 Task: Select traffic view around selected location Guadalupe Mountains National Park, Texas, United States and identify the nearest hotel to the peak traffic point
Action: Key pressed guadalupe<Key.space>mountains<Key.space>national<Key.space>park,texas<Key.space>,unitd<Key.backspace>ed<Key.space>states
Screenshot: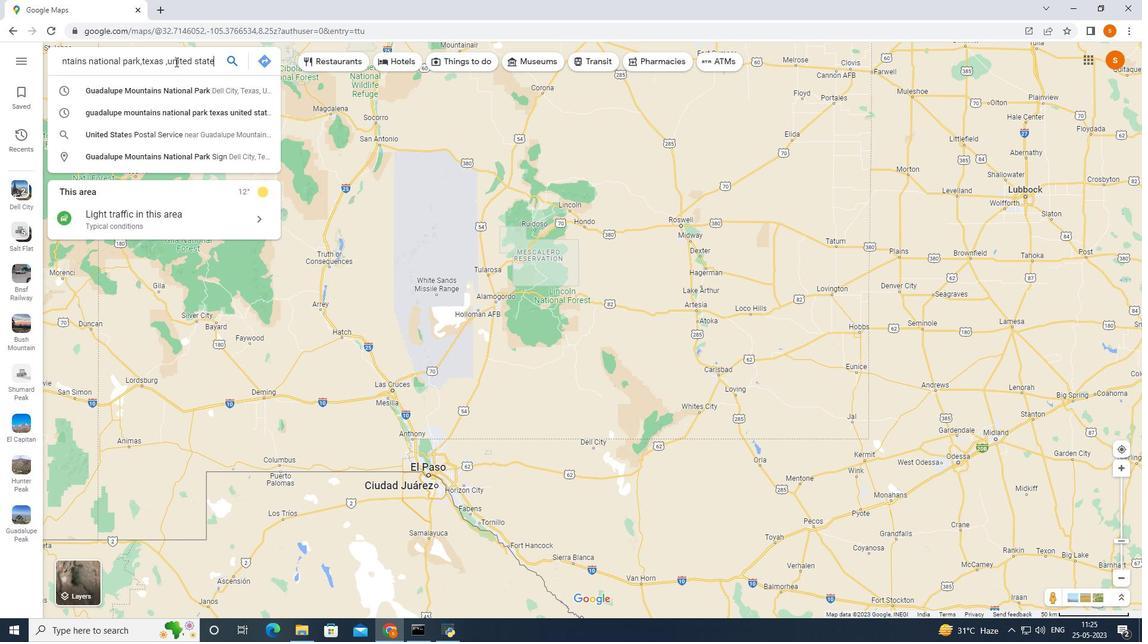 
Action: Mouse moved to (163, 63)
Screenshot: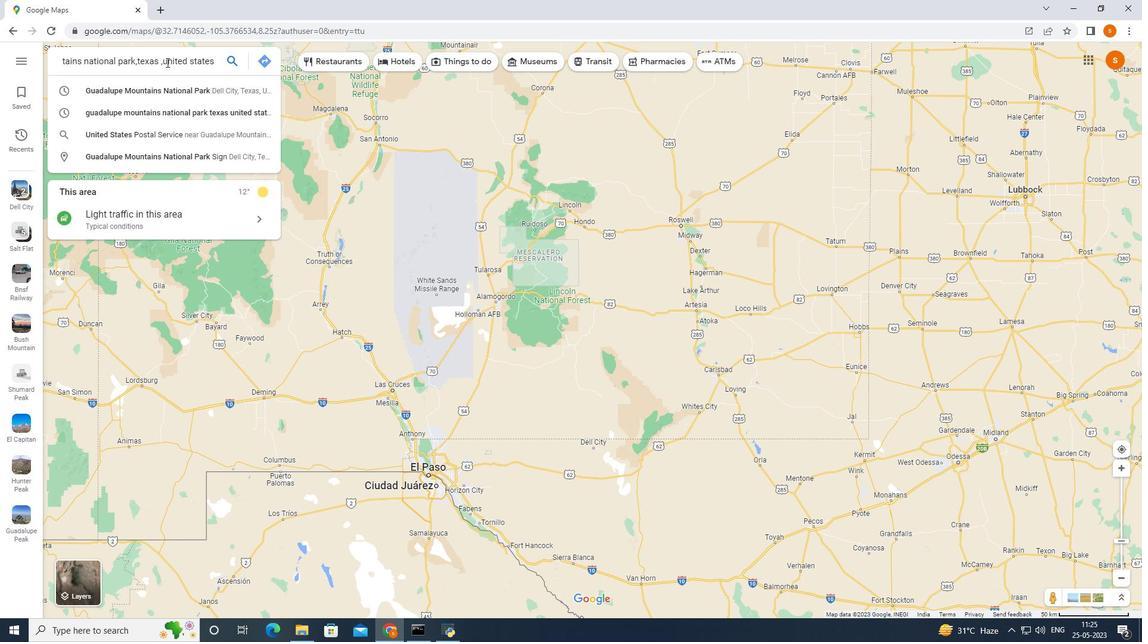 
Action: Key pressed <Key.enter>
Screenshot: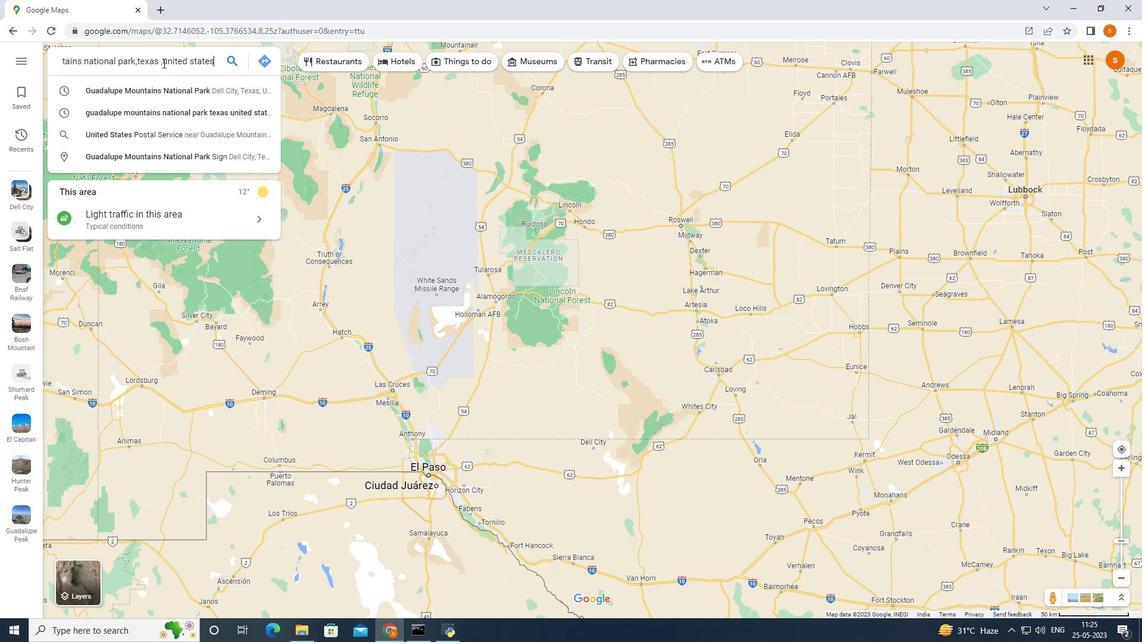 
Action: Mouse moved to (812, 311)
Screenshot: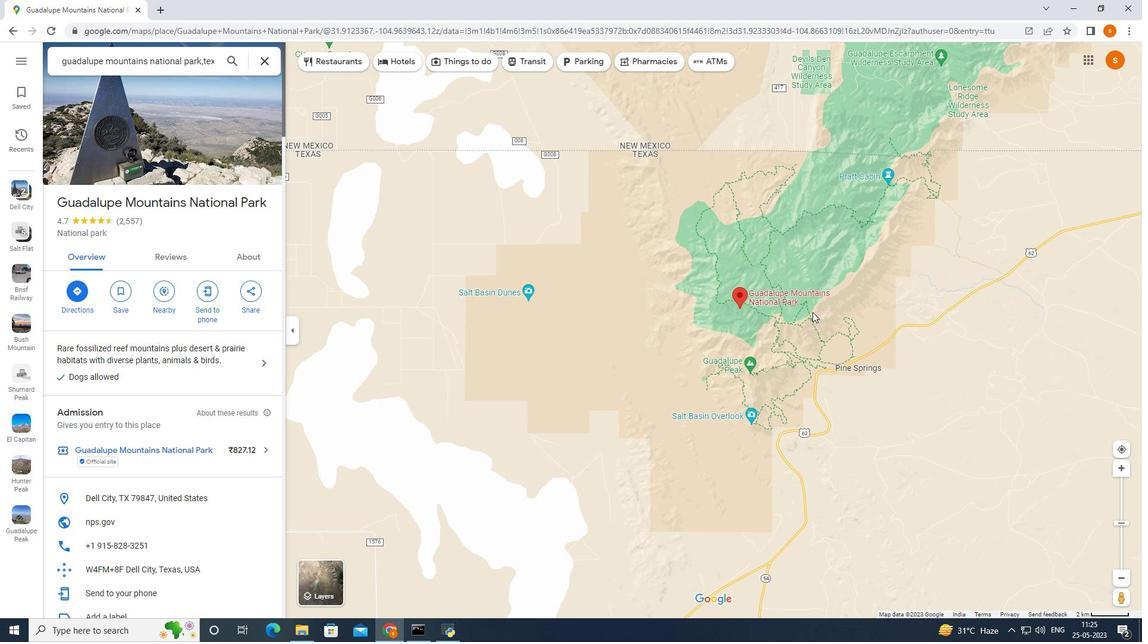 
Action: Mouse pressed left at (812, 311)
Screenshot: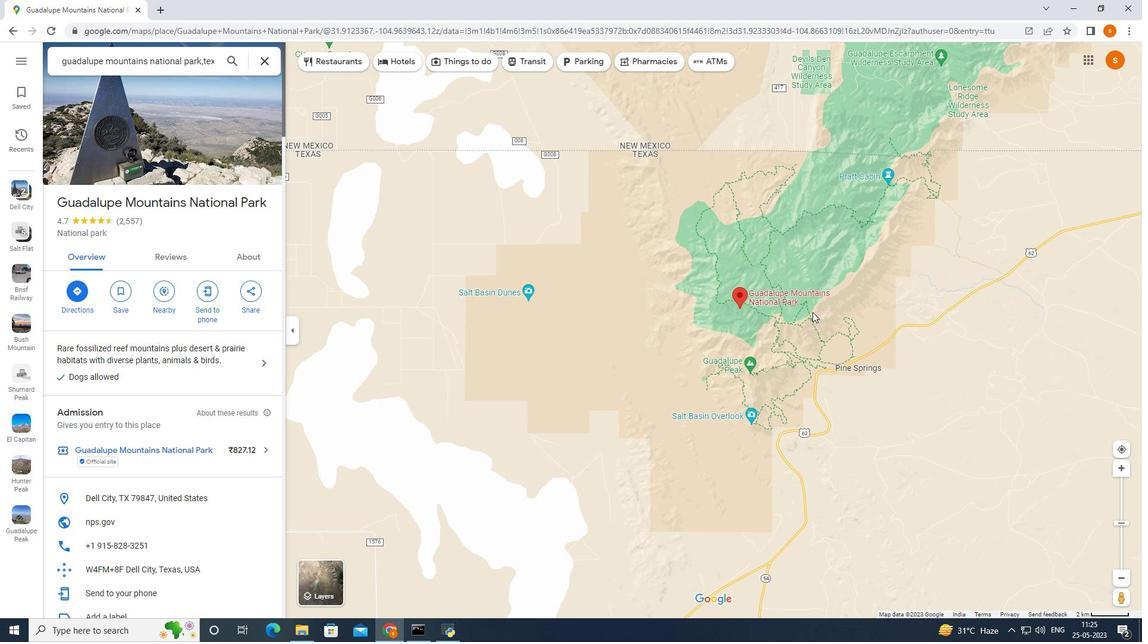 
Action: Mouse moved to (412, 57)
Screenshot: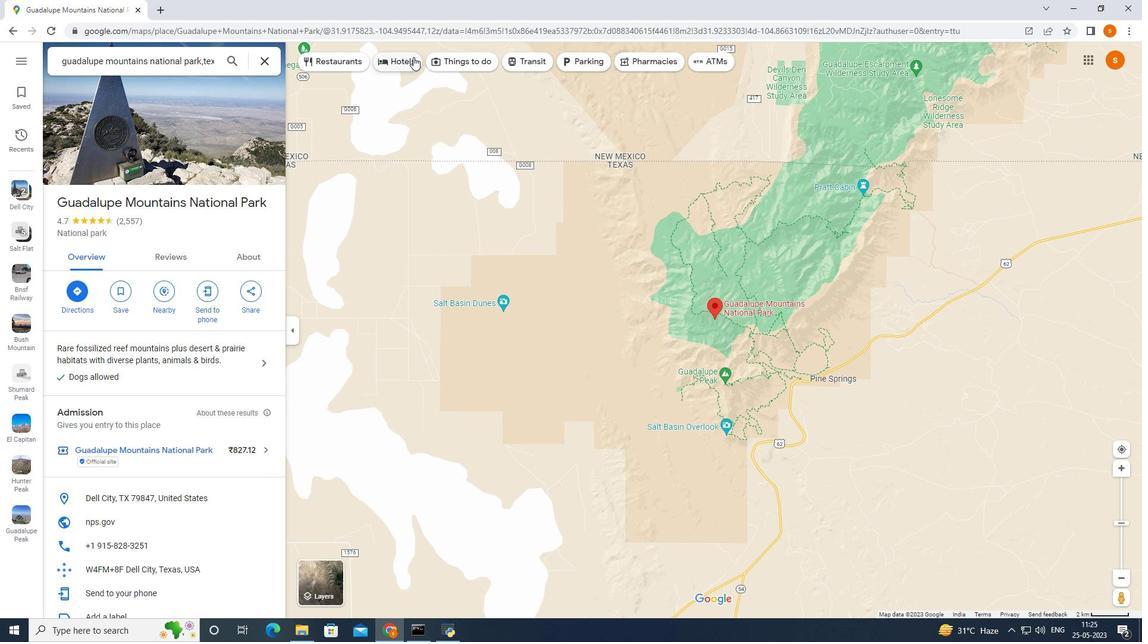 
Action: Mouse pressed left at (412, 57)
Screenshot: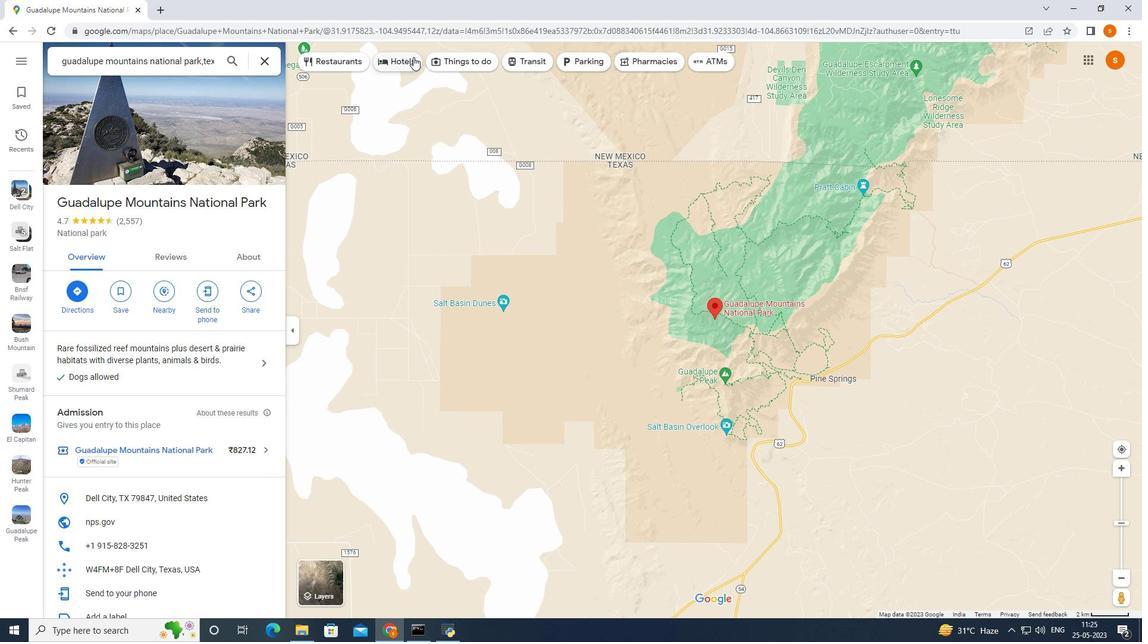
Action: Mouse moved to (627, 434)
Screenshot: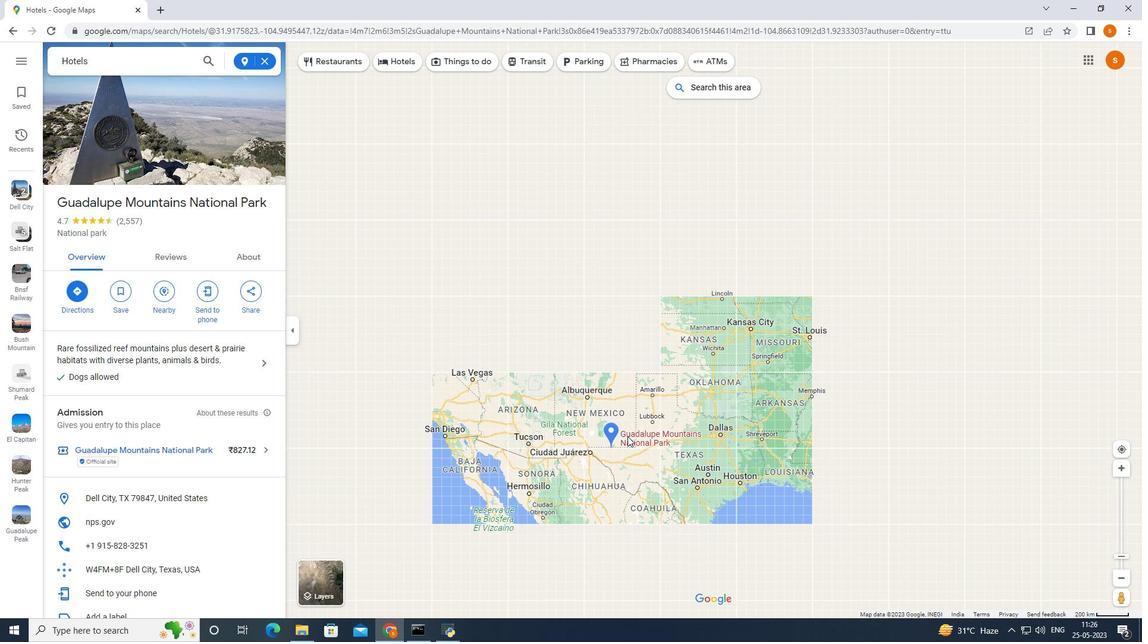 
Action: Mouse scrolled (627, 435) with delta (0, 0)
Screenshot: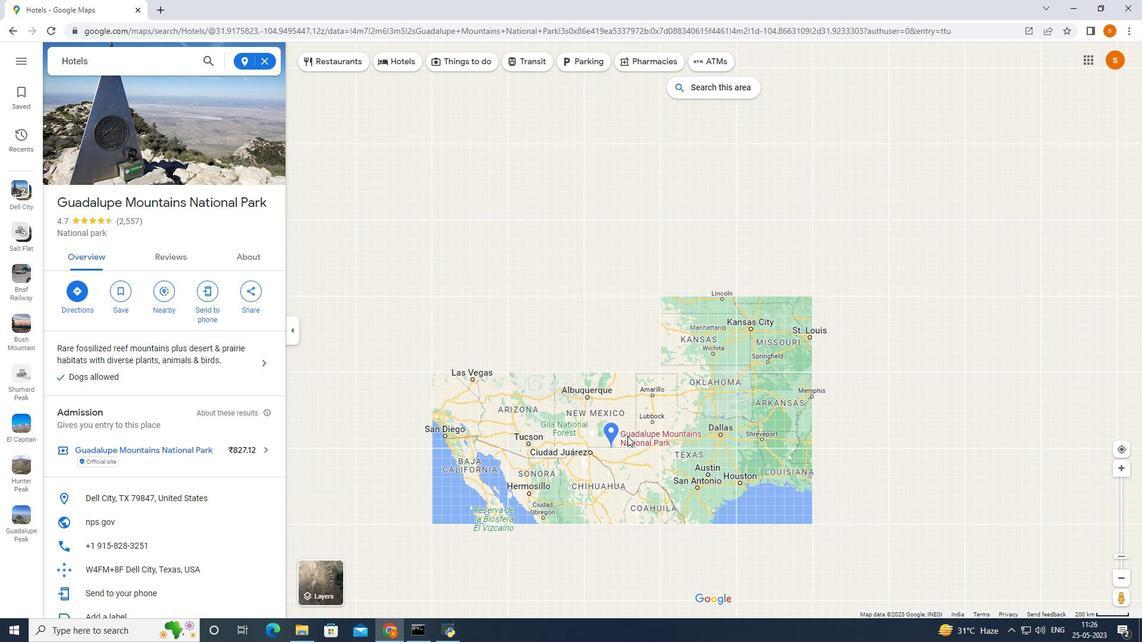 
Action: Mouse moved to (627, 434)
Screenshot: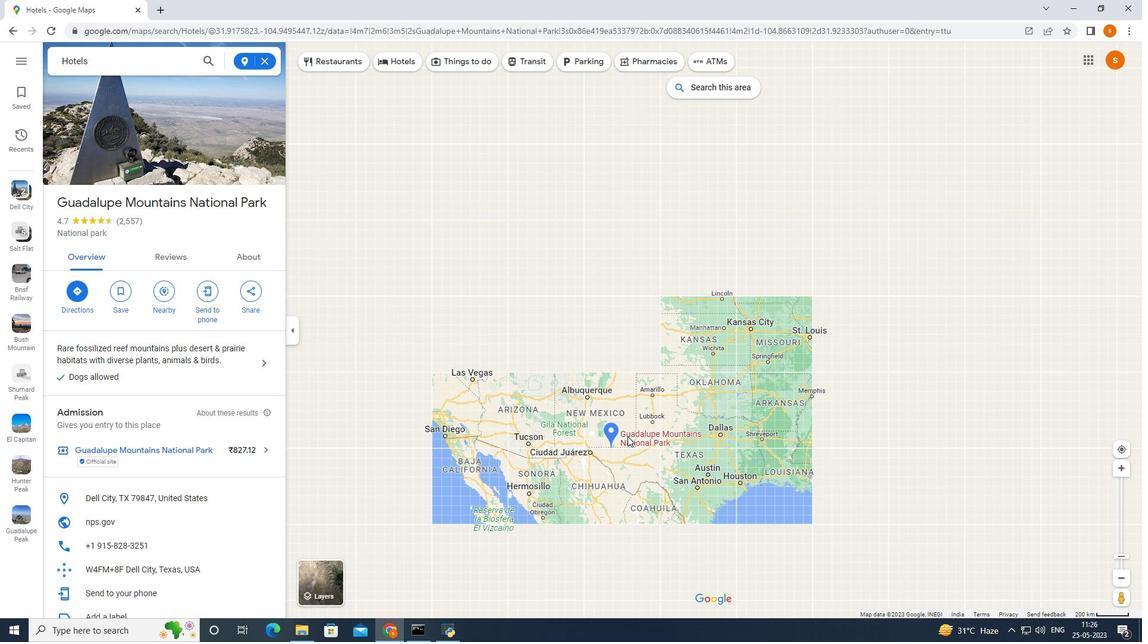 
Action: Mouse scrolled (627, 435) with delta (0, 0)
Screenshot: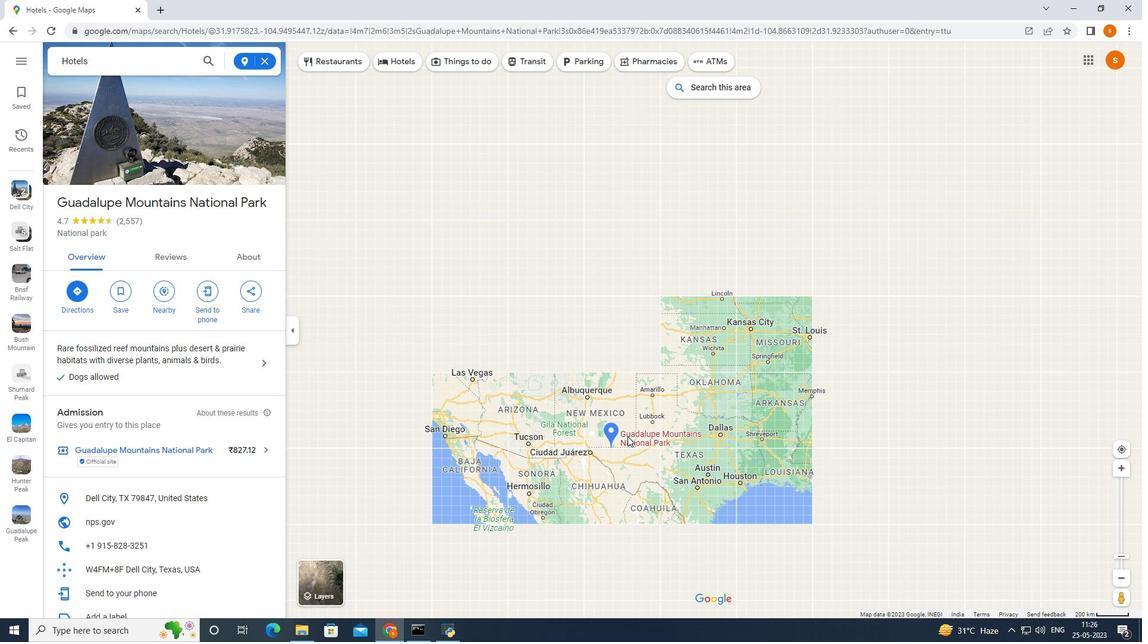 
Action: Mouse moved to (627, 433)
Screenshot: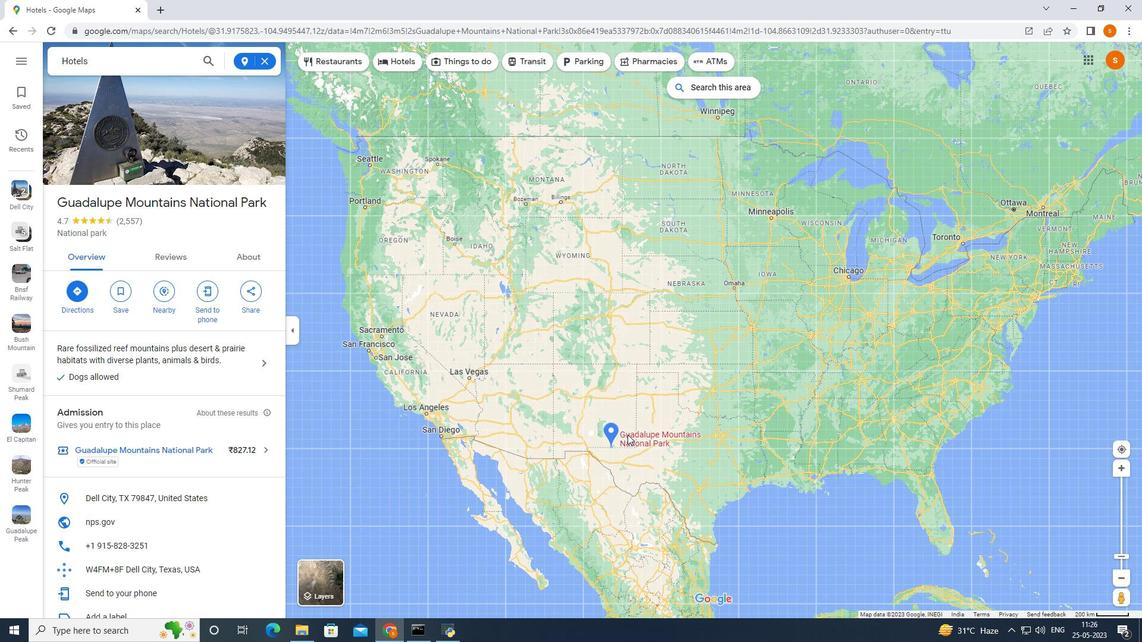 
Action: Mouse scrolled (627, 435) with delta (0, 0)
Screenshot: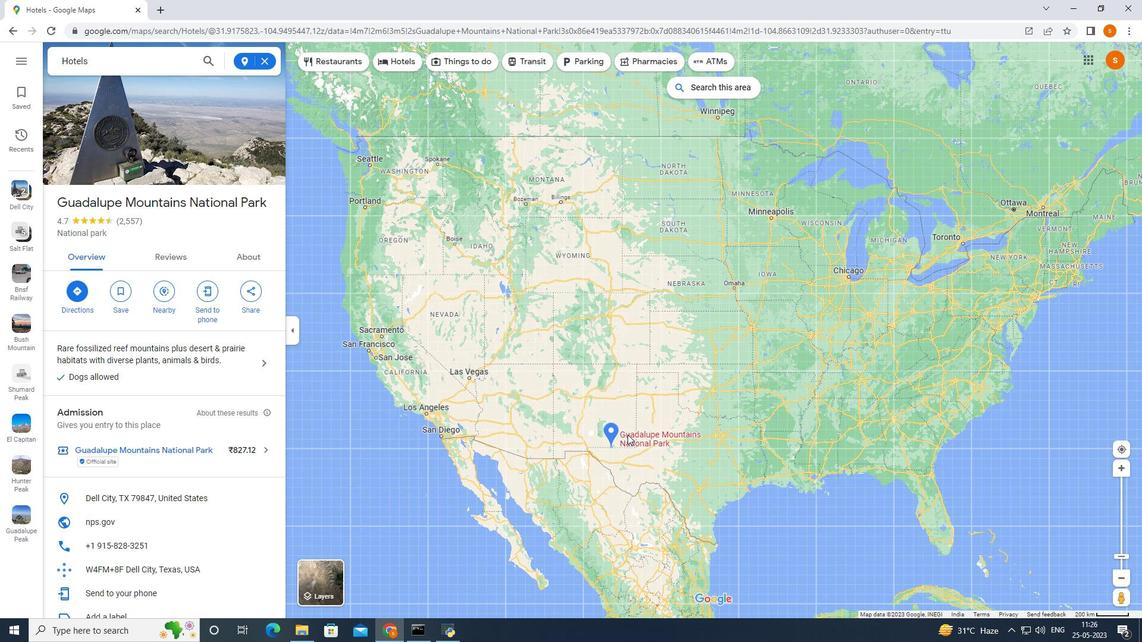 
Action: Mouse scrolled (627, 435) with delta (0, 0)
Screenshot: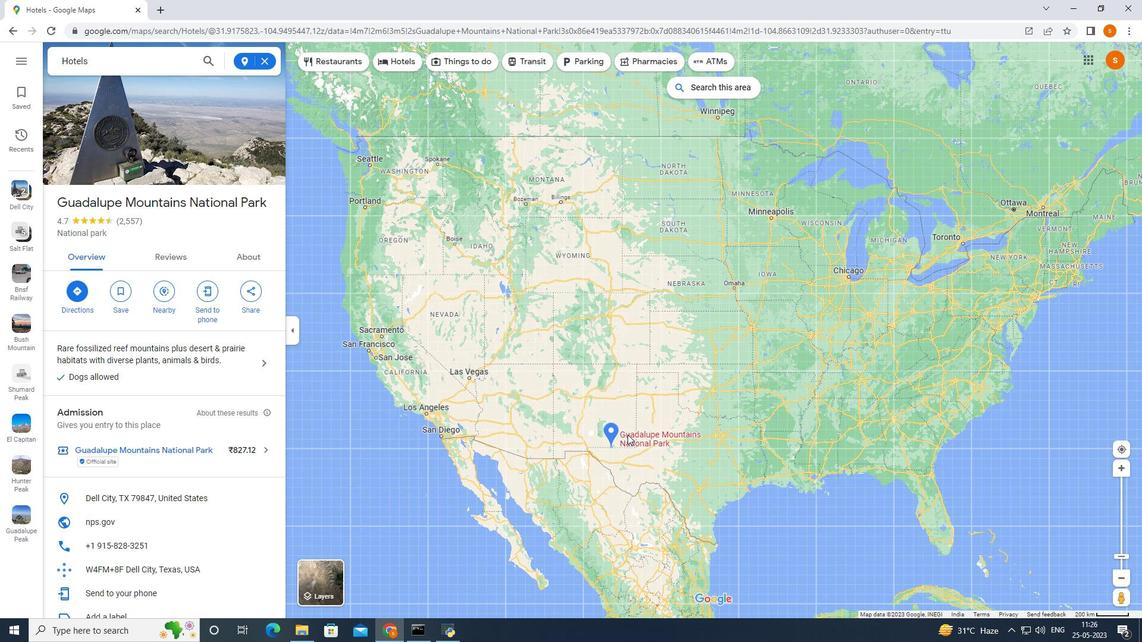 
Action: Mouse moved to (627, 433)
Screenshot: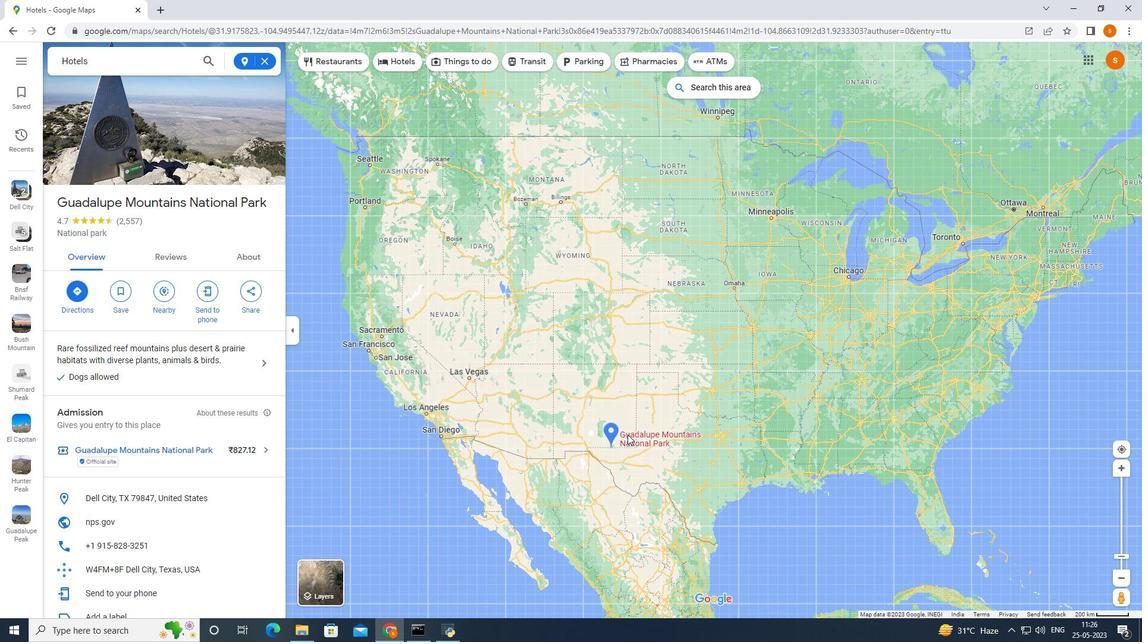 
Action: Mouse scrolled (627, 433) with delta (0, 0)
Screenshot: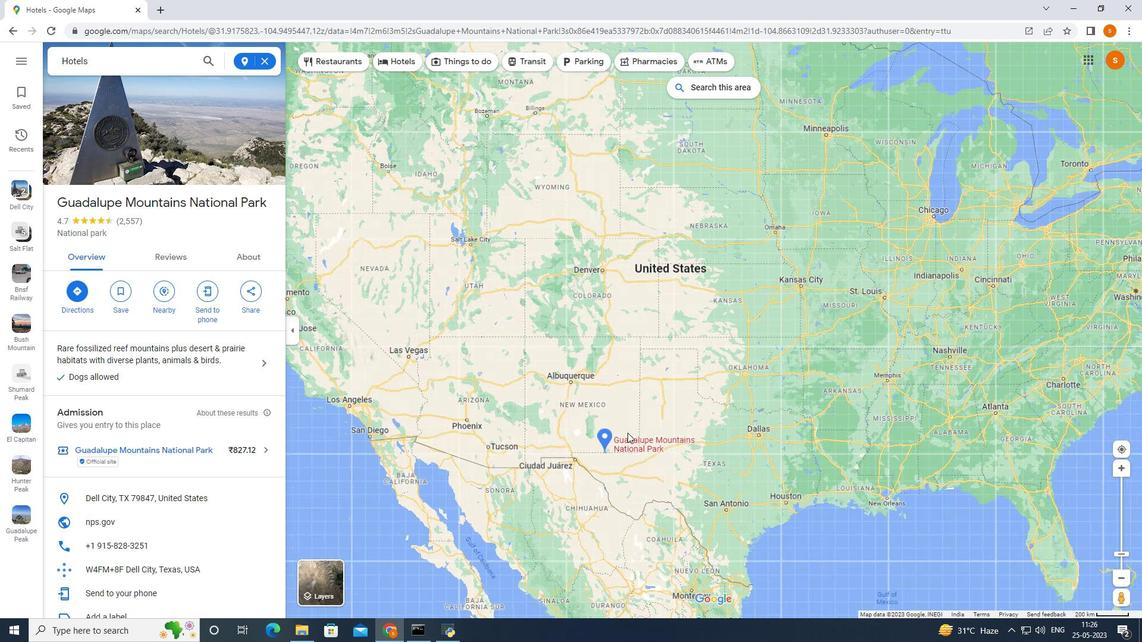 
Action: Mouse scrolled (627, 433) with delta (0, 0)
Screenshot: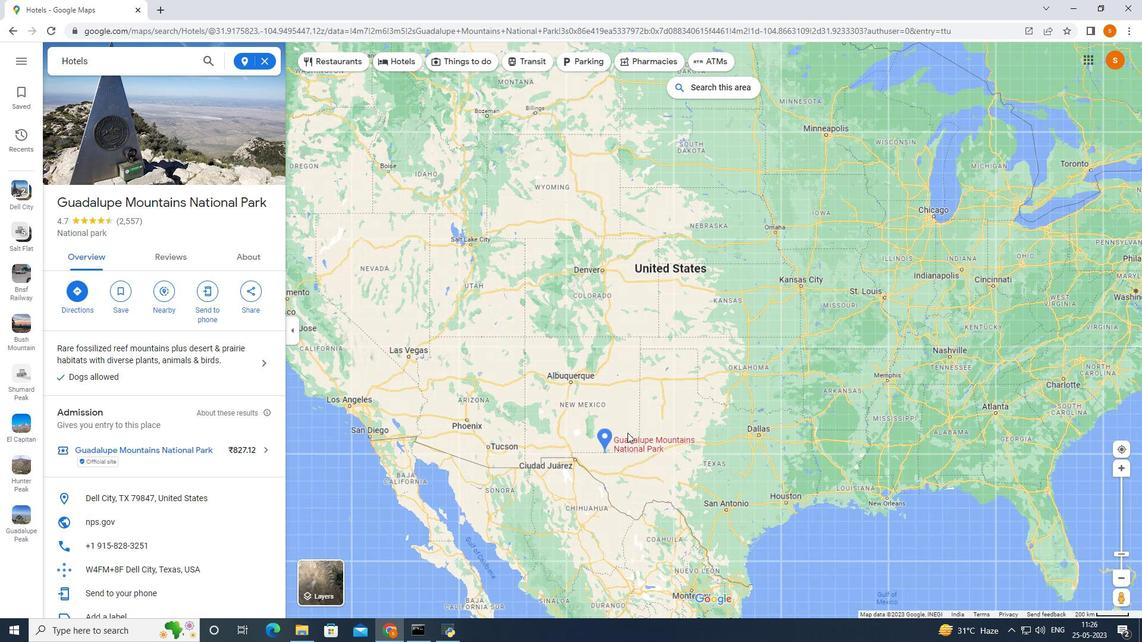 
Action: Mouse scrolled (627, 433) with delta (0, 0)
Screenshot: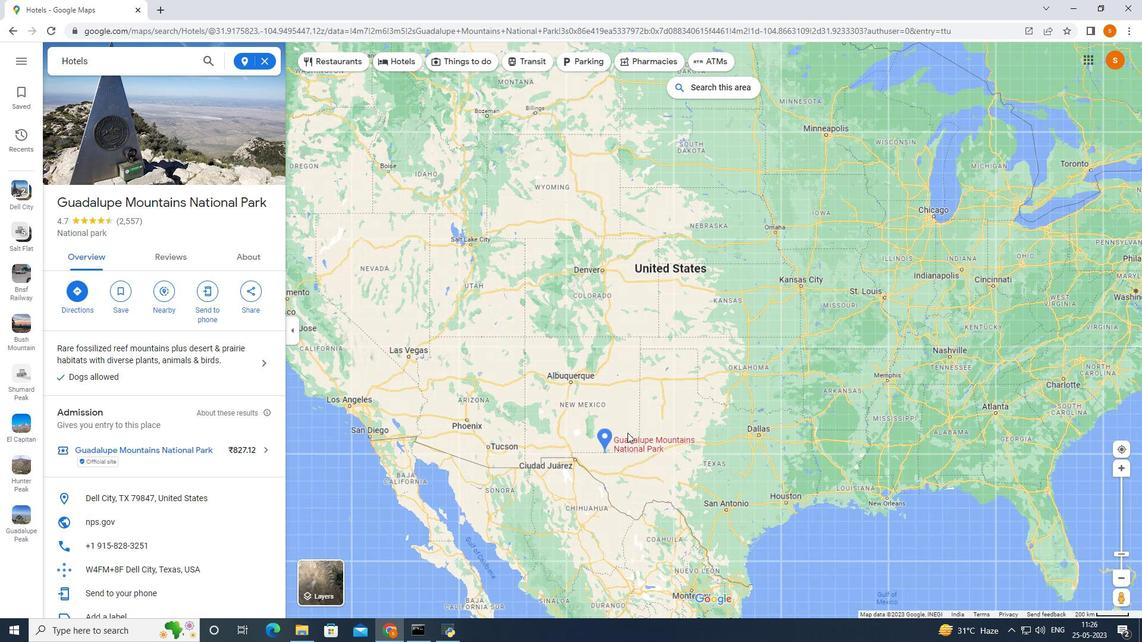 
Action: Mouse scrolled (627, 433) with delta (0, 0)
Screenshot: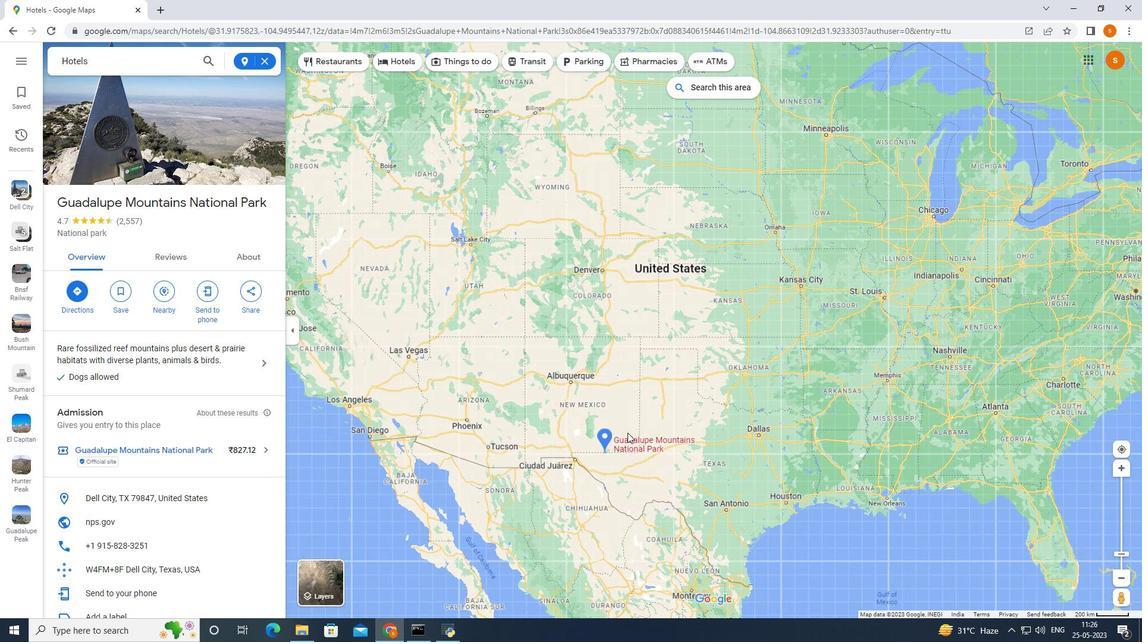 
Action: Mouse scrolled (627, 433) with delta (0, 0)
Screenshot: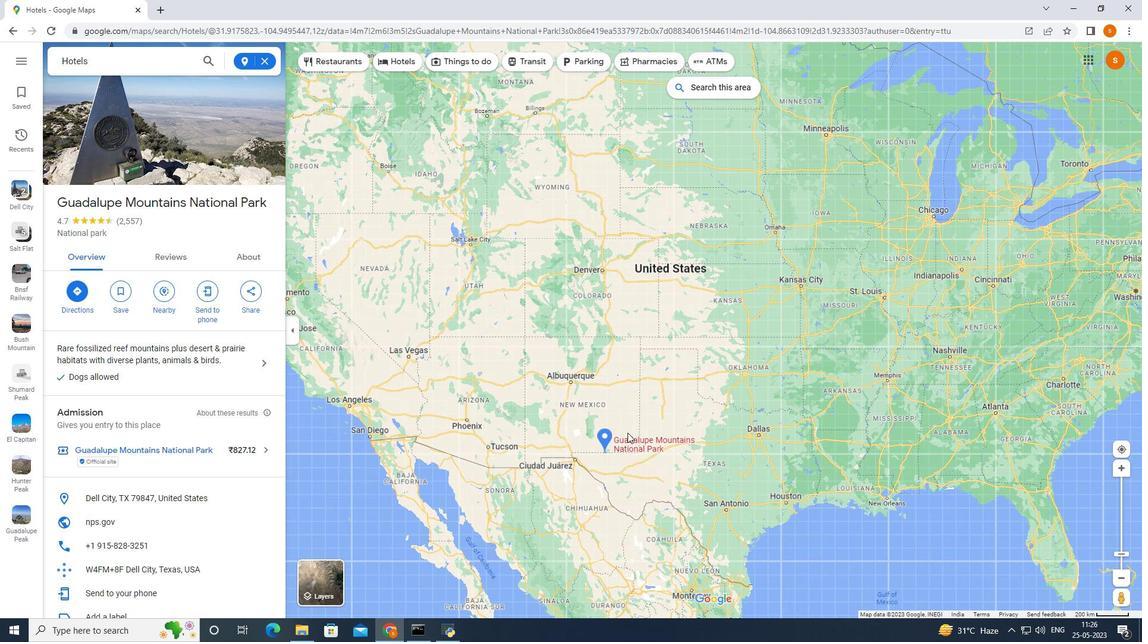 
Action: Mouse moved to (627, 431)
Screenshot: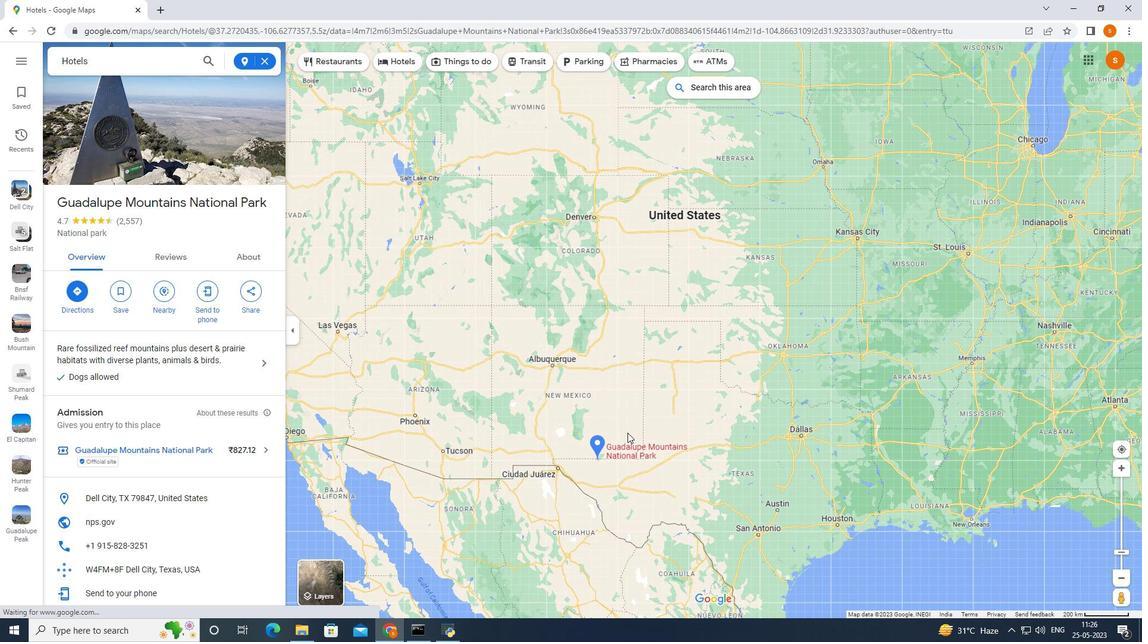 
Action: Mouse scrolled (627, 431) with delta (0, 0)
Screenshot: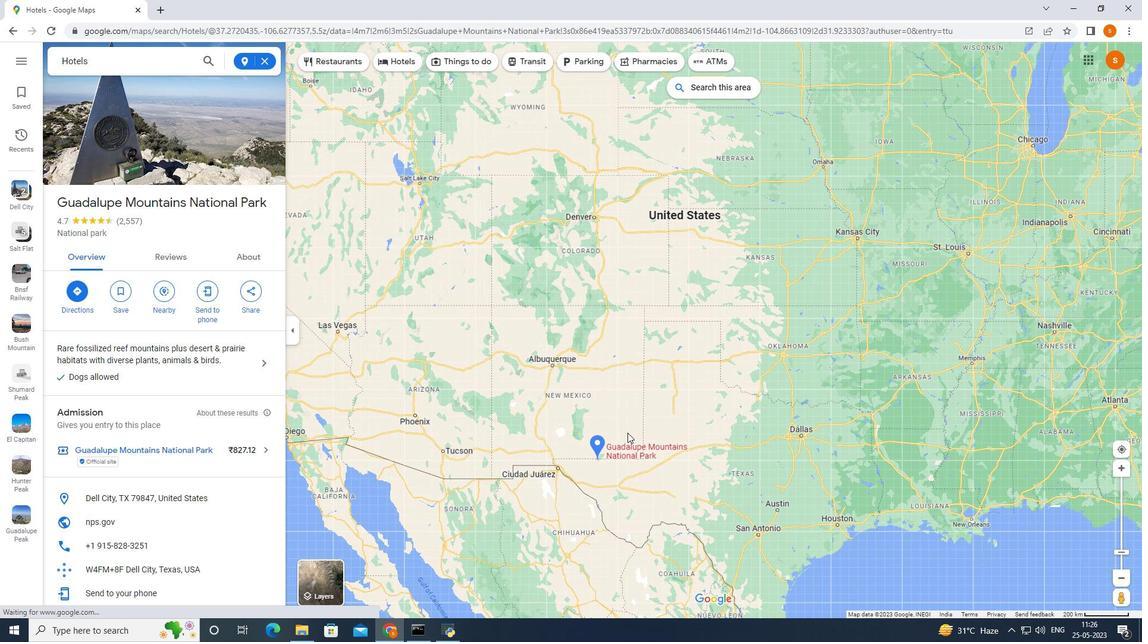 
Action: Mouse scrolled (627, 431) with delta (0, 0)
Screenshot: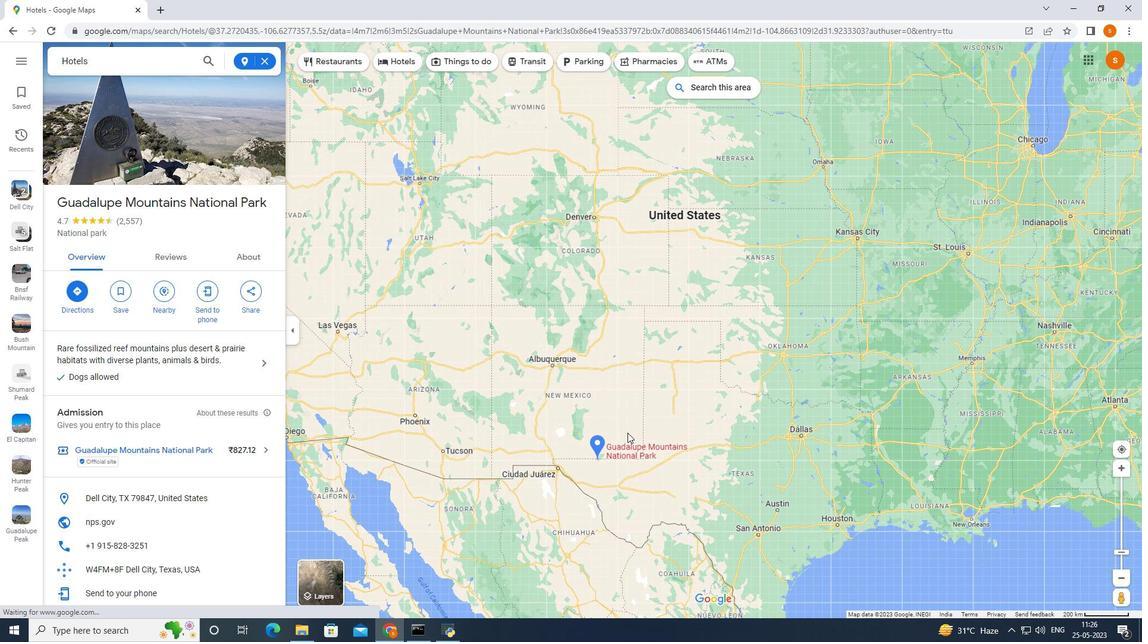 
Action: Mouse scrolled (627, 431) with delta (0, 0)
Screenshot: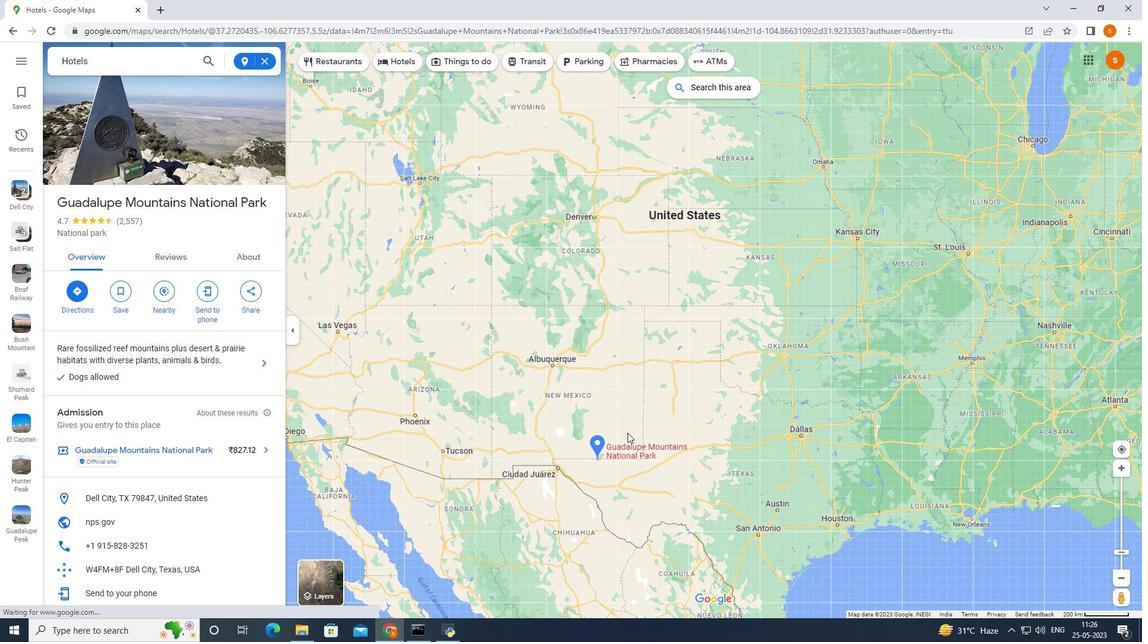 
Action: Mouse scrolled (627, 431) with delta (0, 0)
Screenshot: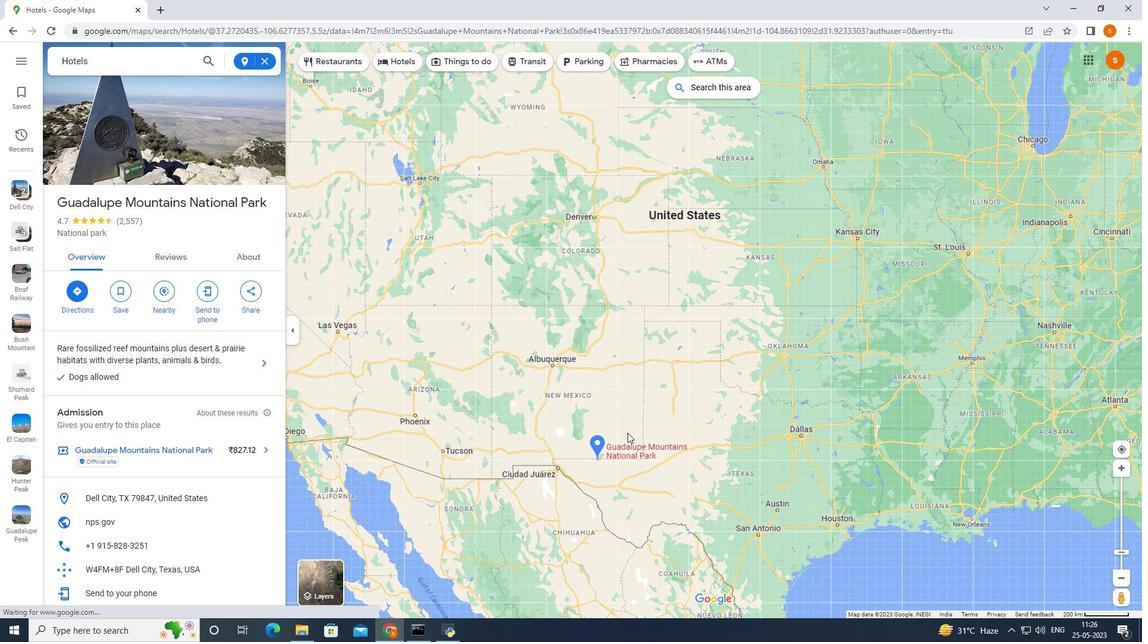 
Action: Mouse moved to (627, 430)
Screenshot: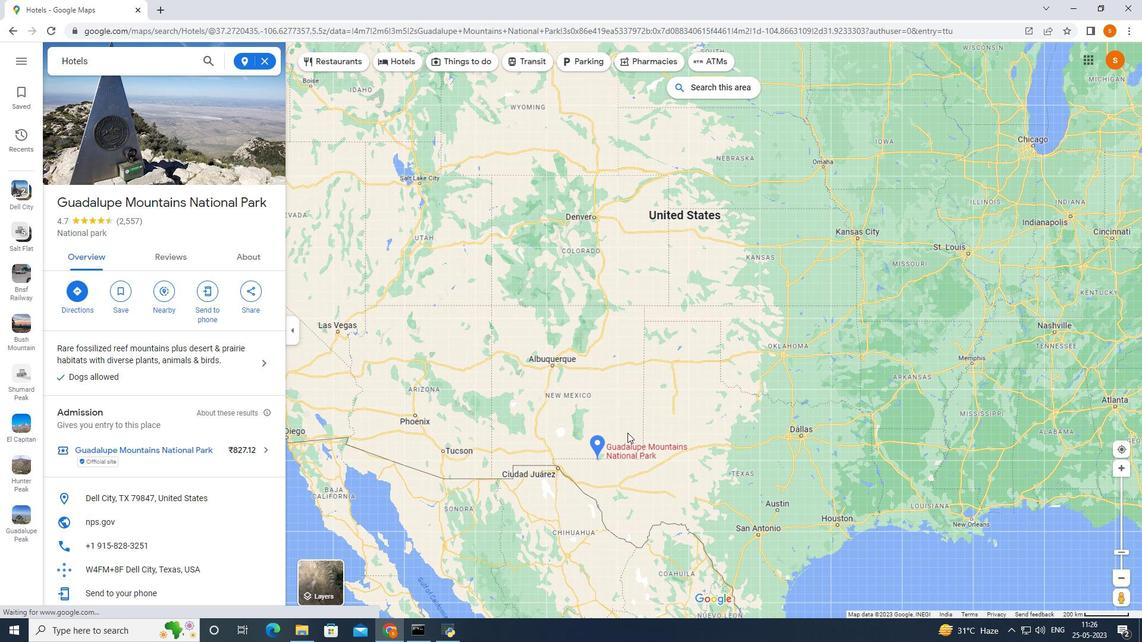 
Action: Mouse scrolled (627, 431) with delta (0, 0)
Screenshot: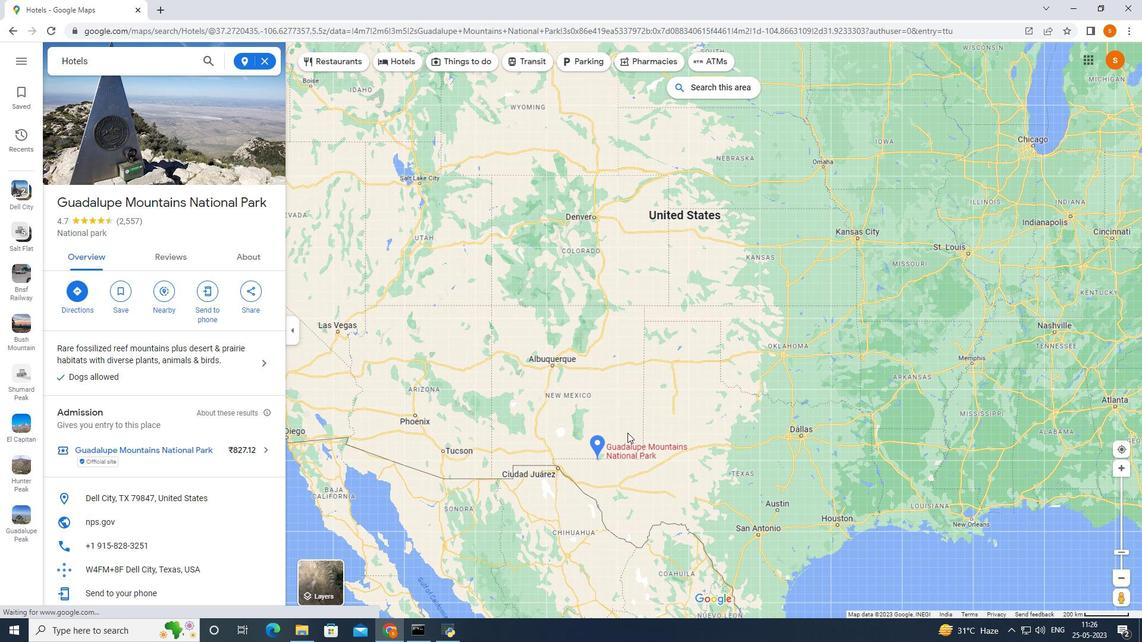 
Action: Mouse moved to (559, 478)
Screenshot: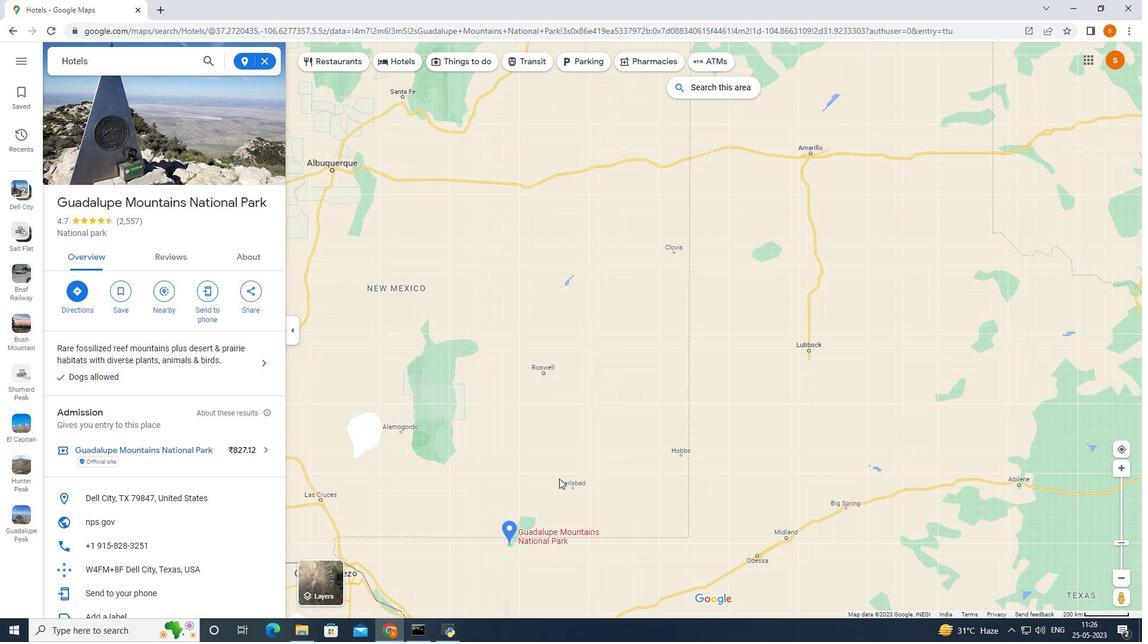 
Action: Mouse pressed left at (559, 478)
Screenshot: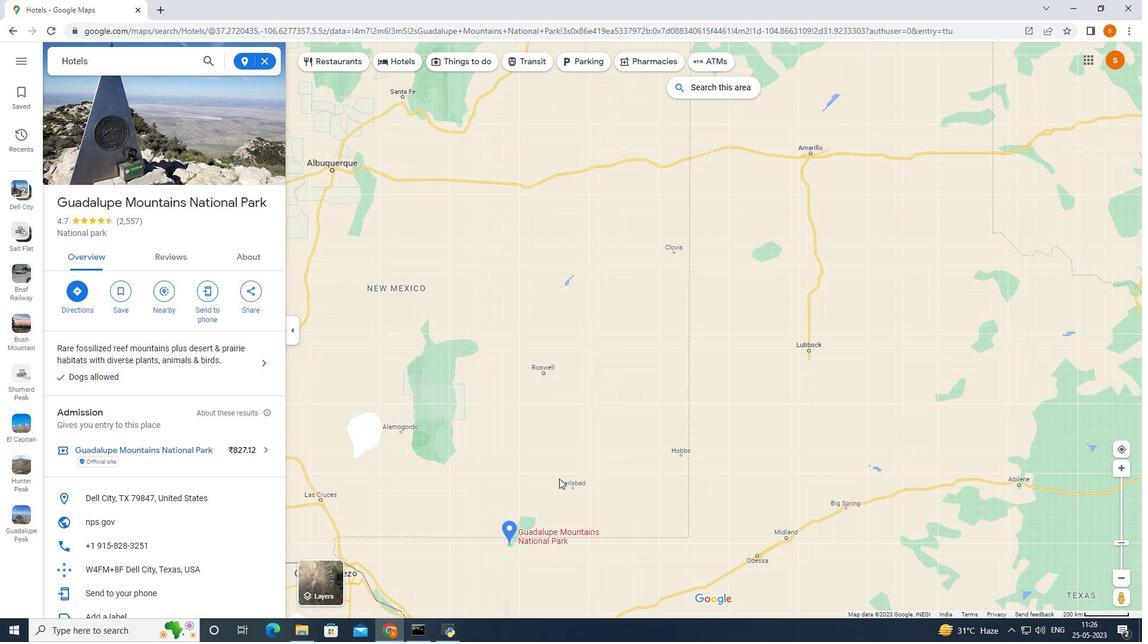 
Action: Mouse moved to (546, 371)
Screenshot: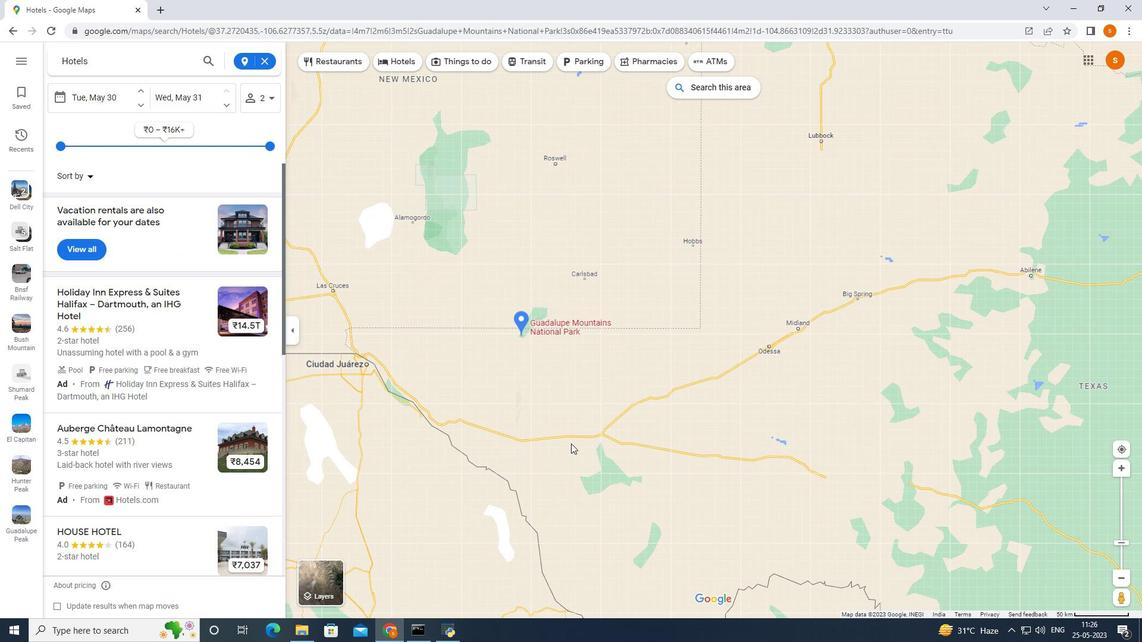 
Action: Mouse scrolled (546, 371) with delta (0, 0)
Screenshot: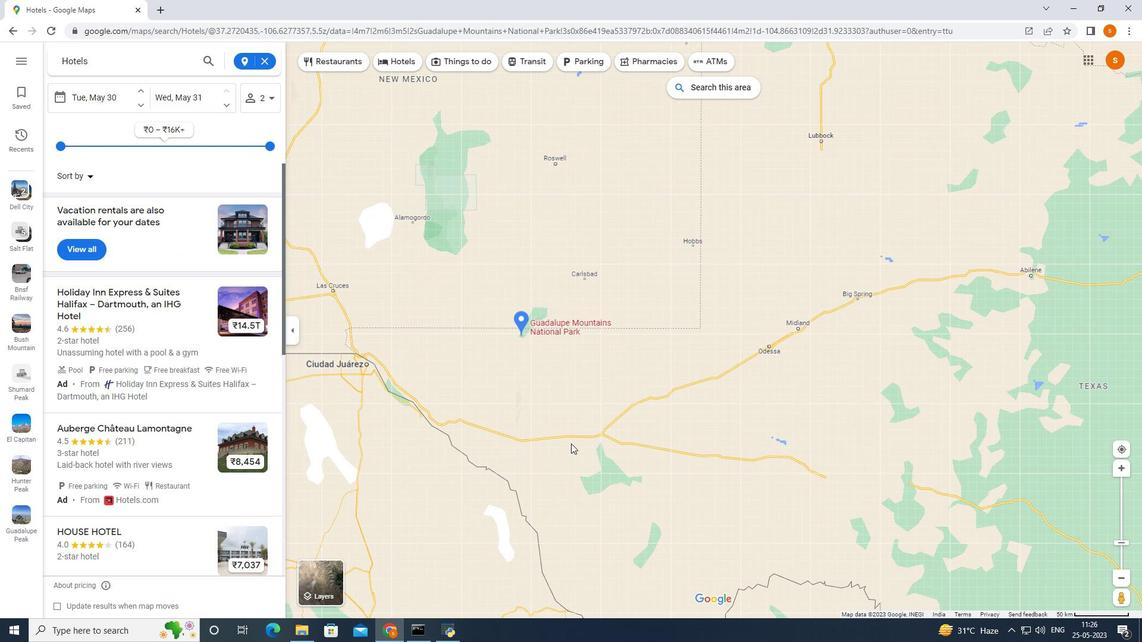 
Action: Mouse moved to (546, 370)
Screenshot: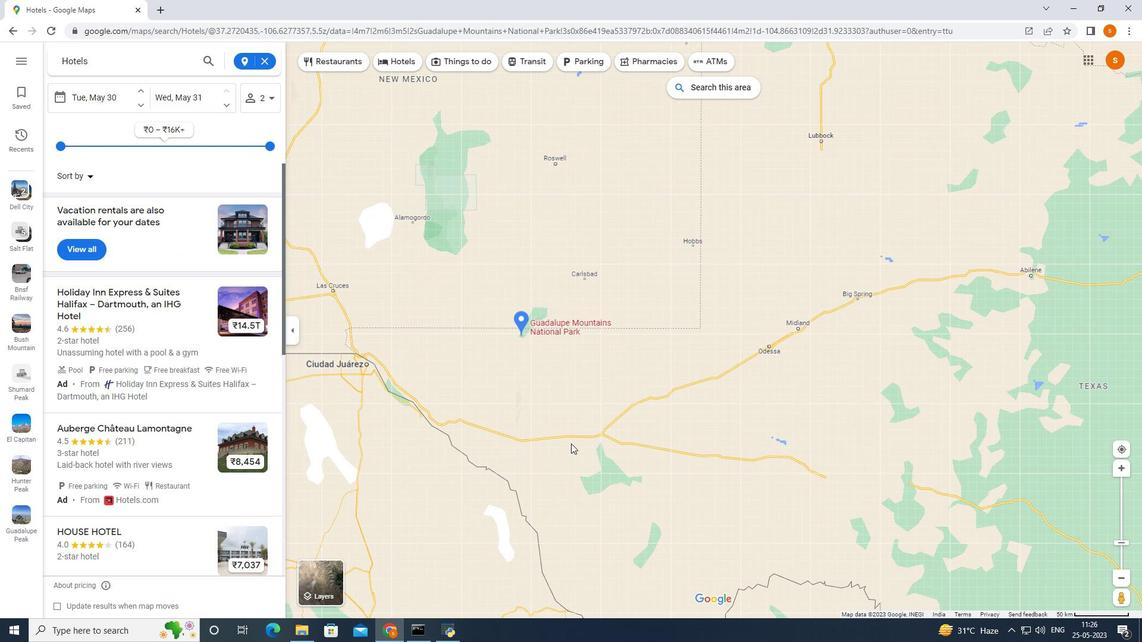 
Action: Mouse scrolled (546, 371) with delta (0, 0)
Screenshot: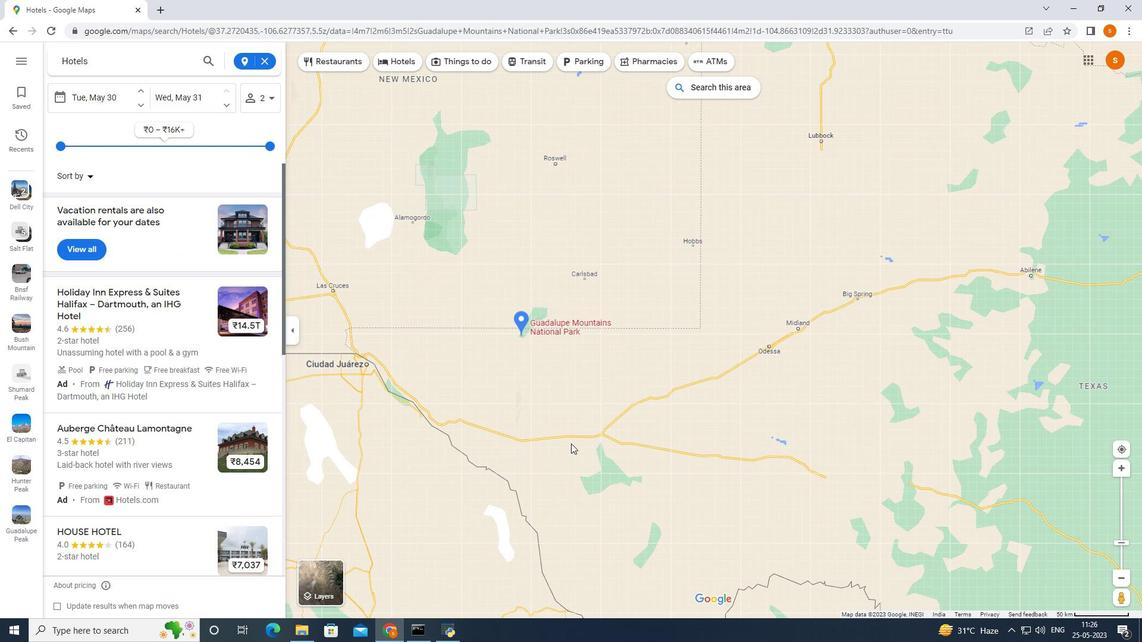 
Action: Mouse moved to (546, 370)
Screenshot: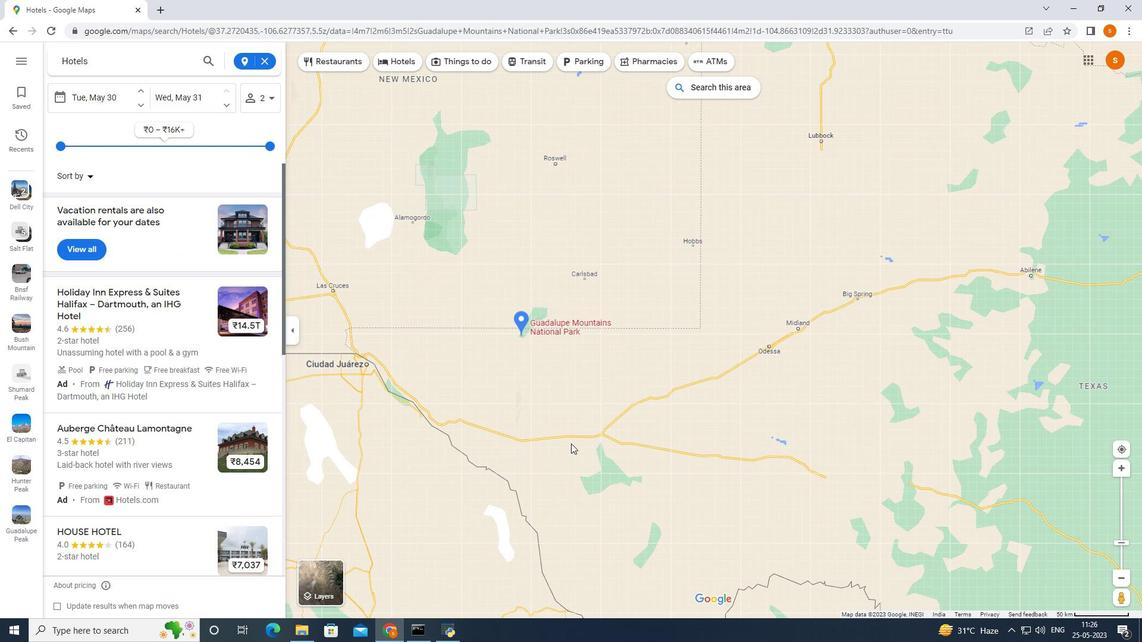 
Action: Mouse scrolled (546, 370) with delta (0, 0)
Screenshot: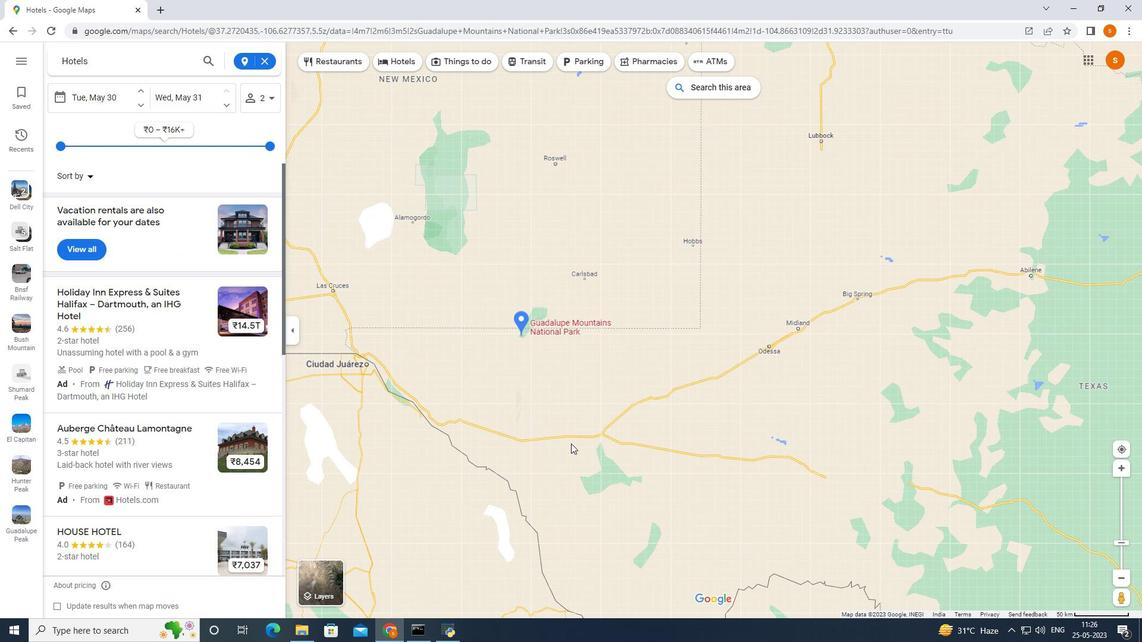 
Action: Mouse moved to (546, 370)
Screenshot: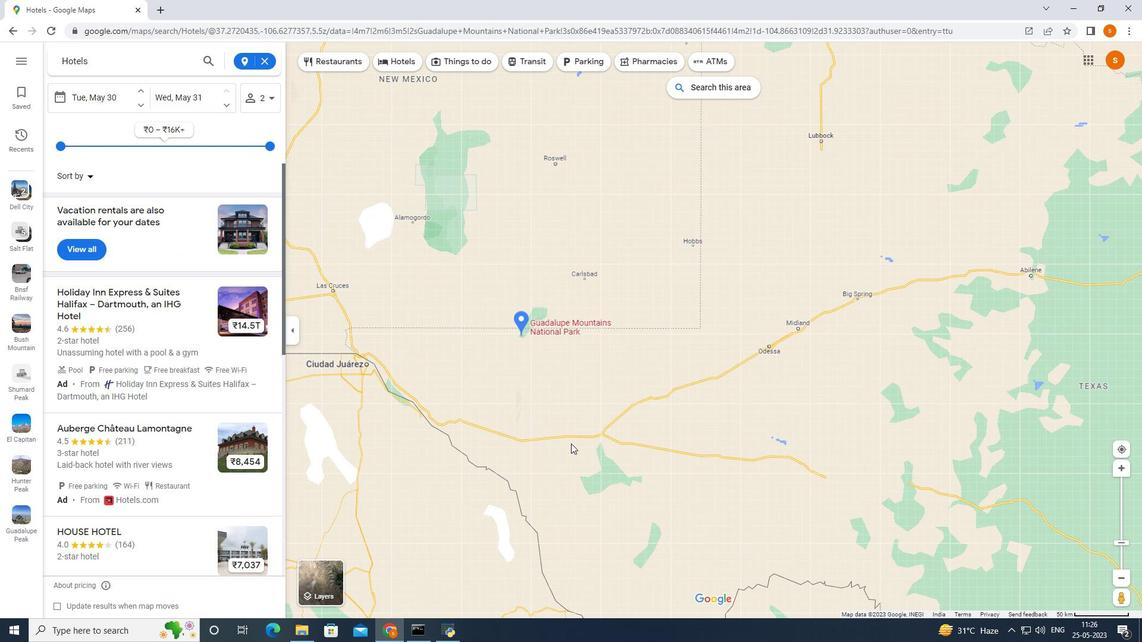 
Action: Mouse scrolled (546, 370) with delta (0, 0)
Screenshot: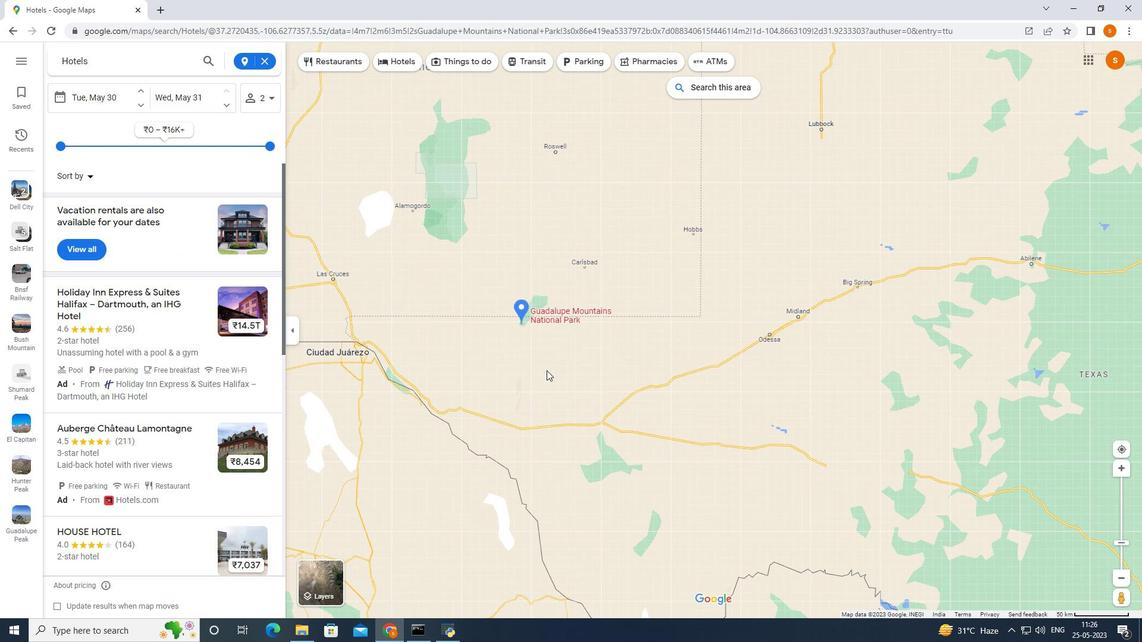 
Action: Mouse moved to (547, 358)
Screenshot: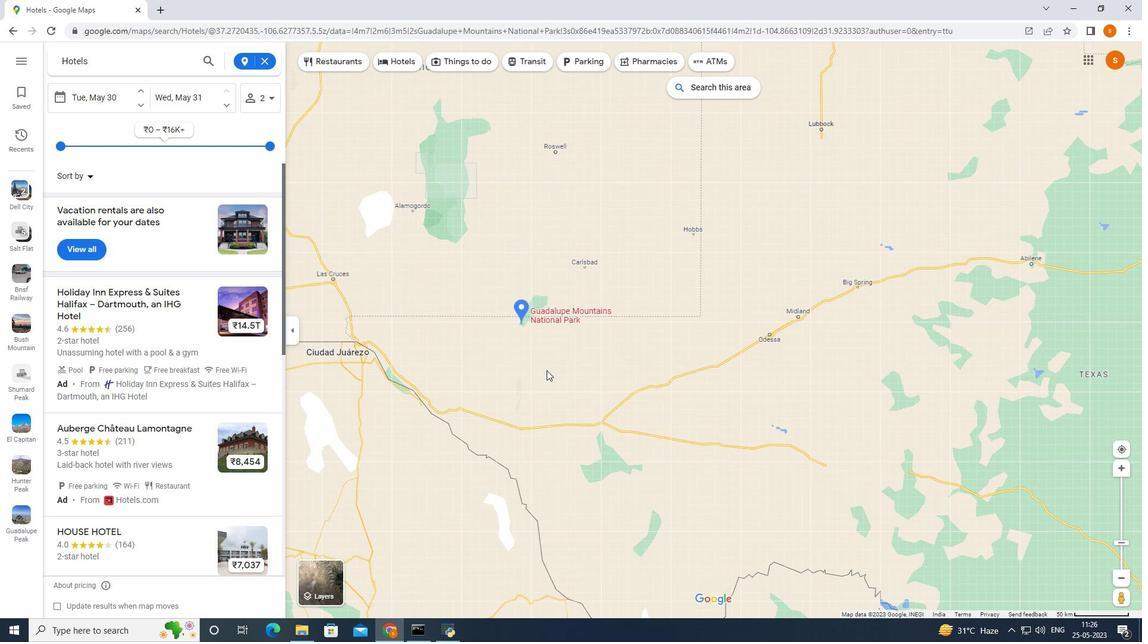 
Action: Mouse scrolled (547, 358) with delta (0, 0)
Screenshot: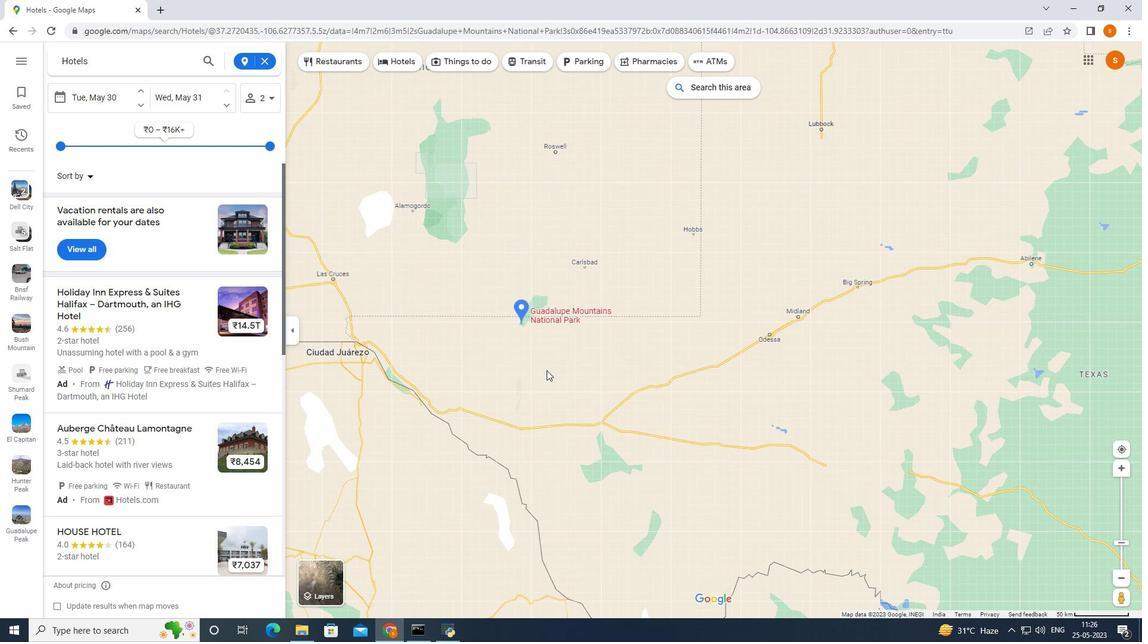 
Action: Mouse moved to (550, 341)
Screenshot: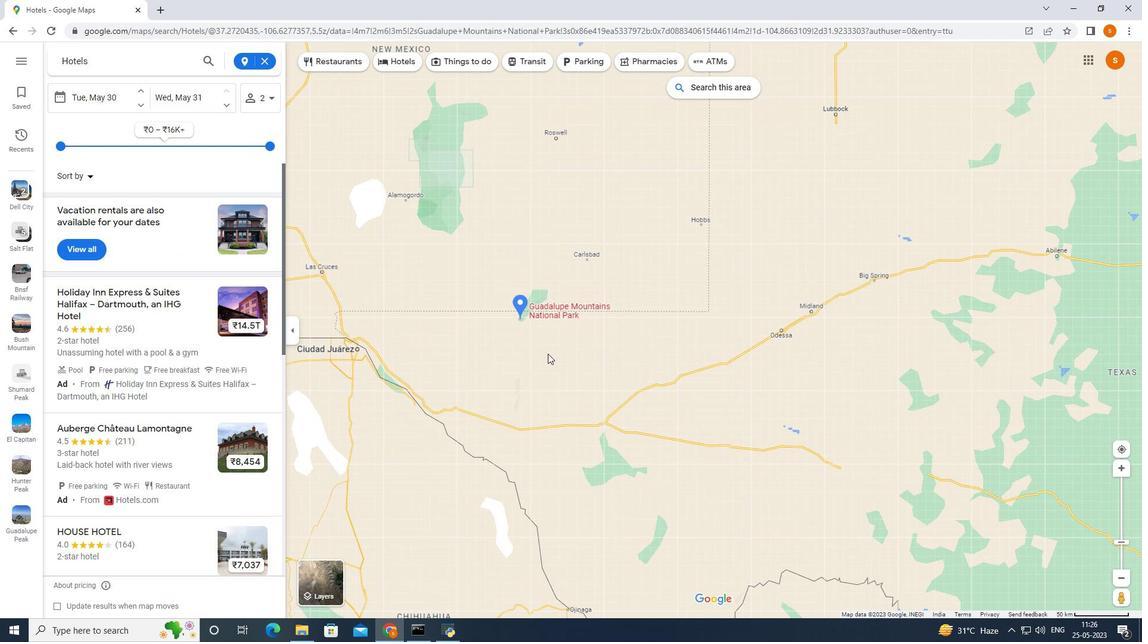 
Action: Mouse scrolled (550, 343) with delta (0, 0)
Screenshot: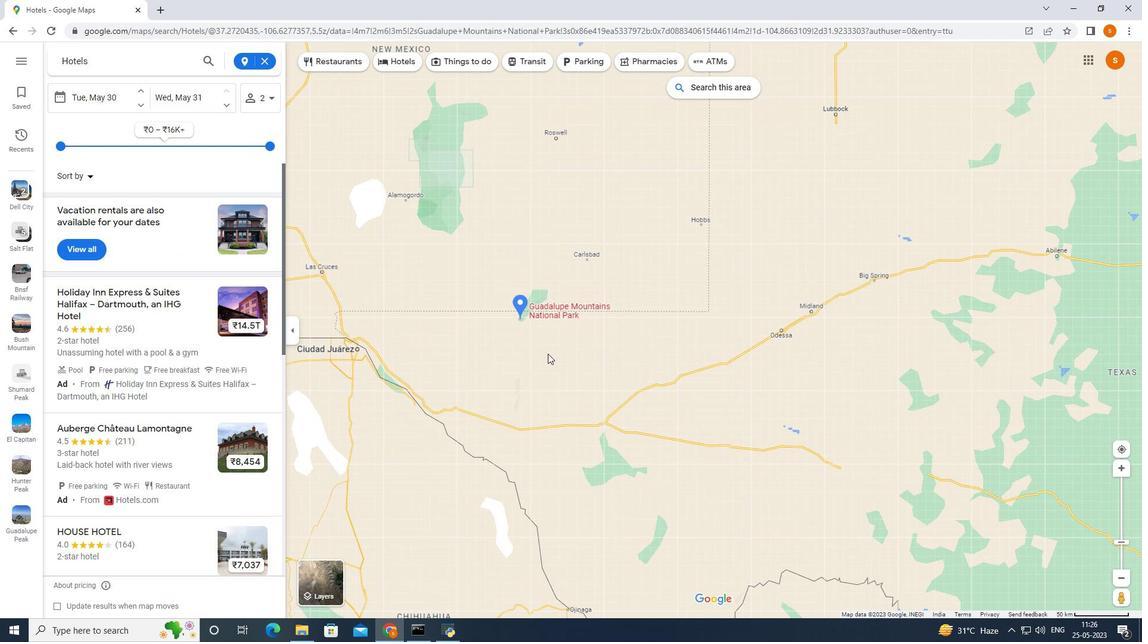 
Action: Mouse moved to (565, 309)
Screenshot: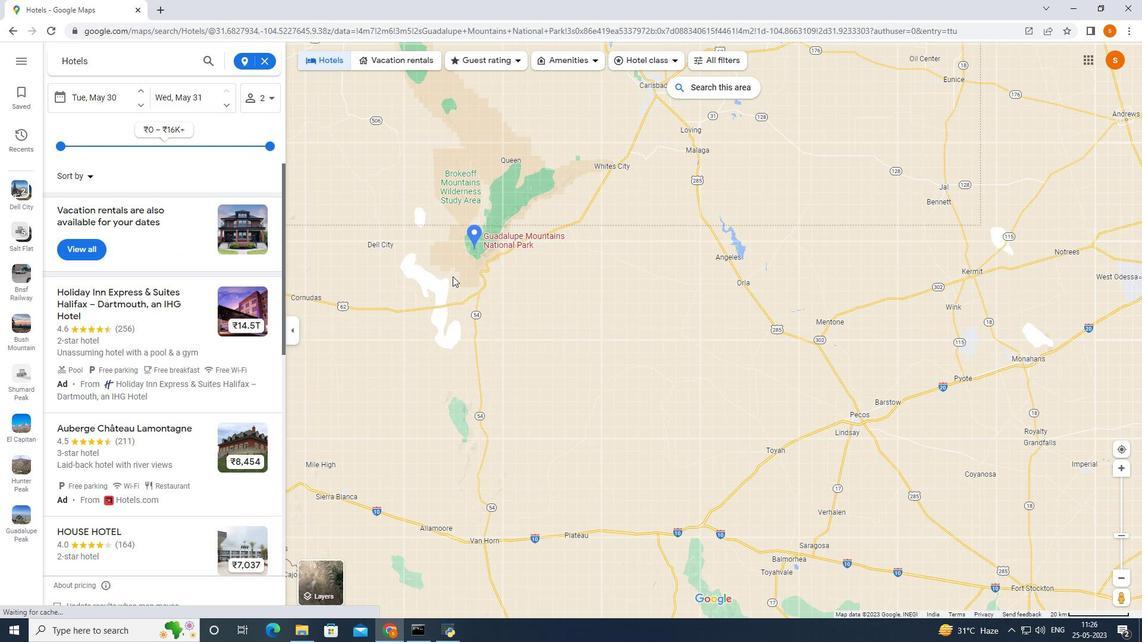 
Action: Mouse pressed left at (453, 276)
Screenshot: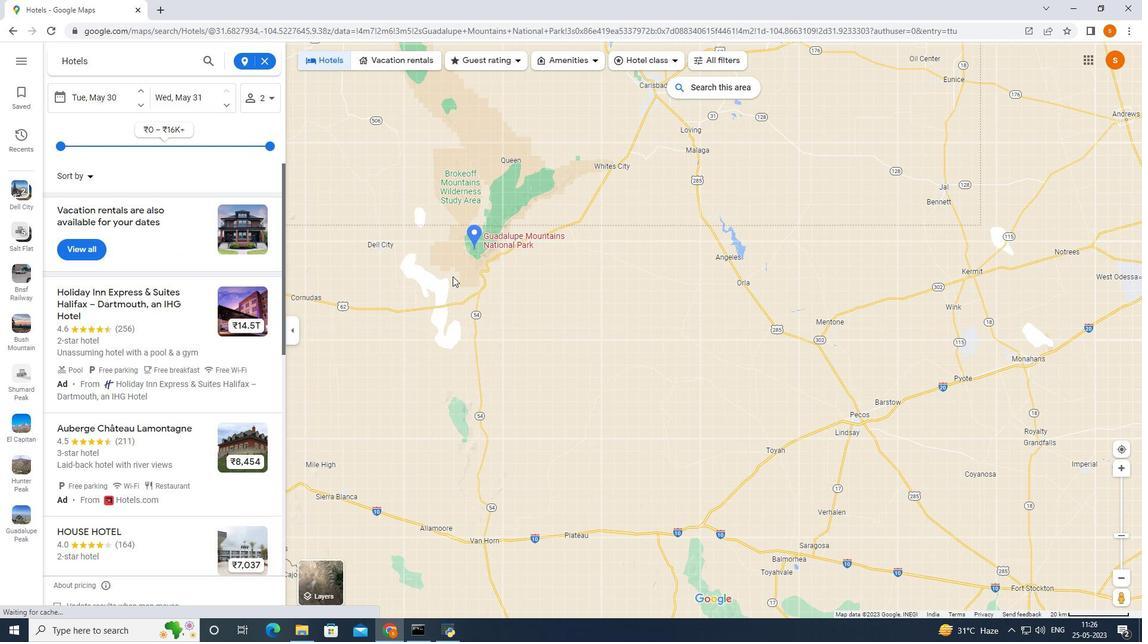 
Action: Mouse moved to (499, 280)
Screenshot: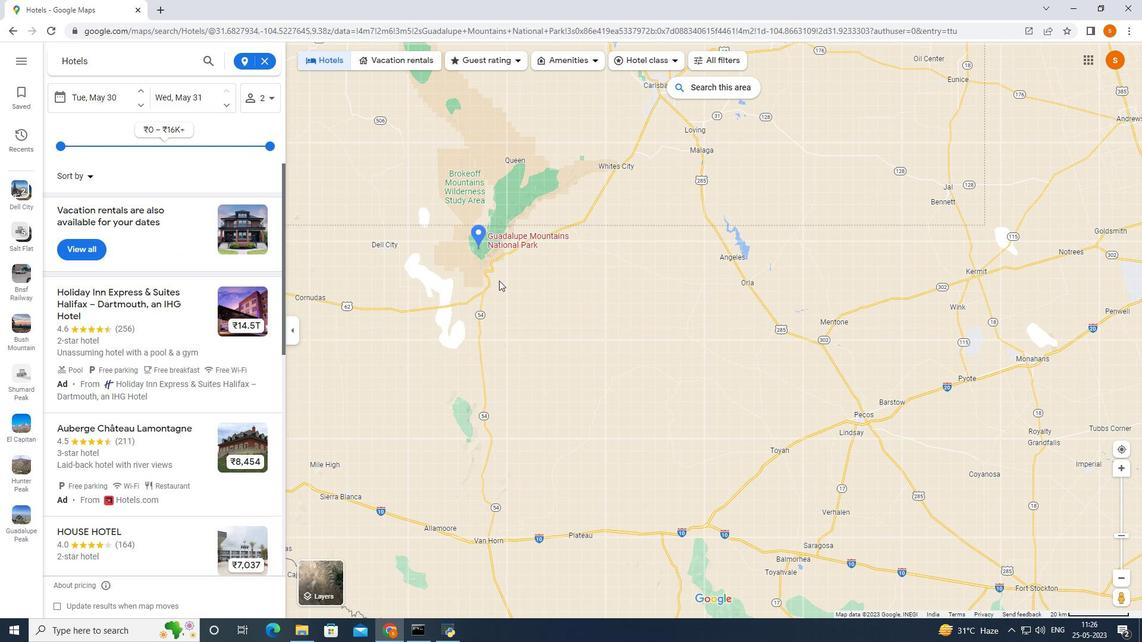 
Action: Mouse pressed left at (499, 280)
Screenshot: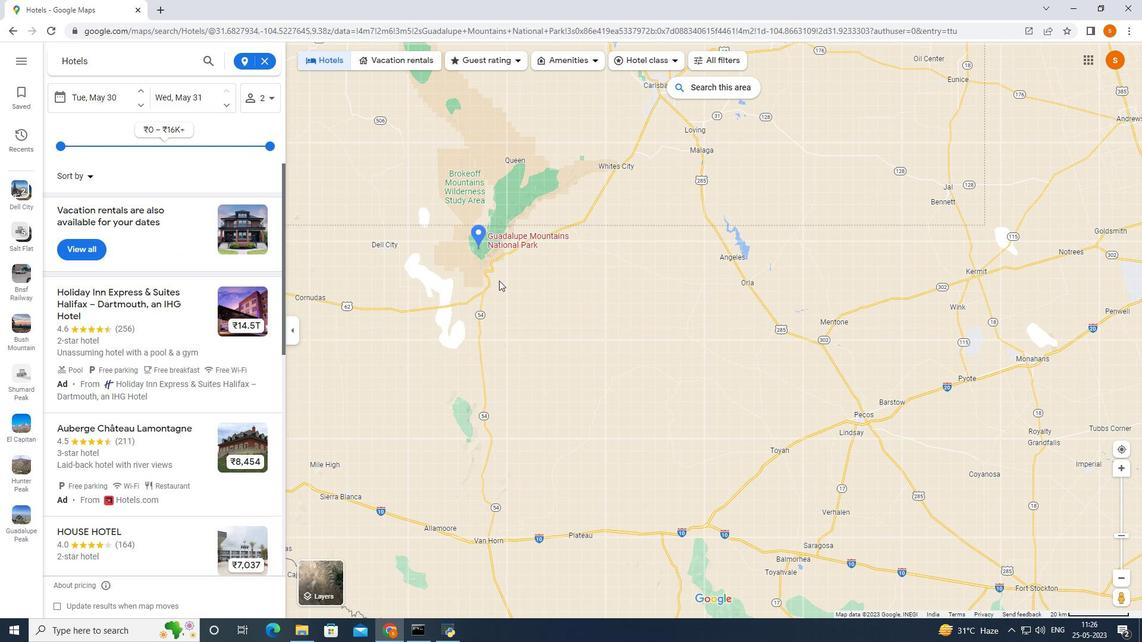 
Action: Mouse moved to (555, 280)
Screenshot: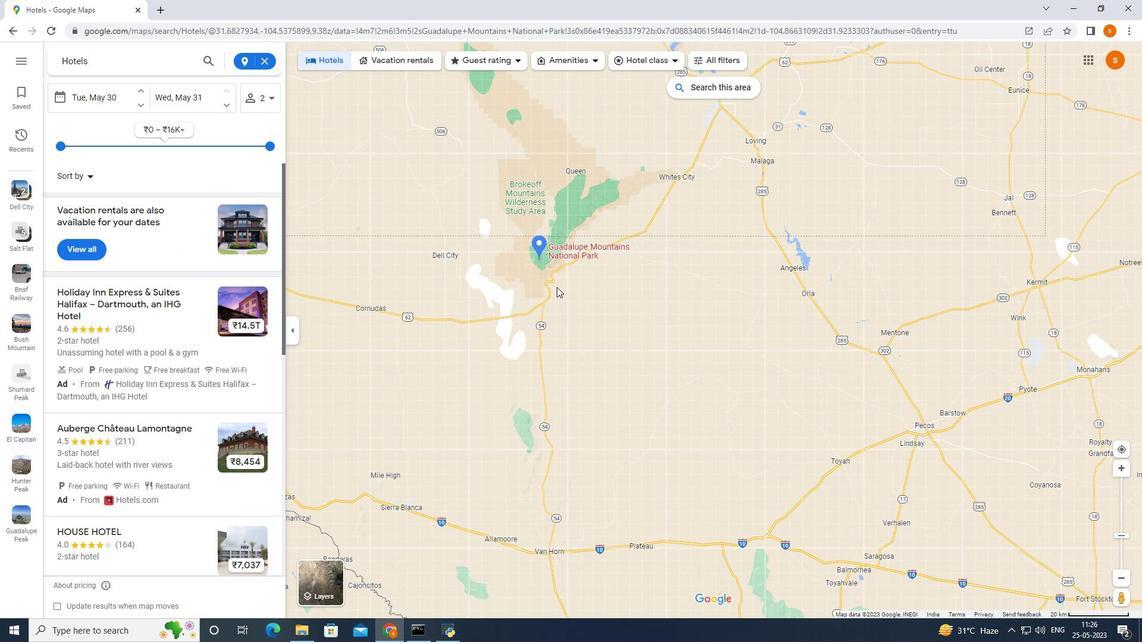 
Action: Mouse scrolled (555, 281) with delta (0, 0)
Screenshot: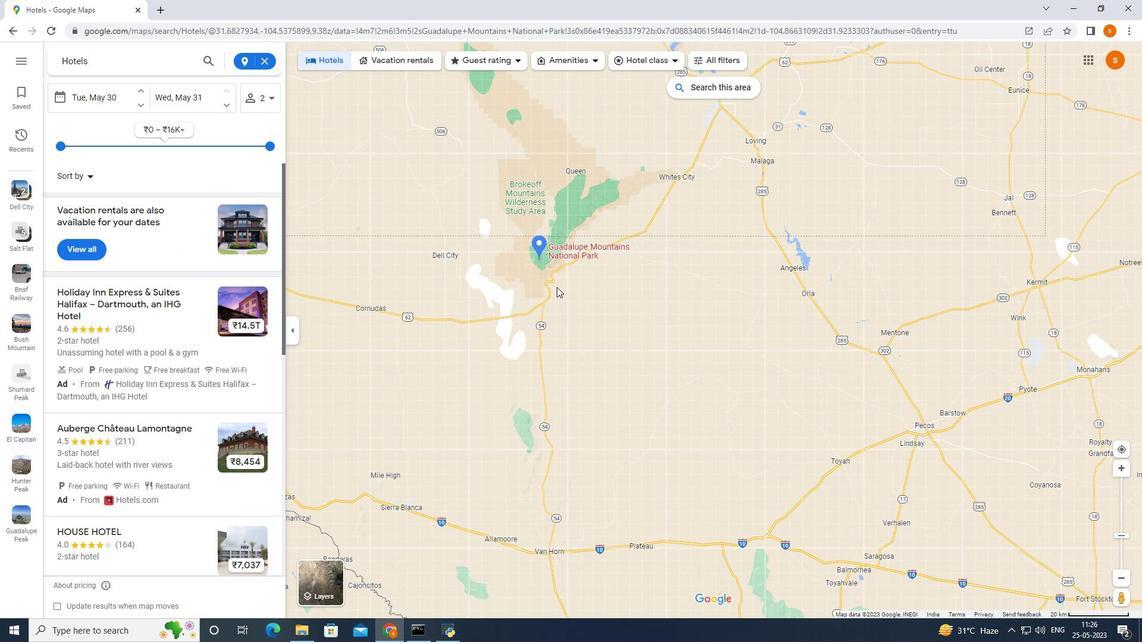 
Action: Mouse moved to (555, 280)
Screenshot: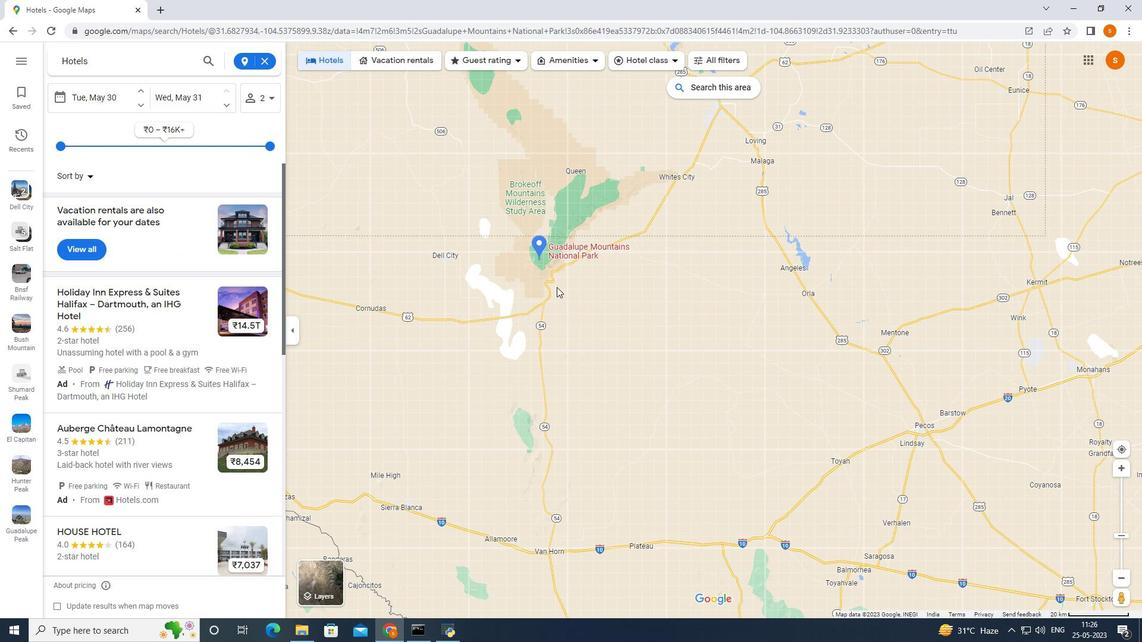 
Action: Mouse scrolled (555, 280) with delta (0, 0)
Screenshot: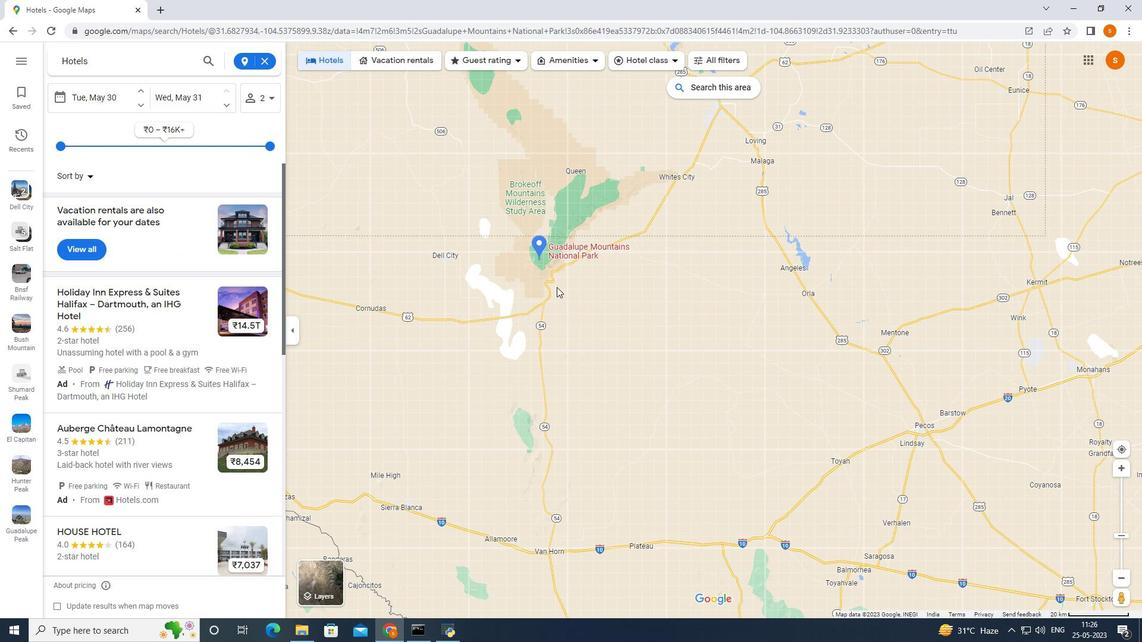 
Action: Mouse scrolled (555, 280) with delta (0, 0)
Screenshot: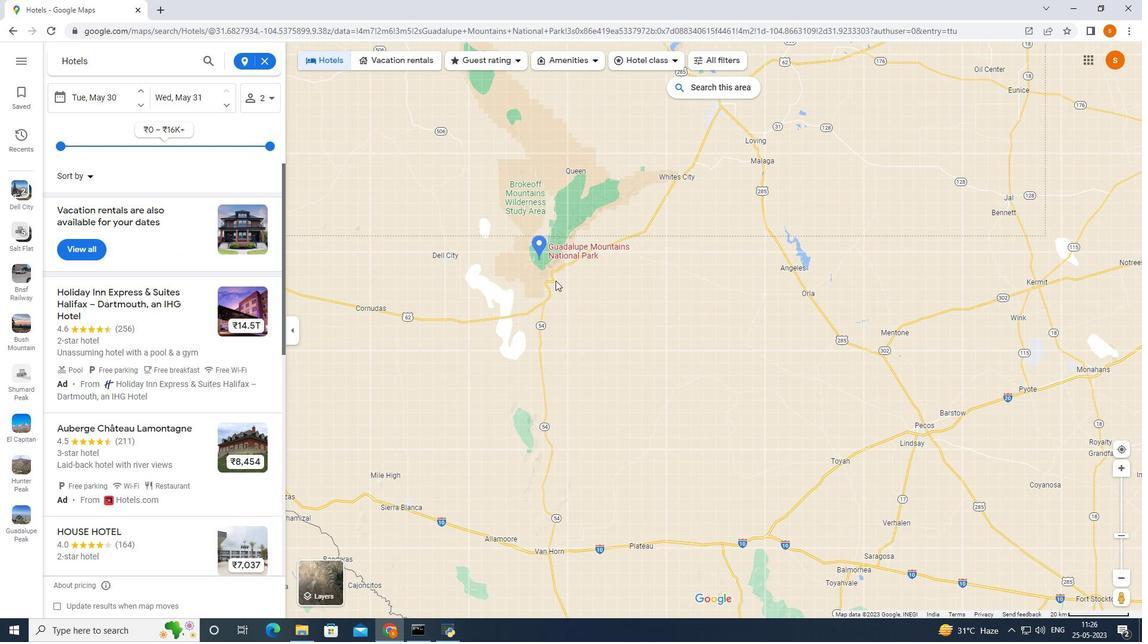 
Action: Mouse scrolled (555, 280) with delta (0, 0)
Screenshot: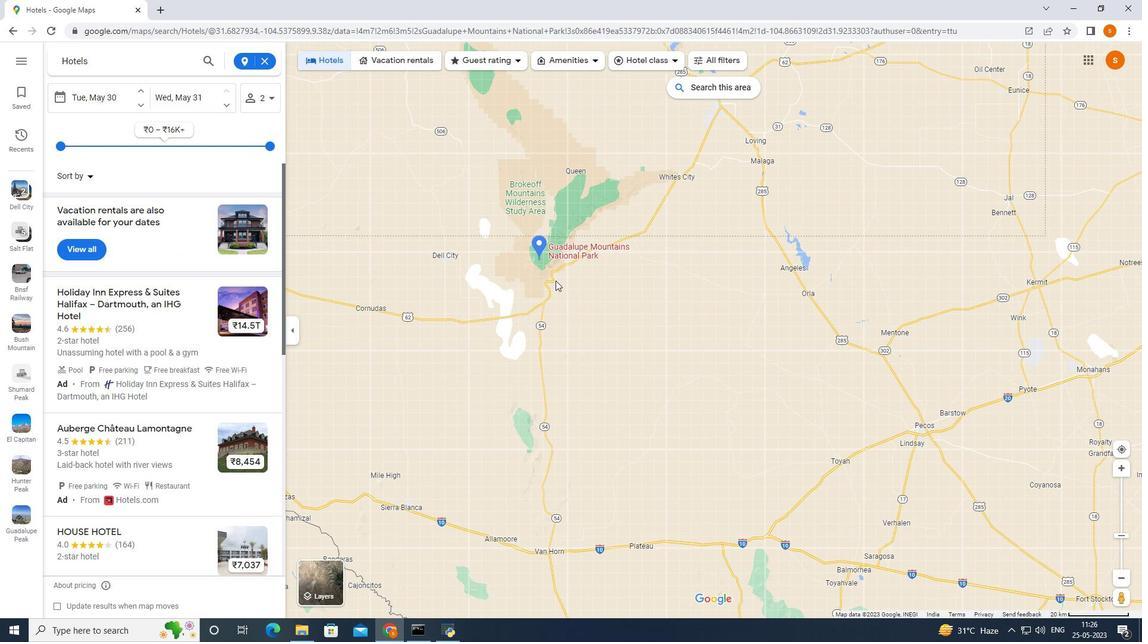 
Action: Mouse moved to (714, 91)
Screenshot: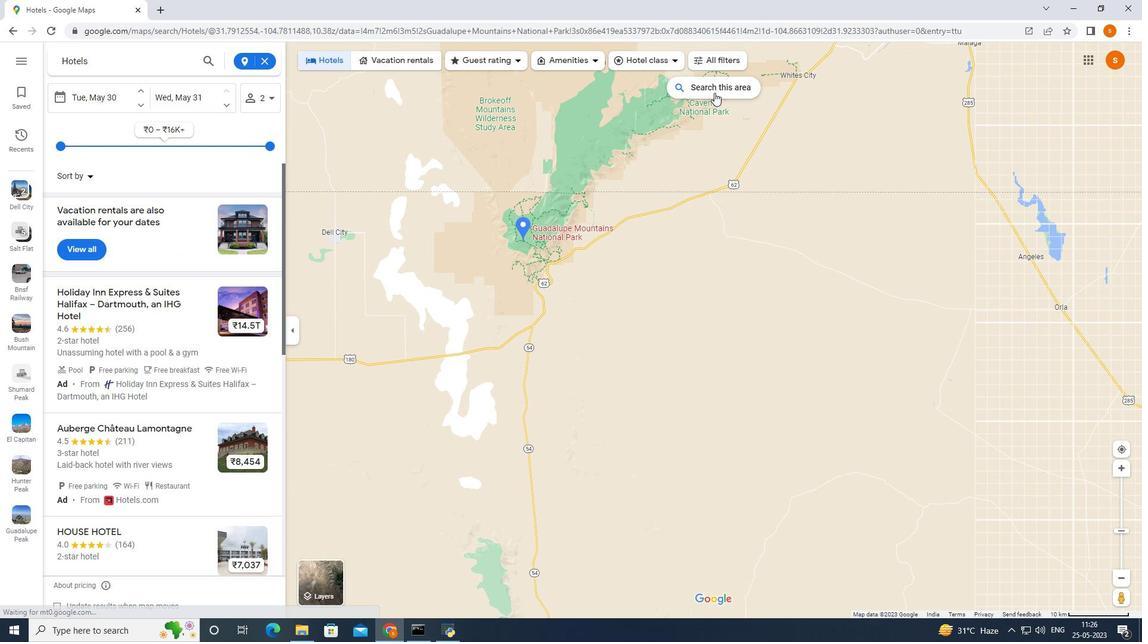 
Action: Mouse pressed left at (714, 91)
Screenshot: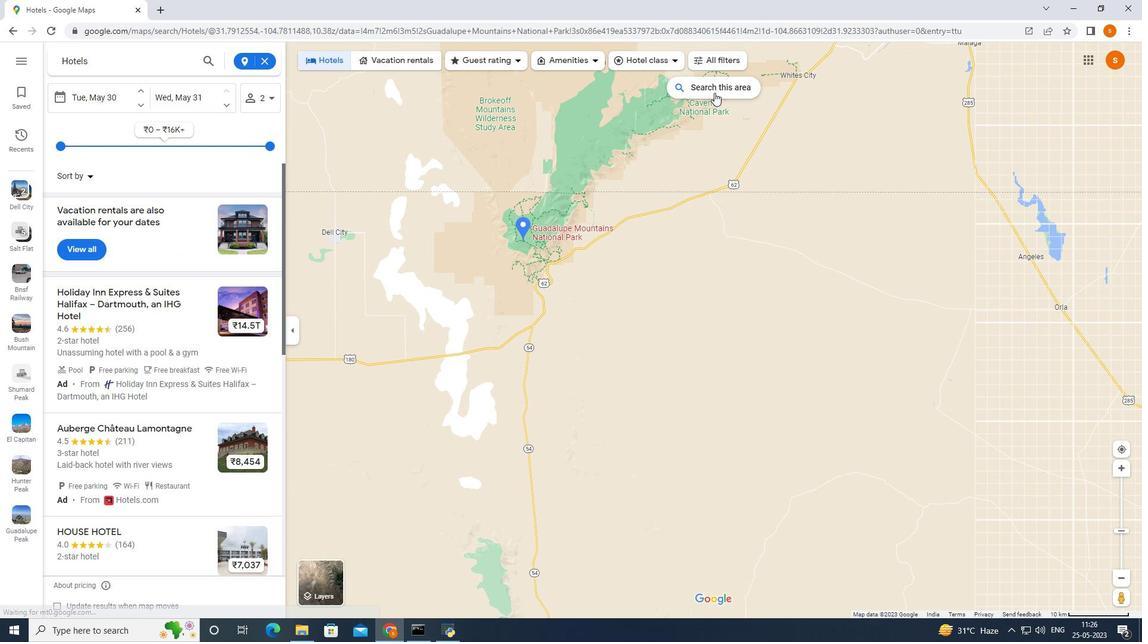 
Action: Mouse moved to (531, 249)
Screenshot: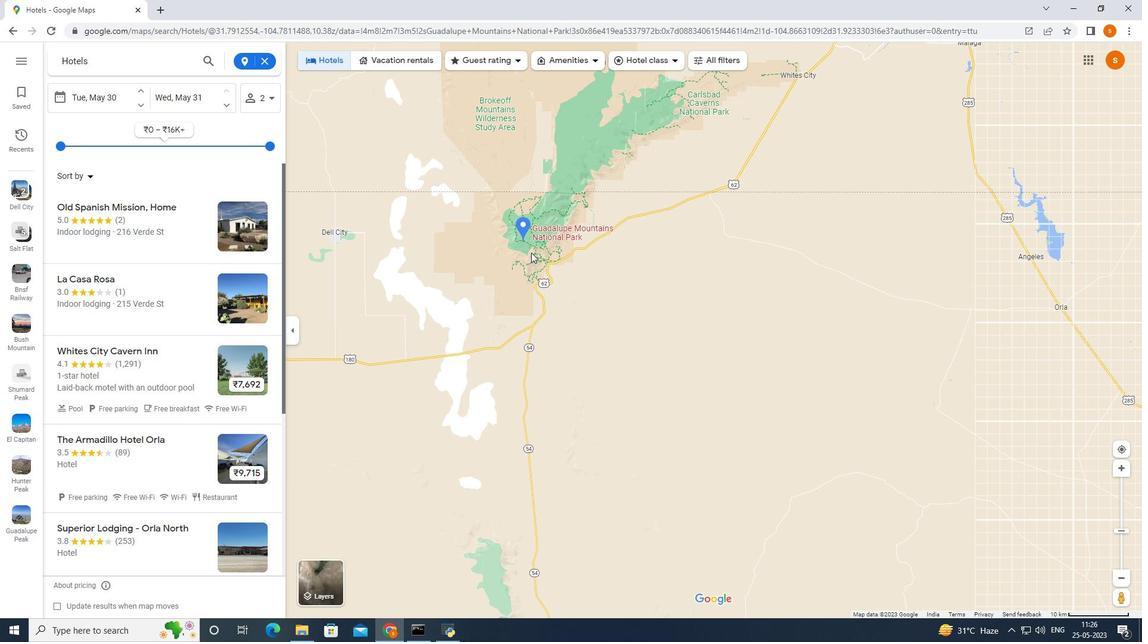 
Action: Mouse scrolled (531, 250) with delta (0, 0)
Screenshot: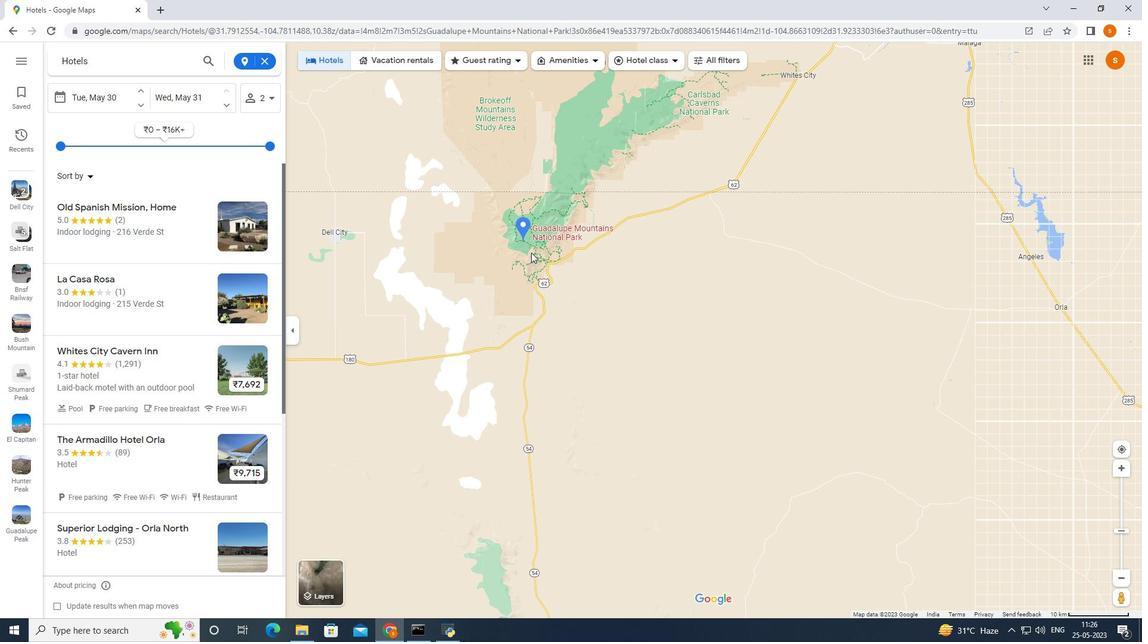 
Action: Mouse scrolled (531, 250) with delta (0, 0)
Screenshot: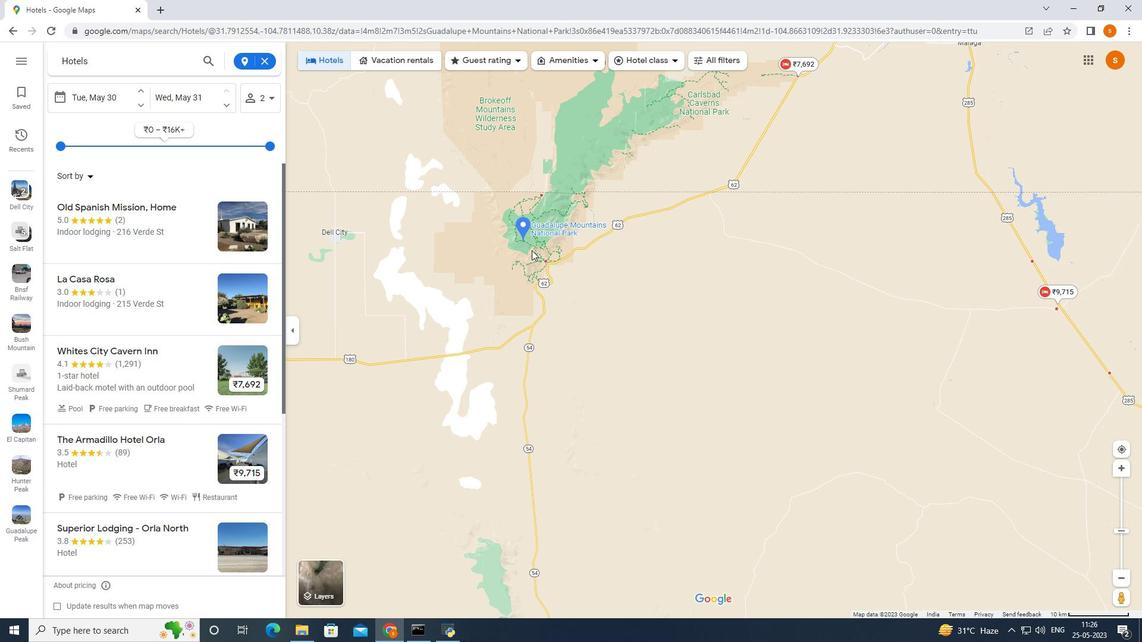 
Action: Mouse scrolled (531, 250) with delta (0, 0)
Screenshot: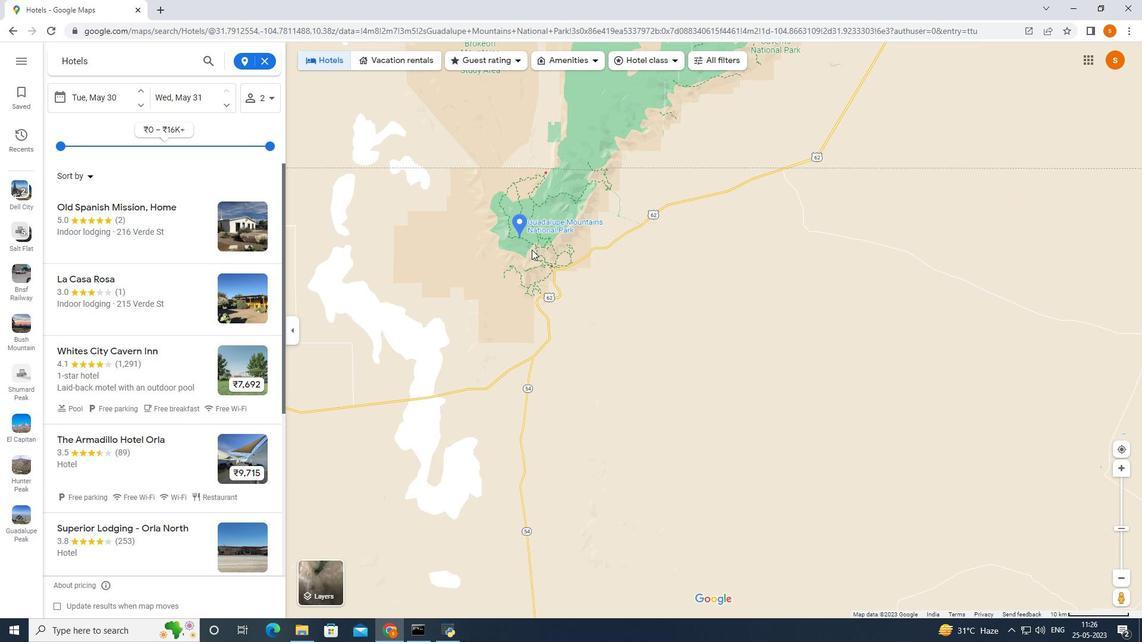 
Action: Mouse scrolled (531, 250) with delta (0, 0)
Screenshot: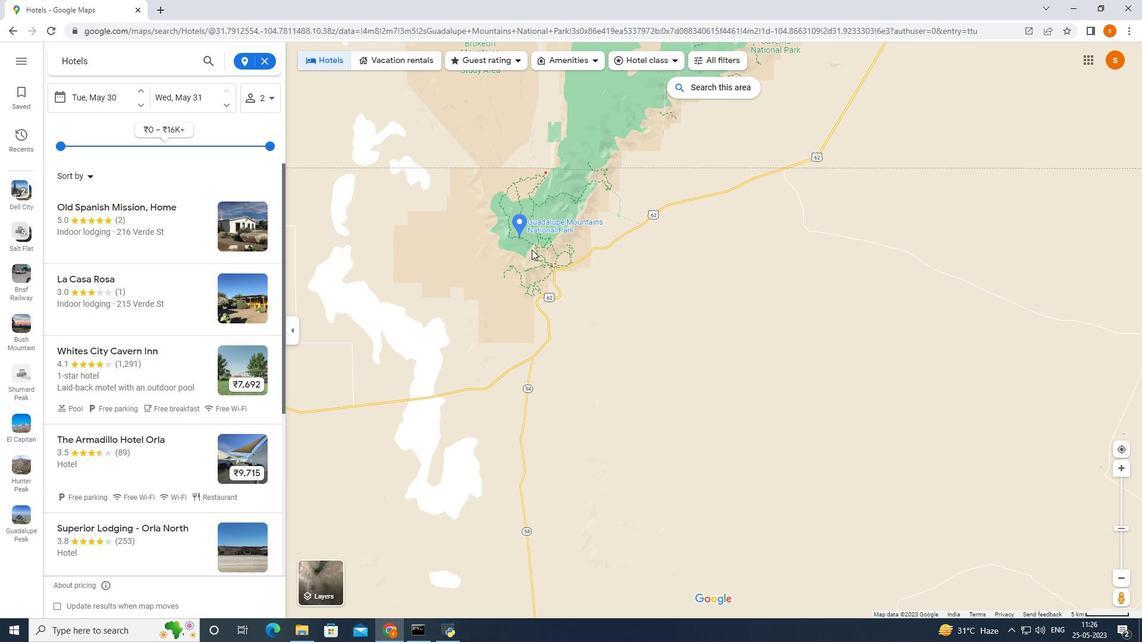 
Action: Mouse moved to (515, 243)
Screenshot: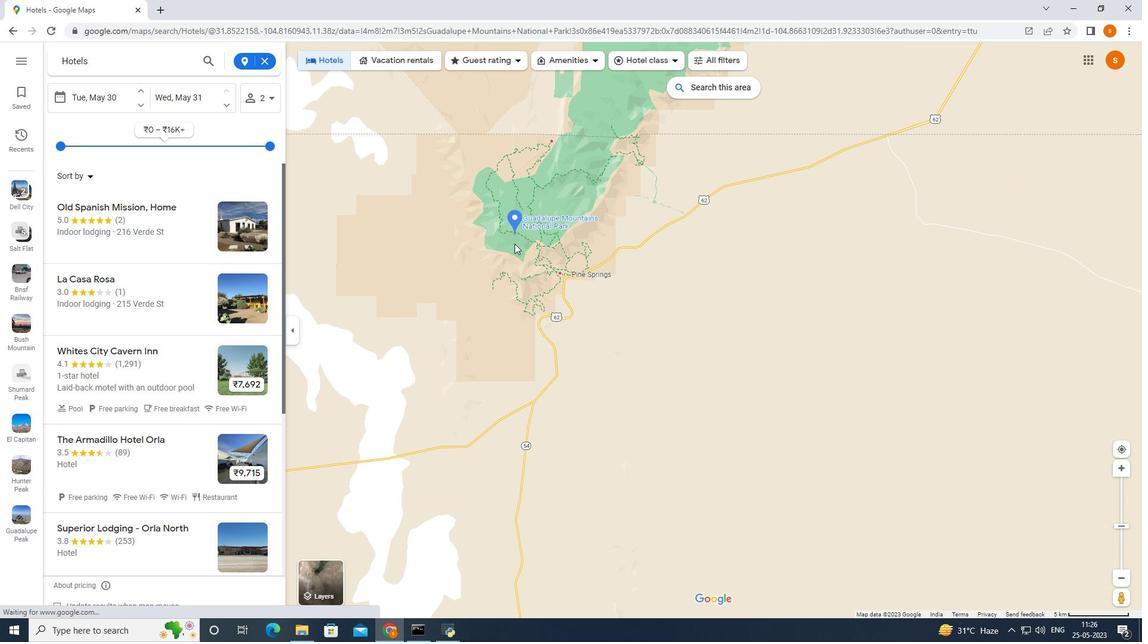 
Action: Mouse pressed left at (515, 243)
Screenshot: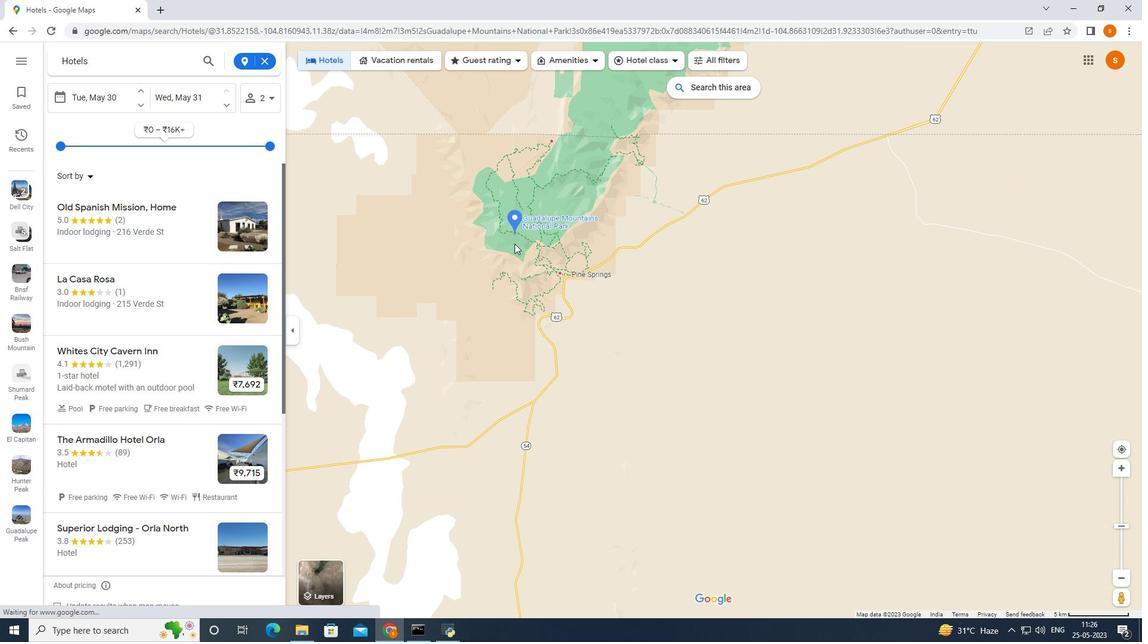 
Action: Mouse moved to (599, 284)
Screenshot: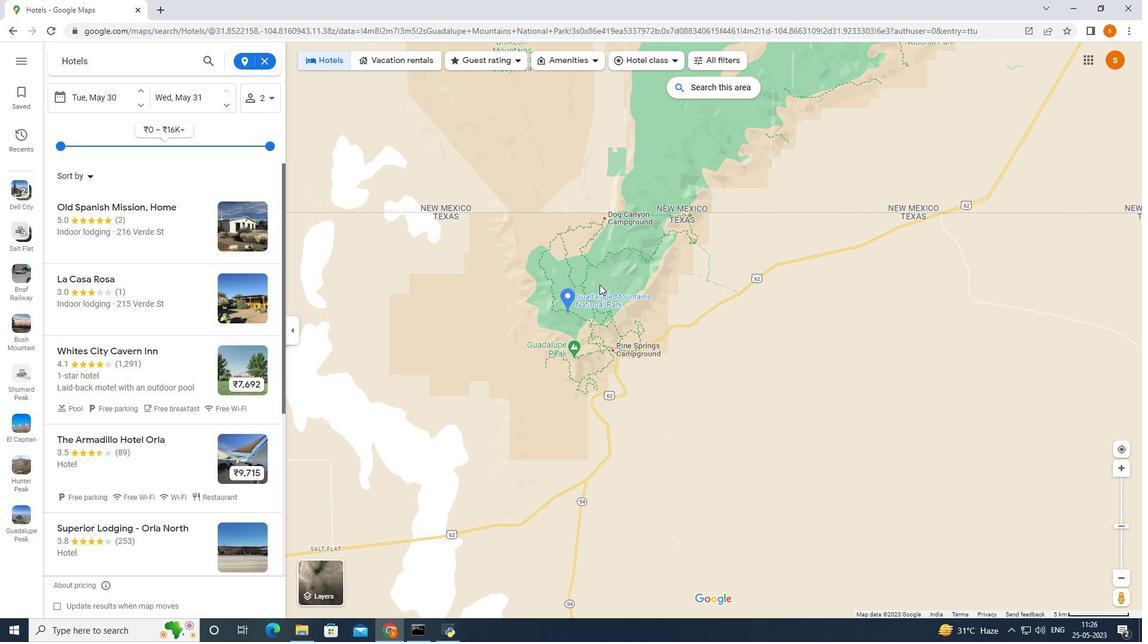 
Action: Mouse scrolled (599, 284) with delta (0, 0)
Screenshot: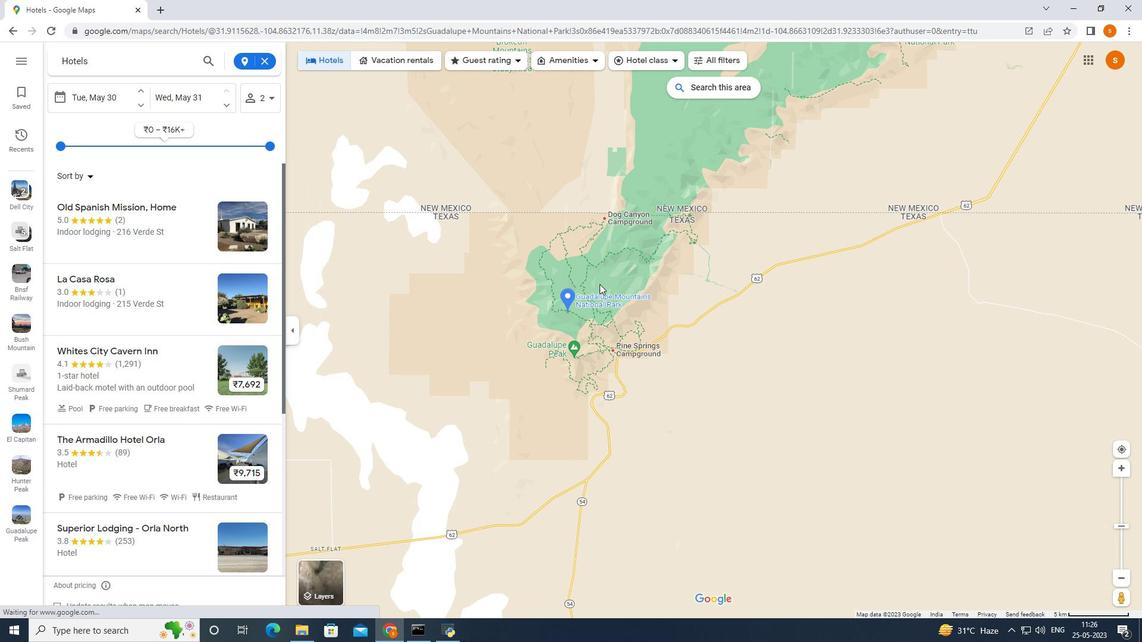 
Action: Mouse scrolled (599, 284) with delta (0, 0)
Screenshot: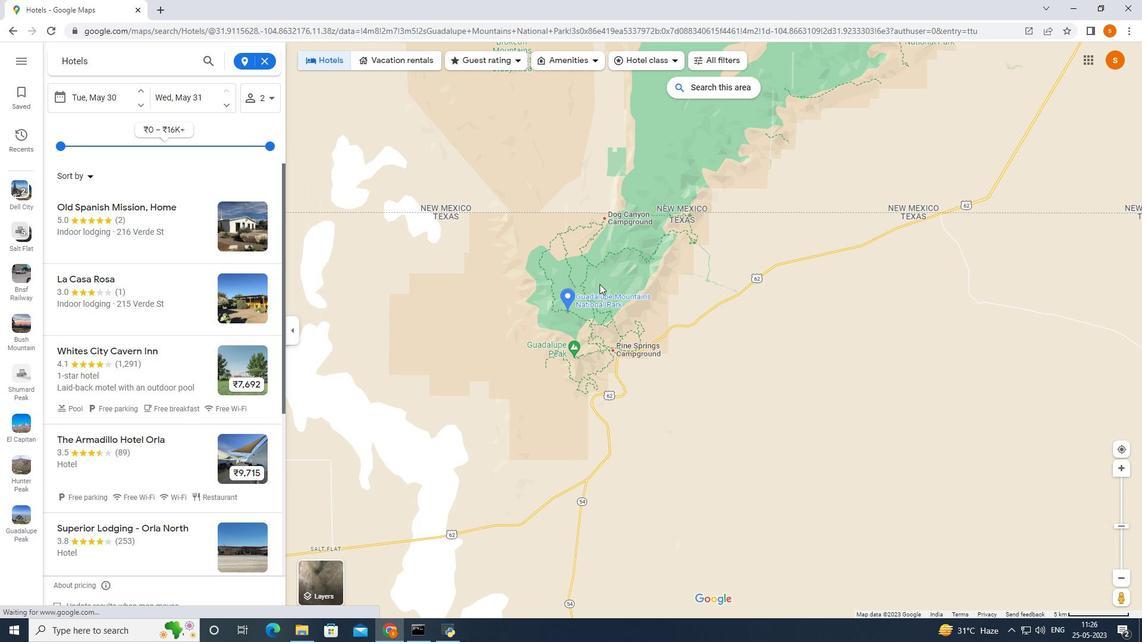 
Action: Mouse scrolled (599, 284) with delta (0, 0)
Screenshot: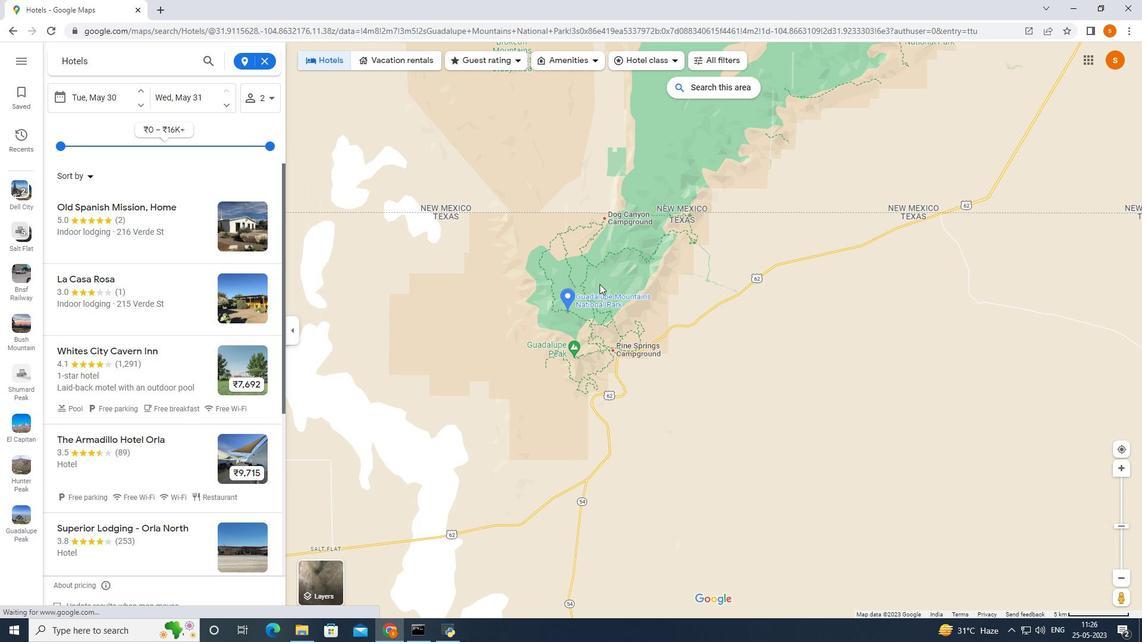 
Action: Mouse scrolled (599, 284) with delta (0, 0)
Screenshot: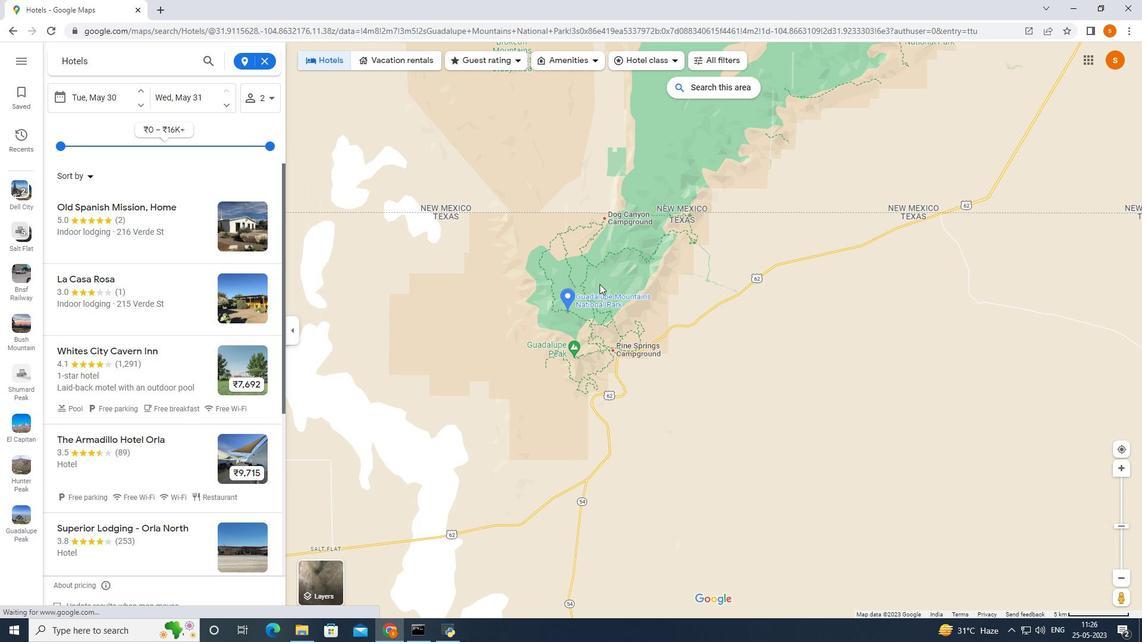 
Action: Mouse scrolled (599, 284) with delta (0, 0)
Screenshot: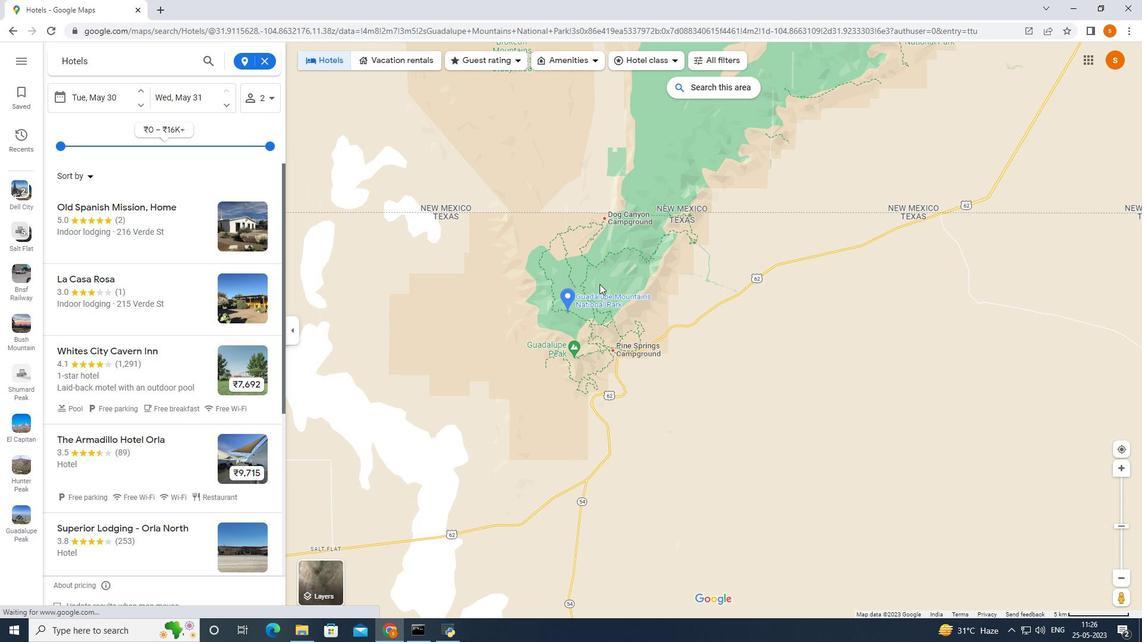 
Action: Mouse moved to (406, 594)
Screenshot: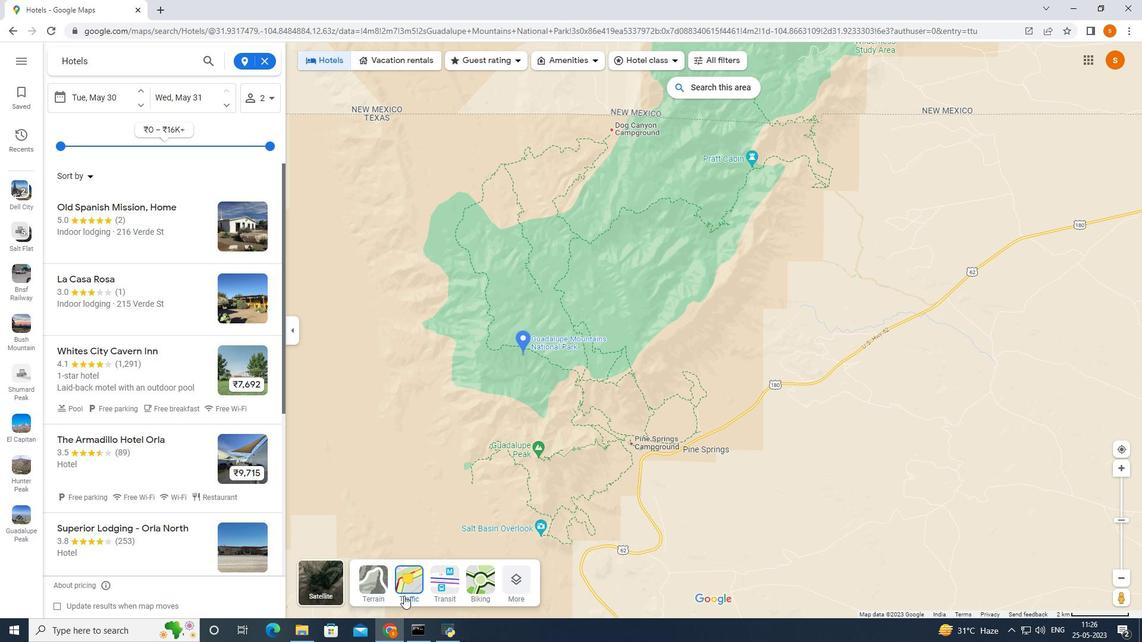 
Action: Mouse pressed left at (406, 594)
Screenshot: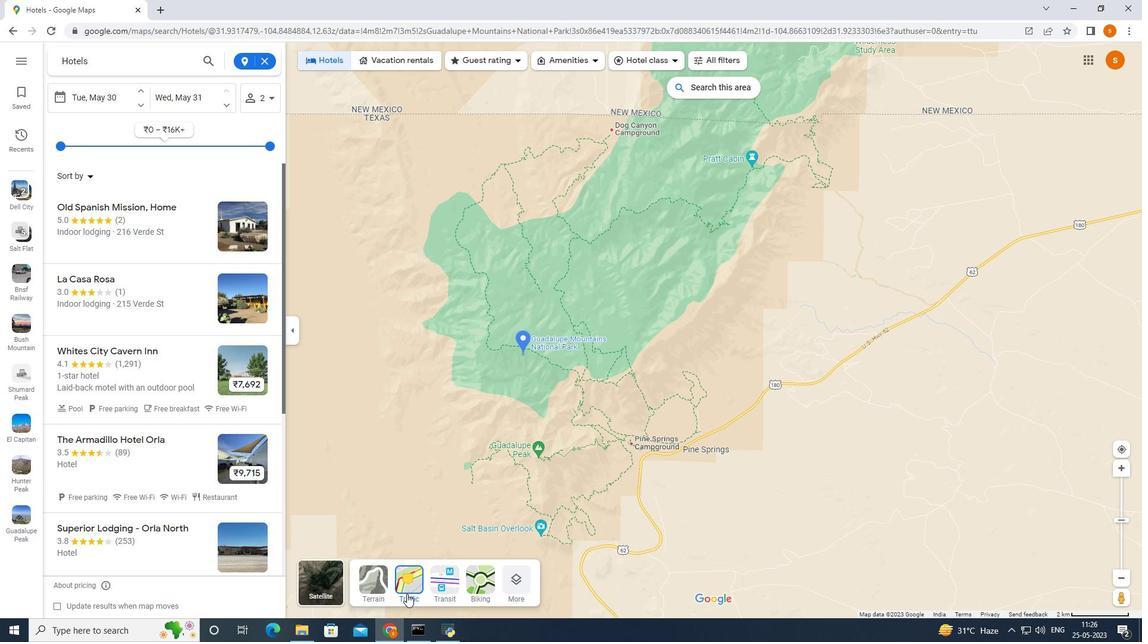 
Action: Mouse moved to (756, 471)
Screenshot: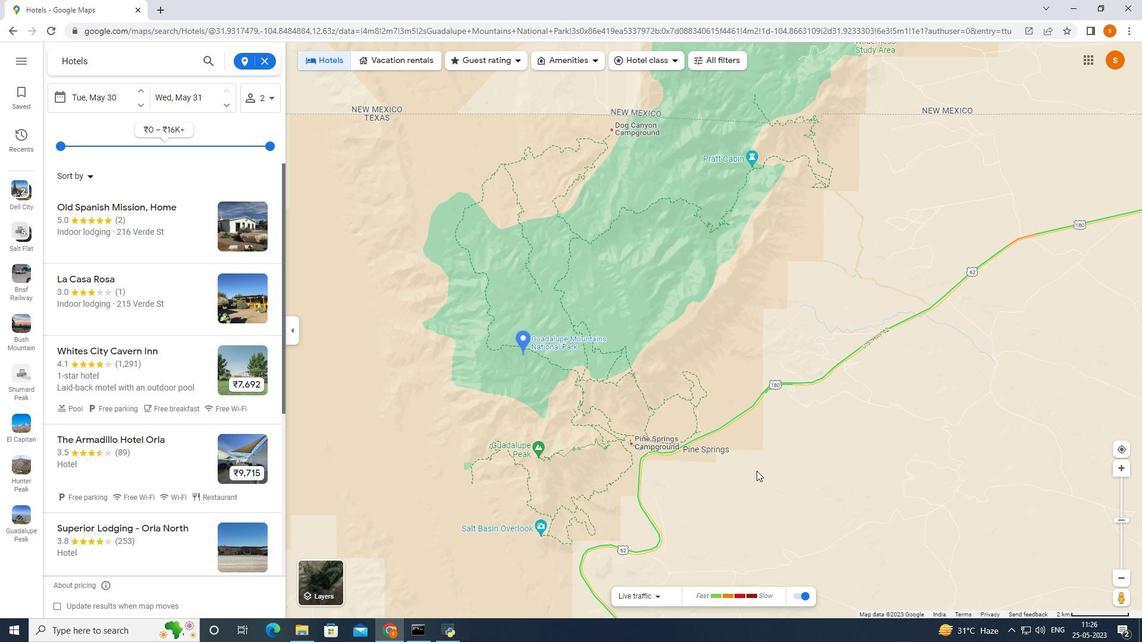 
Action: Mouse pressed left at (756, 471)
Screenshot: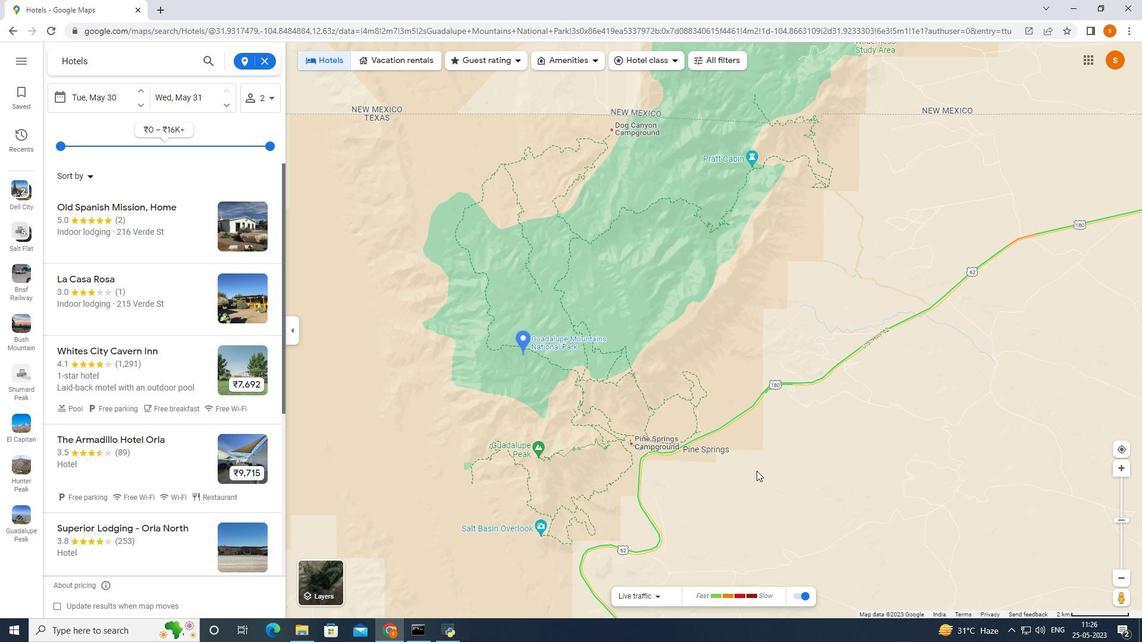
Action: Mouse moved to (601, 446)
Screenshot: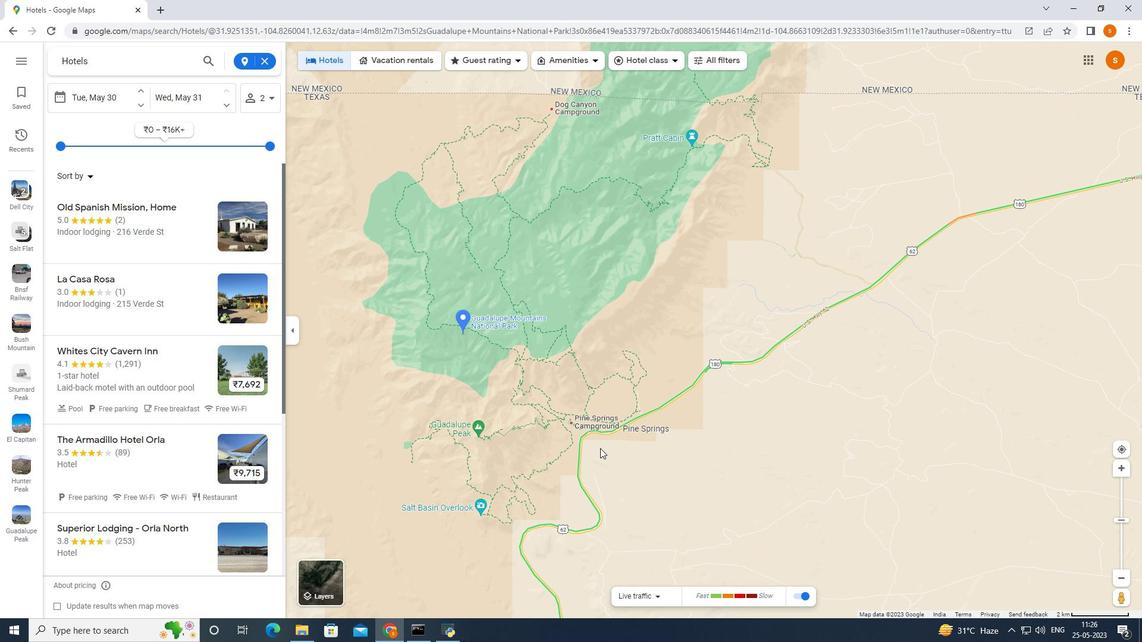
Action: Mouse scrolled (601, 446) with delta (0, 0)
Screenshot: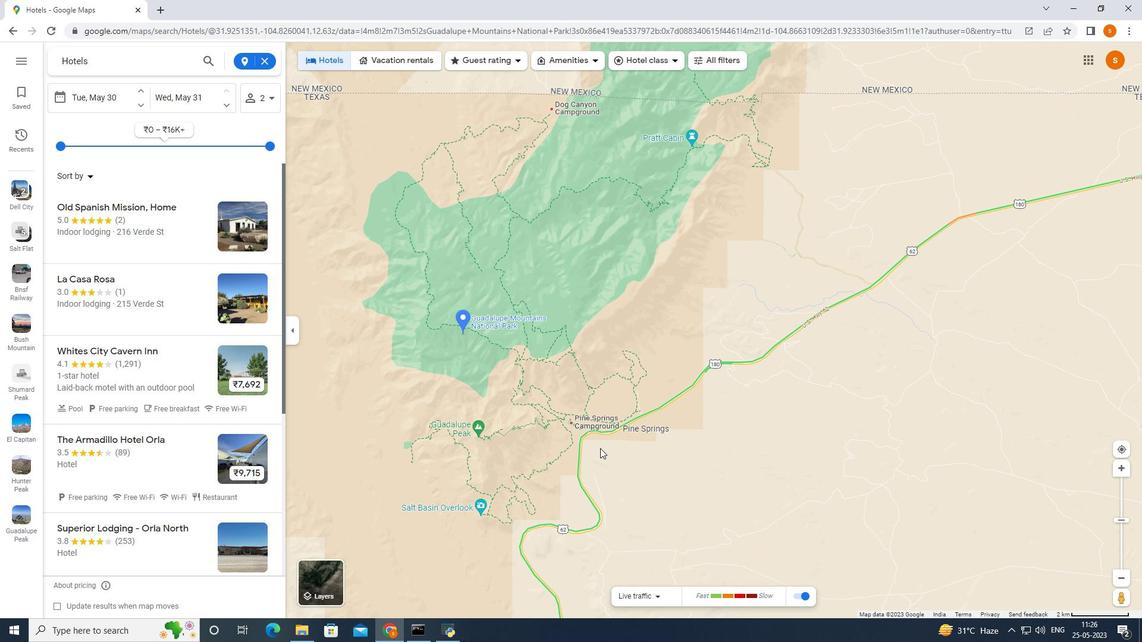 
Action: Mouse scrolled (601, 446) with delta (0, 0)
Screenshot: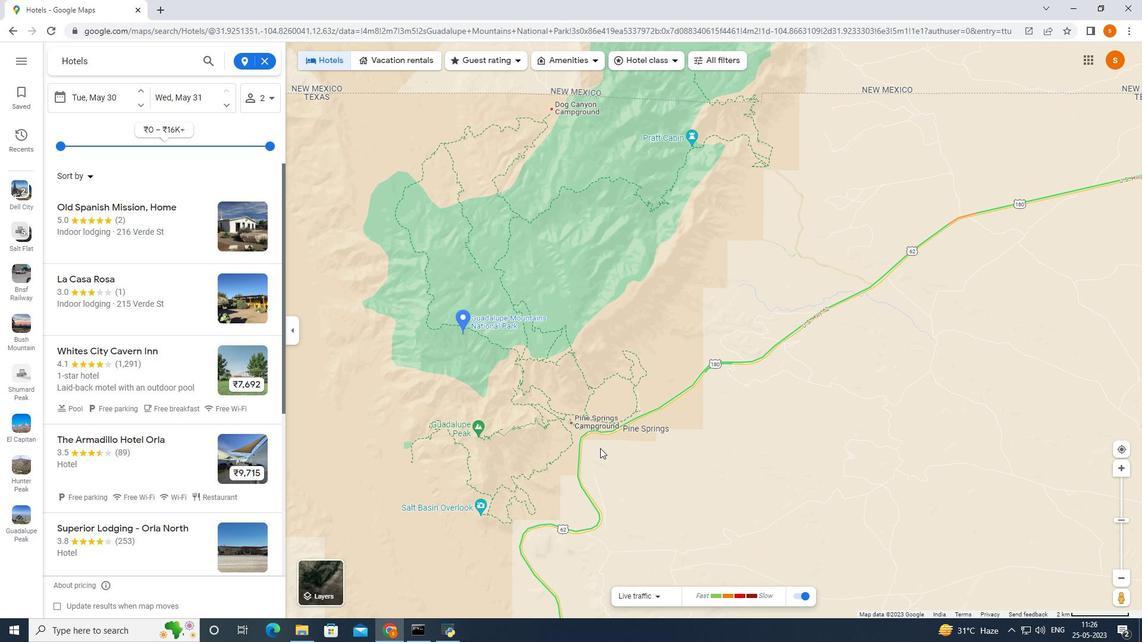 
Action: Mouse moved to (601, 445)
Screenshot: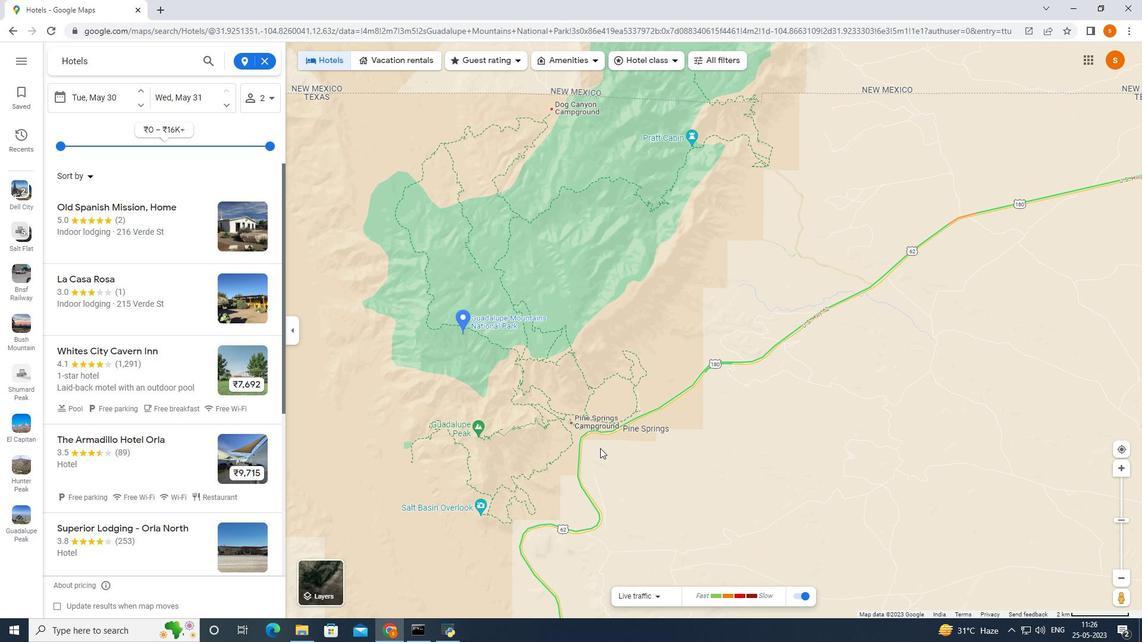 
Action: Mouse scrolled (601, 446) with delta (0, 0)
Screenshot: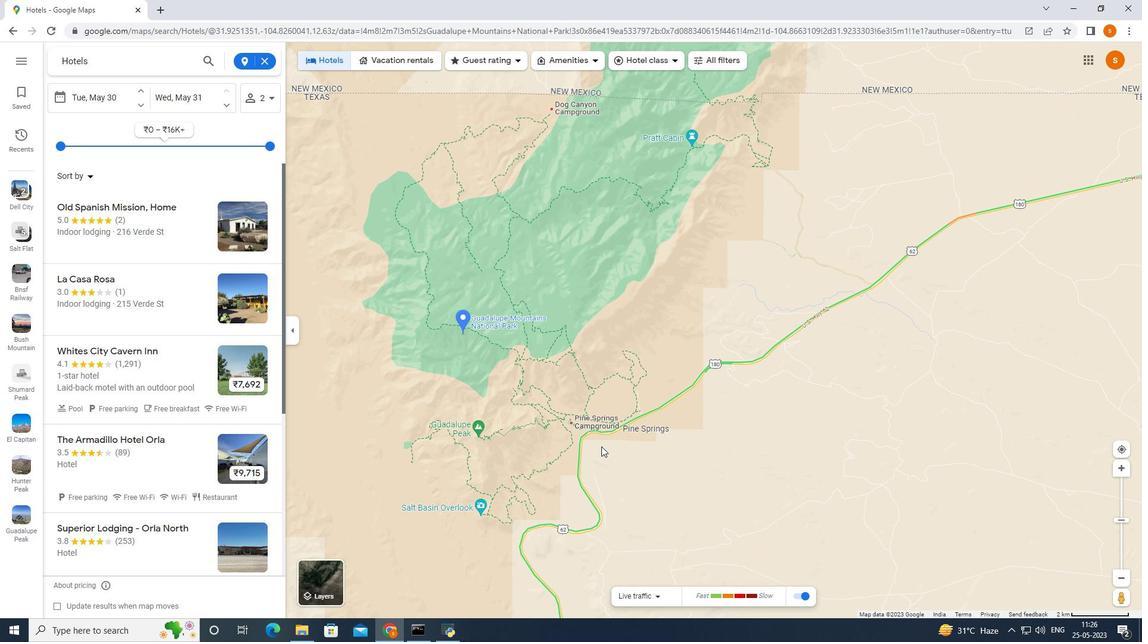
Action: Mouse scrolled (601, 446) with delta (0, 0)
Screenshot: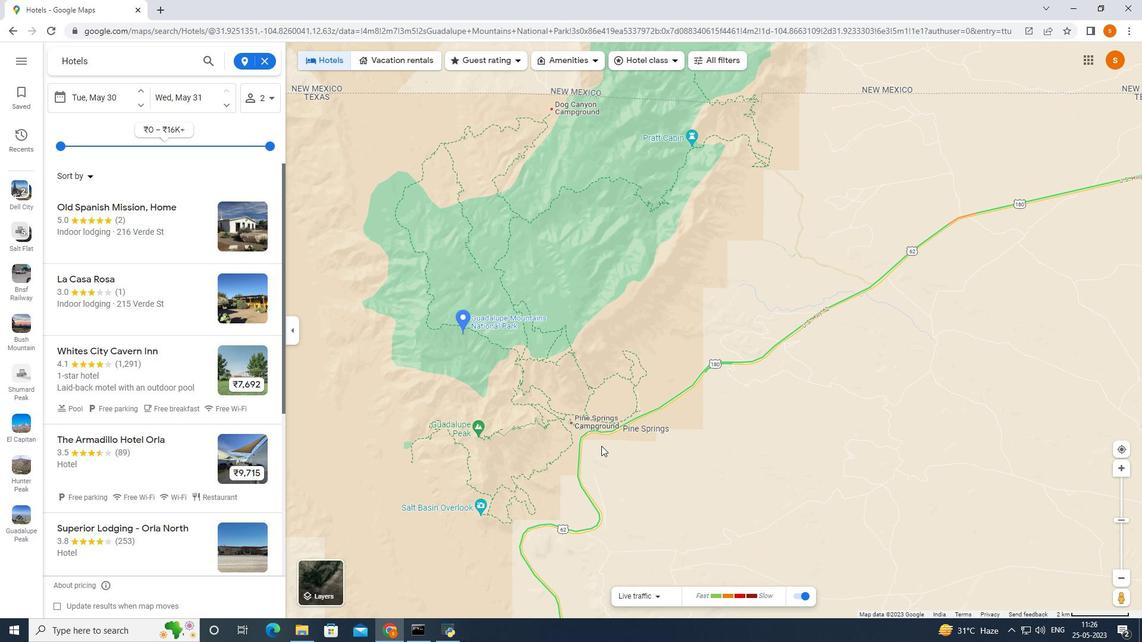 
Action: Mouse moved to (602, 444)
Screenshot: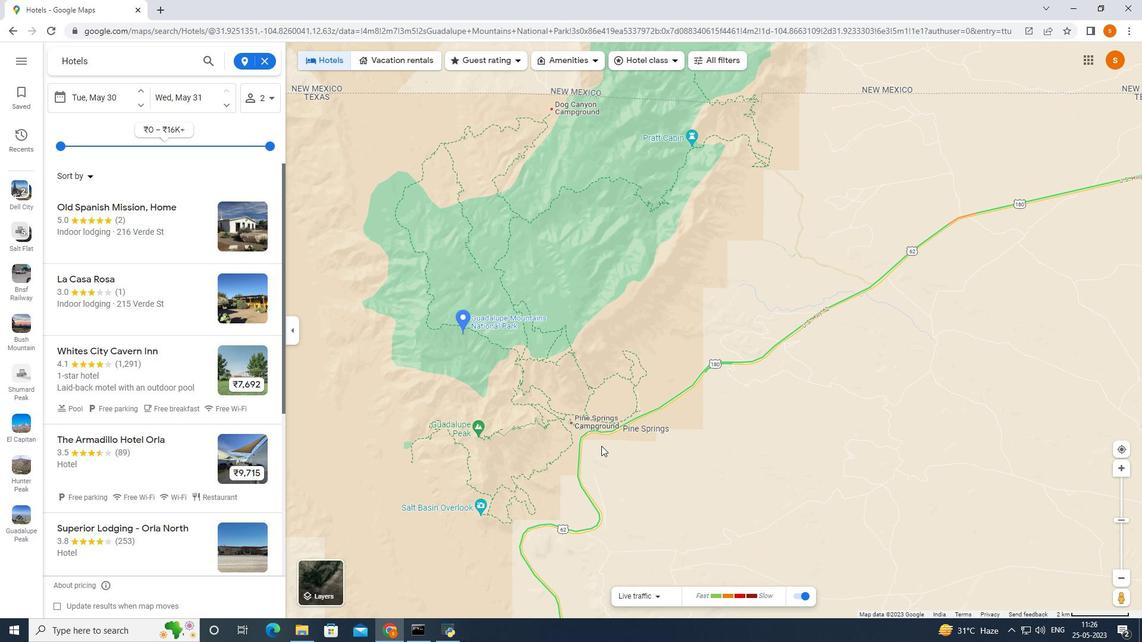 
Action: Mouse scrolled (602, 445) with delta (0, 0)
Screenshot: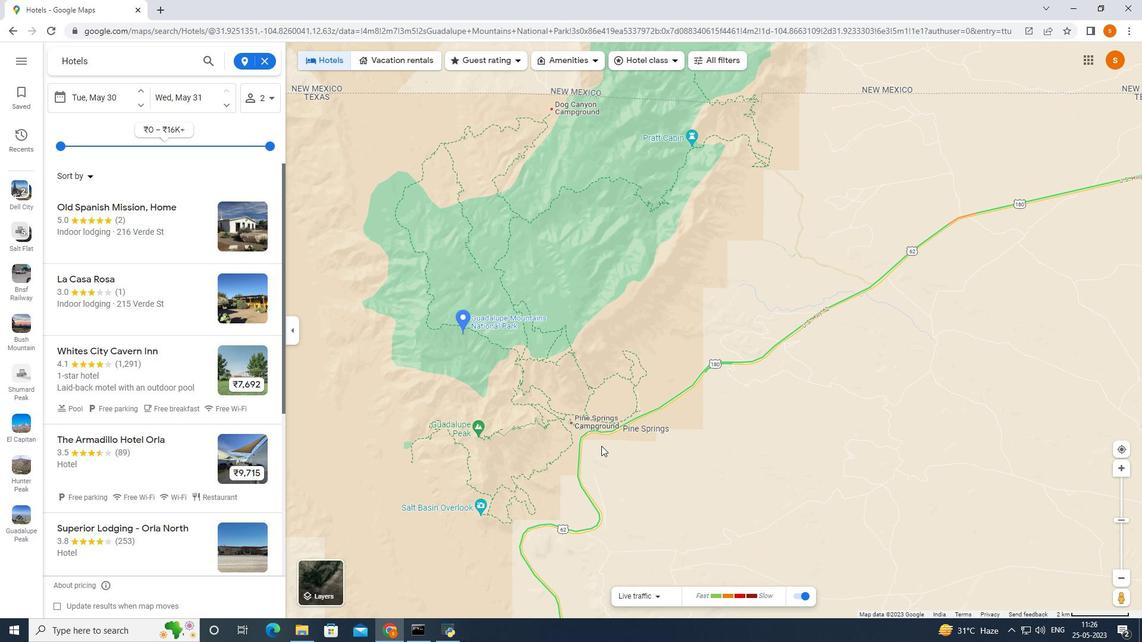 
Action: Mouse moved to (654, 417)
Screenshot: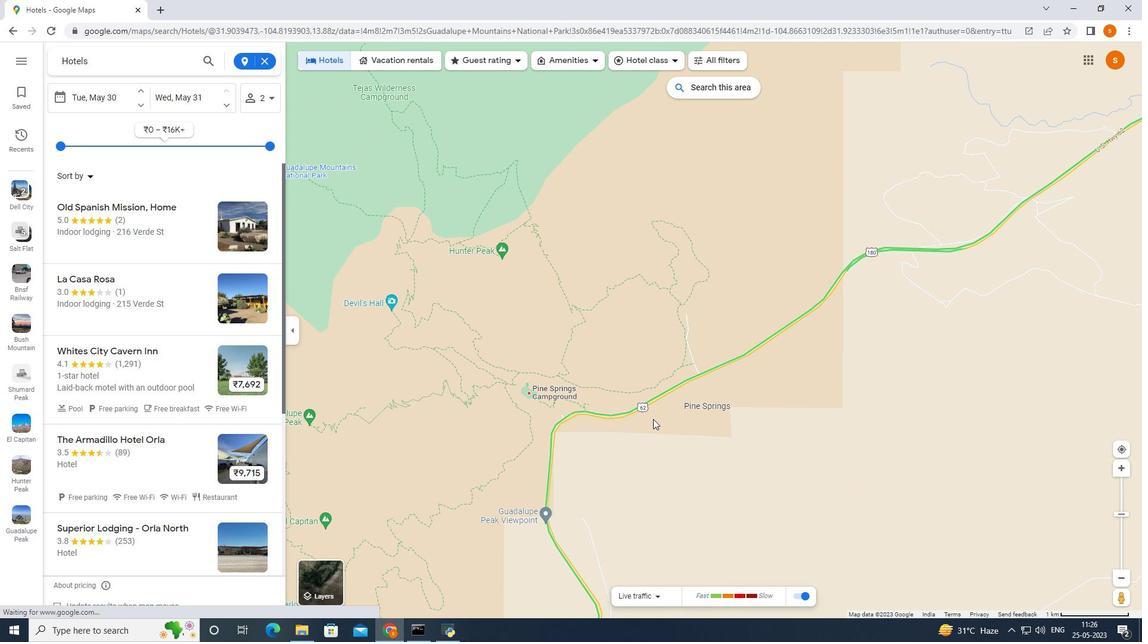 
Action: Mouse scrolled (654, 417) with delta (0, 0)
Screenshot: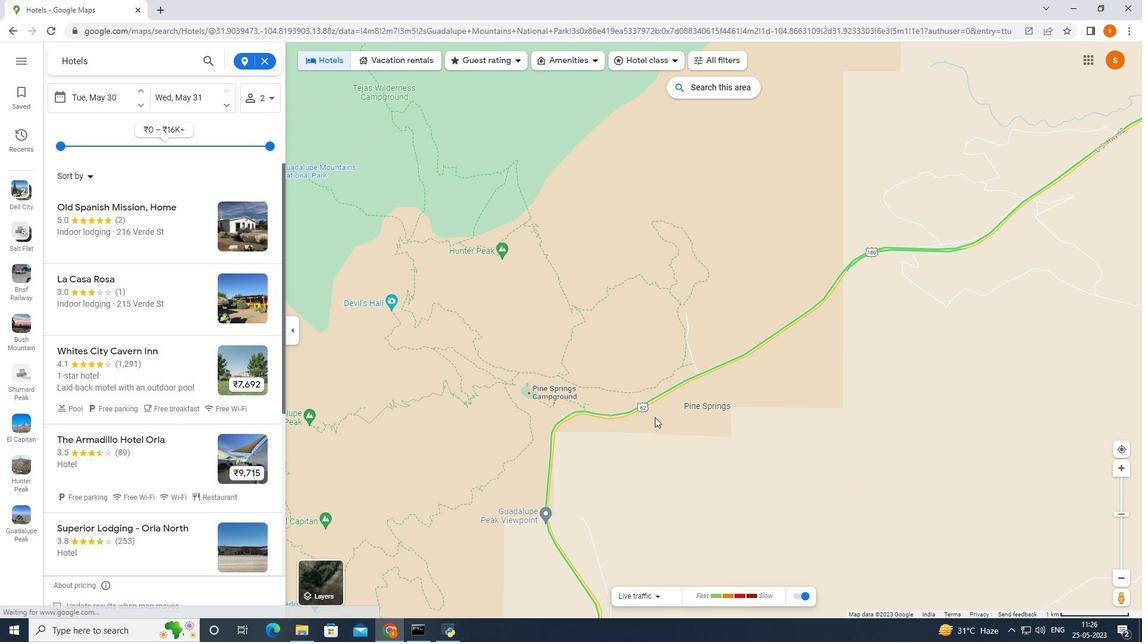 
Action: Mouse moved to (469, 365)
Screenshot: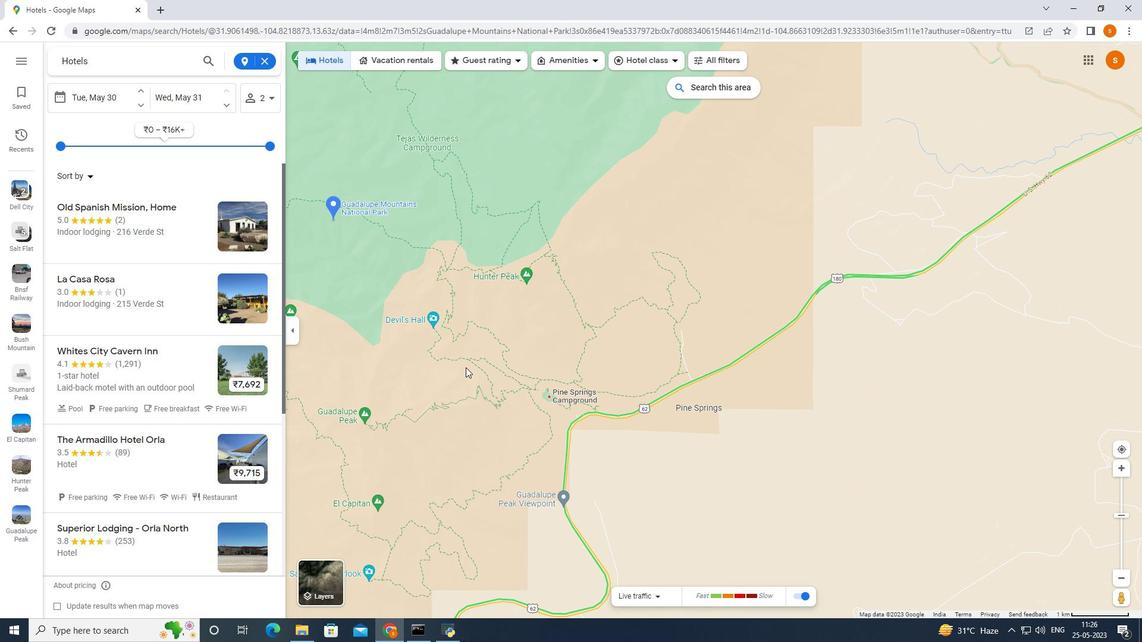
Action: Mouse pressed left at (469, 365)
Screenshot: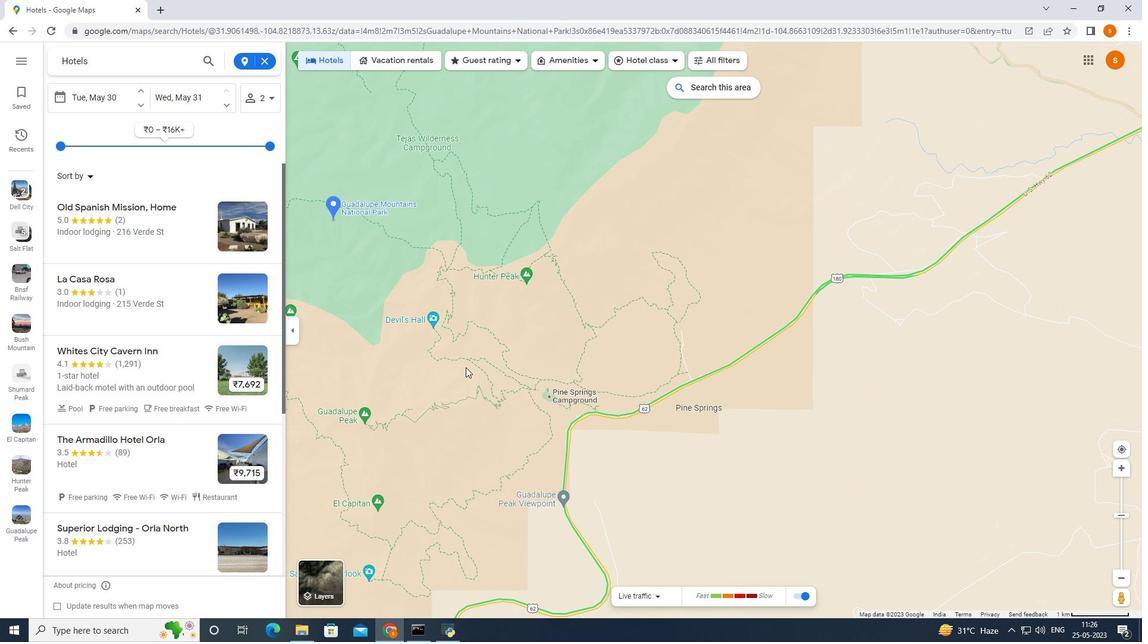 
Action: Mouse moved to (715, 597)
Screenshot: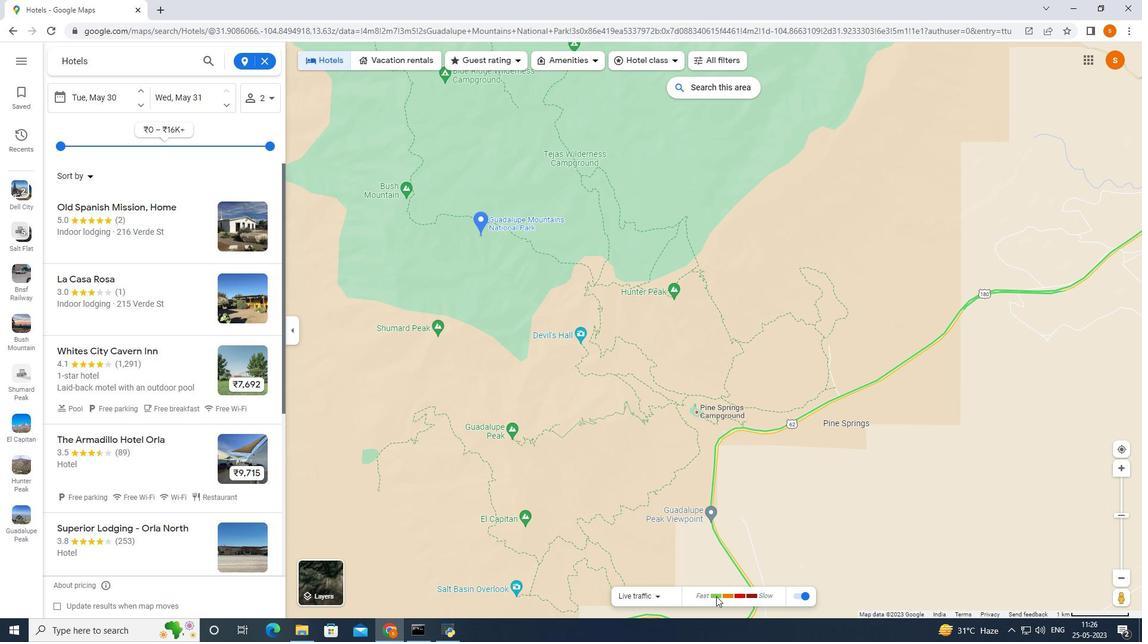 
Action: Mouse pressed left at (715, 597)
Screenshot: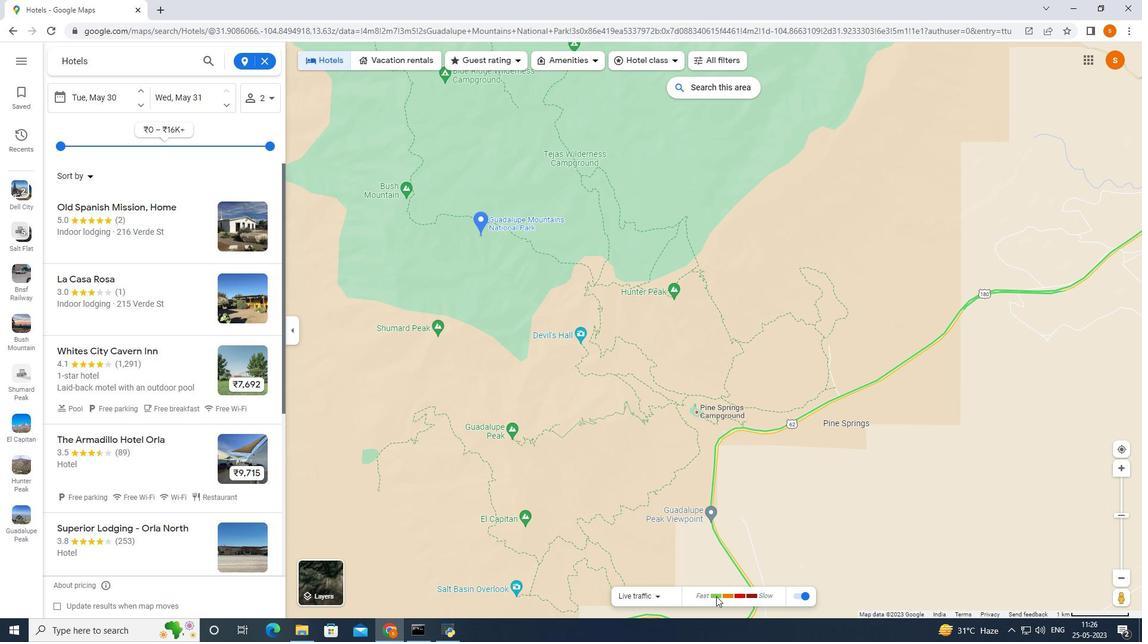 
Action: Mouse moved to (660, 597)
Screenshot: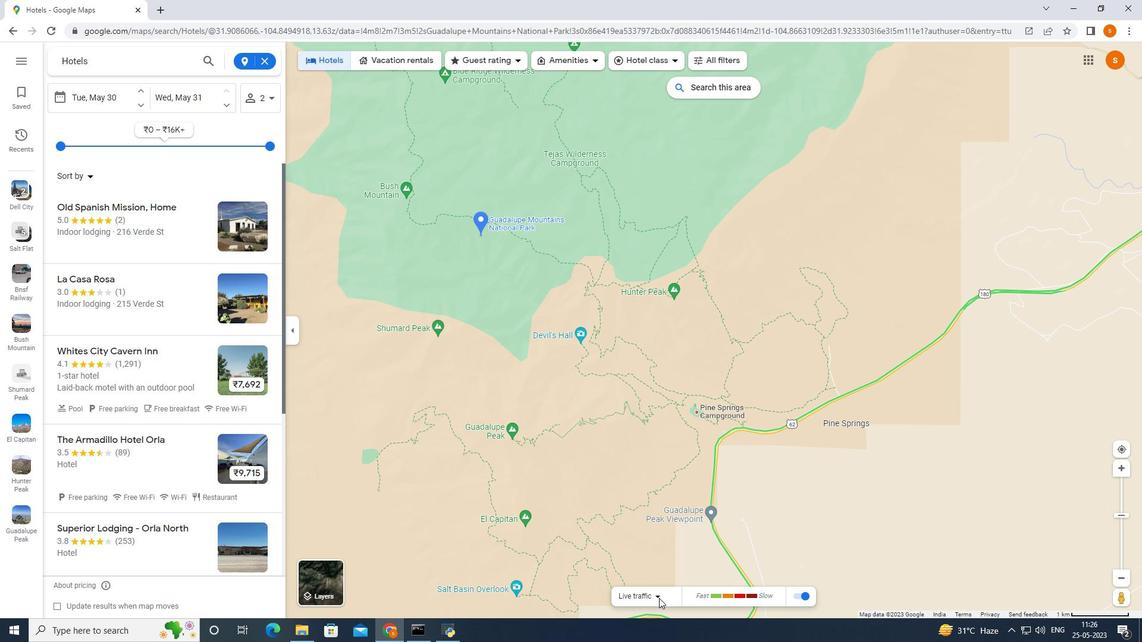 
Action: Mouse pressed left at (660, 597)
Screenshot: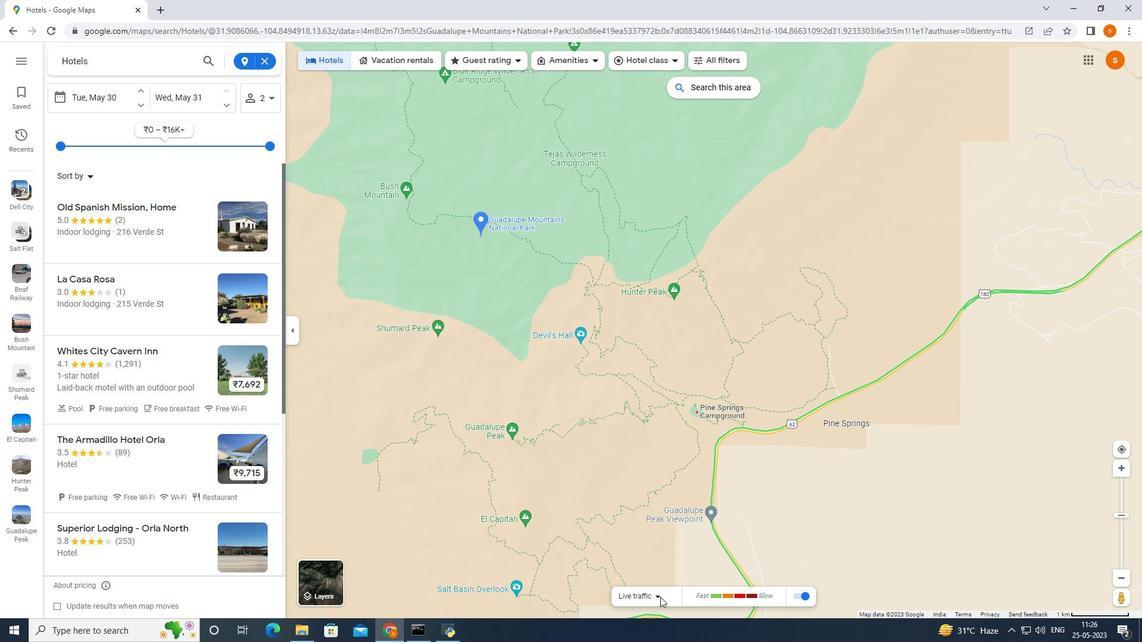 
Action: Mouse pressed left at (660, 597)
Screenshot: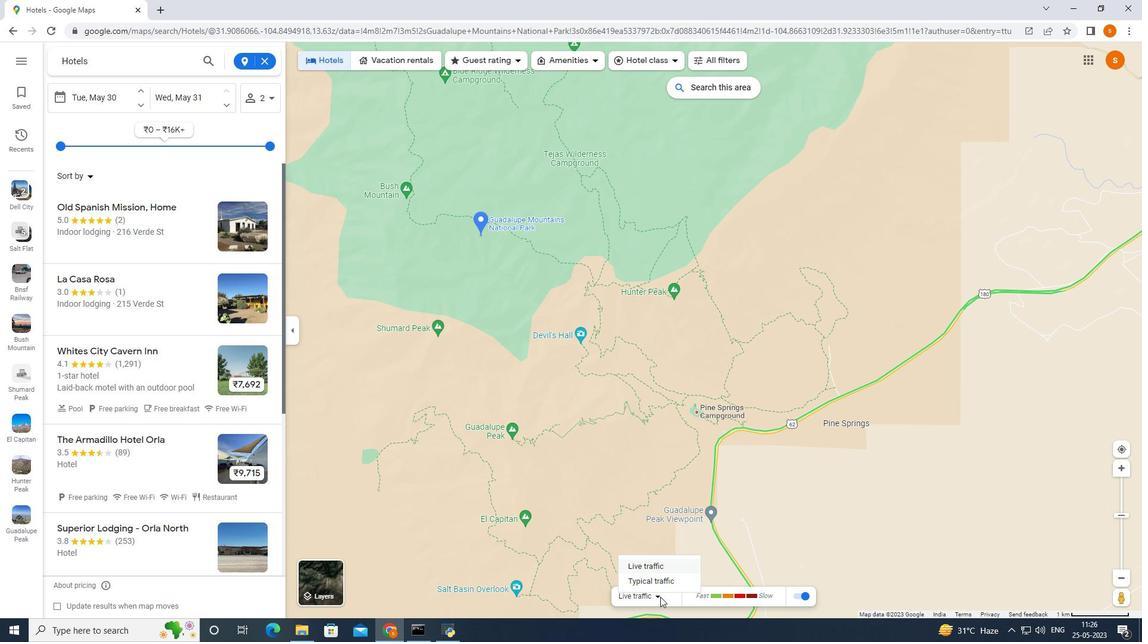 
Action: Mouse pressed left at (660, 597)
Screenshot: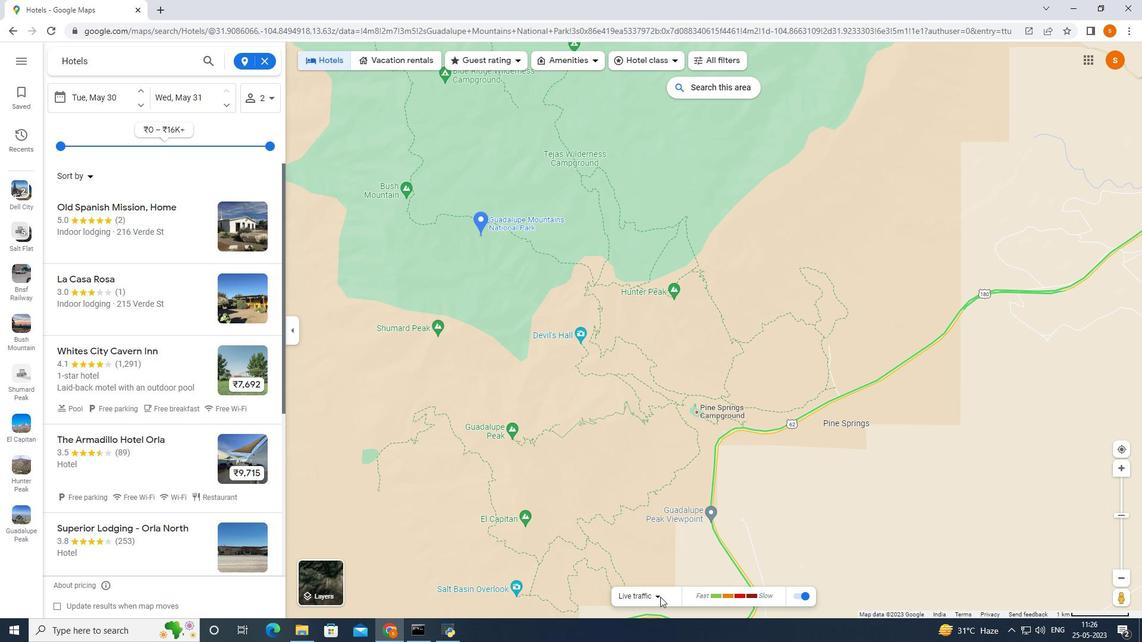 
Action: Mouse moved to (794, 436)
Screenshot: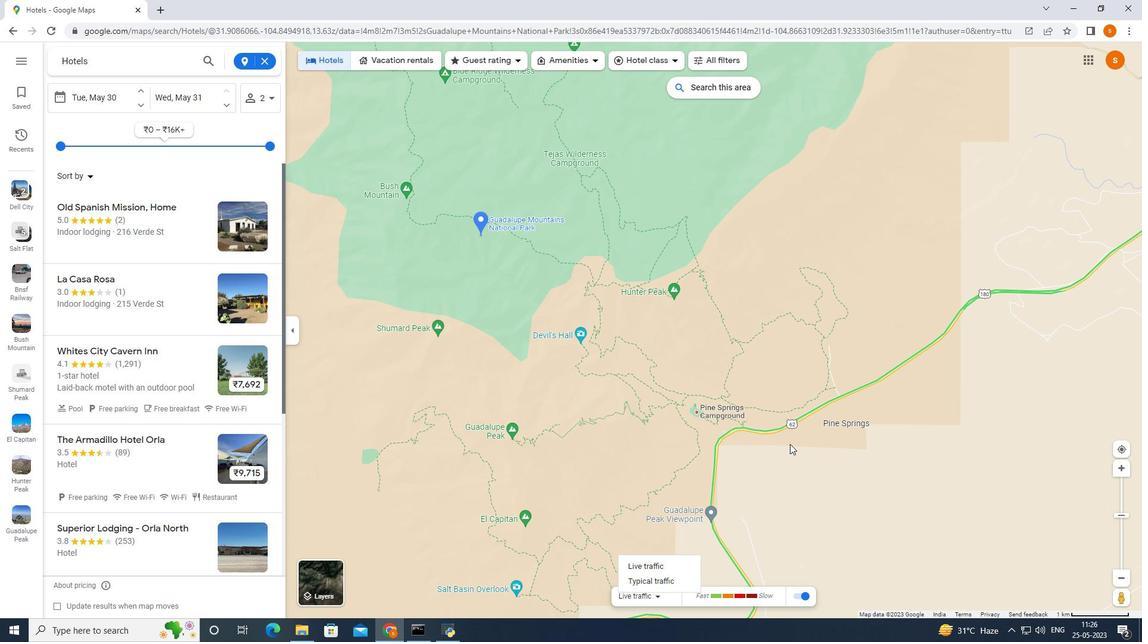 
Action: Mouse scrolled (794, 436) with delta (0, 0)
Screenshot: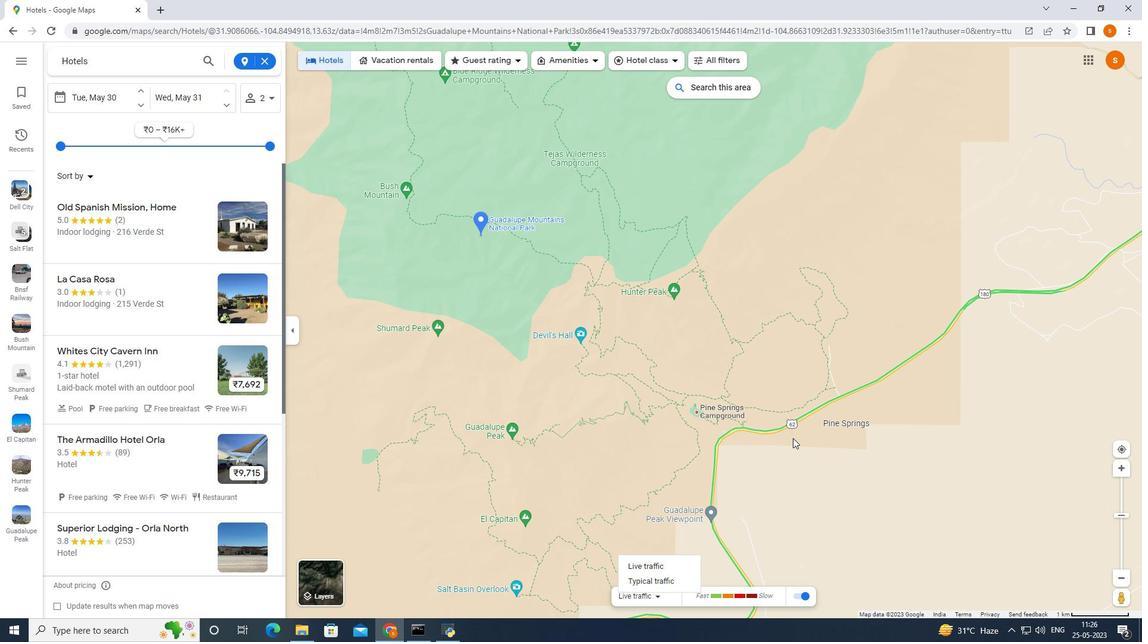 
Action: Mouse scrolled (794, 436) with delta (0, 0)
Screenshot: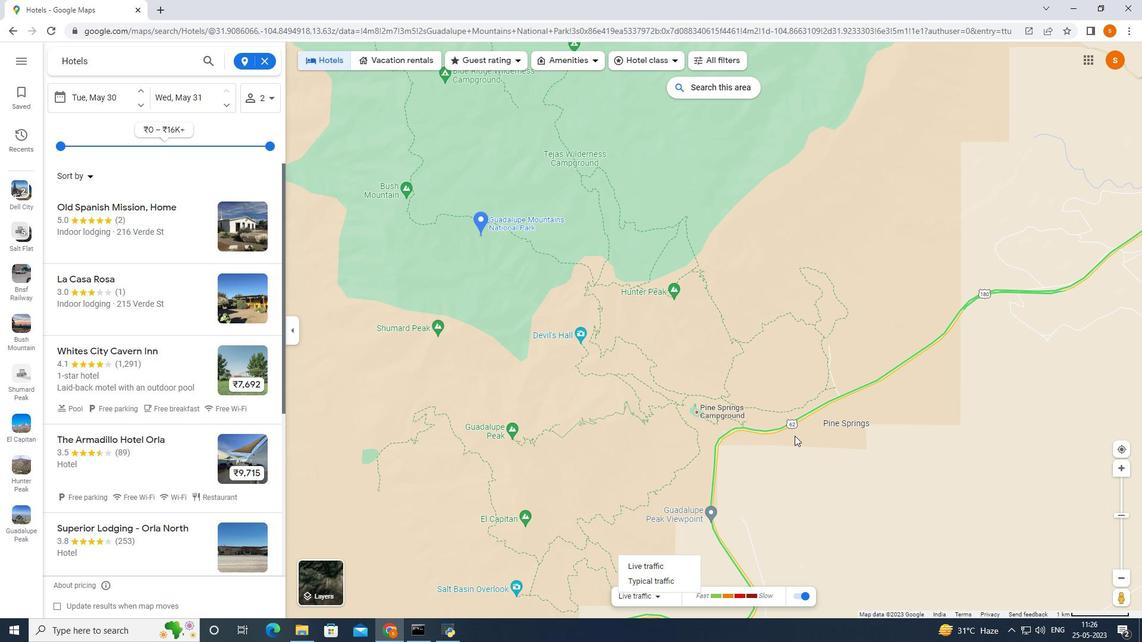 
Action: Mouse moved to (795, 434)
Screenshot: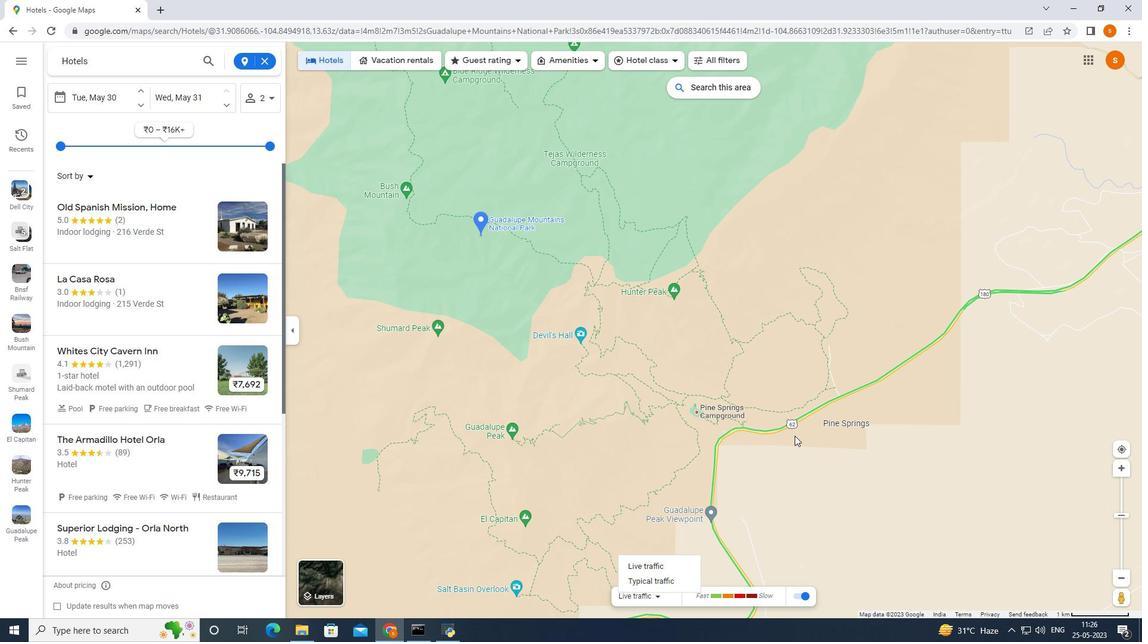 
Action: Mouse scrolled (795, 435) with delta (0, 0)
Screenshot: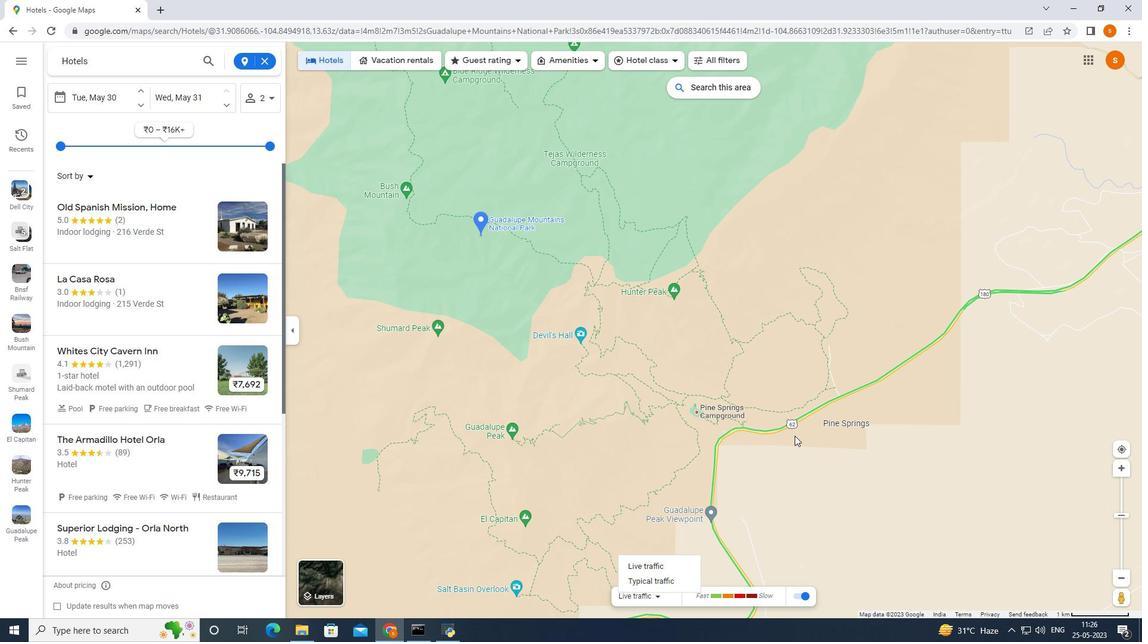 
Action: Mouse moved to (795, 430)
Screenshot: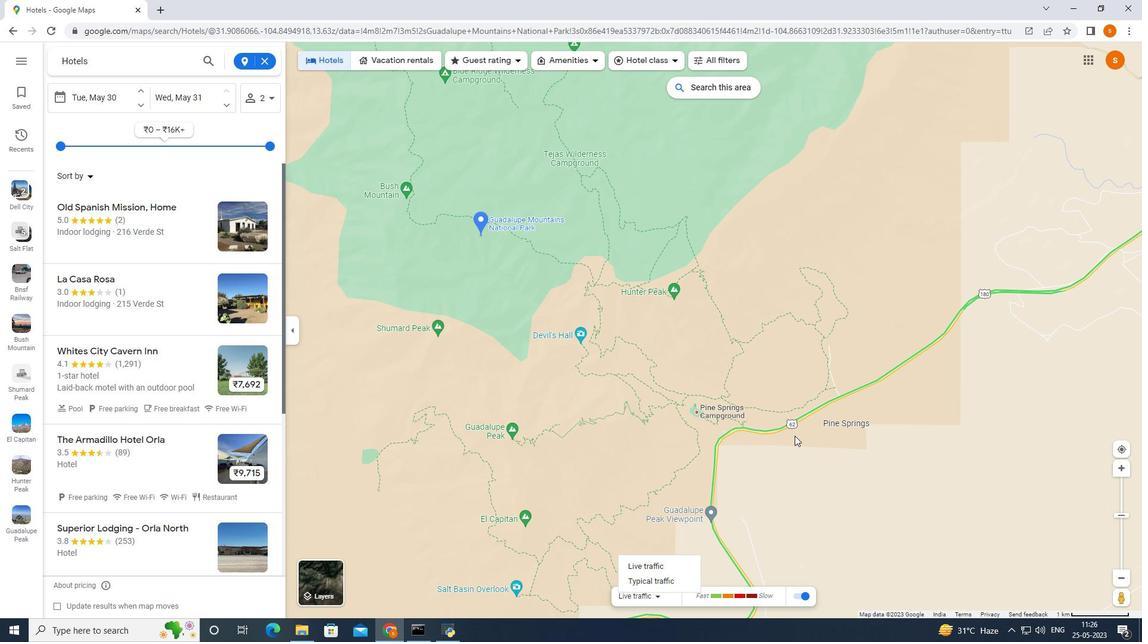 
Action: Mouse scrolled (795, 431) with delta (0, 0)
Screenshot: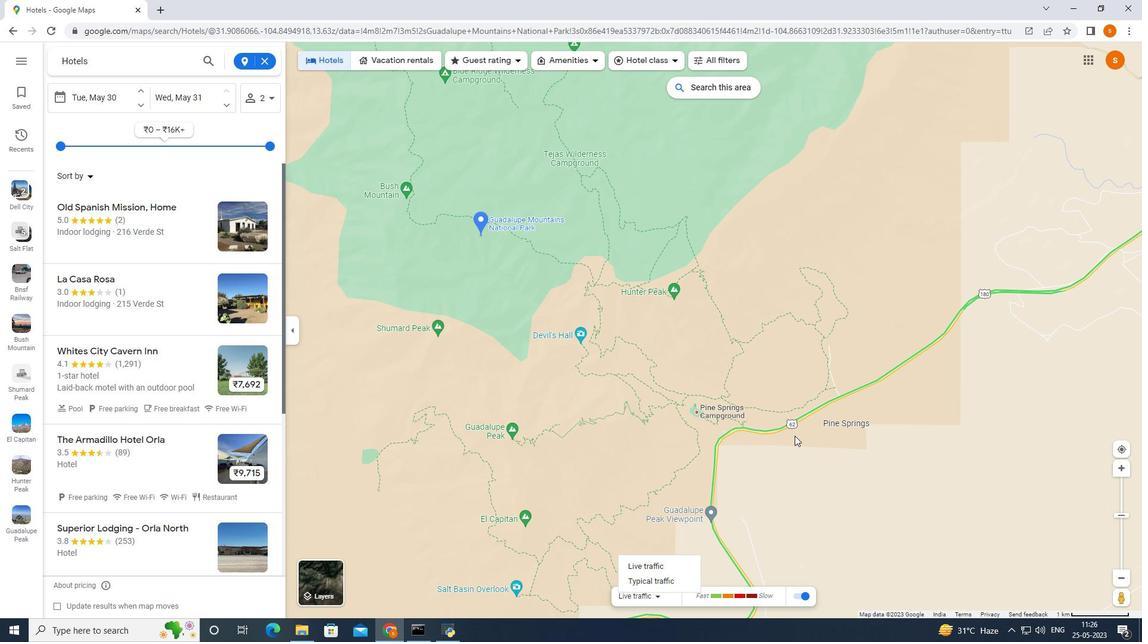 
Action: Mouse moved to (795, 430)
Screenshot: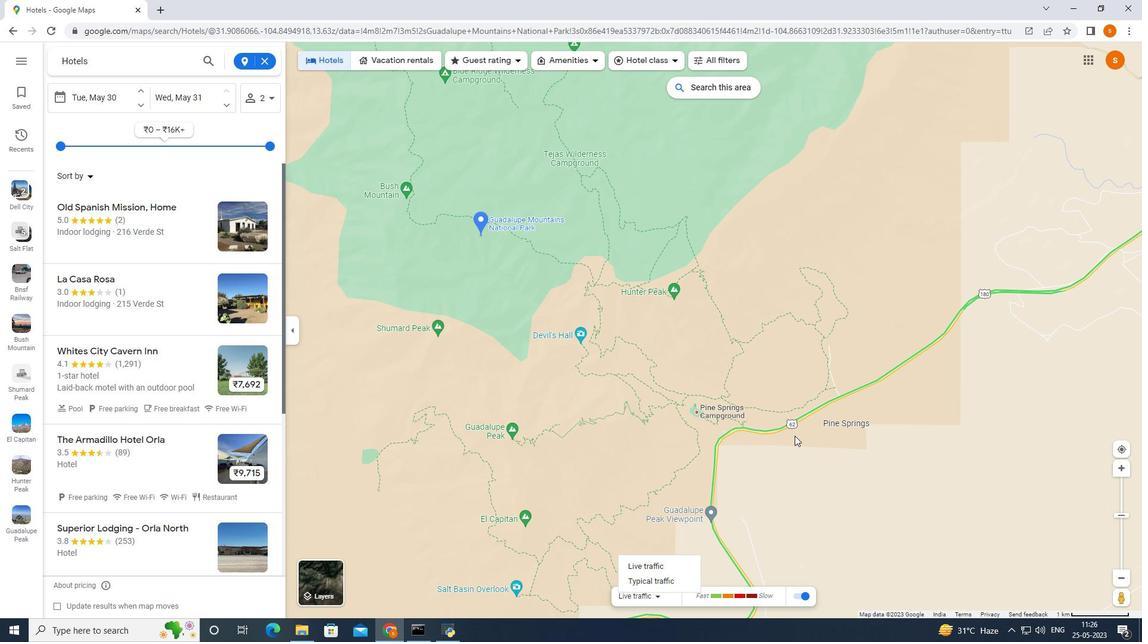 
Action: Mouse scrolled (795, 431) with delta (0, 0)
Screenshot: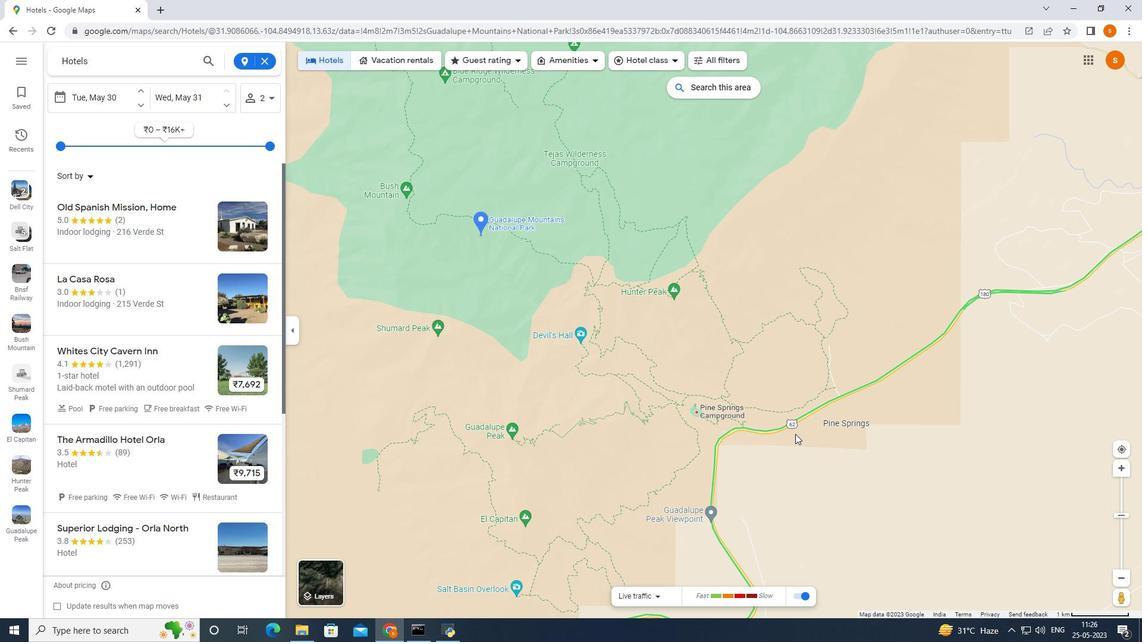 
Action: Mouse moved to (794, 424)
Screenshot: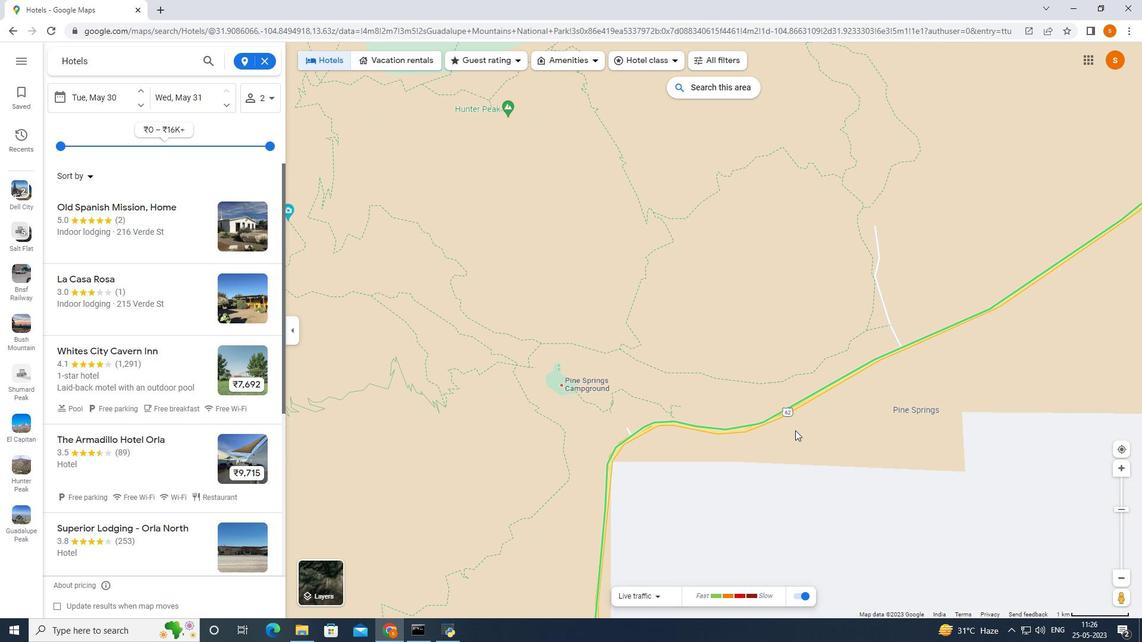 
Action: Mouse scrolled (794, 424) with delta (0, 0)
Screenshot: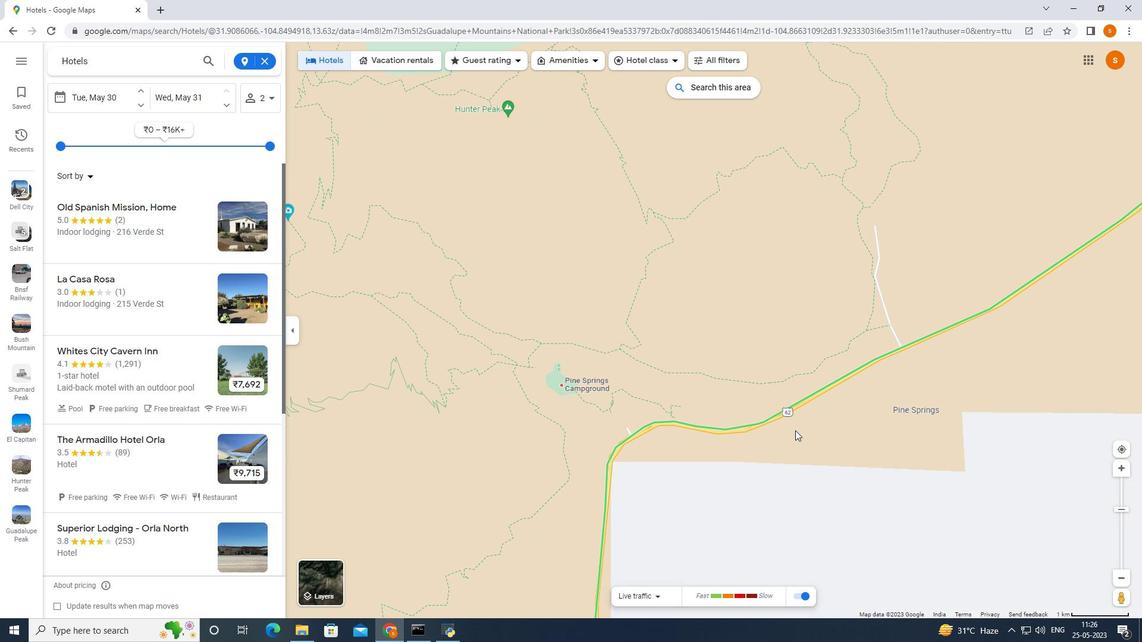 
Action: Mouse moved to (794, 423)
Screenshot: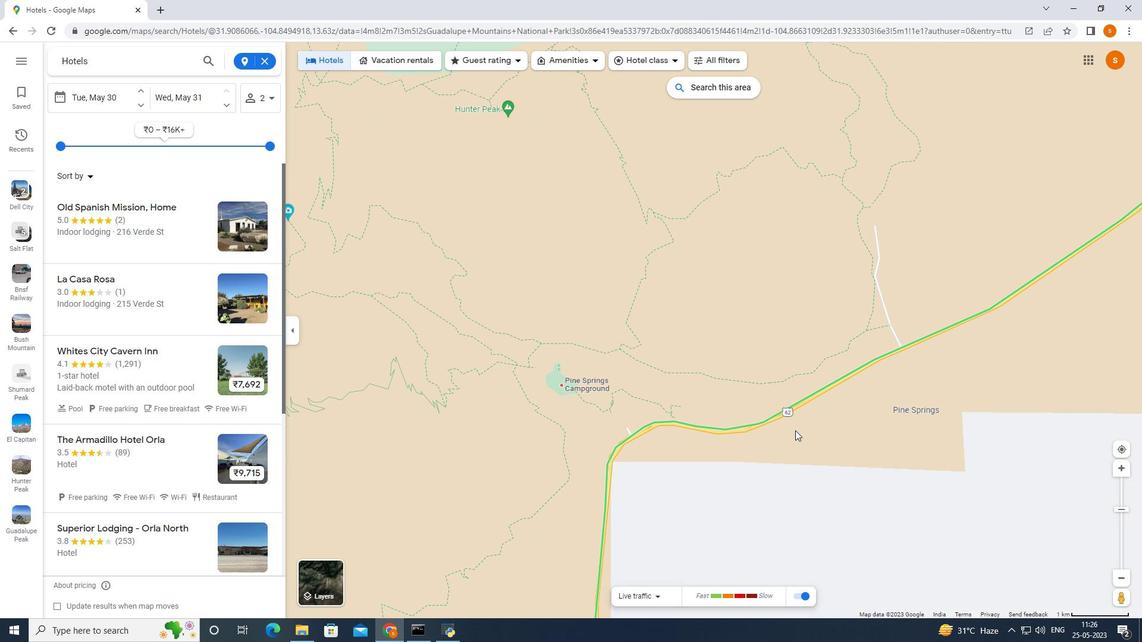 
Action: Mouse scrolled (794, 424) with delta (0, 0)
Screenshot: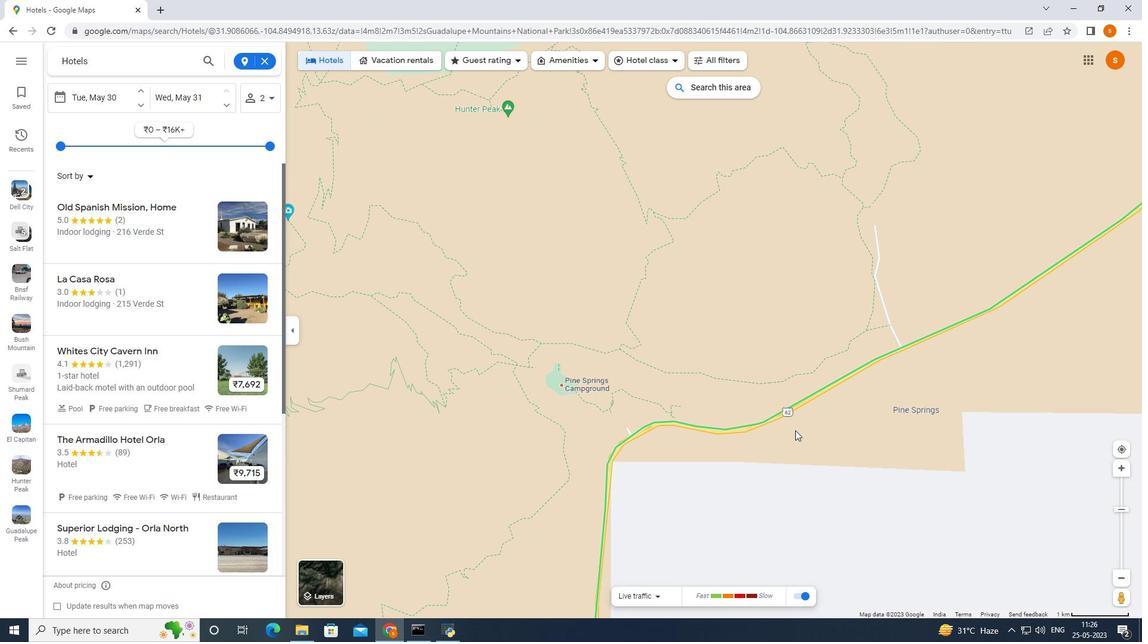 
Action: Mouse scrolled (794, 424) with delta (0, 0)
Screenshot: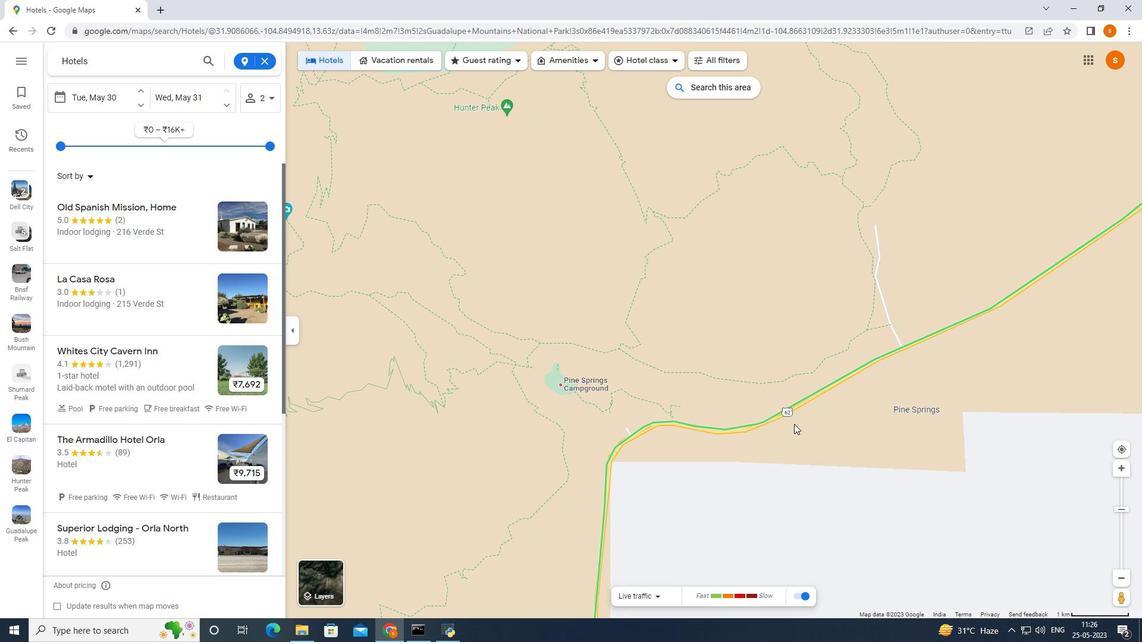
Action: Mouse scrolled (794, 424) with delta (0, 0)
Screenshot: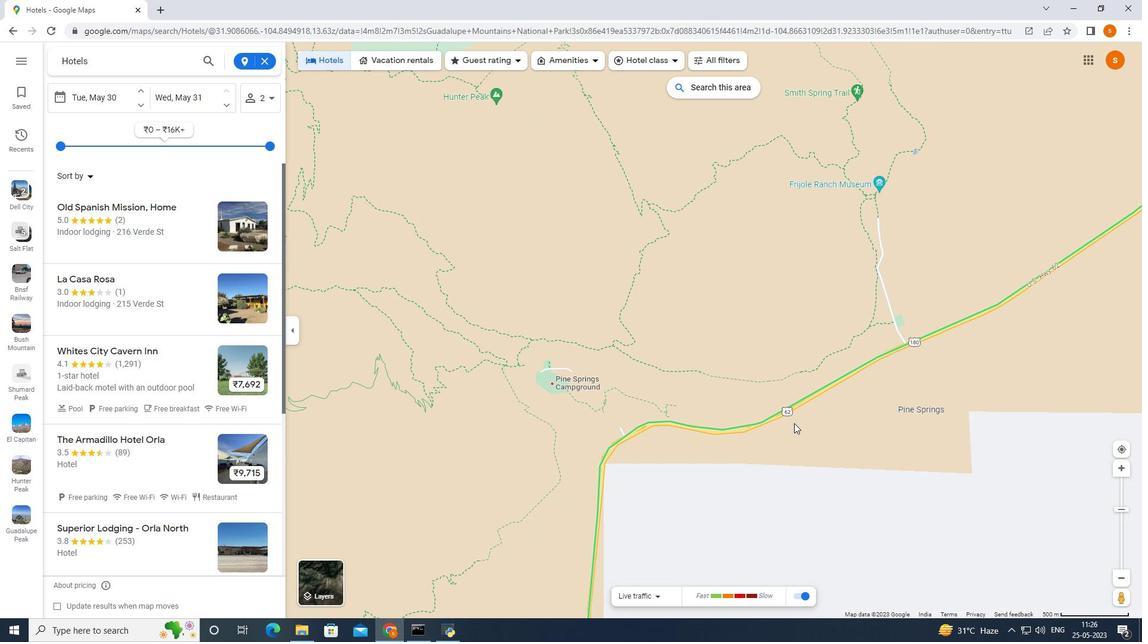
Action: Mouse moved to (769, 410)
Screenshot: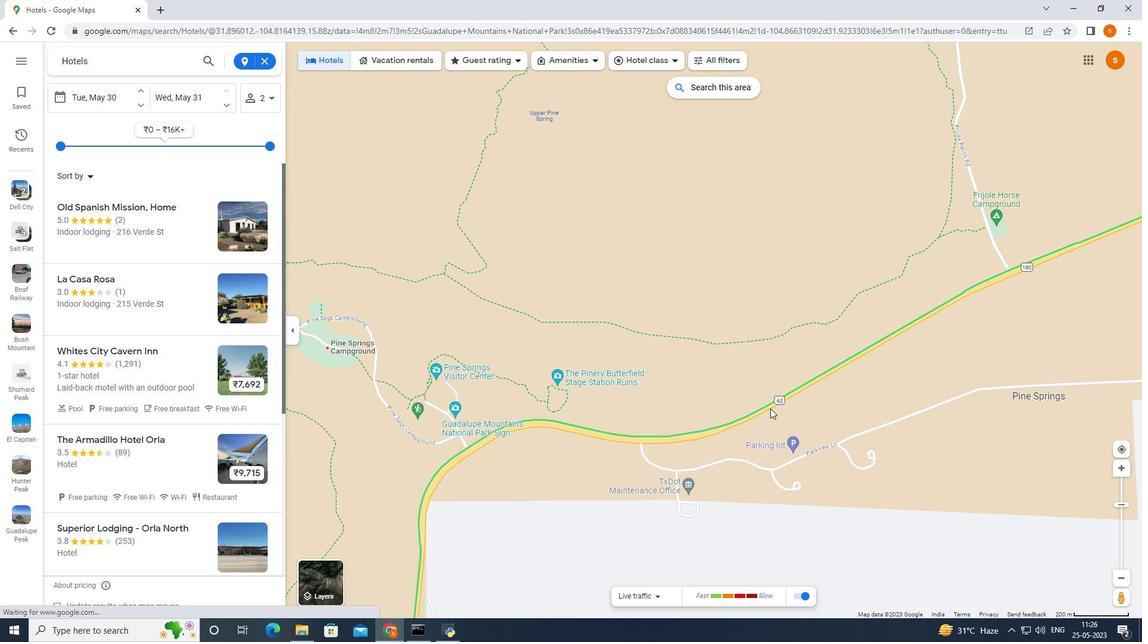
Action: Mouse scrolled (769, 409) with delta (0, 0)
Screenshot: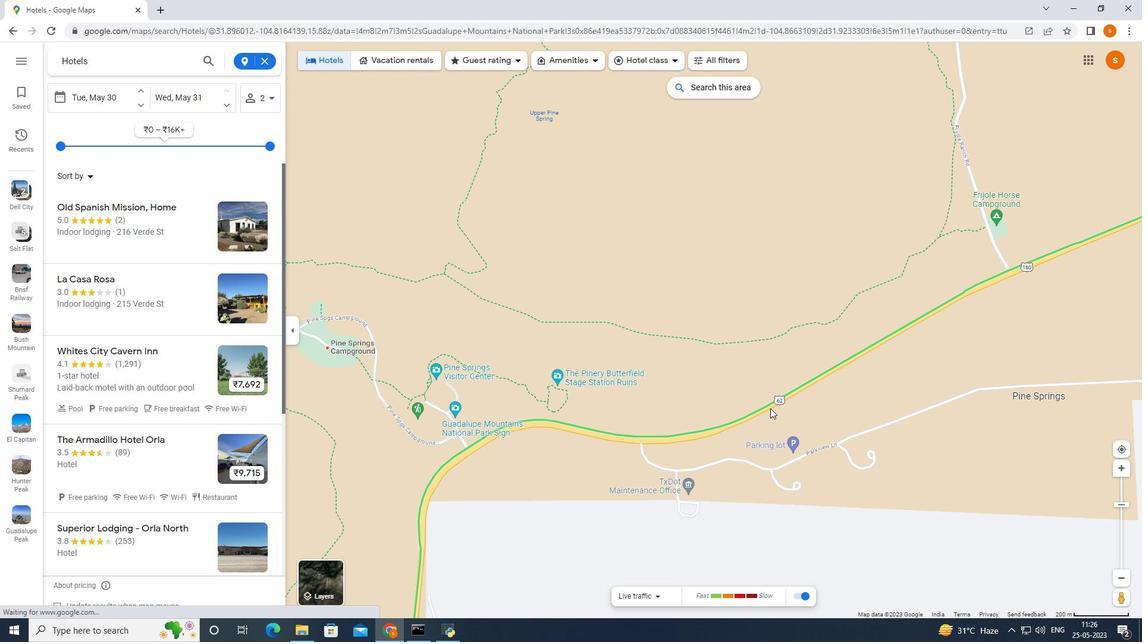 
Action: Mouse scrolled (769, 409) with delta (0, 0)
Screenshot: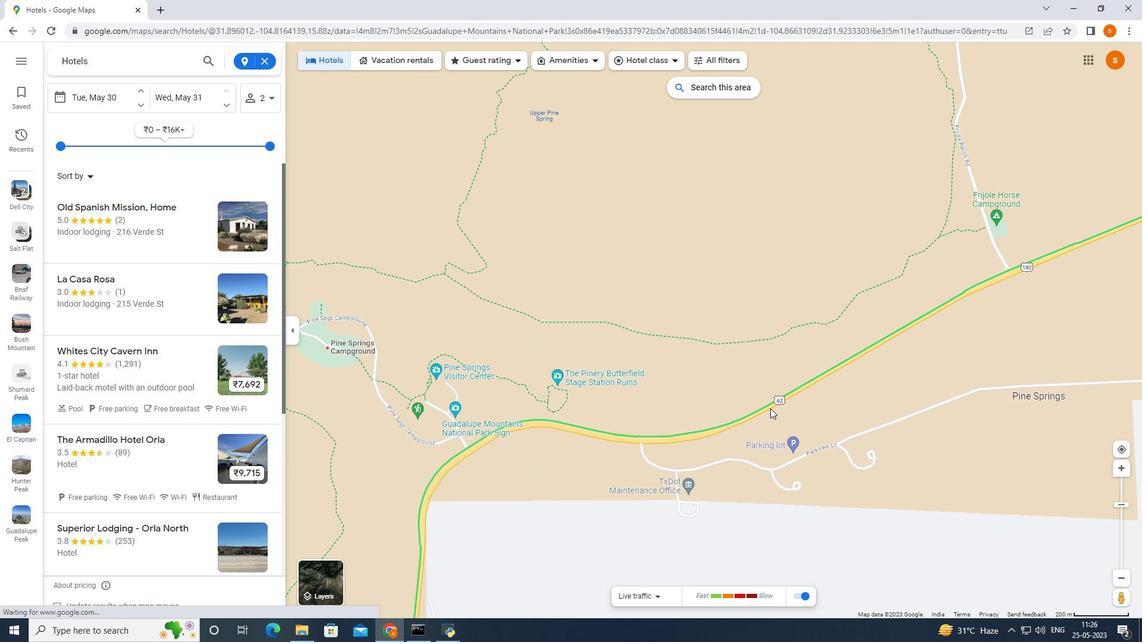 
Action: Mouse moved to (769, 411)
Screenshot: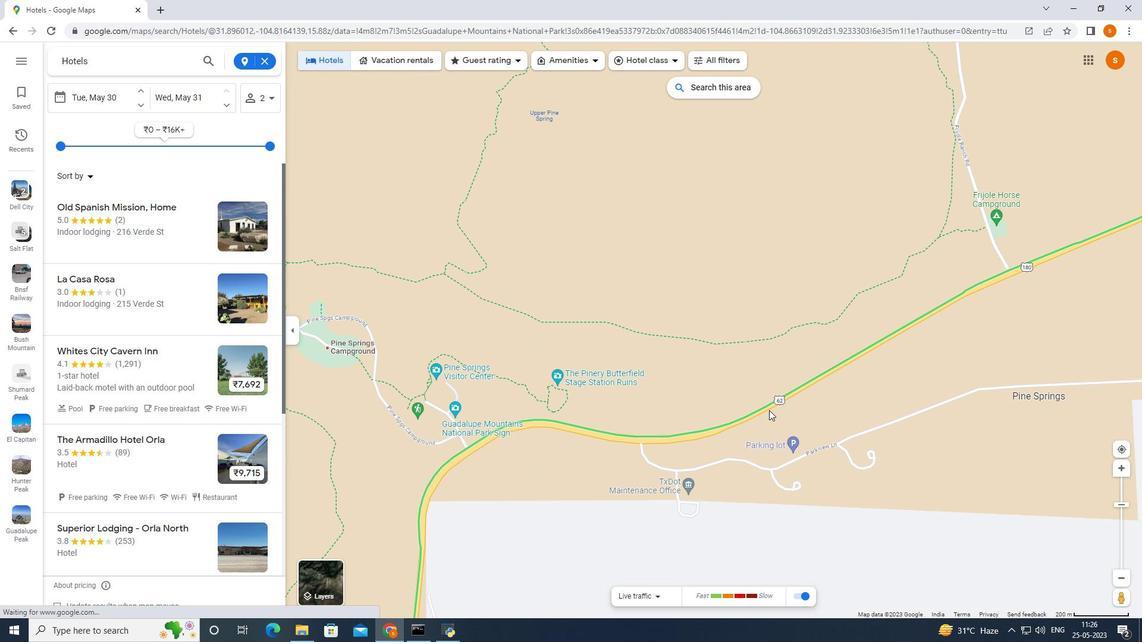
Action: Mouse scrolled (769, 411) with delta (0, 0)
Screenshot: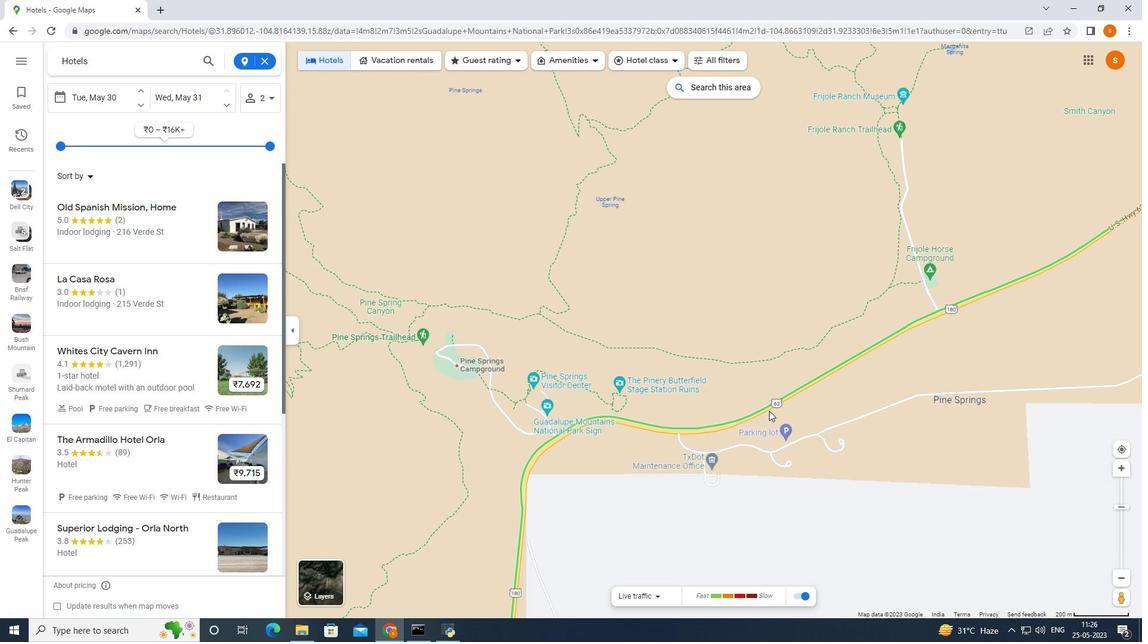 
Action: Mouse scrolled (769, 411) with delta (0, 0)
Screenshot: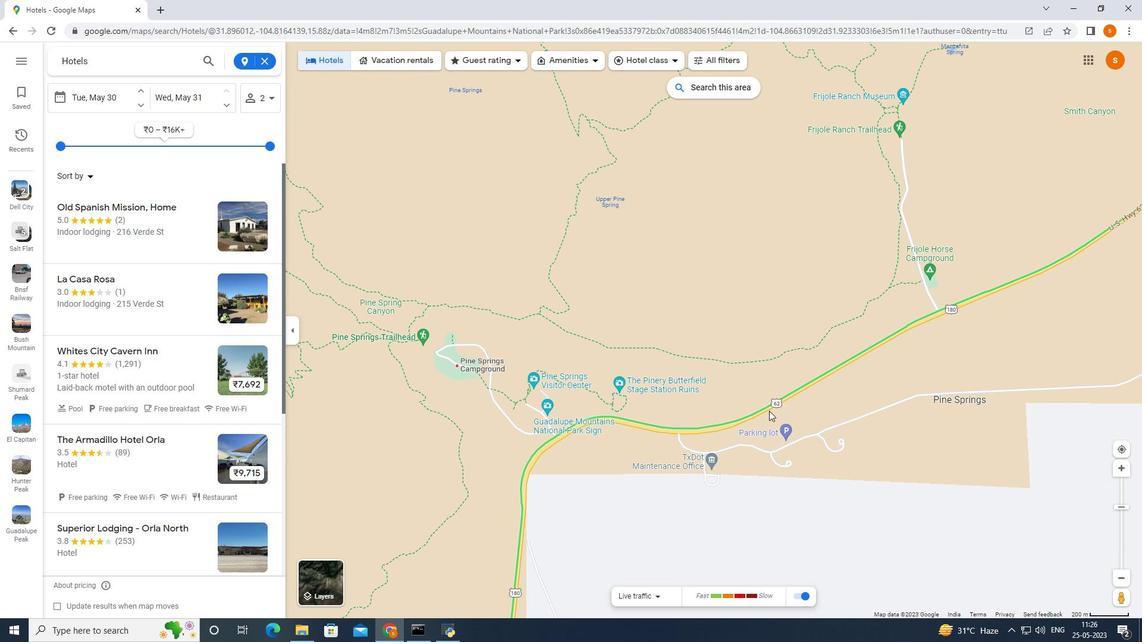 
Action: Mouse moved to (393, 392)
Screenshot: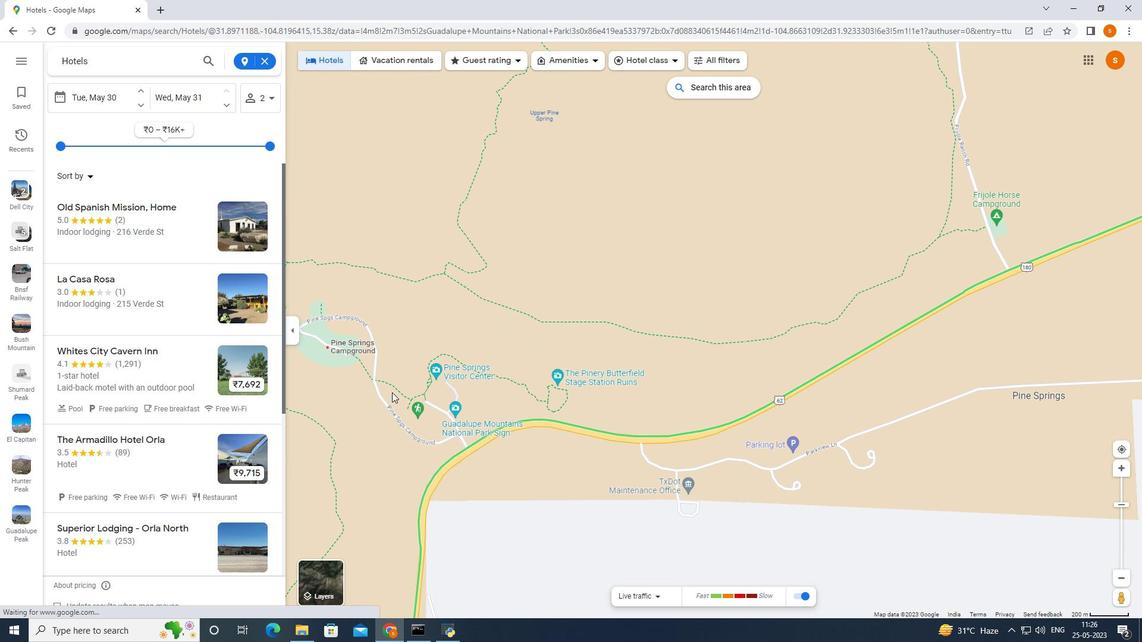 
Action: Mouse pressed left at (392, 392)
Screenshot: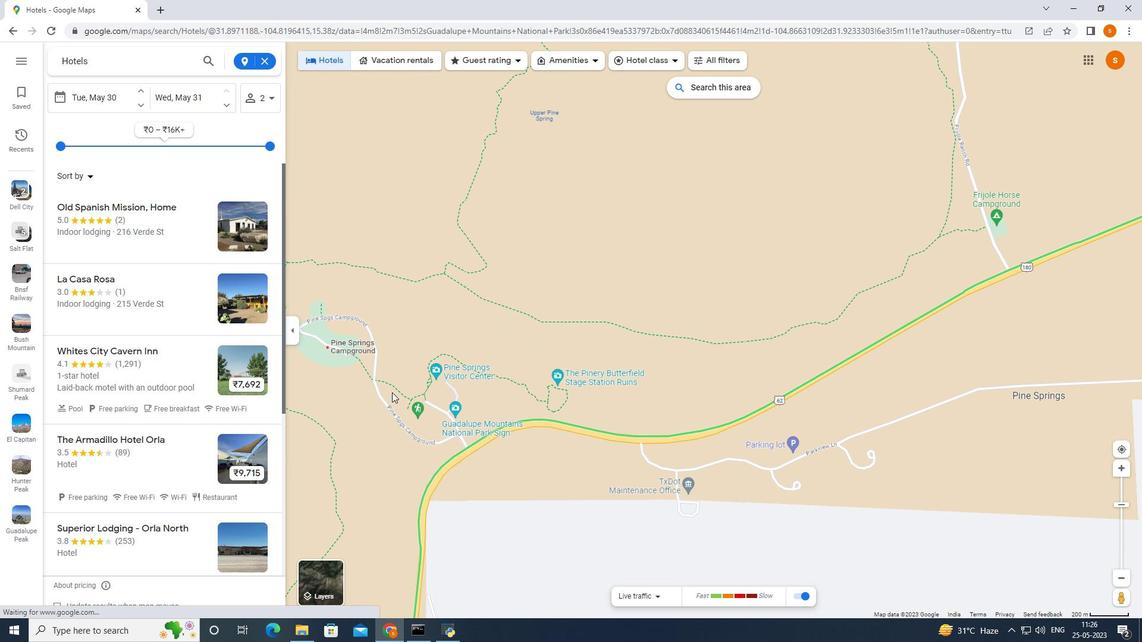 
Action: Mouse moved to (641, 303)
Screenshot: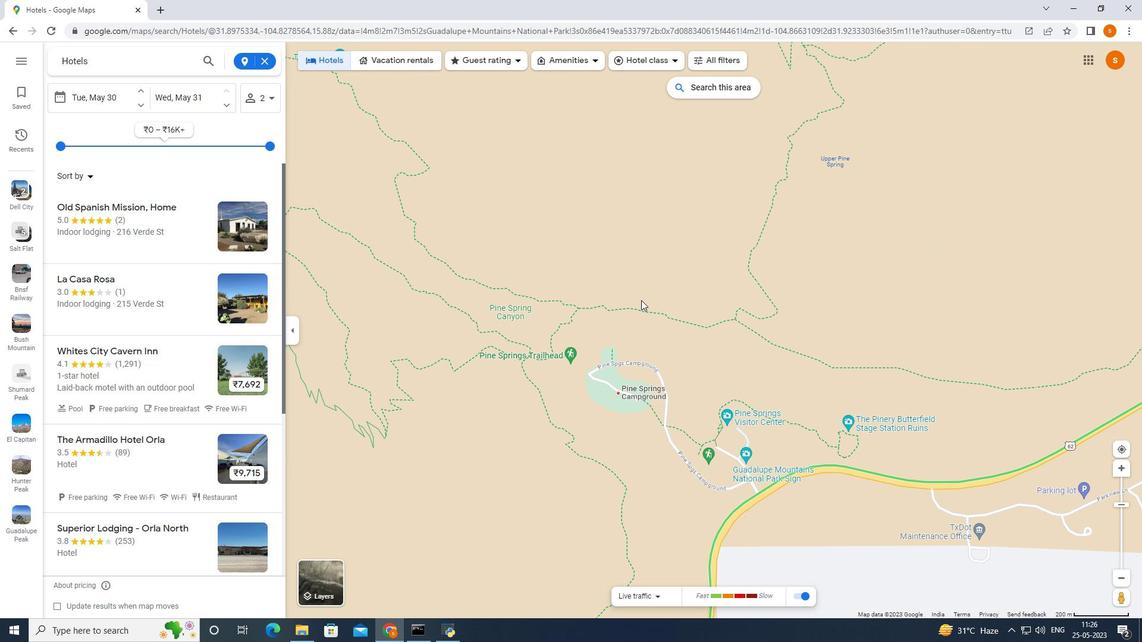 
Action: Mouse scrolled (641, 302) with delta (0, 0)
Screenshot: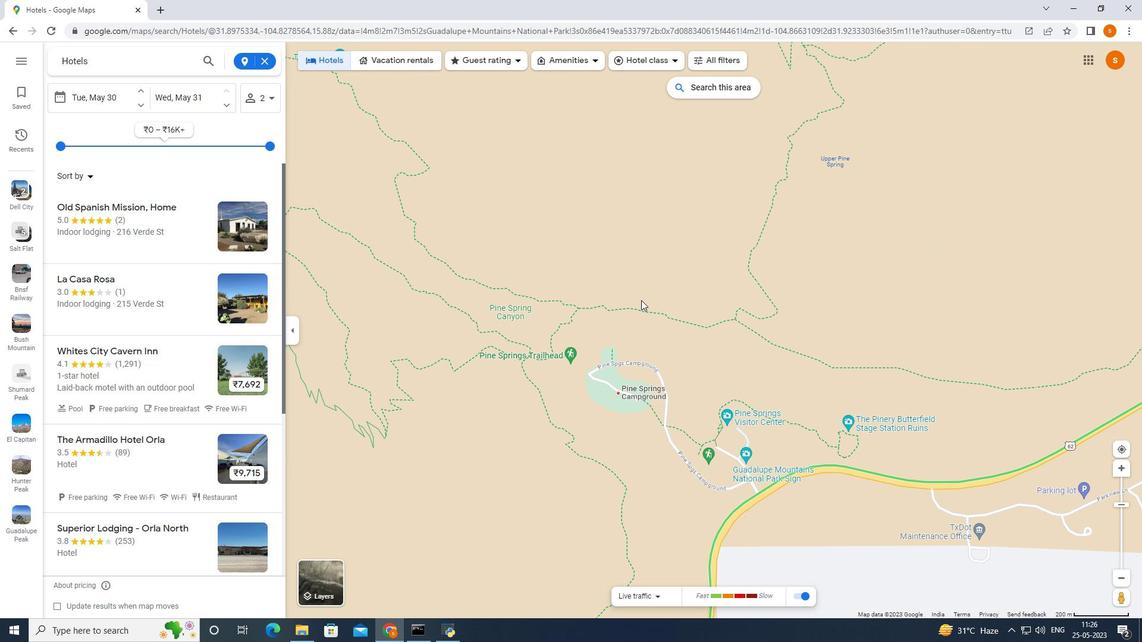 
Action: Mouse moved to (641, 304)
Screenshot: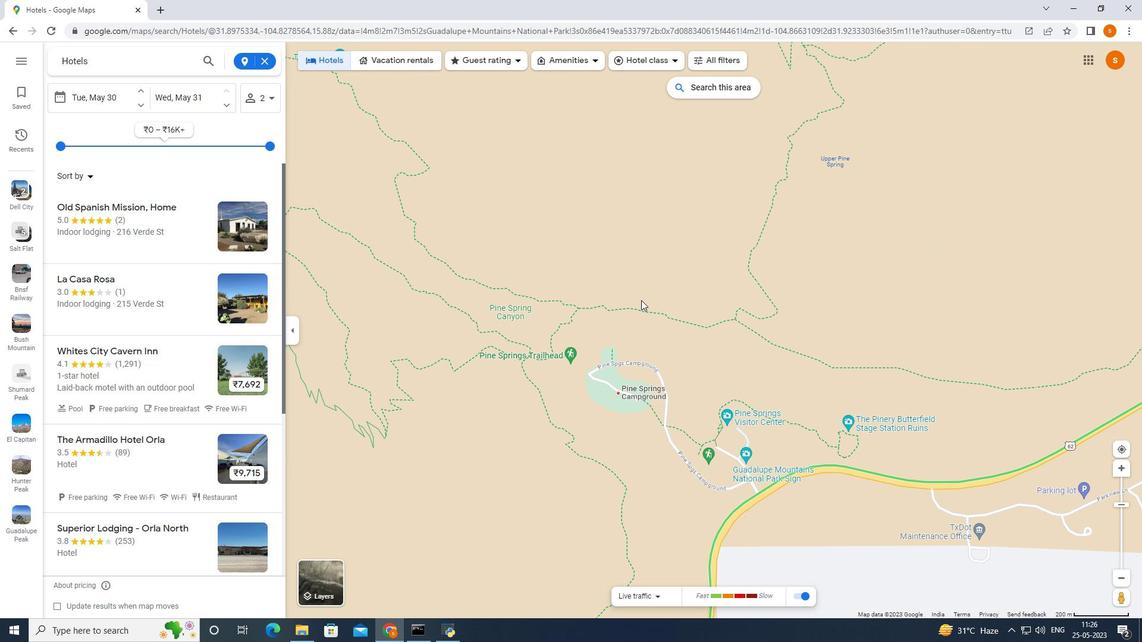
Action: Mouse scrolled (641, 304) with delta (0, 0)
Screenshot: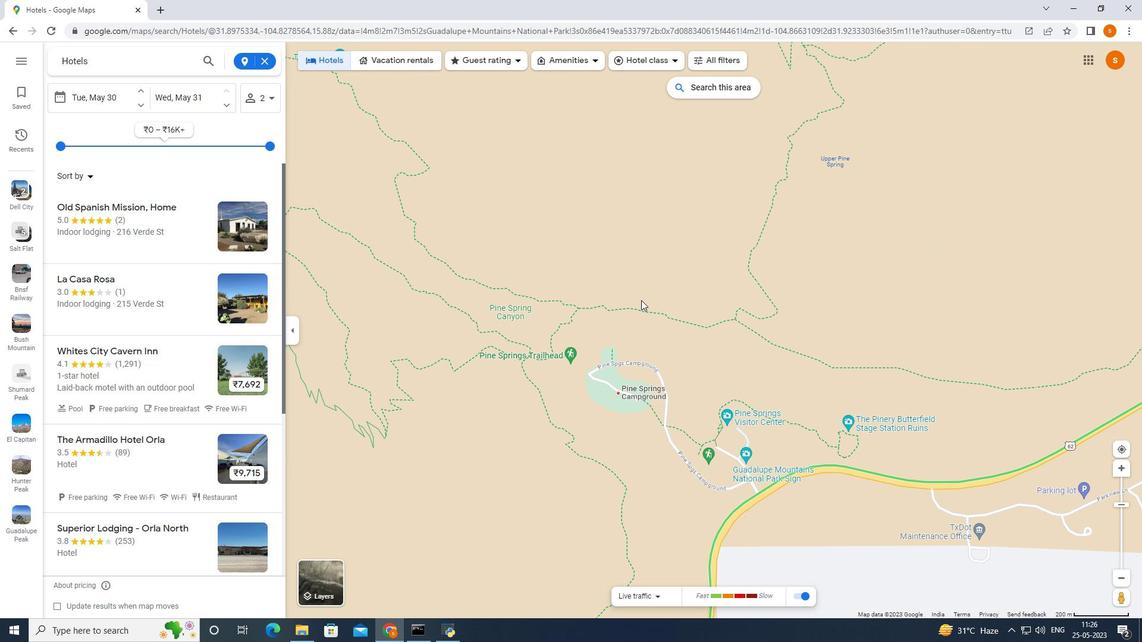 
Action: Mouse moved to (641, 304)
Screenshot: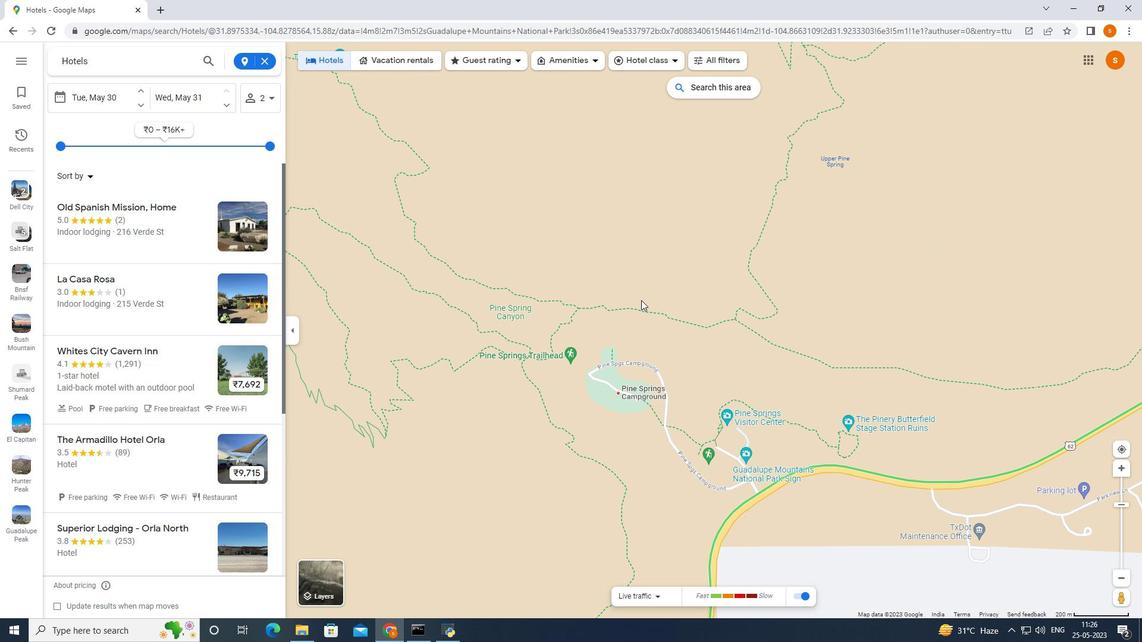 
Action: Mouse scrolled (641, 304) with delta (0, 0)
Screenshot: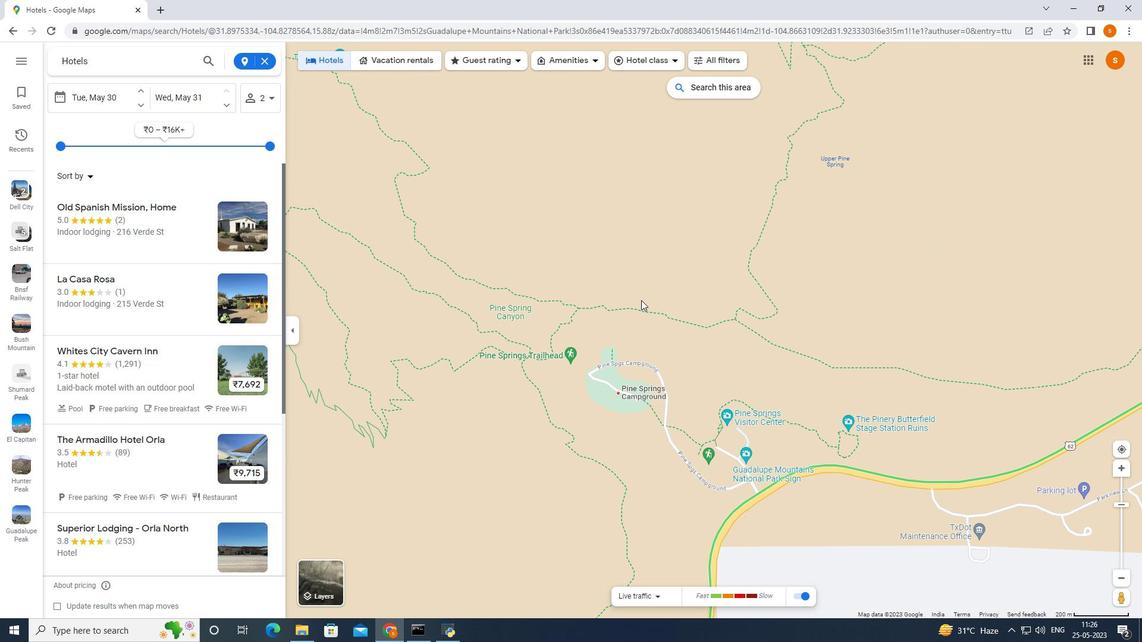 
Action: Mouse moved to (641, 305)
Screenshot: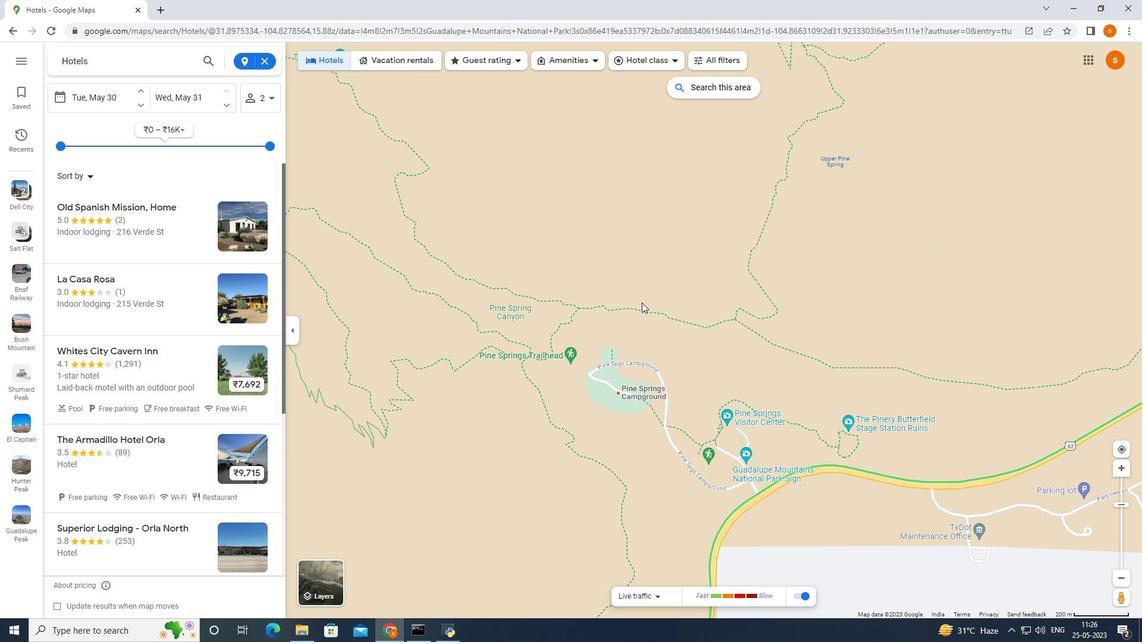 
Action: Mouse scrolled (641, 304) with delta (0, 0)
Screenshot: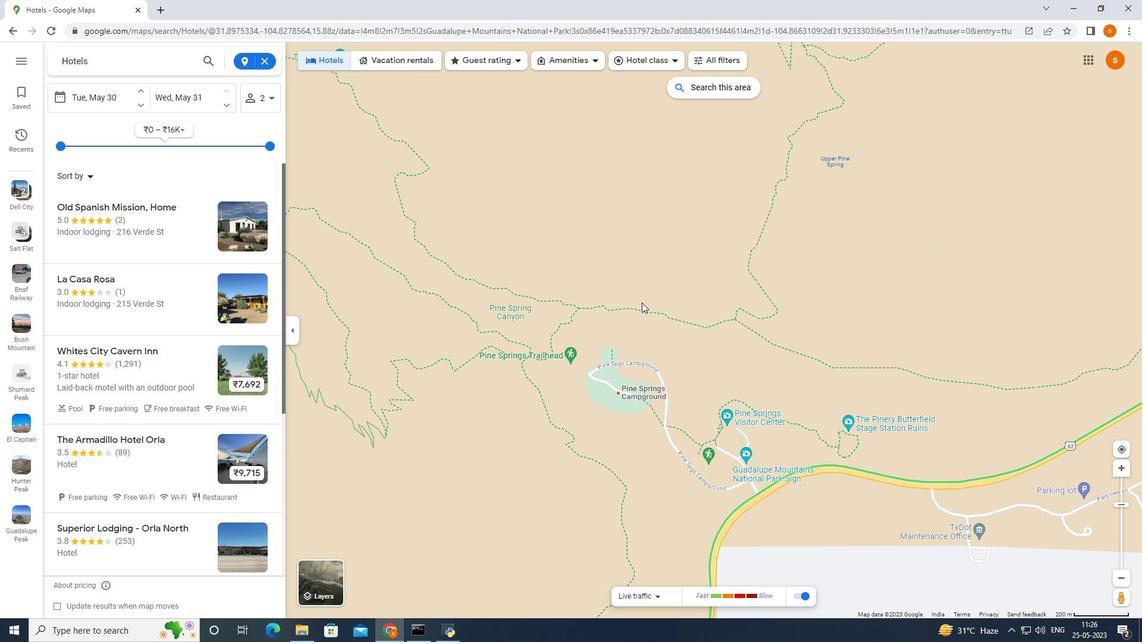 
Action: Mouse moved to (641, 306)
Screenshot: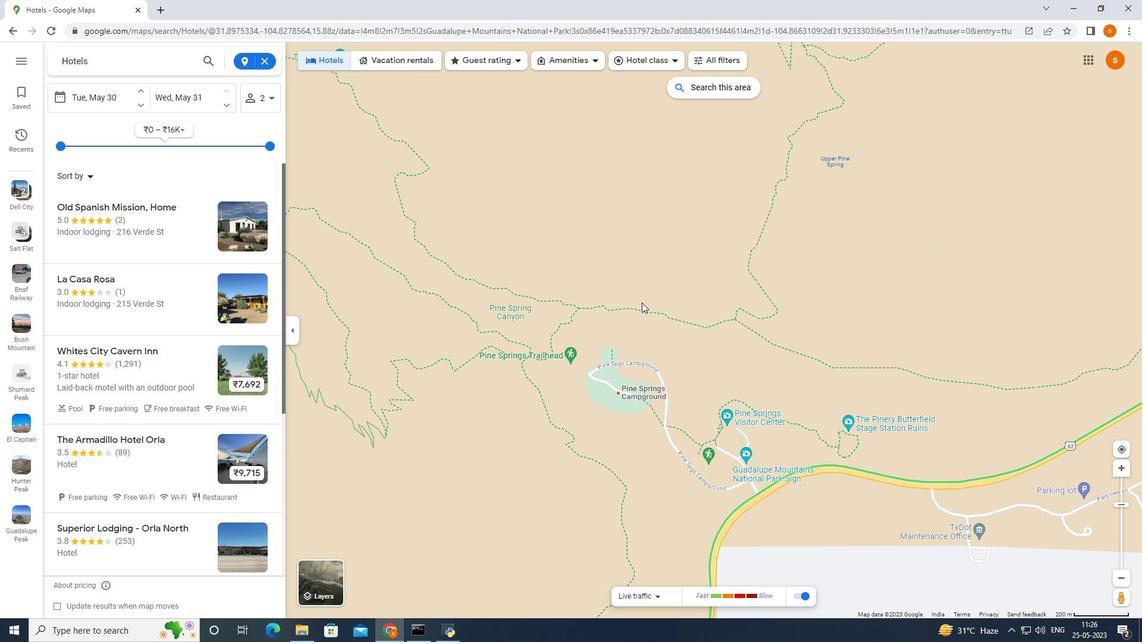 
Action: Mouse scrolled (641, 306) with delta (0, 0)
Screenshot: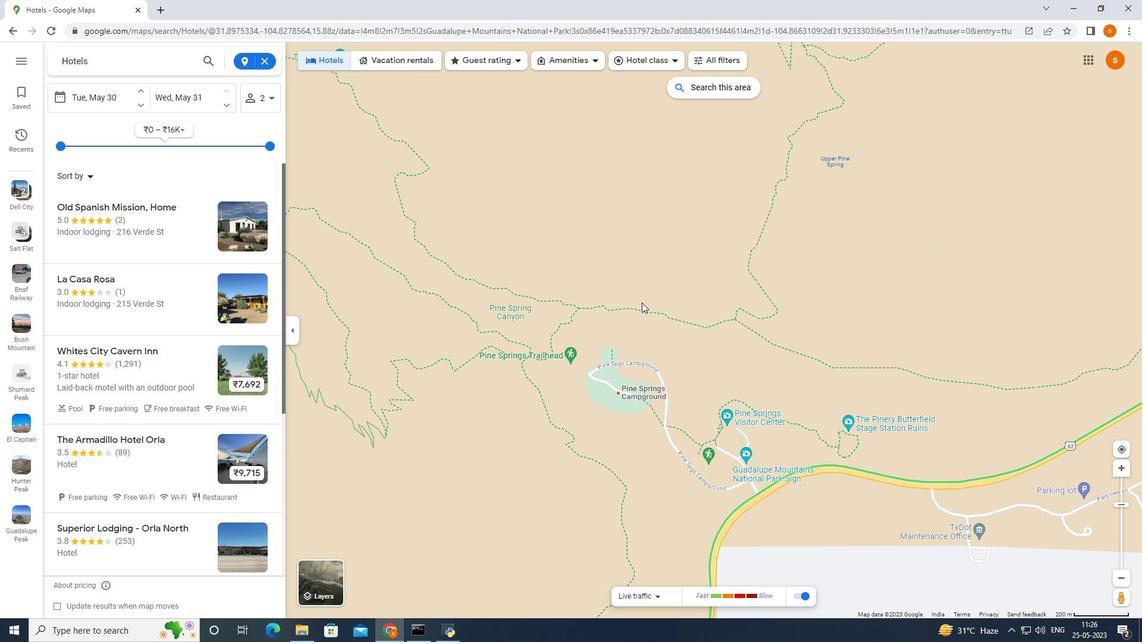 
Action: Mouse moved to (643, 322)
Screenshot: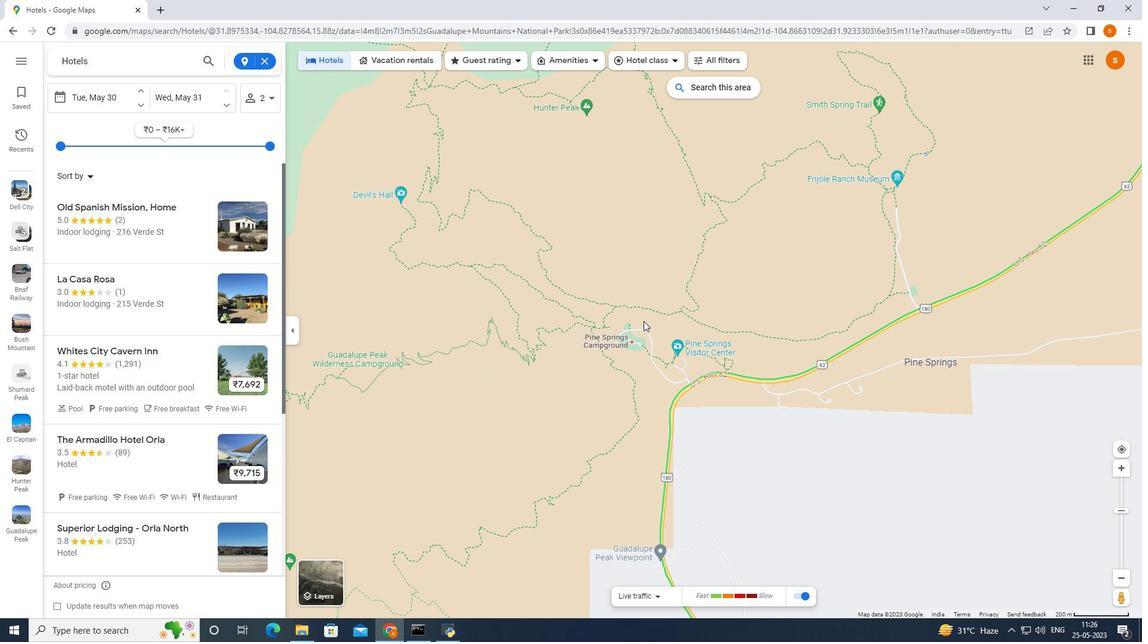 
Action: Mouse scrolled (643, 321) with delta (0, 0)
Screenshot: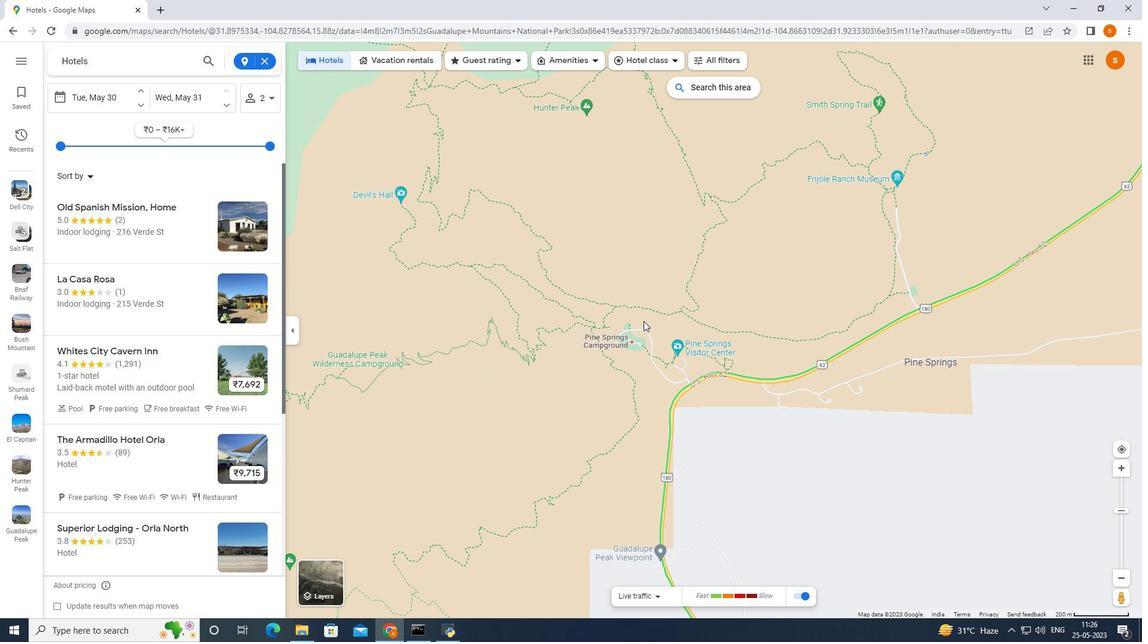
Action: Mouse moved to (643, 323)
Screenshot: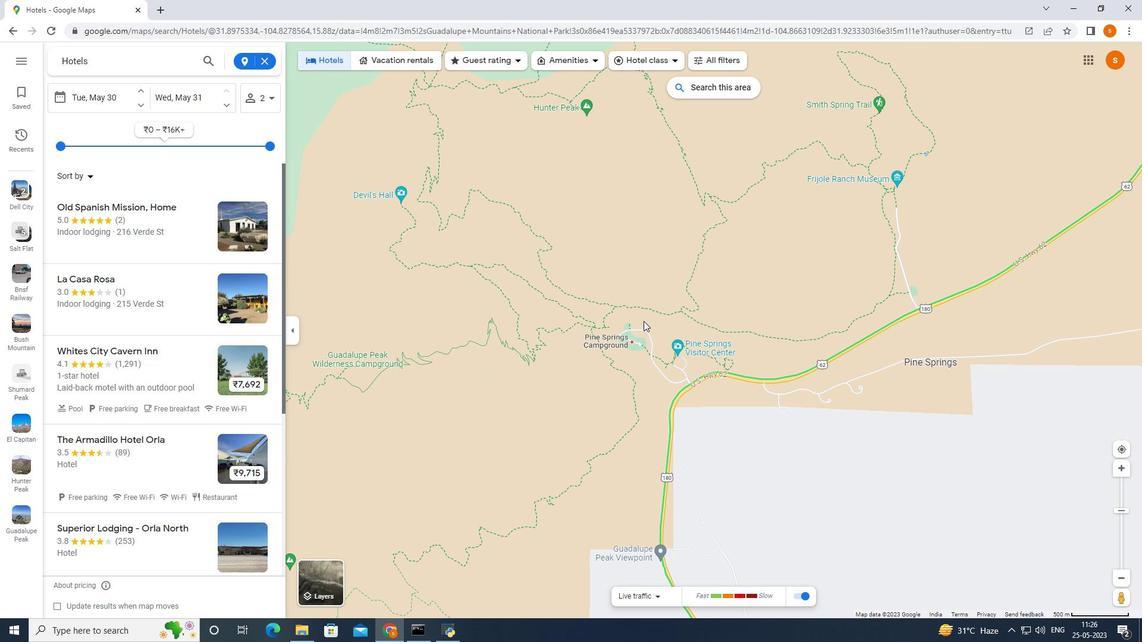 
Action: Mouse scrolled (643, 322) with delta (0, 0)
Screenshot: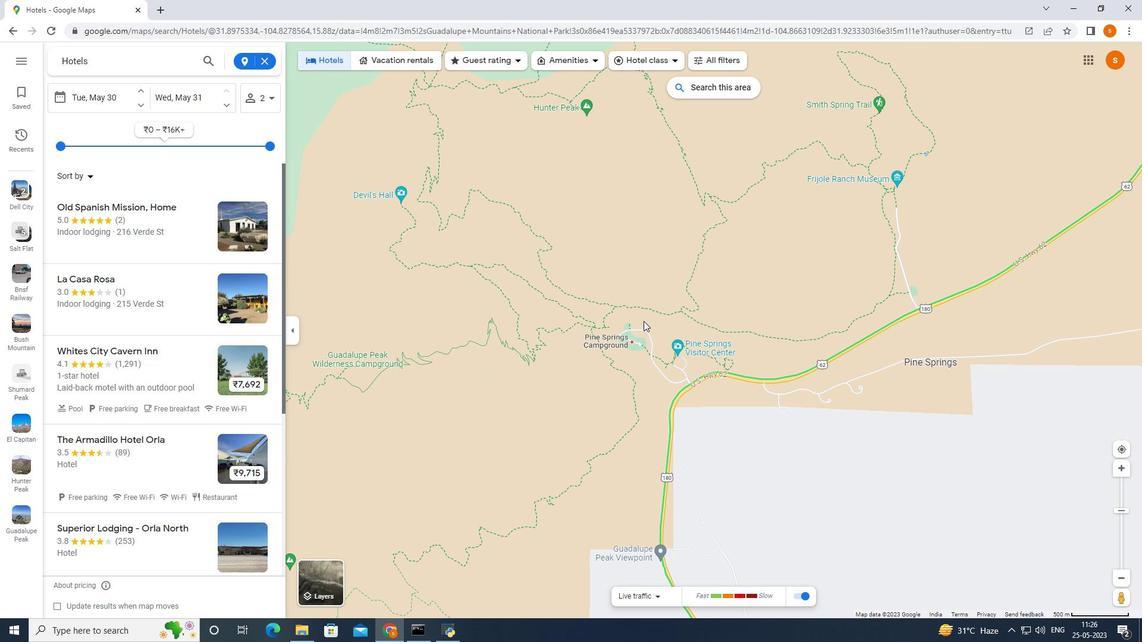 
Action: Mouse moved to (644, 323)
Screenshot: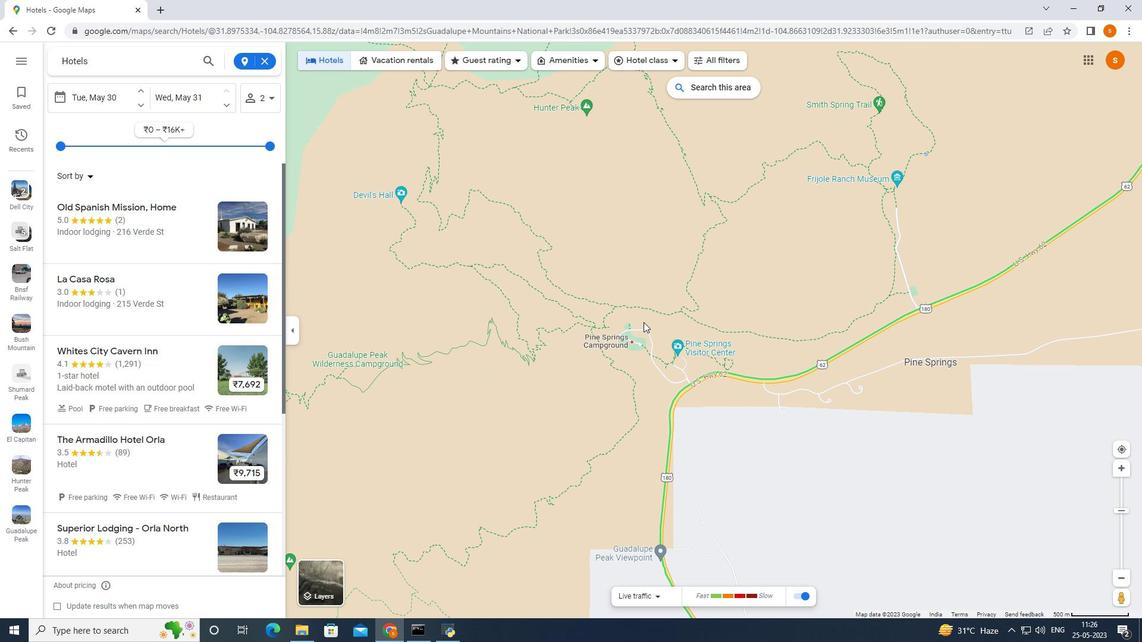 
Action: Mouse scrolled (644, 322) with delta (0, 0)
Screenshot: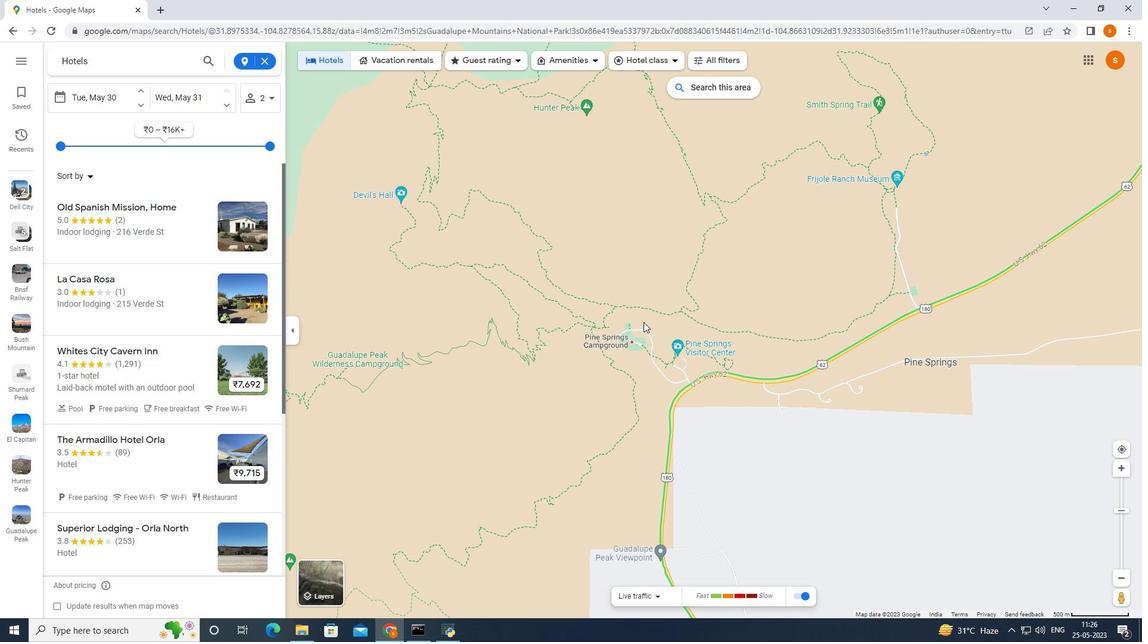 
Action: Mouse moved to (594, 223)
Screenshot: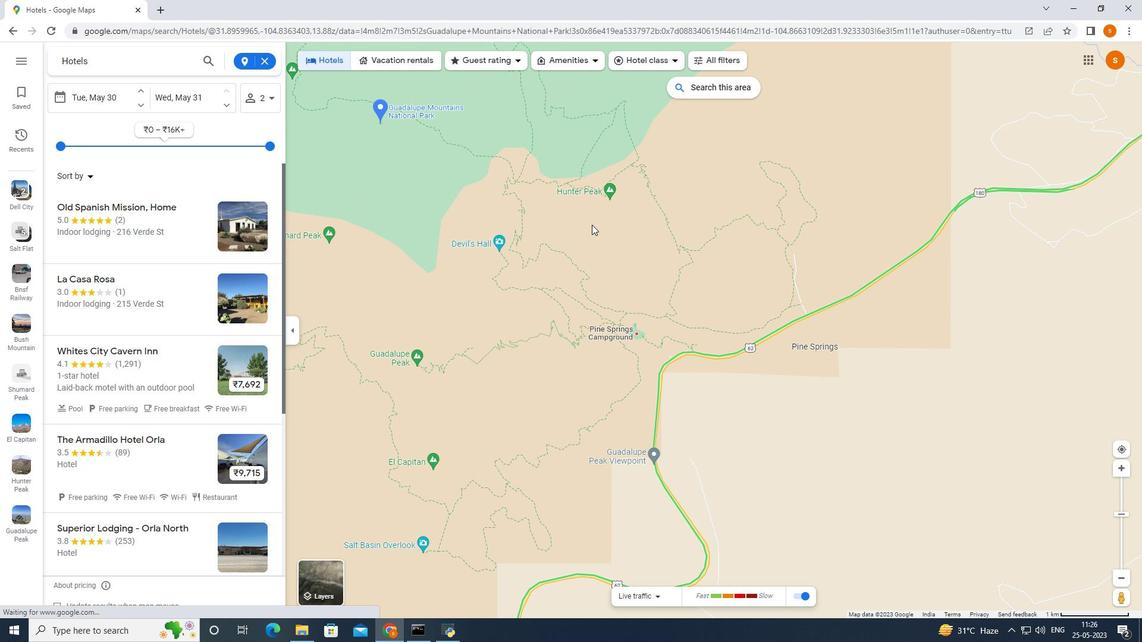 
Action: Mouse pressed left at (594, 223)
Screenshot: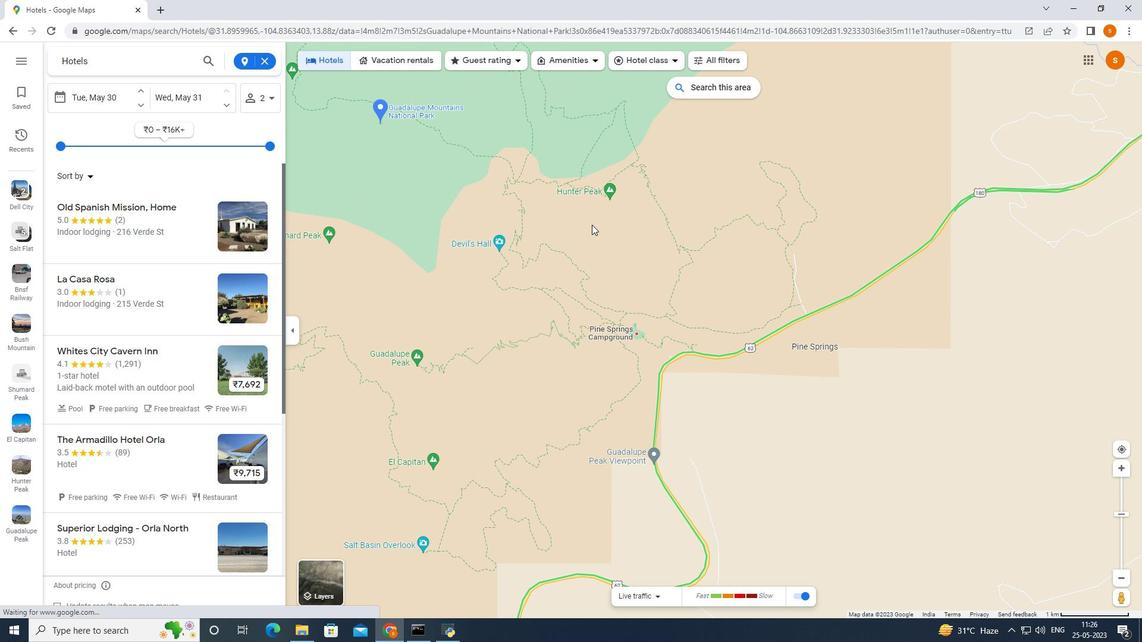 
Action: Mouse moved to (422, 273)
Screenshot: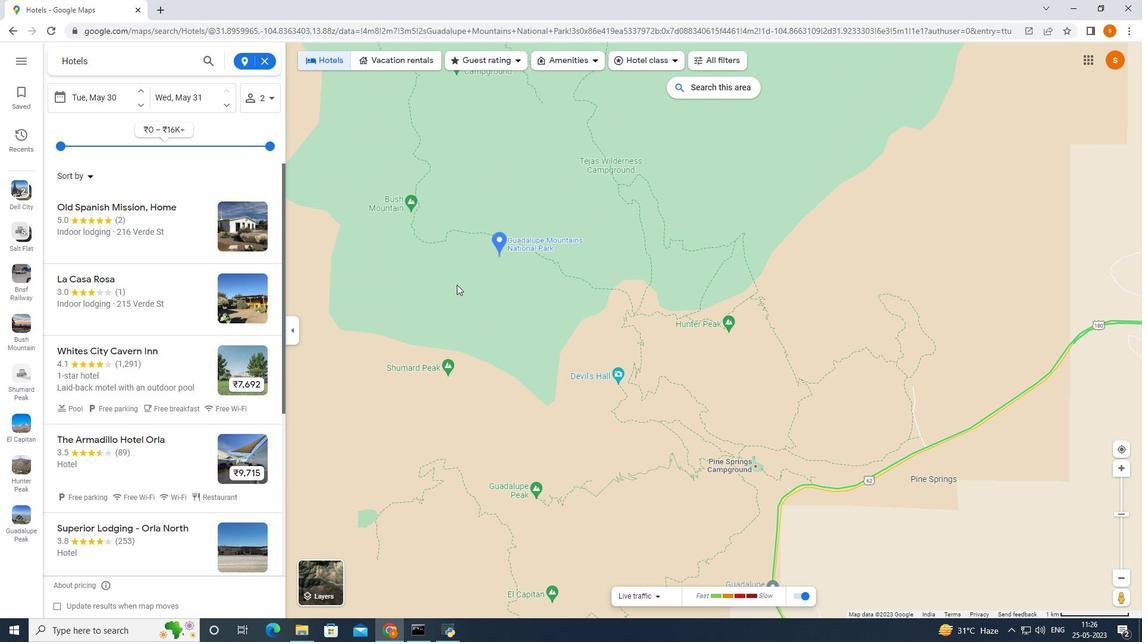
Action: Mouse pressed left at (422, 273)
Screenshot: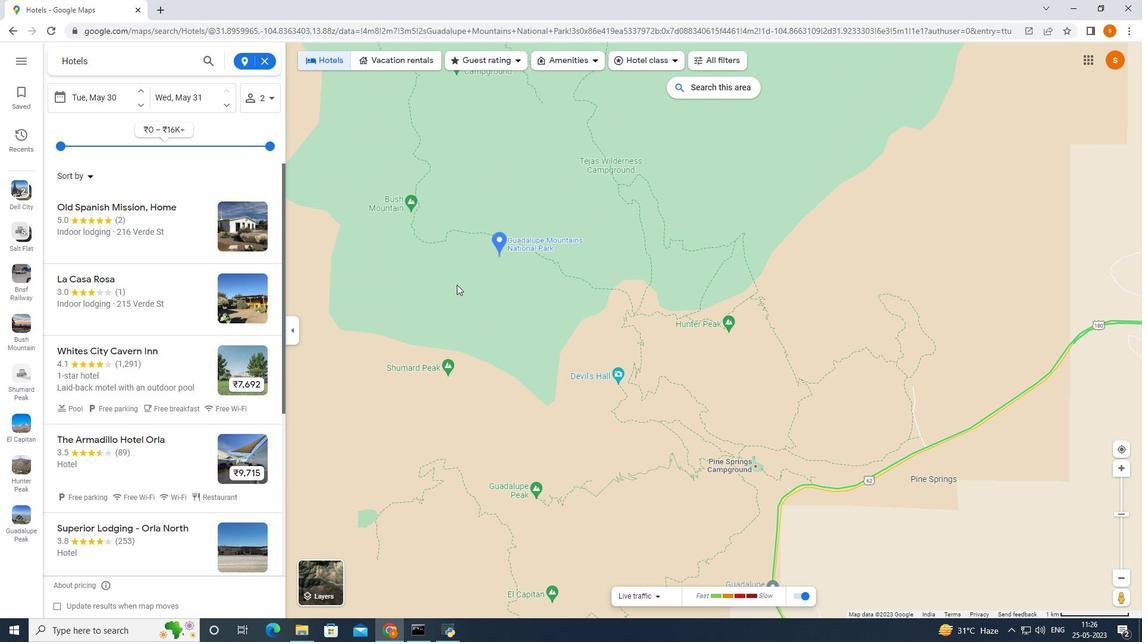 
Action: Mouse moved to (715, 82)
Screenshot: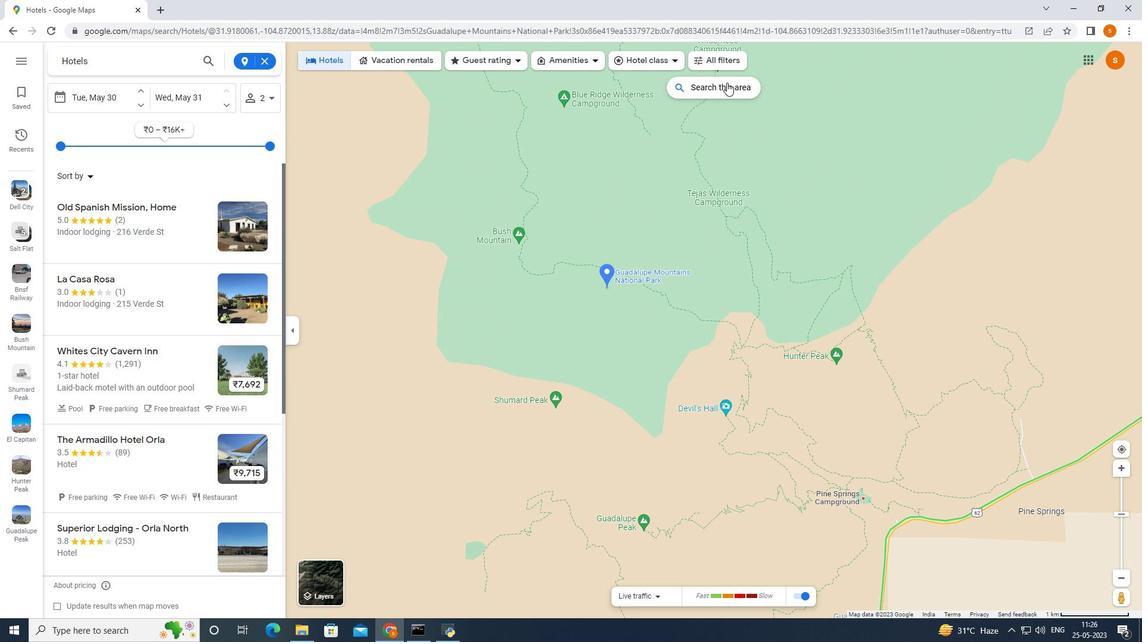 
Action: Mouse pressed left at (715, 82)
Screenshot: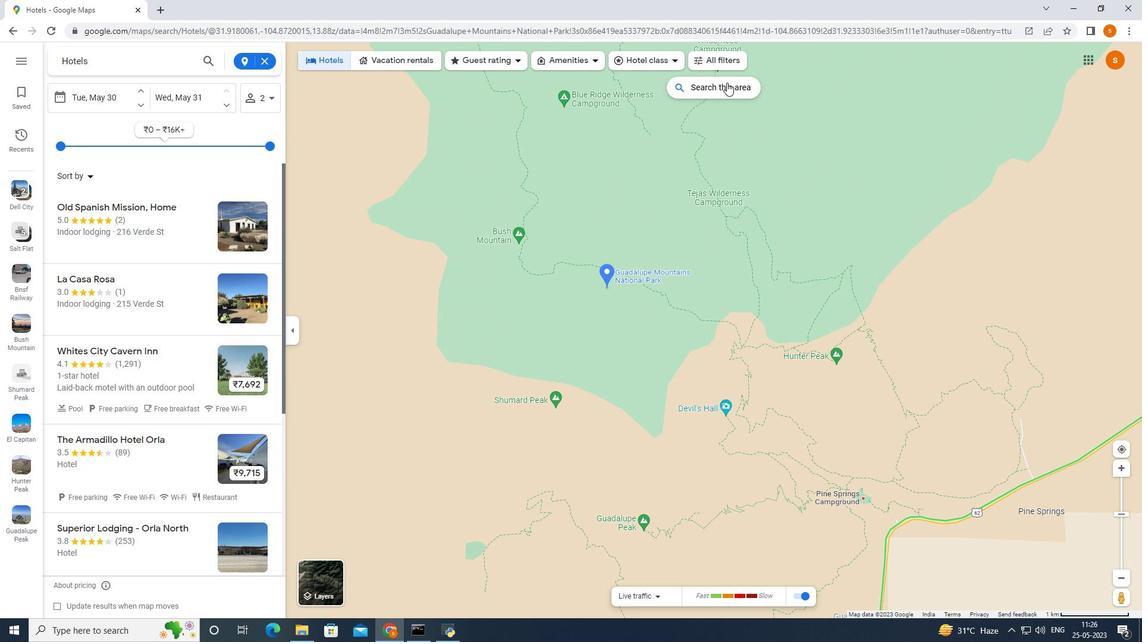 
Action: Mouse moved to (141, 92)
Screenshot: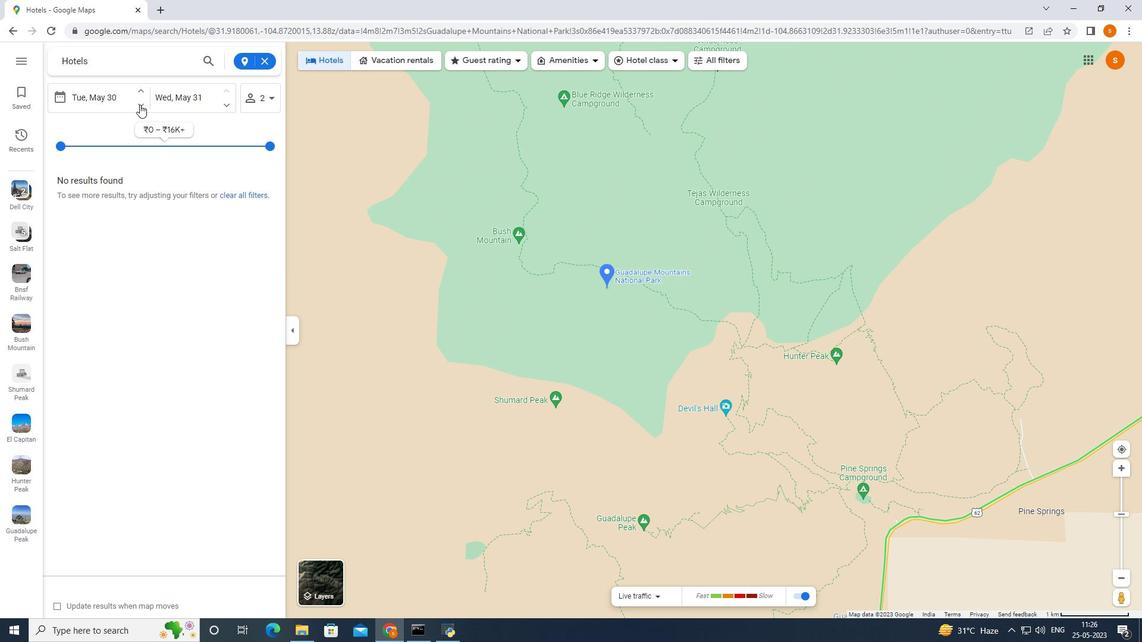
Action: Mouse pressed left at (141, 92)
Screenshot: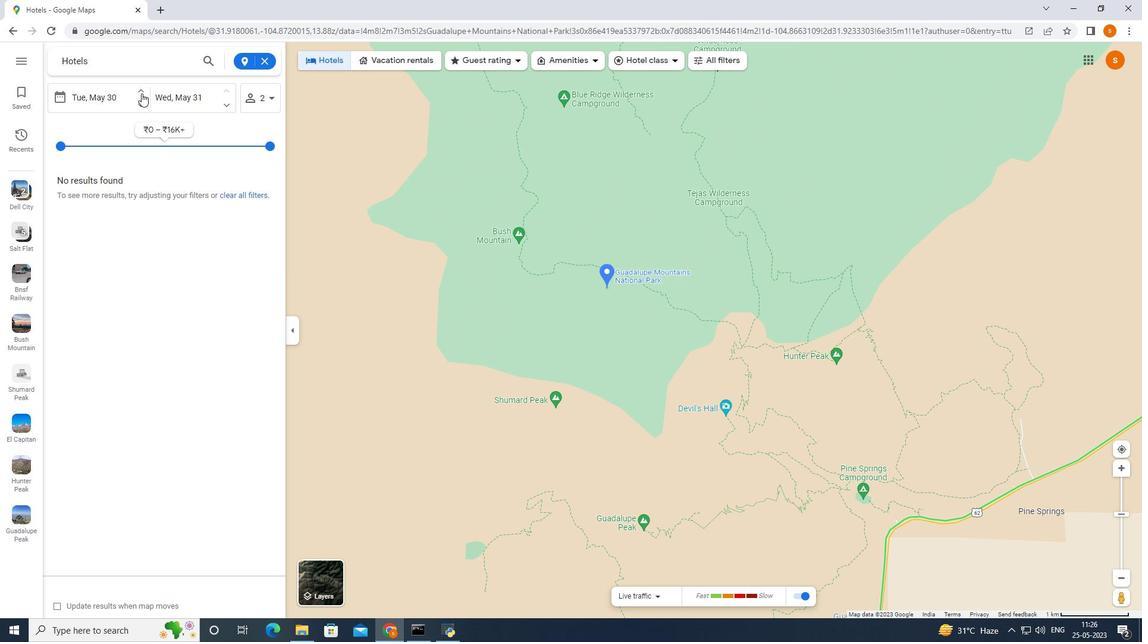 
Action: Mouse moved to (142, 104)
Screenshot: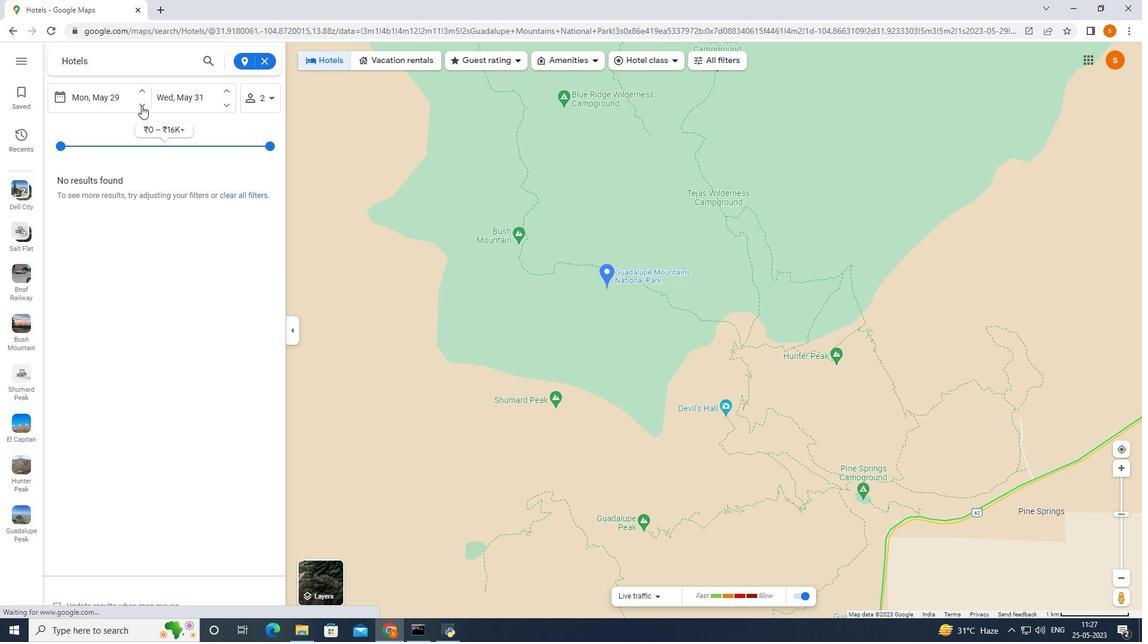 
Action: Mouse pressed left at (142, 104)
Screenshot: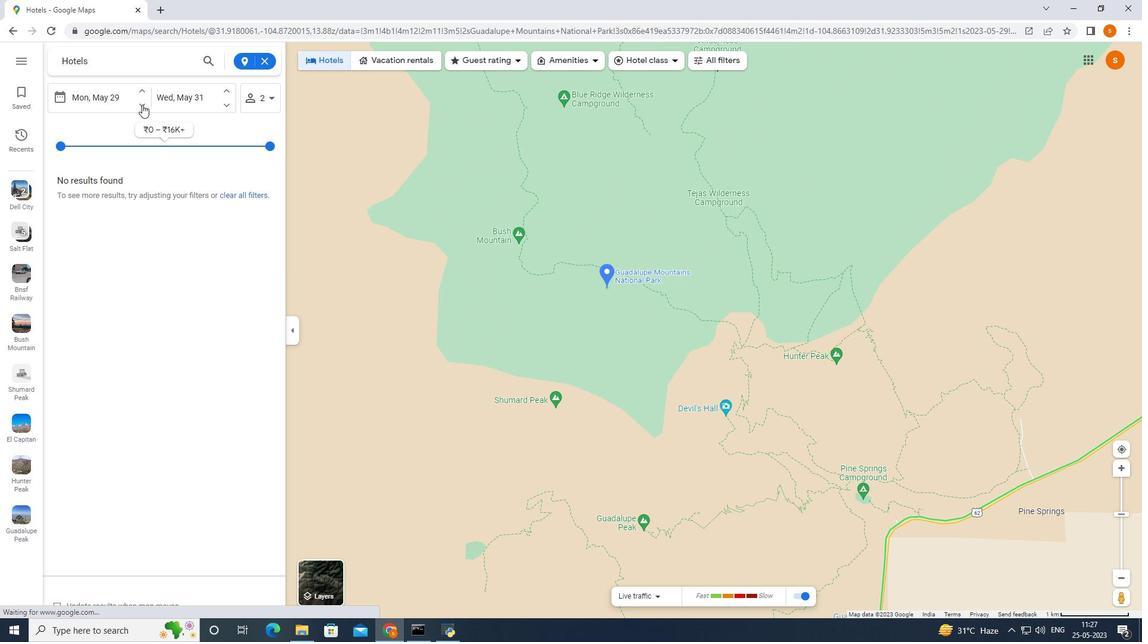 
Action: Mouse pressed left at (142, 104)
Screenshot: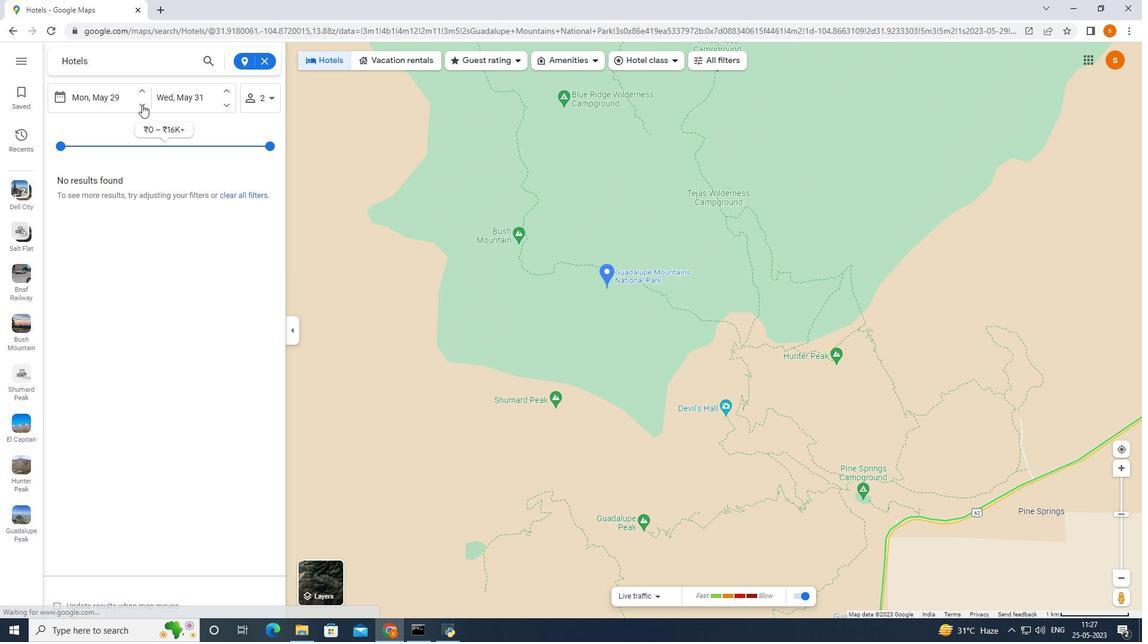 
Action: Mouse moved to (142, 104)
Screenshot: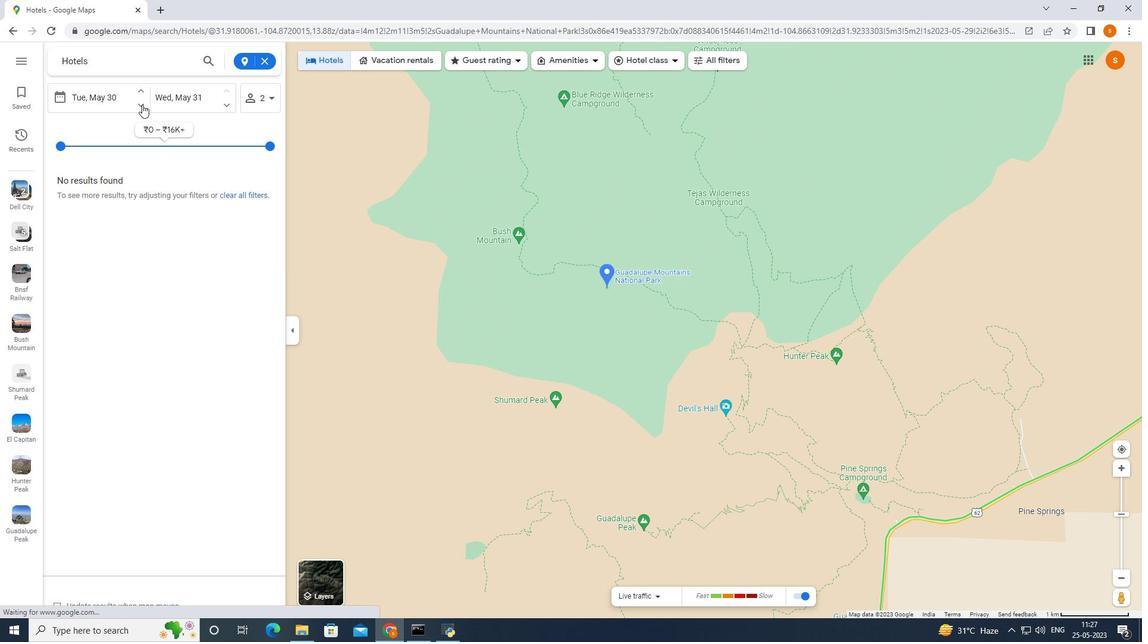 
Action: Mouse pressed left at (142, 104)
Screenshot: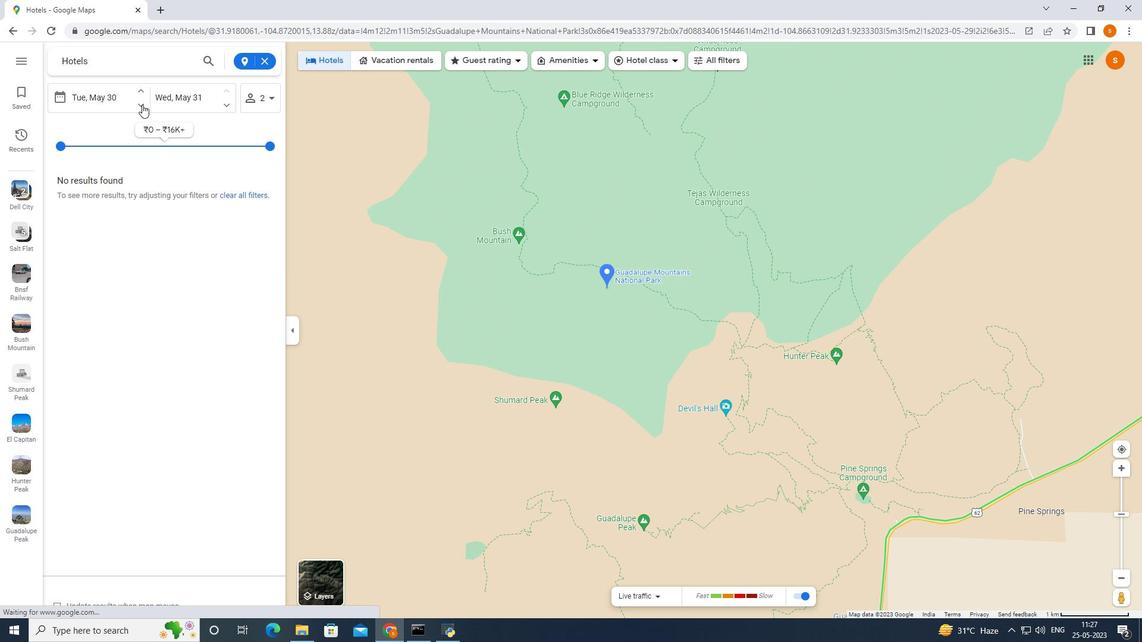 
Action: Mouse moved to (141, 103)
Screenshot: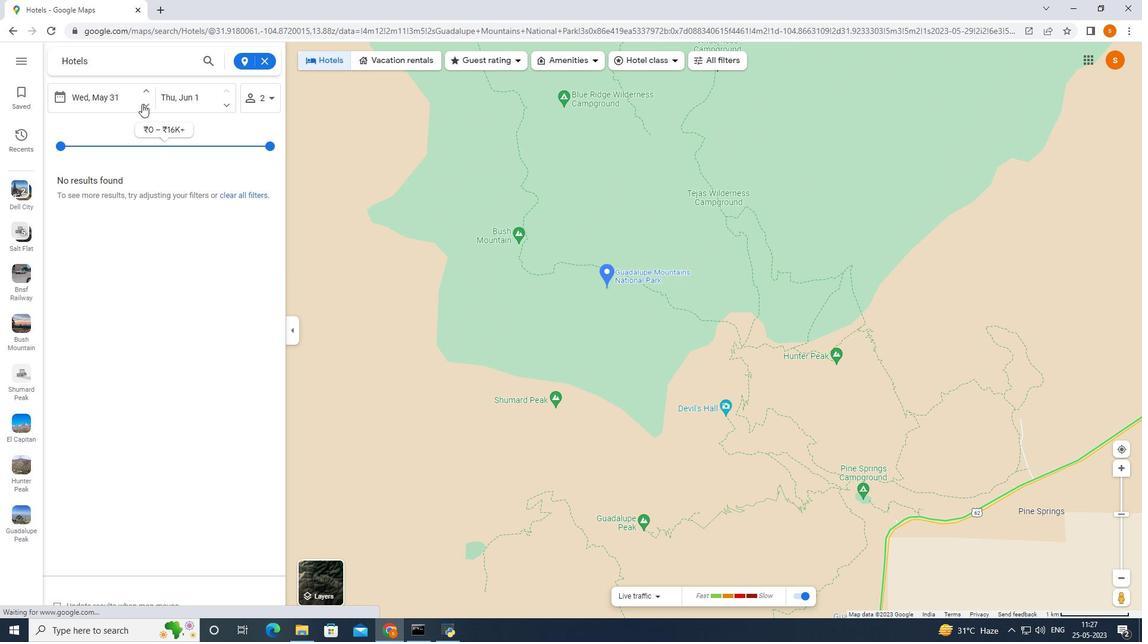 
Action: Mouse pressed left at (141, 104)
Screenshot: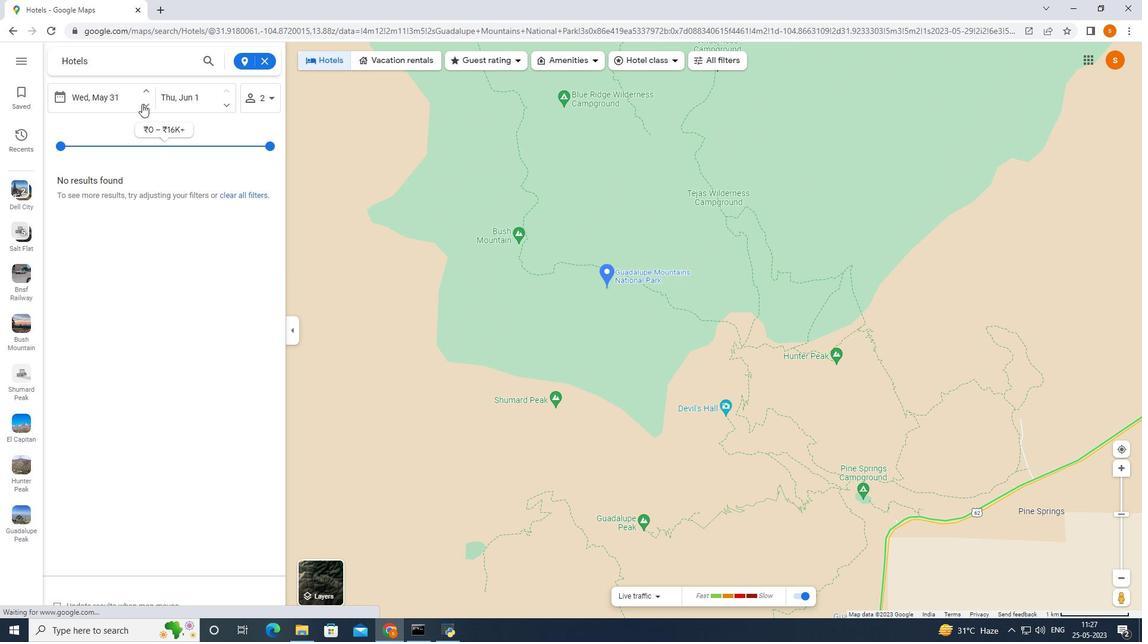 
Action: Mouse moved to (139, 101)
Screenshot: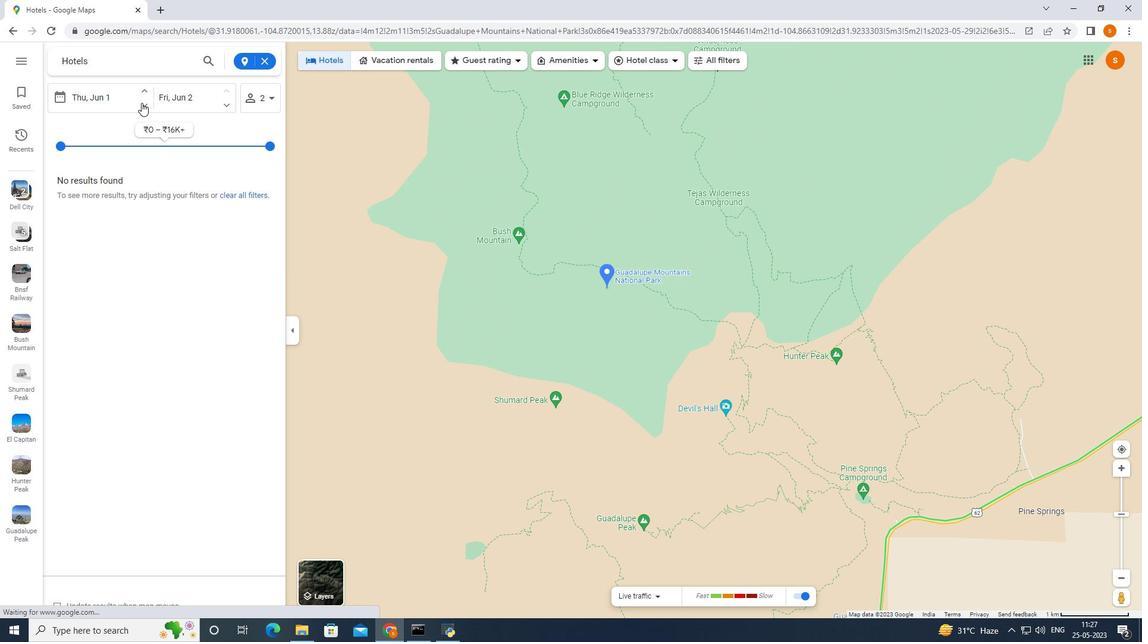 
Action: Mouse pressed left at (139, 101)
Screenshot: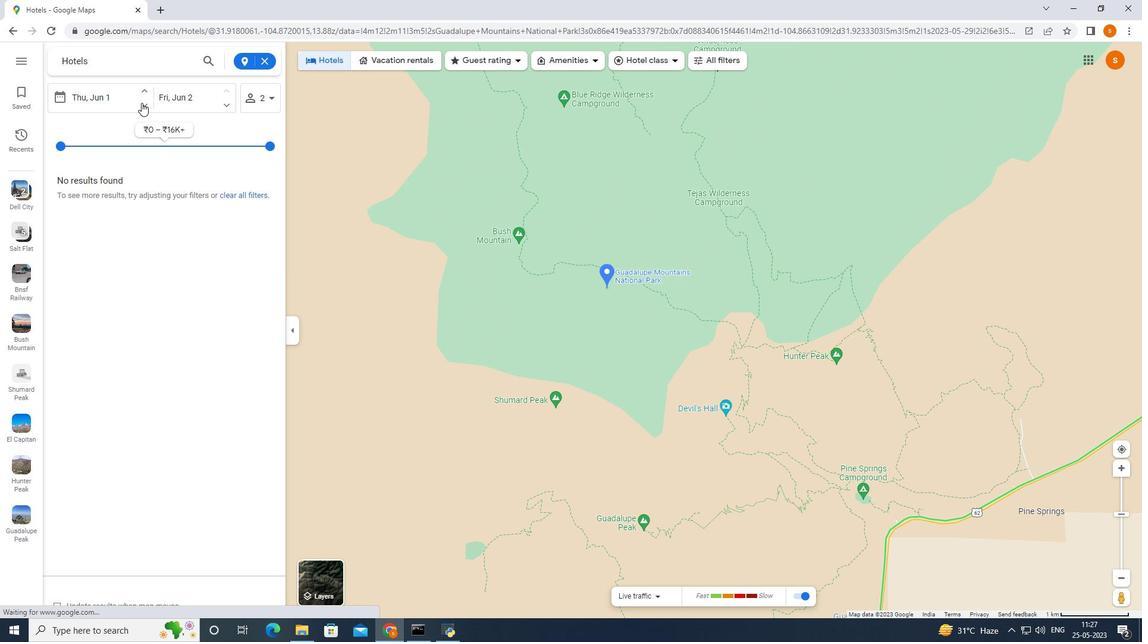 
Action: Mouse moved to (228, 107)
Screenshot: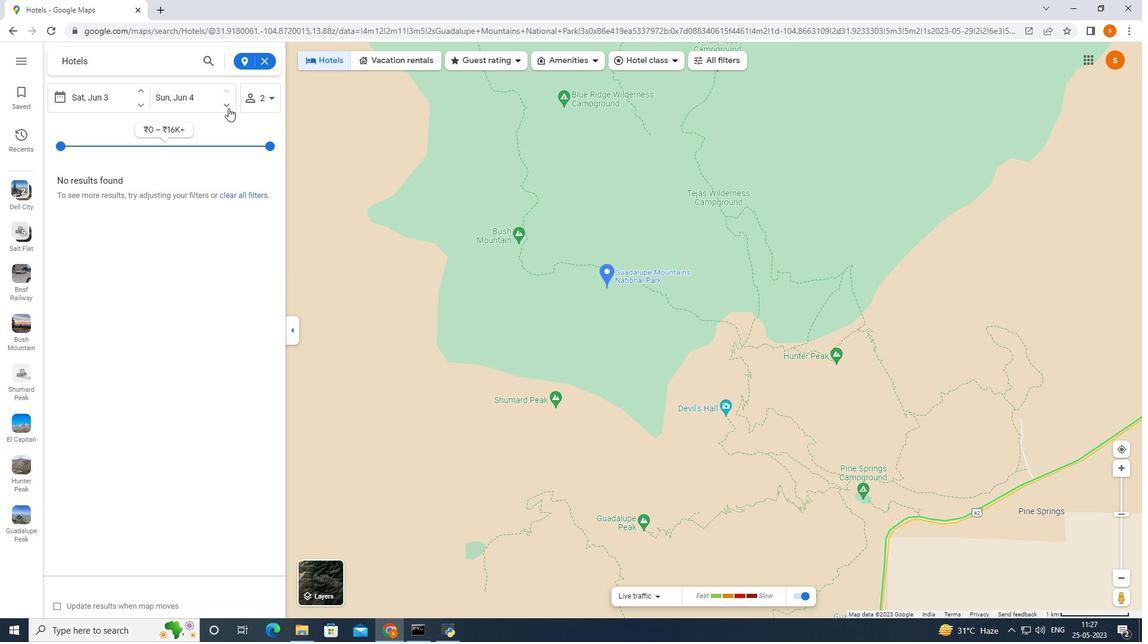 
Action: Mouse pressed left at (228, 107)
Screenshot: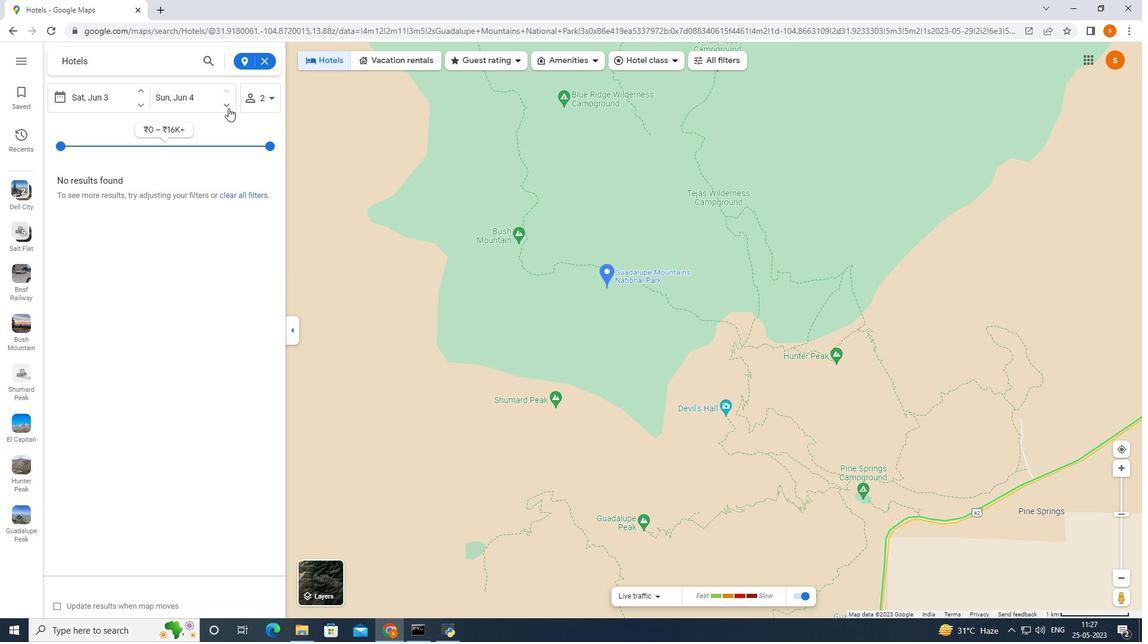 
Action: Mouse moved to (227, 105)
Screenshot: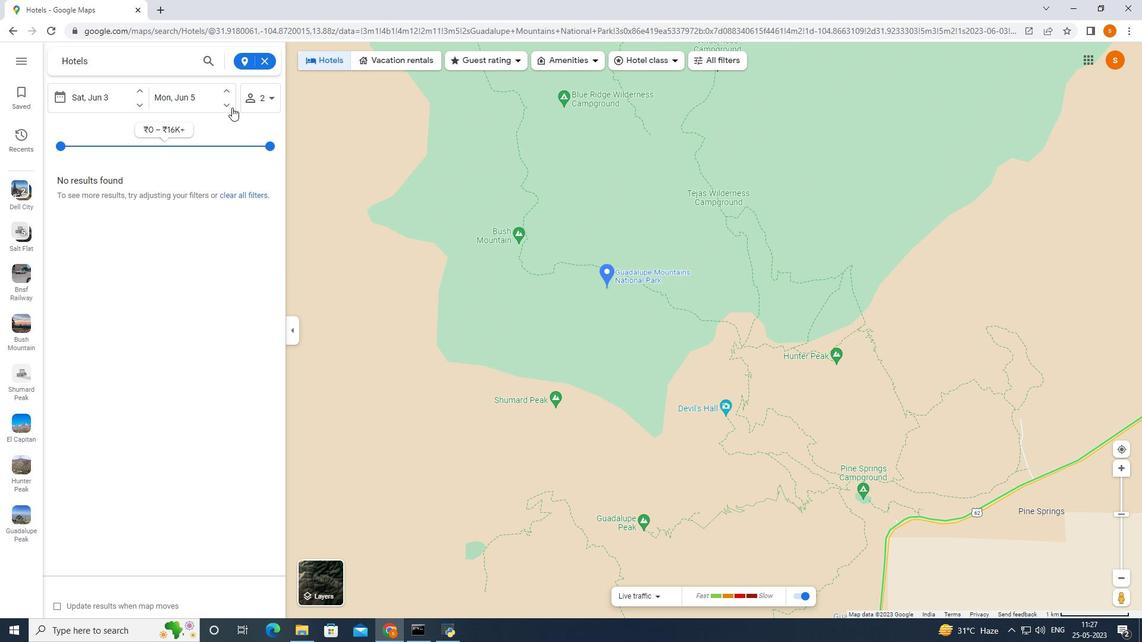 
Action: Mouse pressed left at (227, 105)
Screenshot: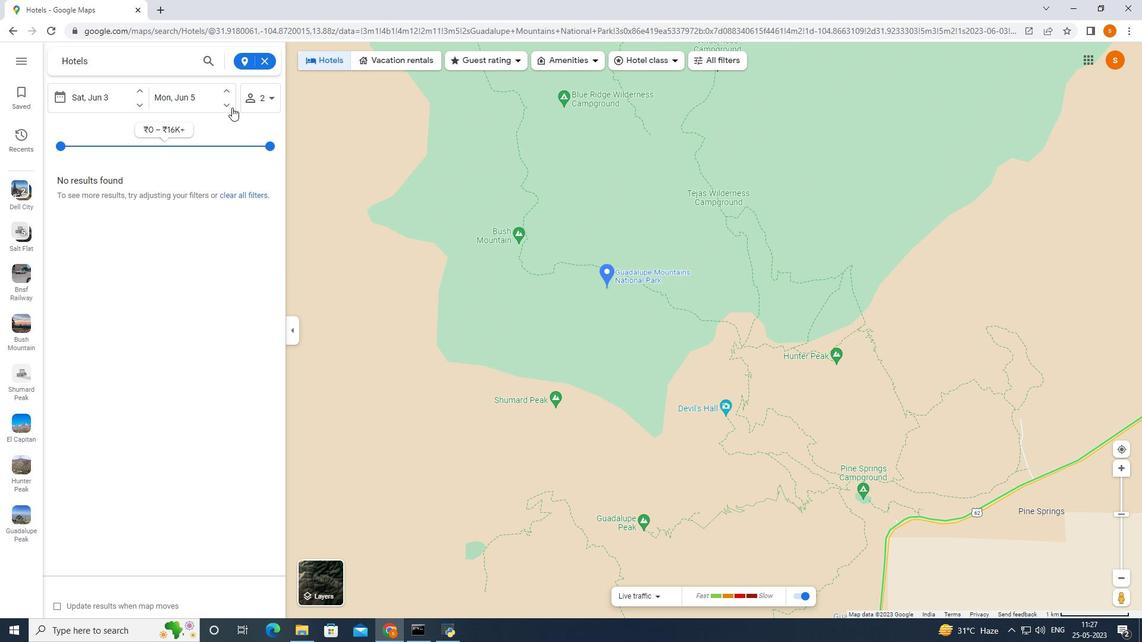 
Action: Mouse moved to (227, 104)
Screenshot: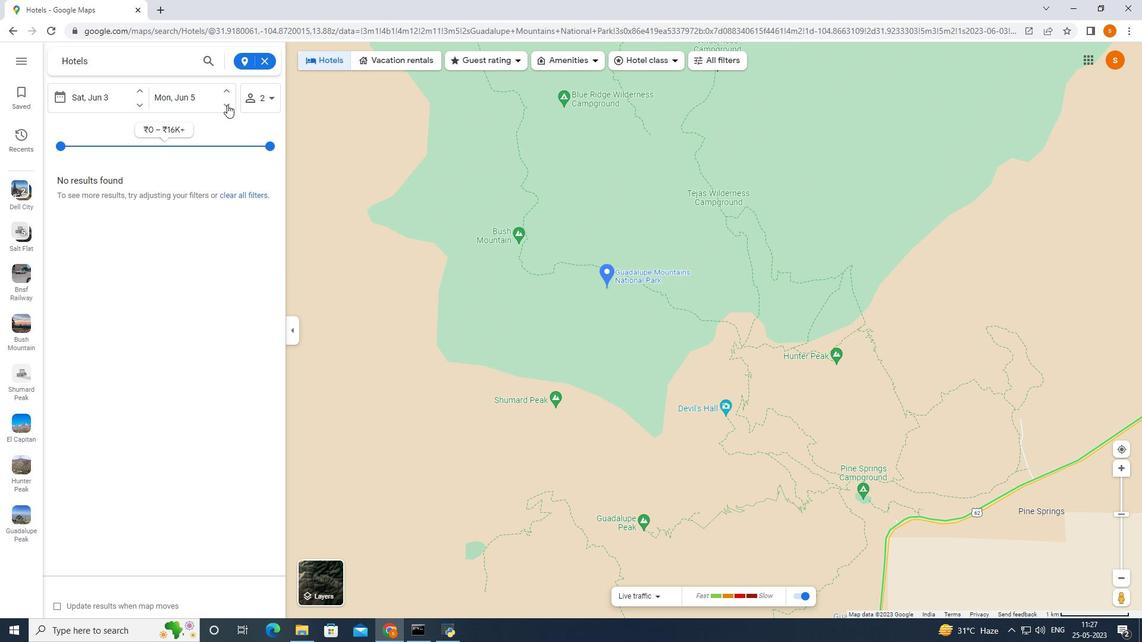 
Action: Mouse pressed left at (227, 104)
Screenshot: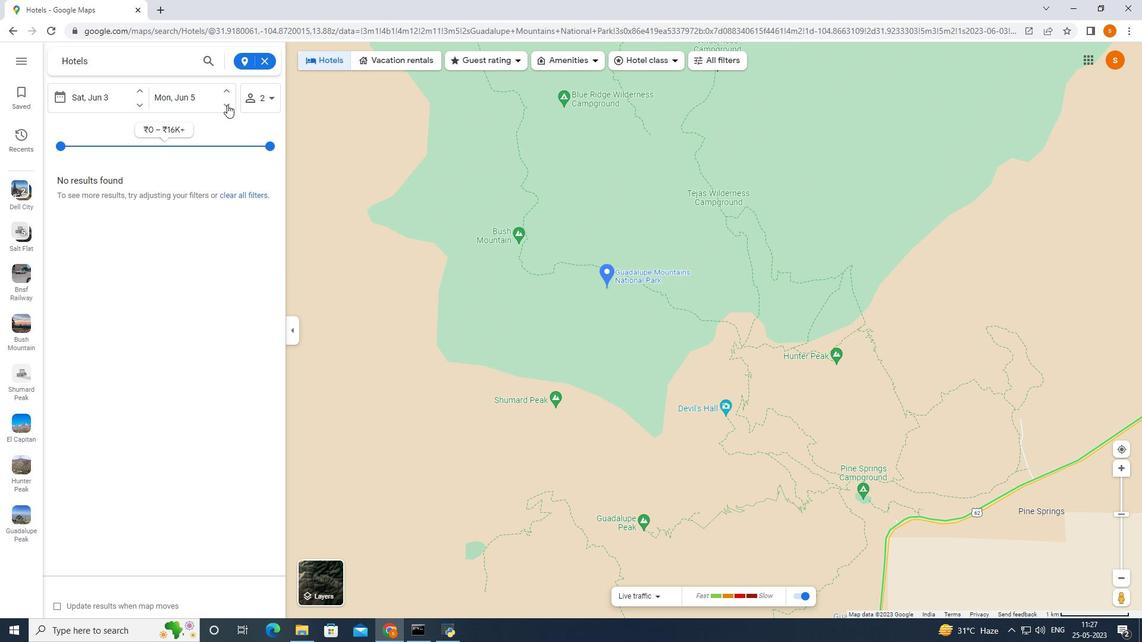 
Action: Mouse moved to (550, 307)
Screenshot: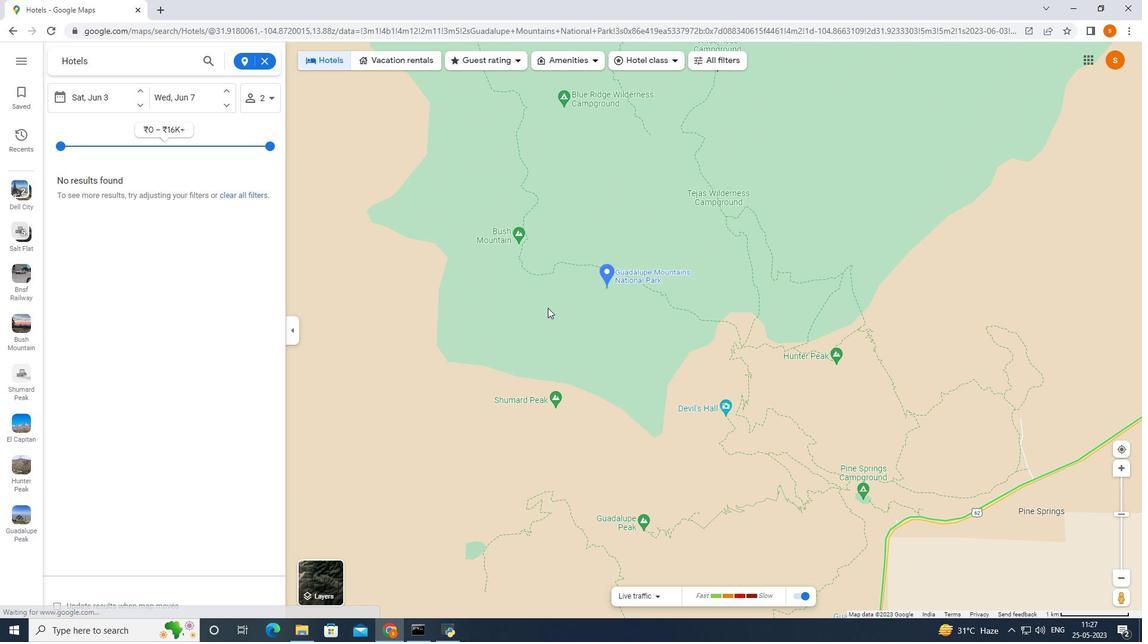 
Action: Mouse scrolled (550, 306) with delta (0, 0)
Screenshot: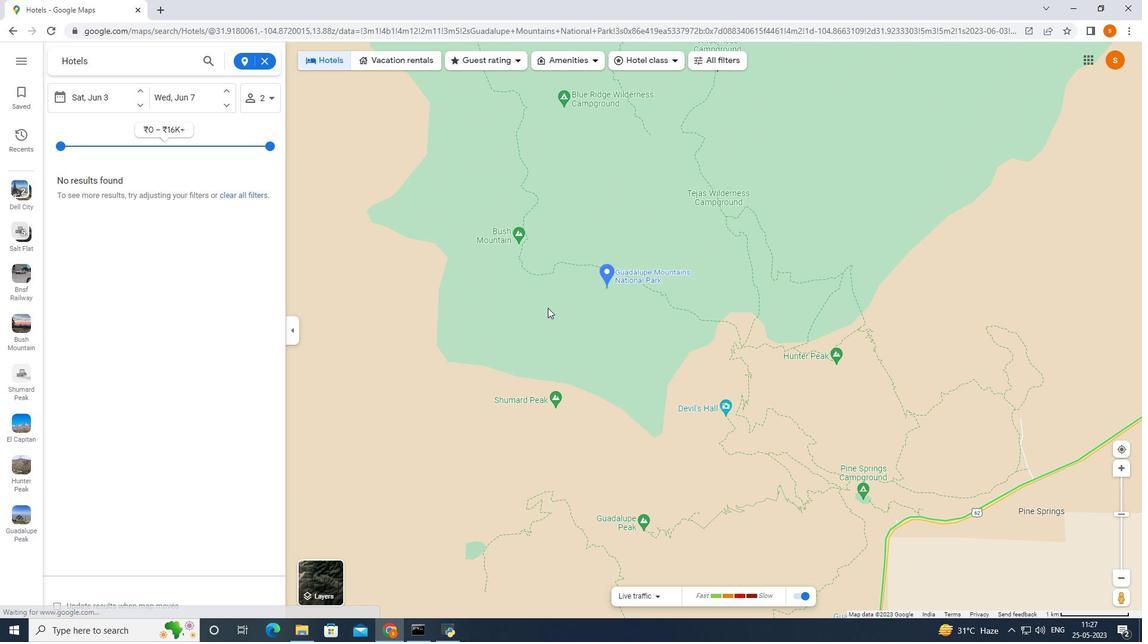 
Action: Mouse moved to (550, 308)
Screenshot: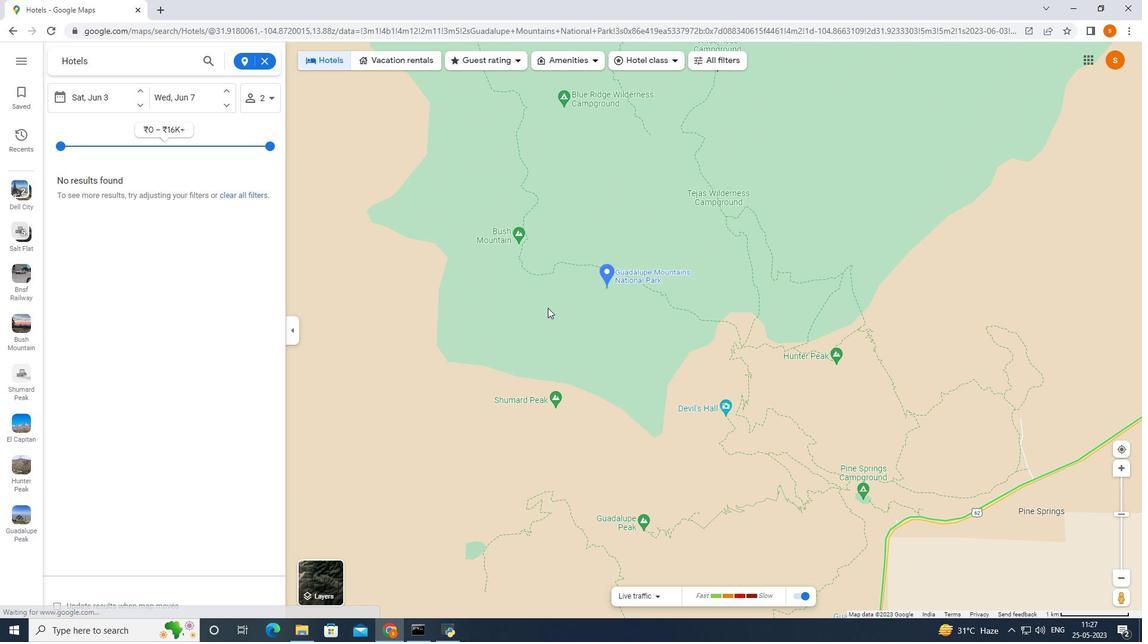 
Action: Mouse scrolled (550, 307) with delta (0, 0)
Screenshot: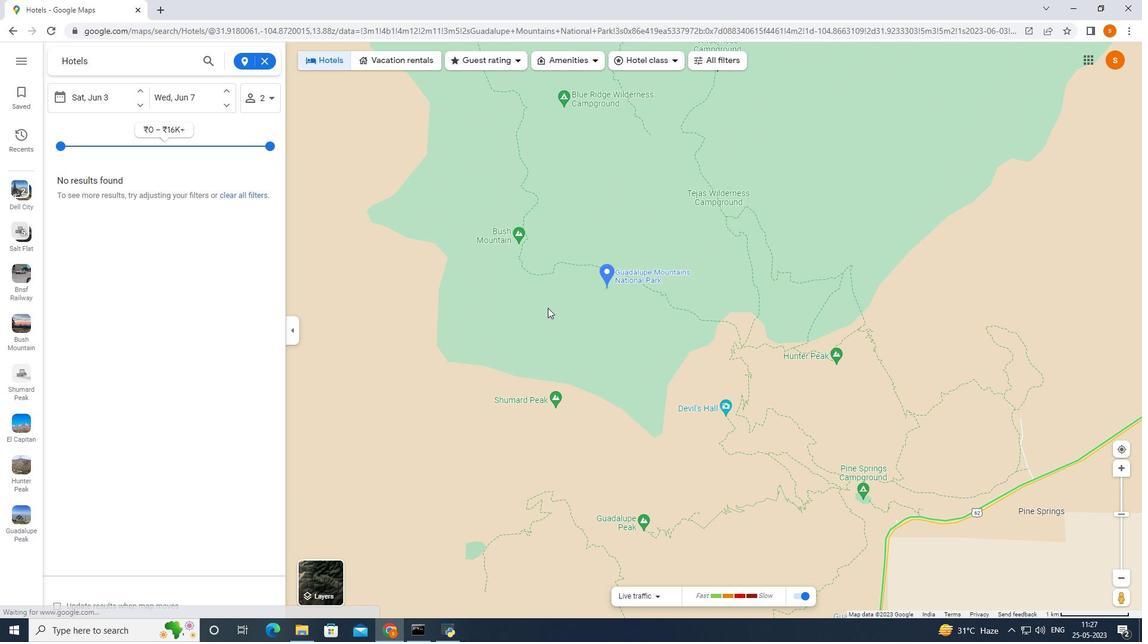 
Action: Mouse moved to (551, 308)
Screenshot: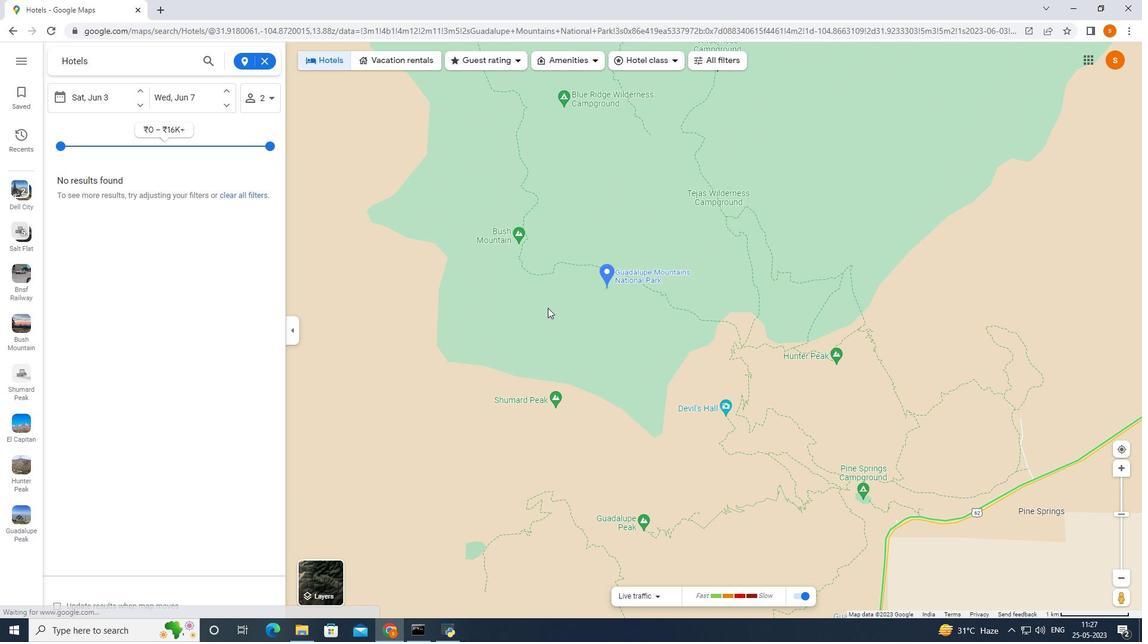 
Action: Mouse scrolled (551, 307) with delta (0, 0)
Screenshot: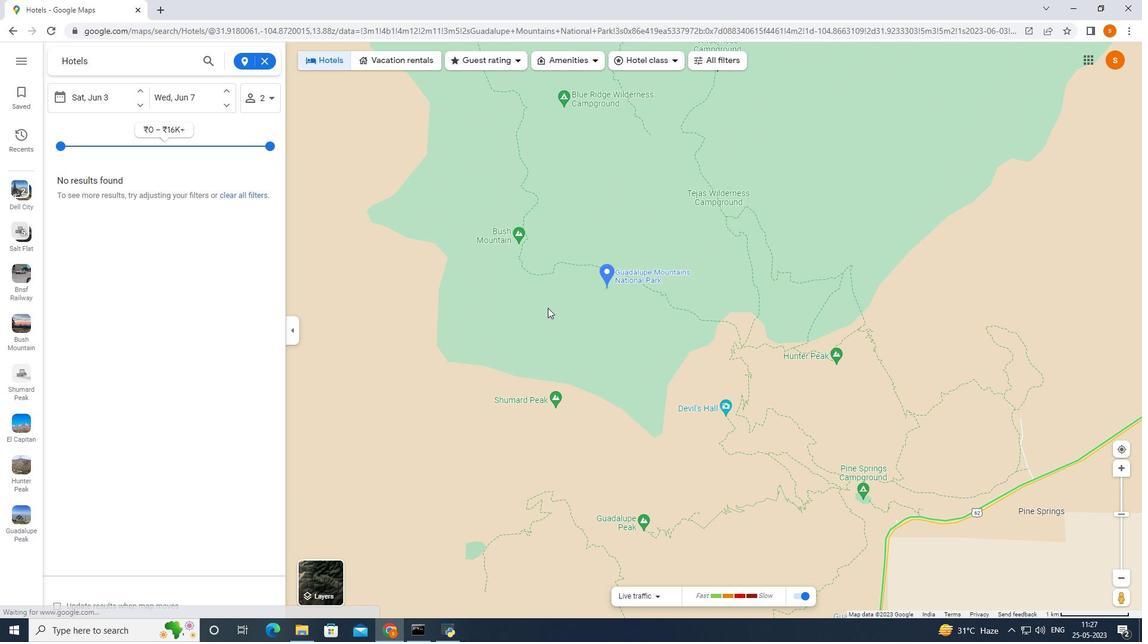 
Action: Mouse moved to (551, 308)
Screenshot: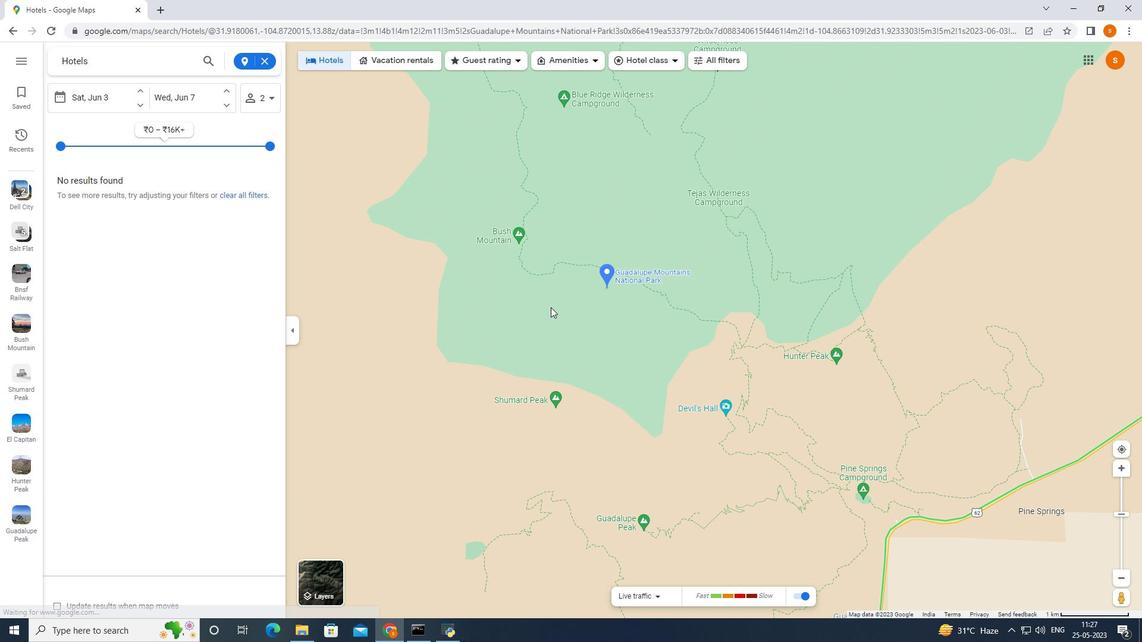 
Action: Mouse scrolled (551, 308) with delta (0, 0)
Screenshot: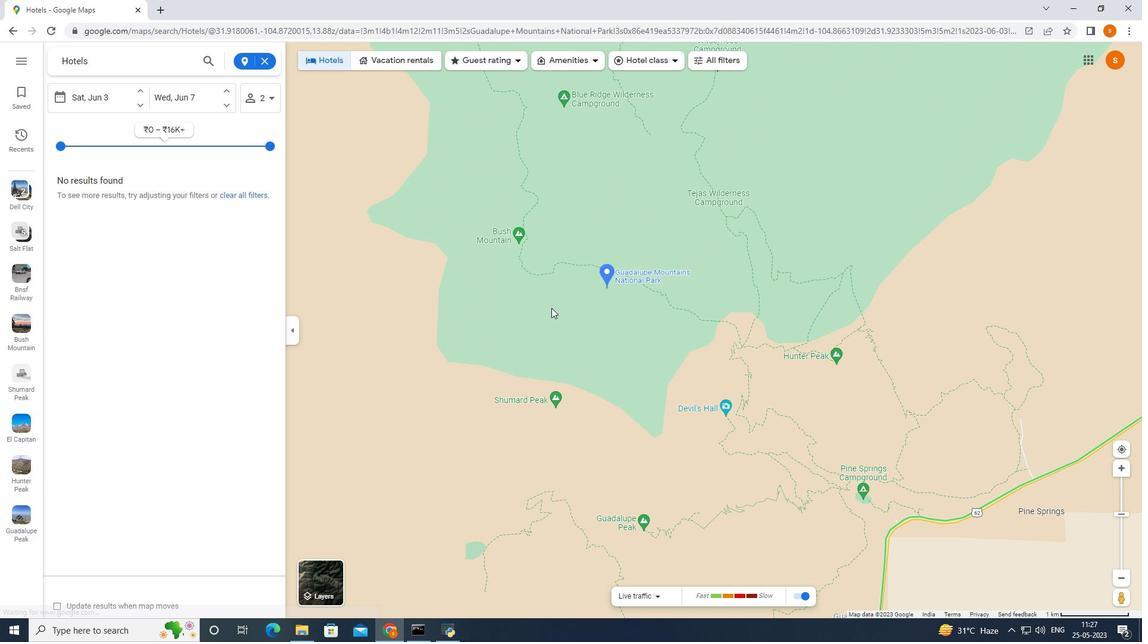 
Action: Mouse moved to (550, 311)
Screenshot: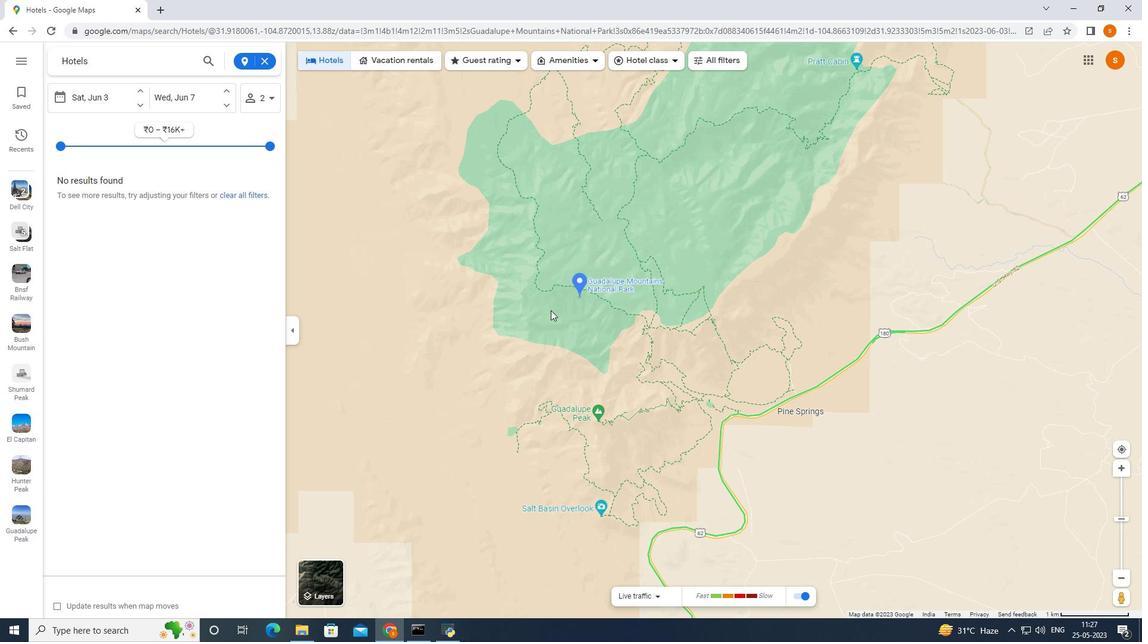 
Action: Mouse scrolled (550, 311) with delta (0, 0)
Screenshot: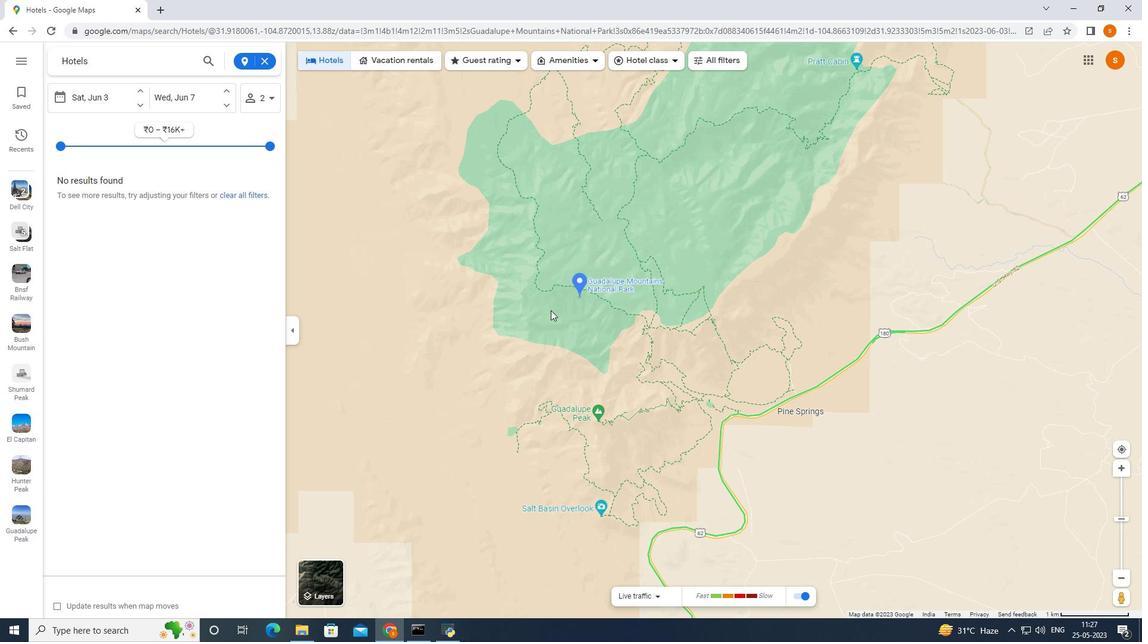 
Action: Mouse scrolled (550, 311) with delta (0, 0)
Screenshot: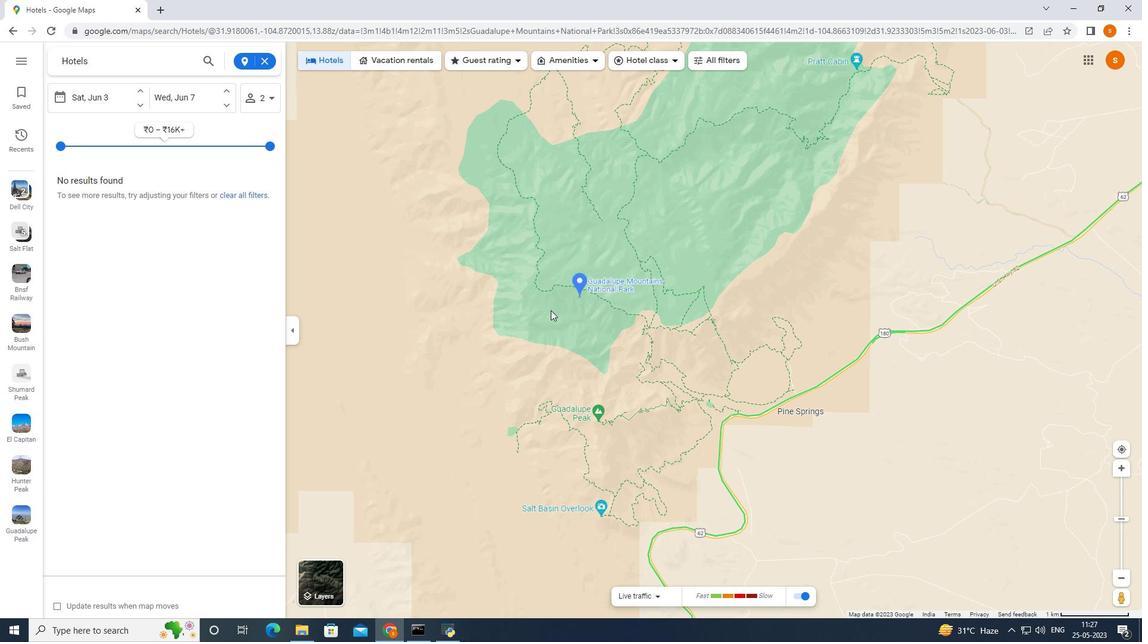 
Action: Mouse moved to (550, 312)
Screenshot: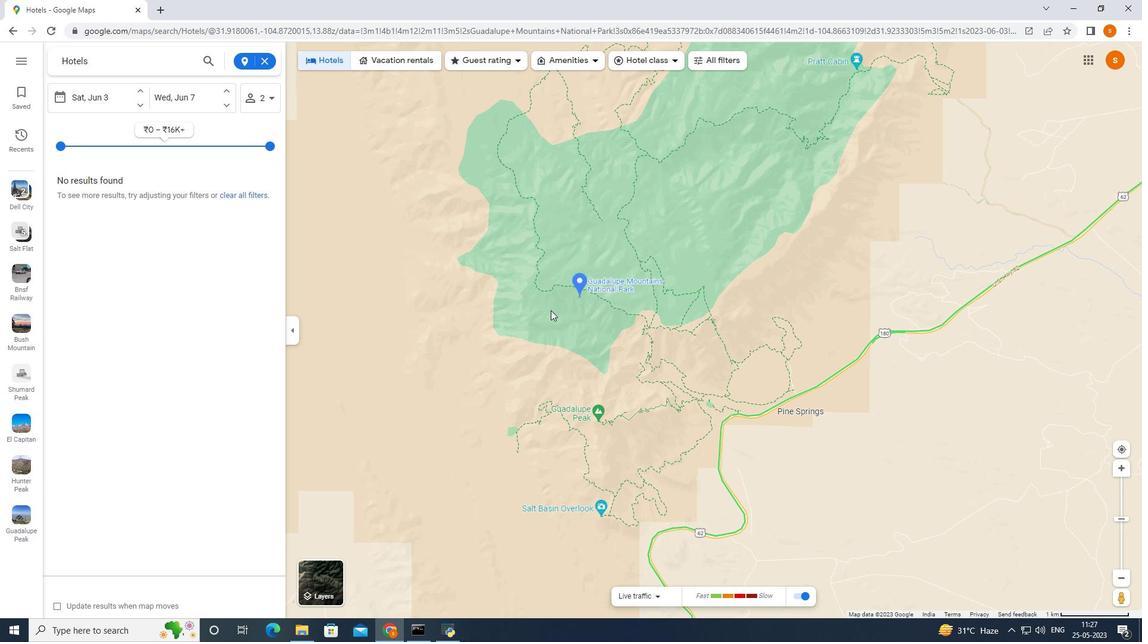 
Action: Mouse scrolled (550, 311) with delta (0, 0)
Screenshot: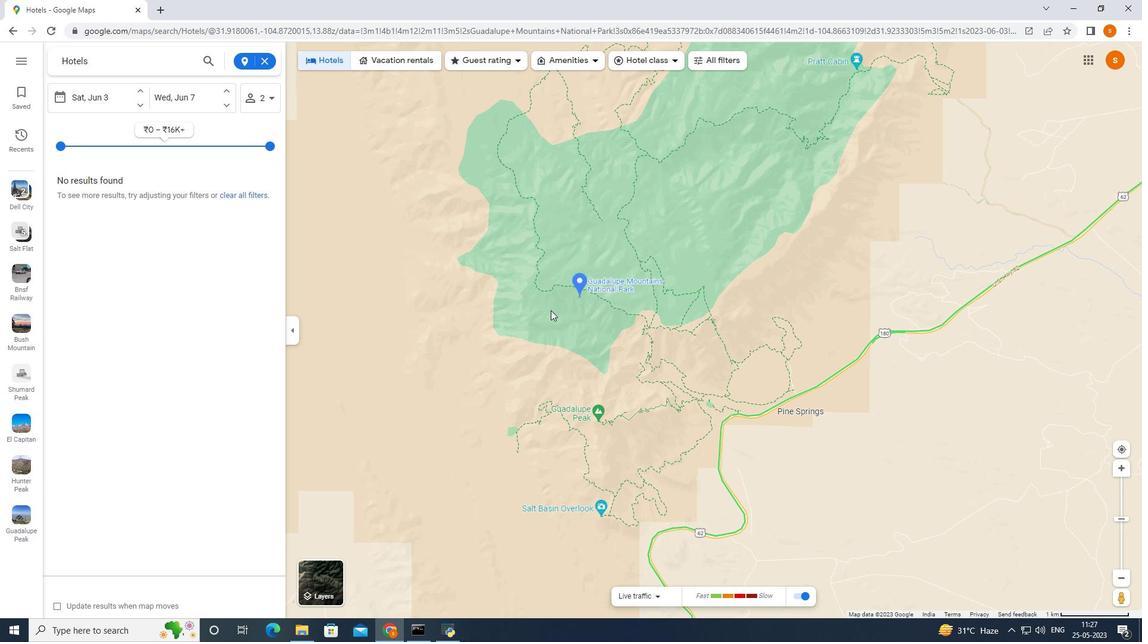 
Action: Mouse moved to (550, 314)
Screenshot: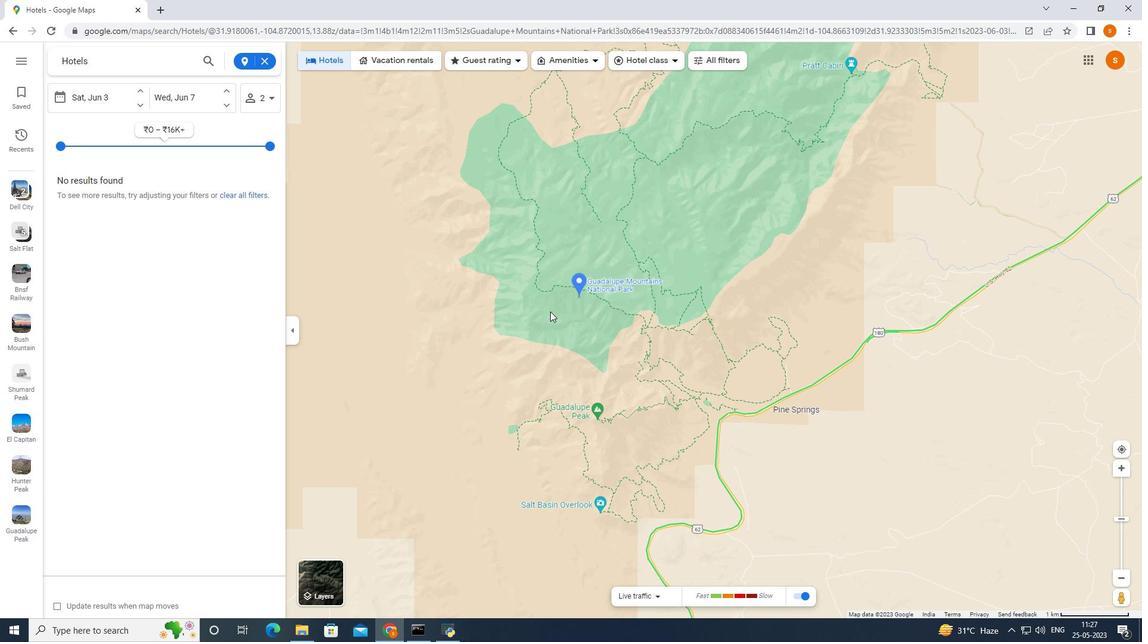 
Action: Mouse scrolled (550, 313) with delta (0, 0)
Screenshot: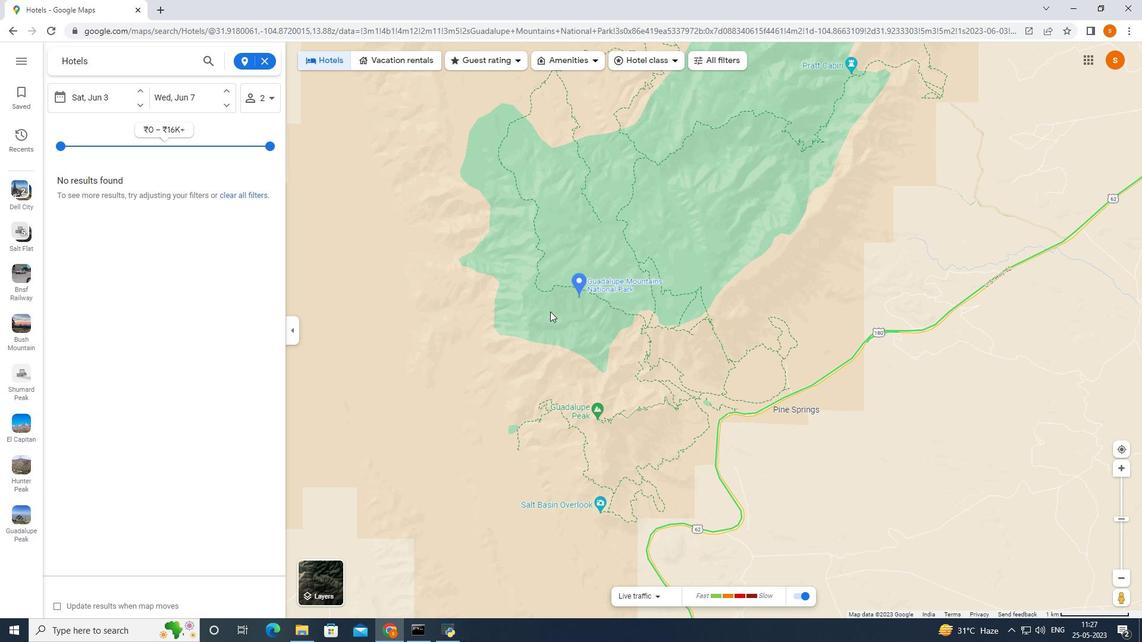 
Action: Mouse moved to (697, 86)
Screenshot: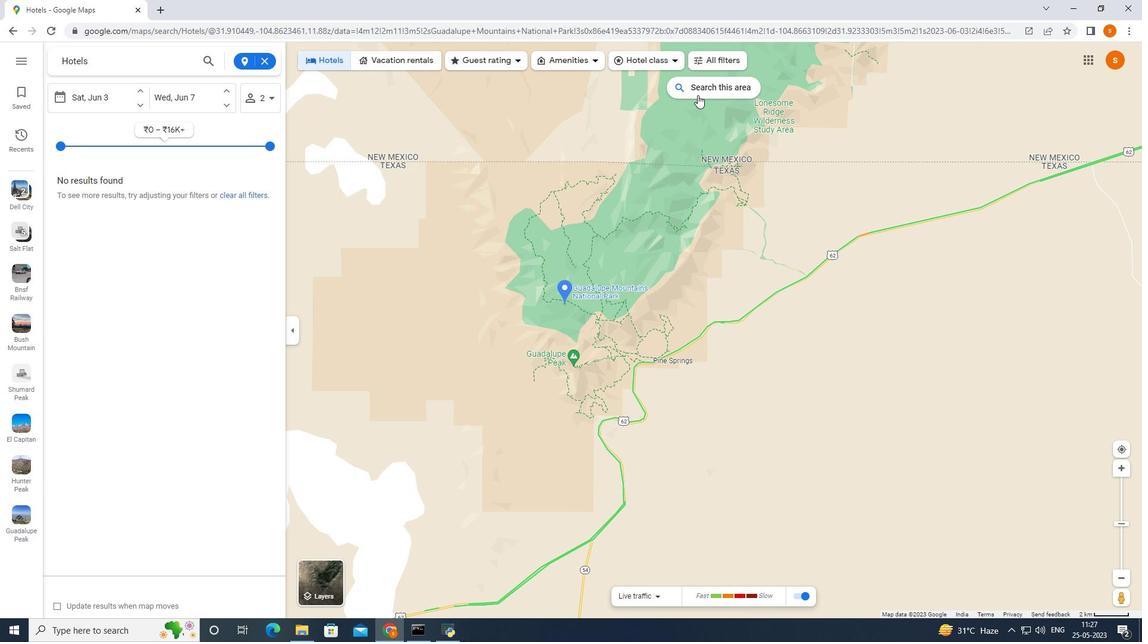 
Action: Mouse pressed left at (697, 86)
Screenshot: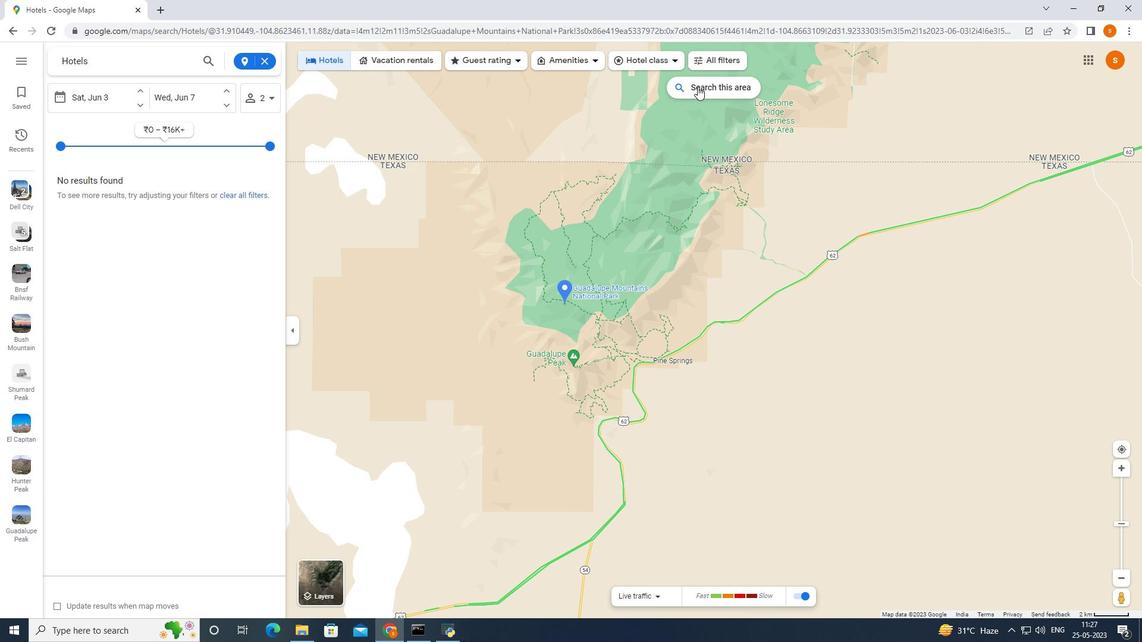 
Action: Mouse moved to (654, 245)
Screenshot: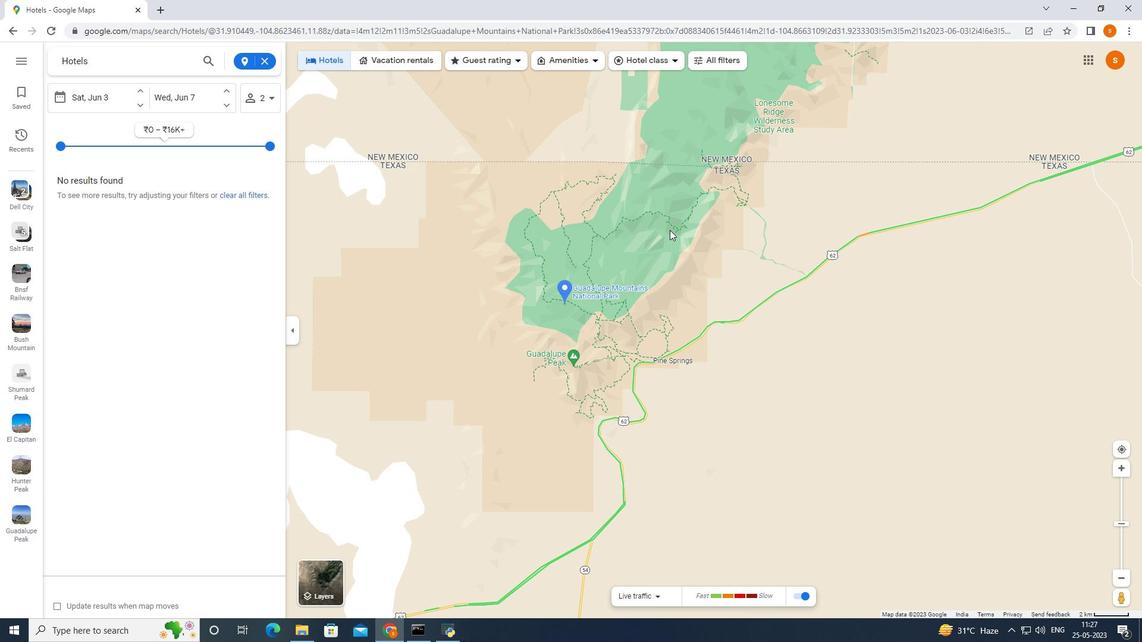 
Action: Mouse scrolled (654, 245) with delta (0, 0)
Screenshot: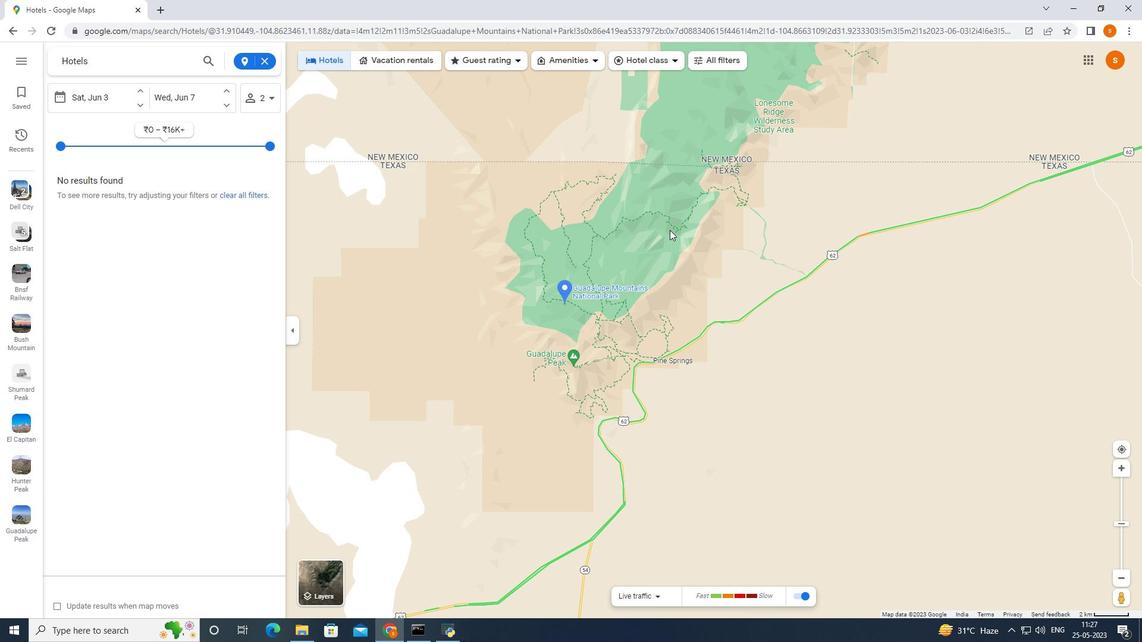 
Action: Mouse moved to (654, 245)
Screenshot: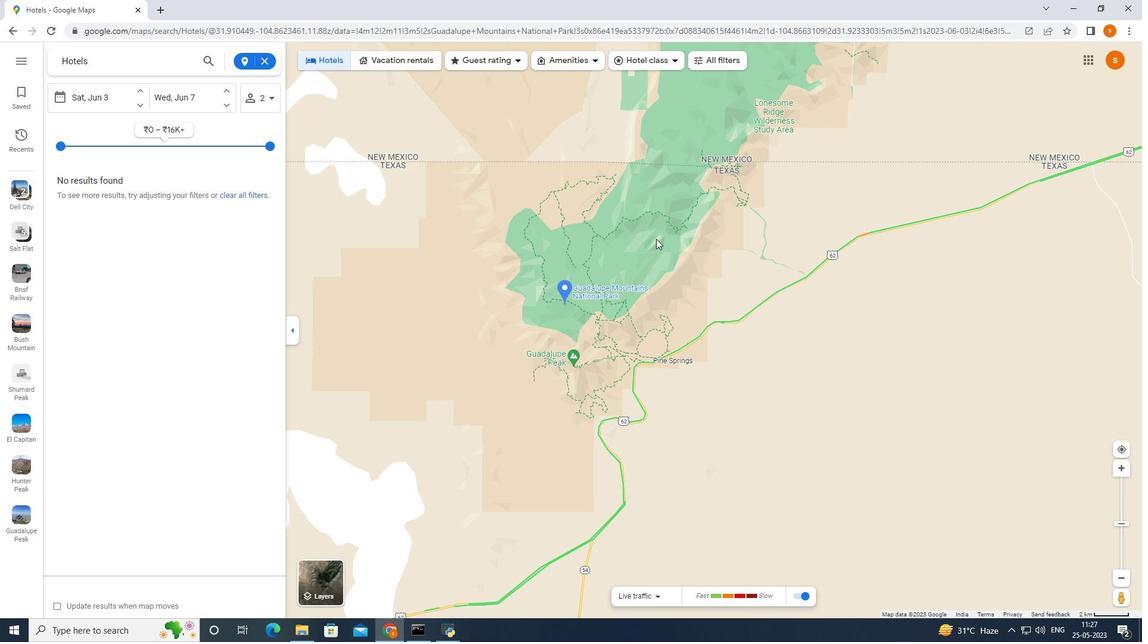 
Action: Mouse scrolled (654, 245) with delta (0, 0)
Screenshot: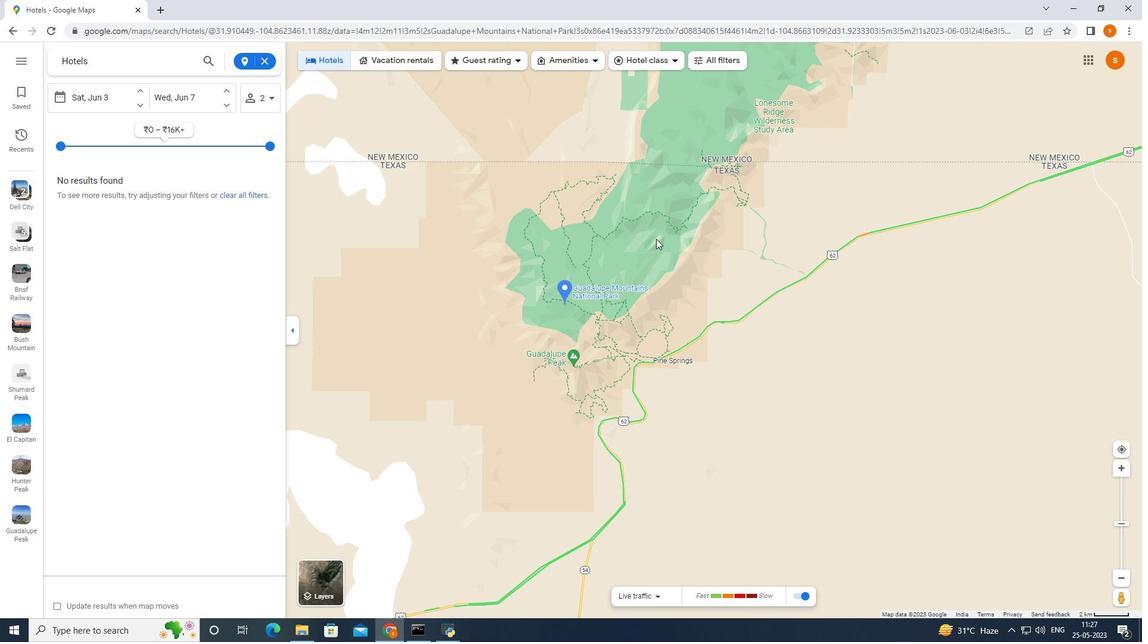 
Action: Mouse moved to (654, 246)
Screenshot: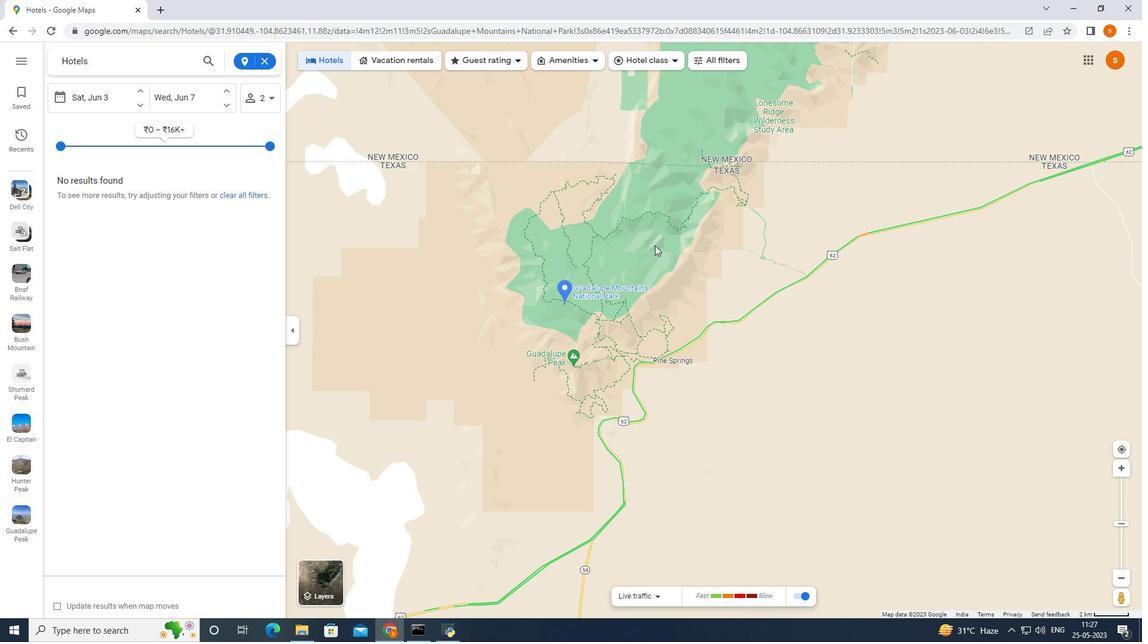 
Action: Mouse scrolled (654, 245) with delta (0, 0)
Screenshot: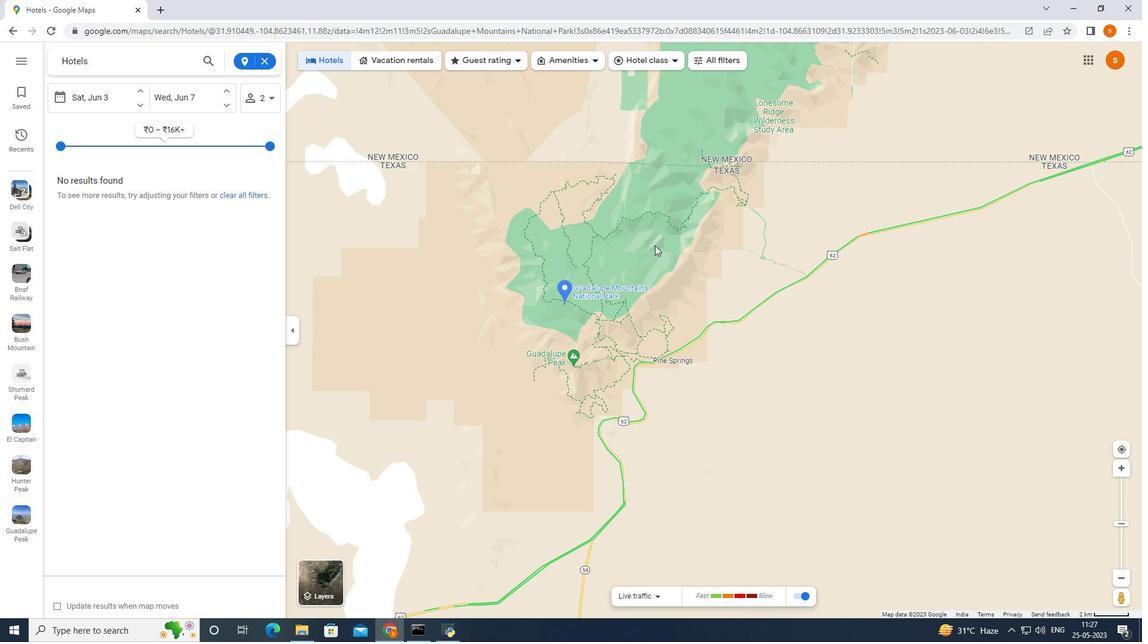 
Action: Mouse moved to (709, 79)
Screenshot: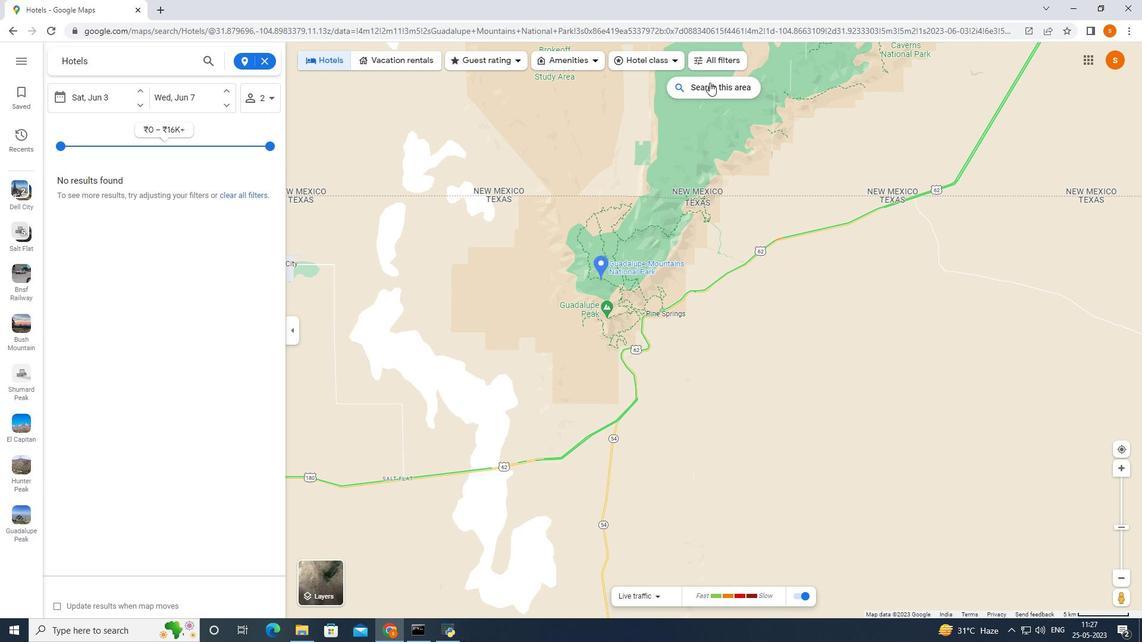 
Action: Mouse pressed left at (709, 79)
Screenshot: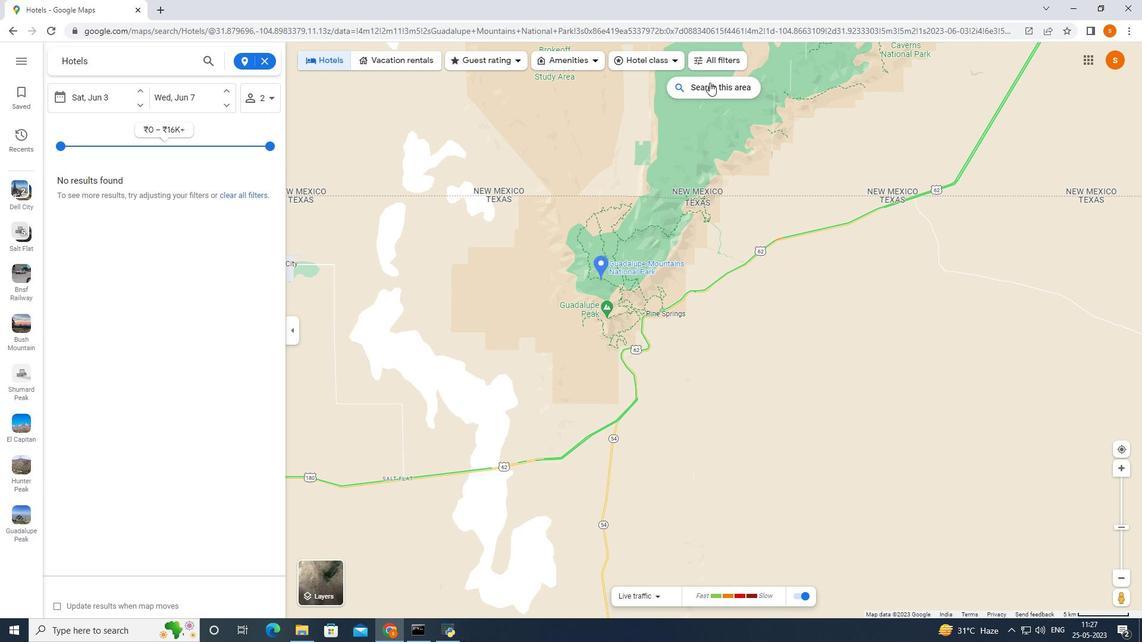 
Action: Mouse moved to (268, 59)
Screenshot: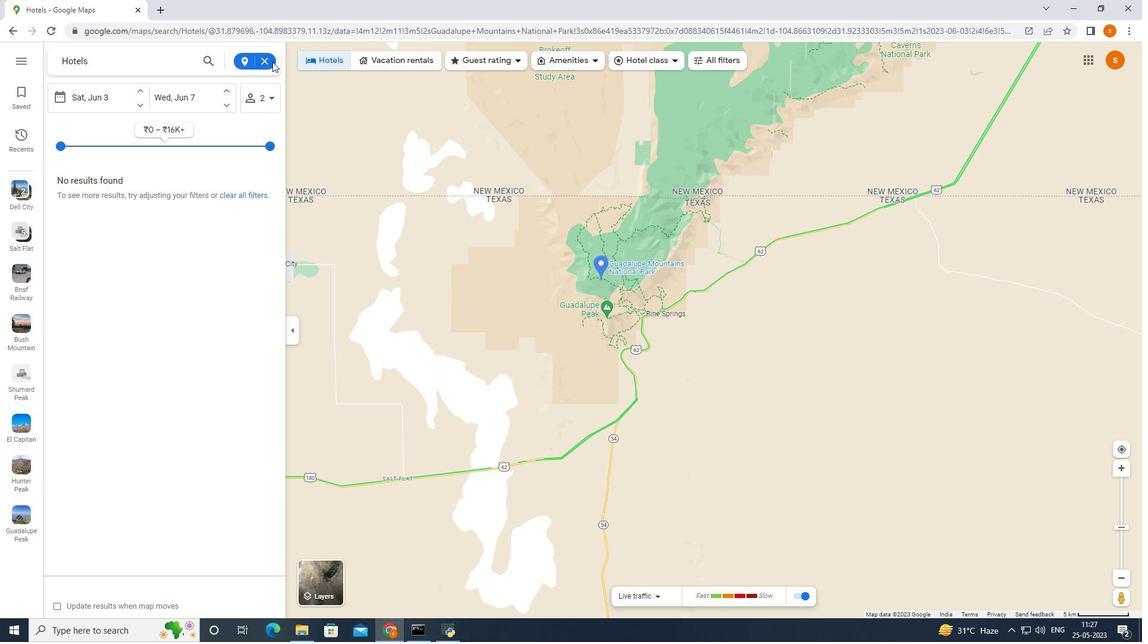 
Action: Mouse pressed left at (268, 59)
Screenshot: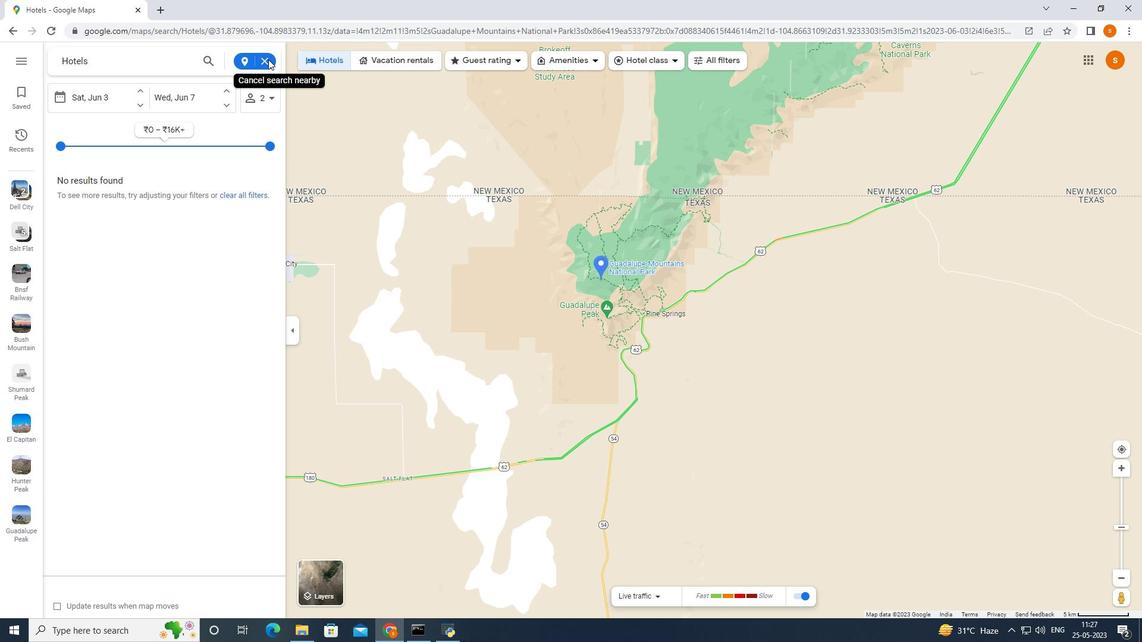 
Action: Mouse moved to (753, 353)
Screenshot: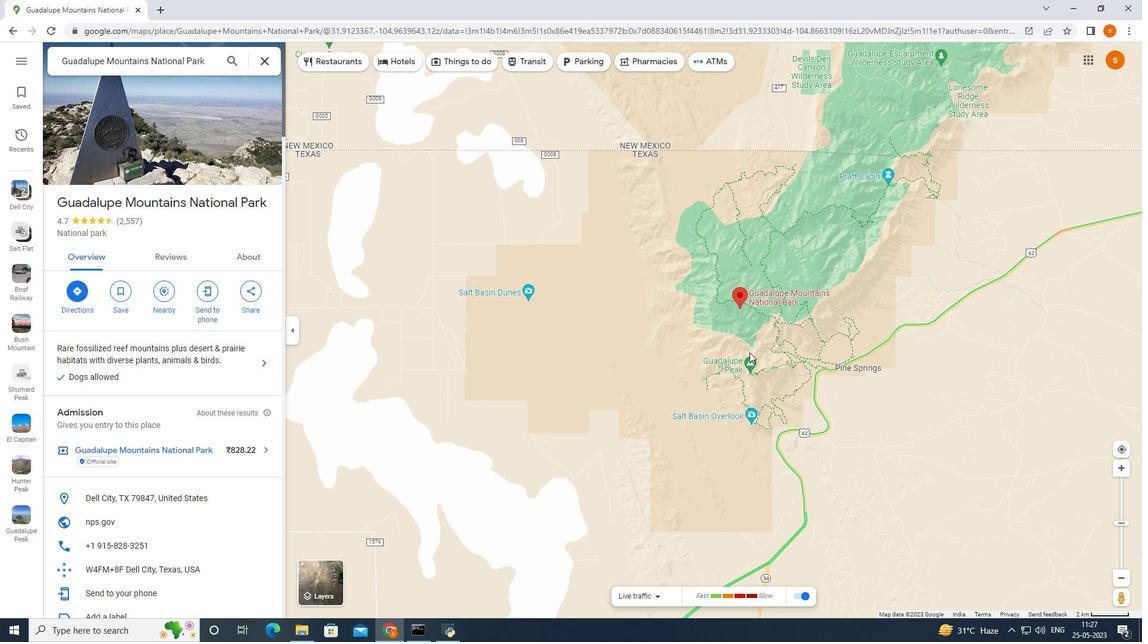 
Action: Mouse scrolled (753, 354) with delta (0, 0)
Screenshot: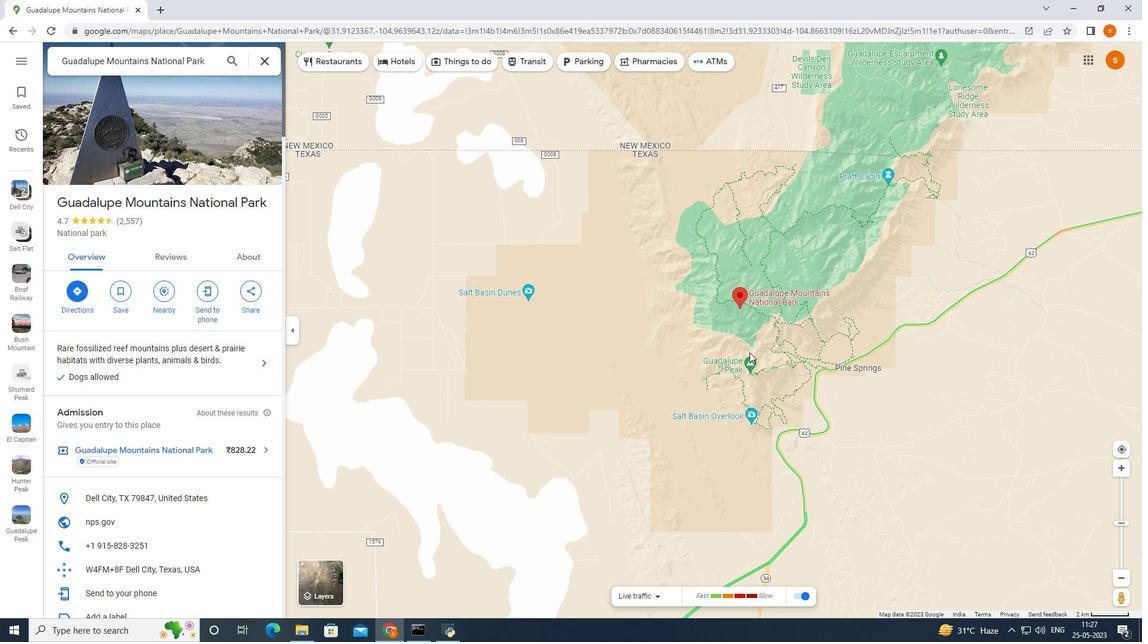 
Action: Mouse scrolled (753, 353) with delta (0, 0)
Screenshot: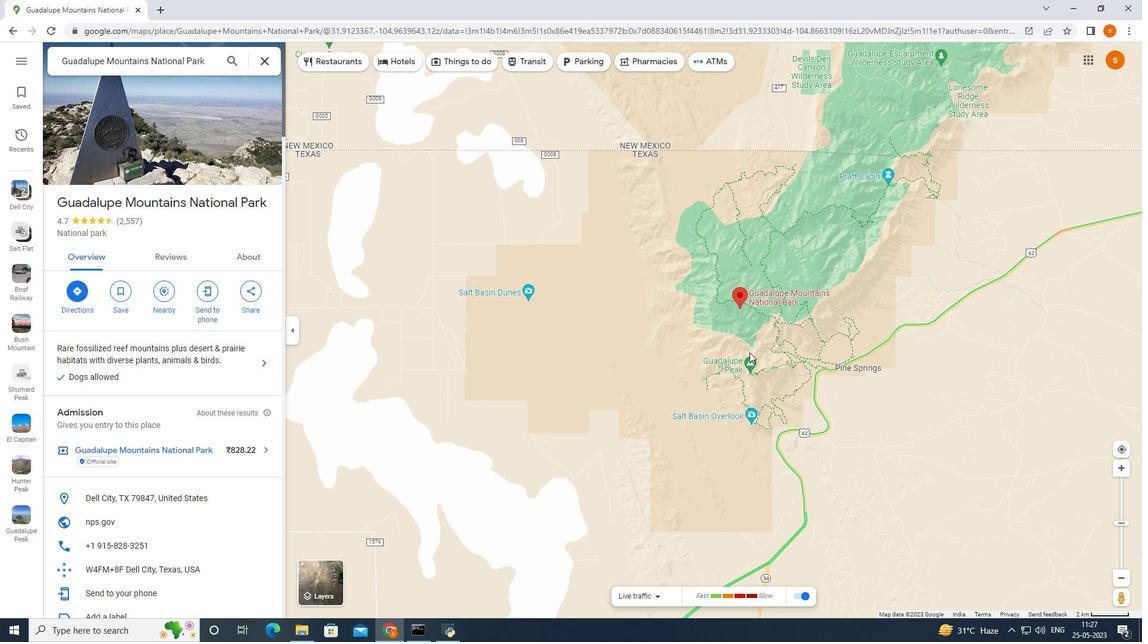 
Action: Mouse scrolled (753, 353) with delta (0, 0)
Screenshot: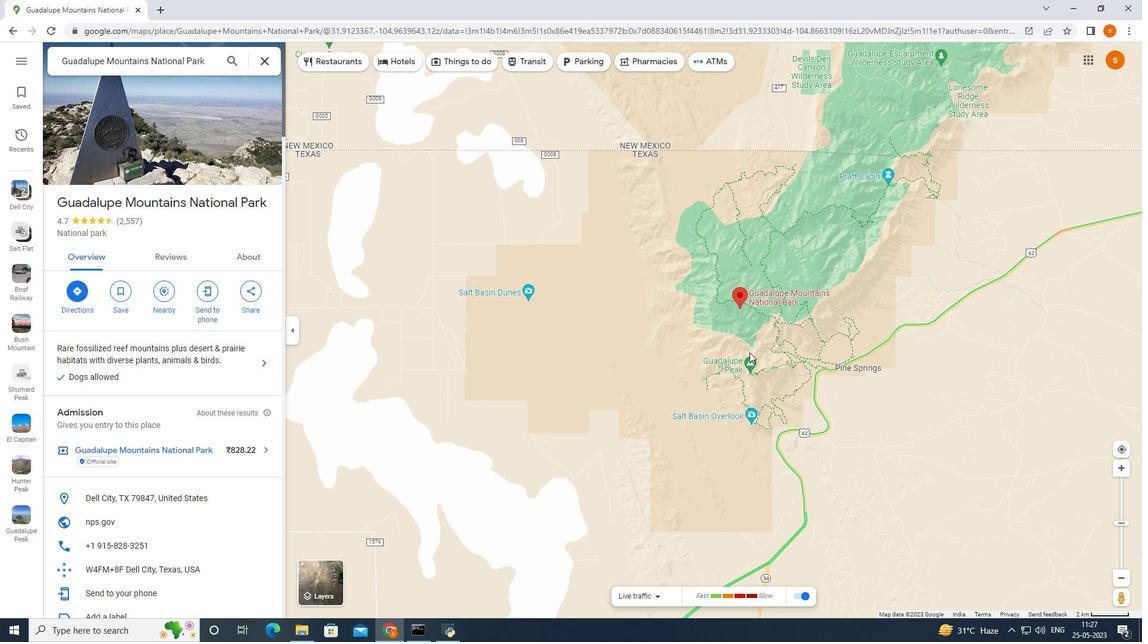 
Action: Mouse moved to (400, 55)
Screenshot: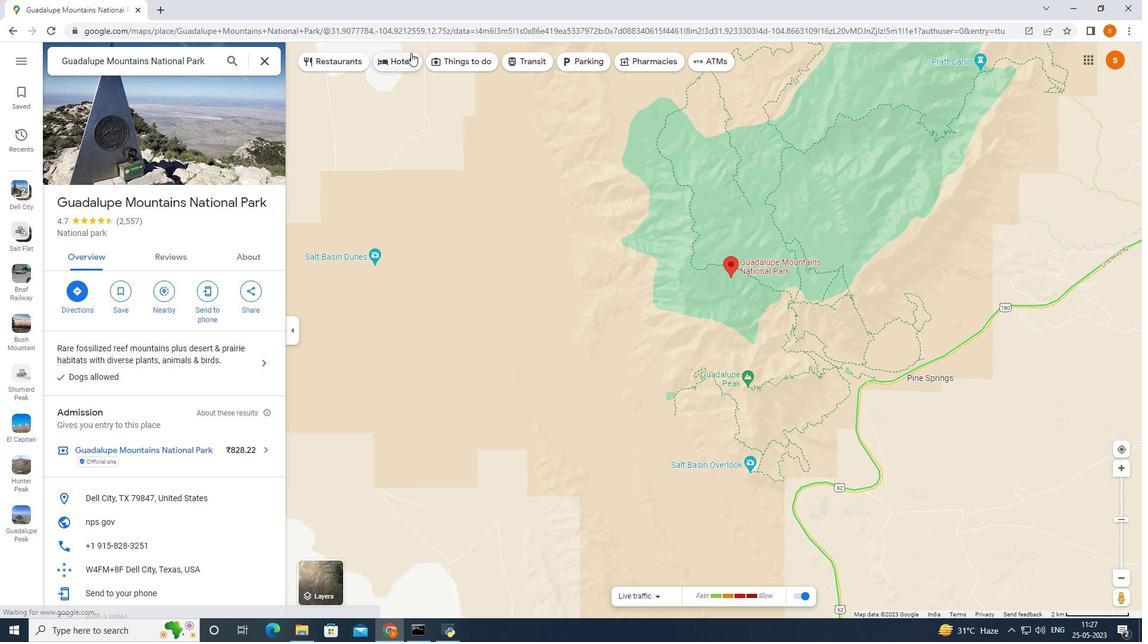 
Action: Mouse pressed left at (400, 55)
Screenshot: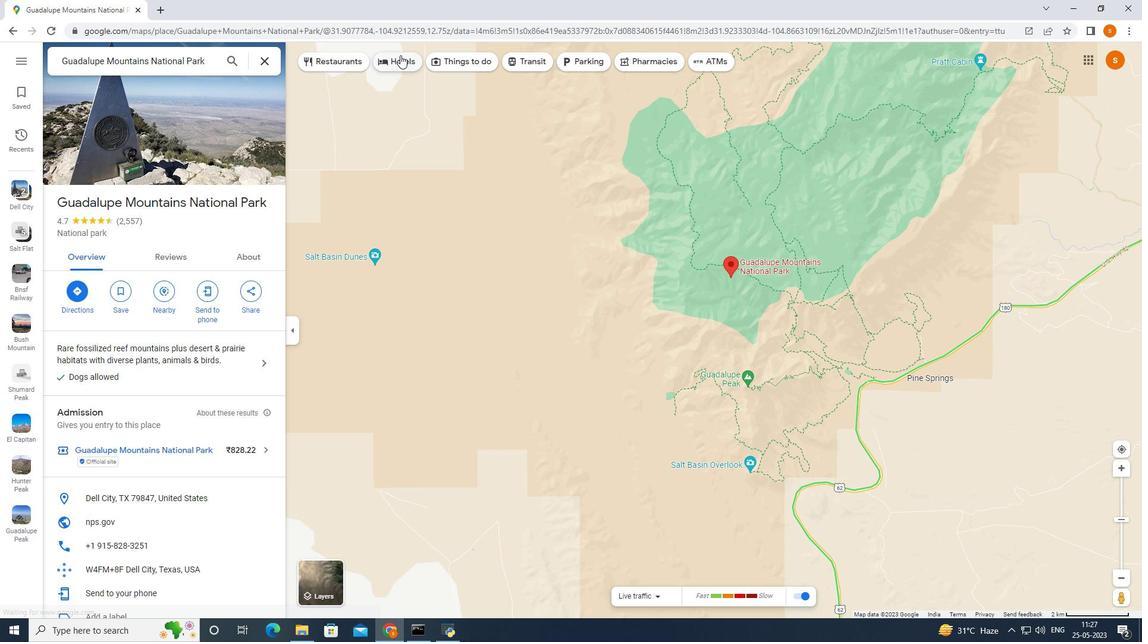 
Action: Mouse moved to (605, 456)
Screenshot: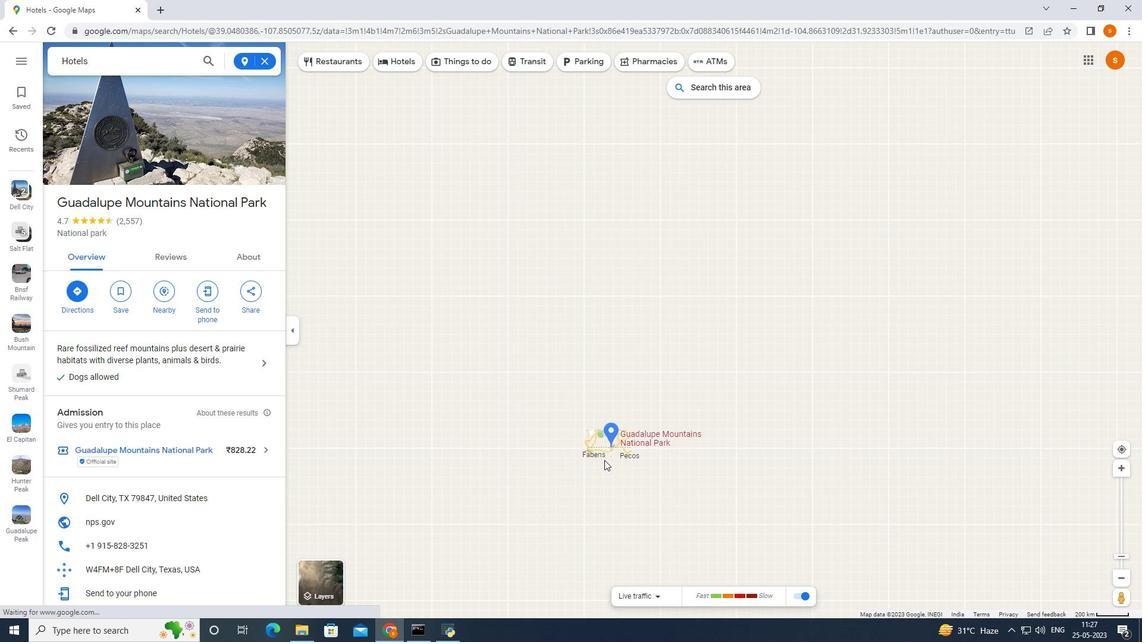 
Action: Mouse scrolled (605, 457) with delta (0, 0)
Screenshot: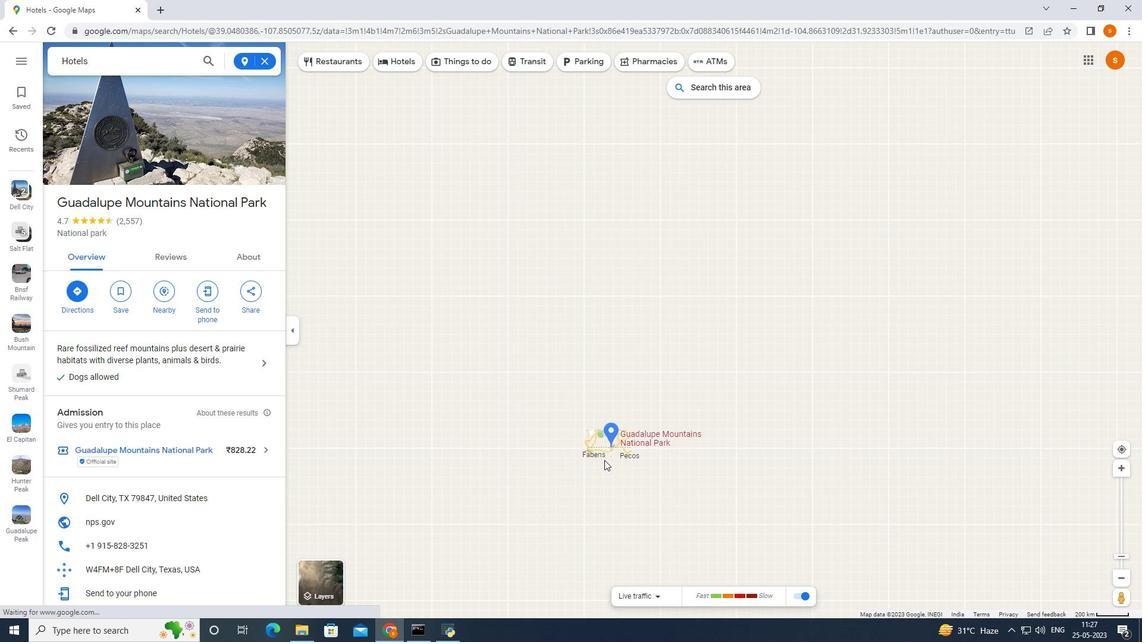 
Action: Mouse moved to (605, 456)
Screenshot: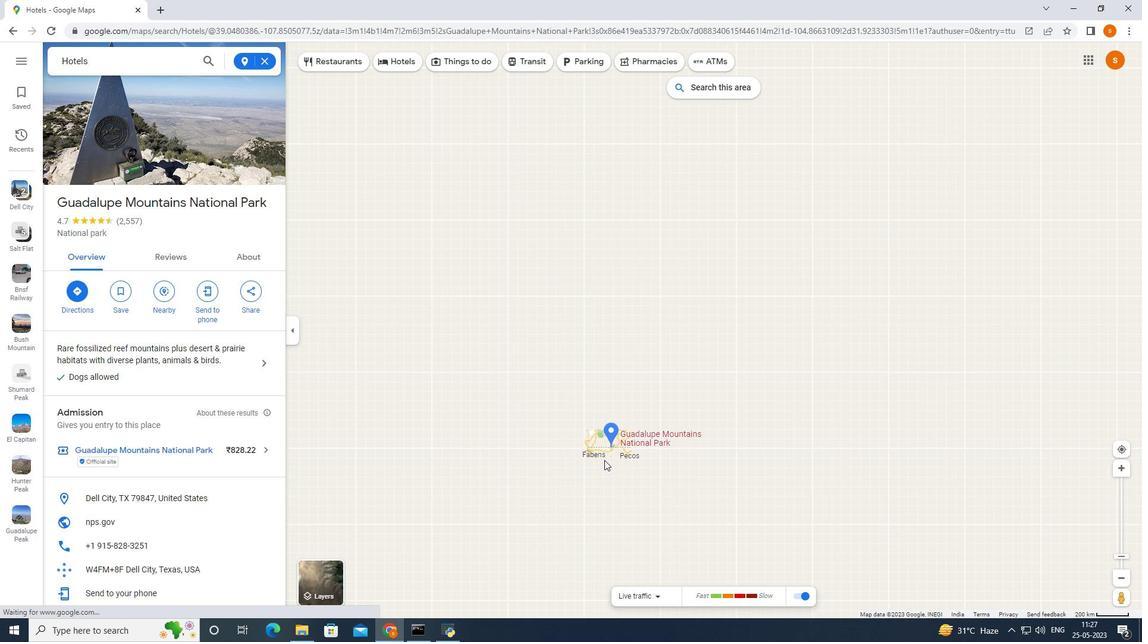 
Action: Mouse scrolled (605, 456) with delta (0, 0)
Screenshot: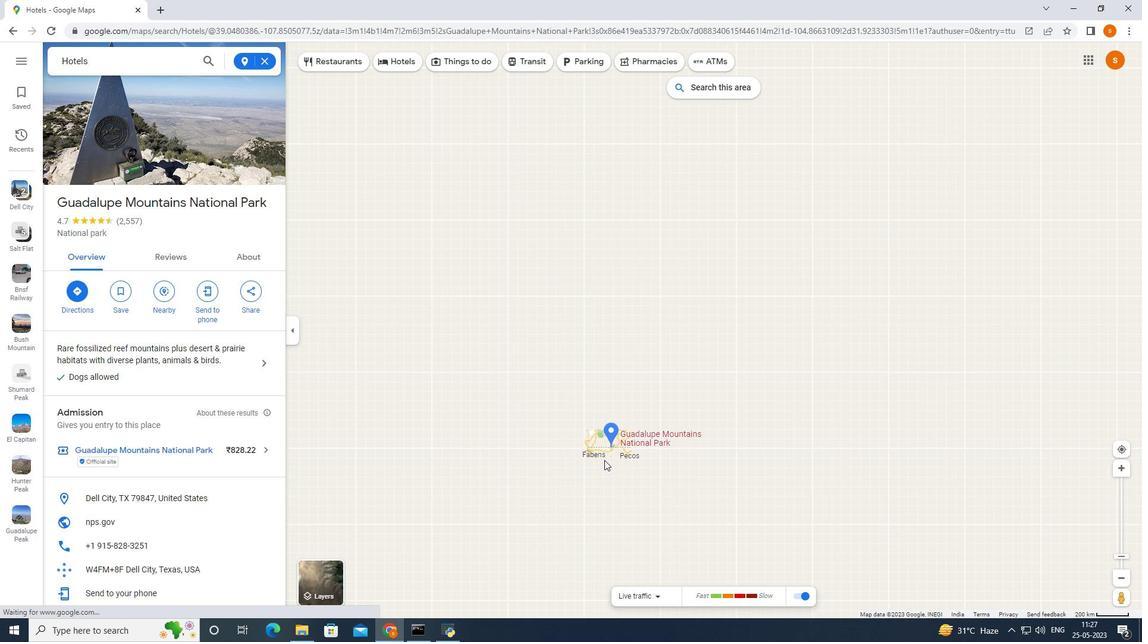 
Action: Mouse scrolled (605, 456) with delta (0, 0)
Screenshot: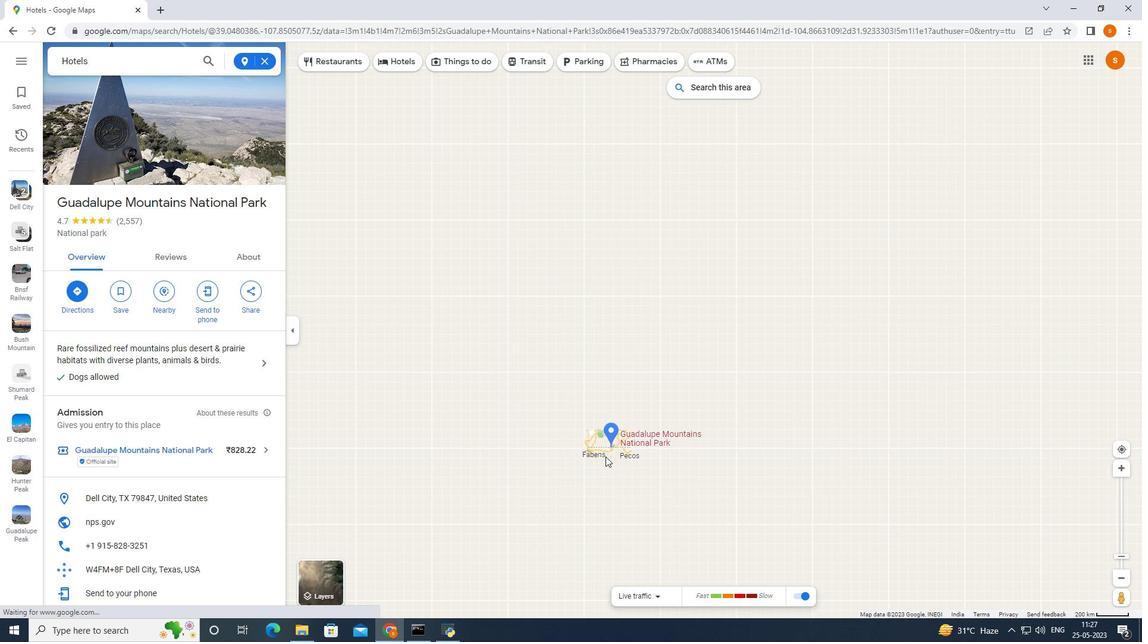 
Action: Mouse moved to (606, 456)
Screenshot: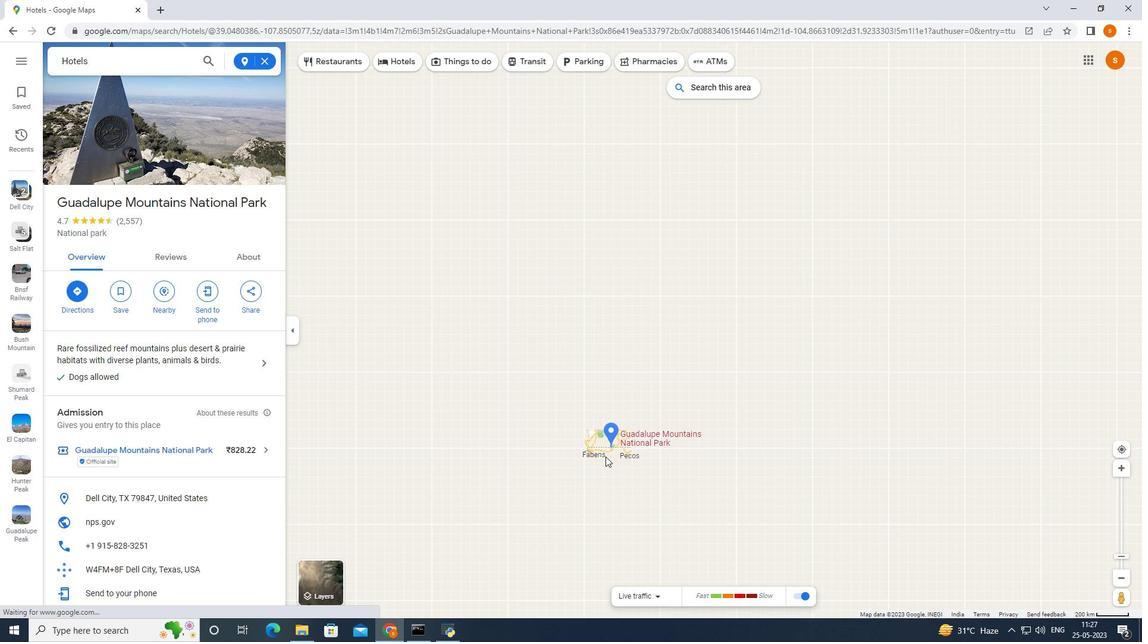 
Action: Mouse scrolled (606, 456) with delta (0, 0)
Screenshot: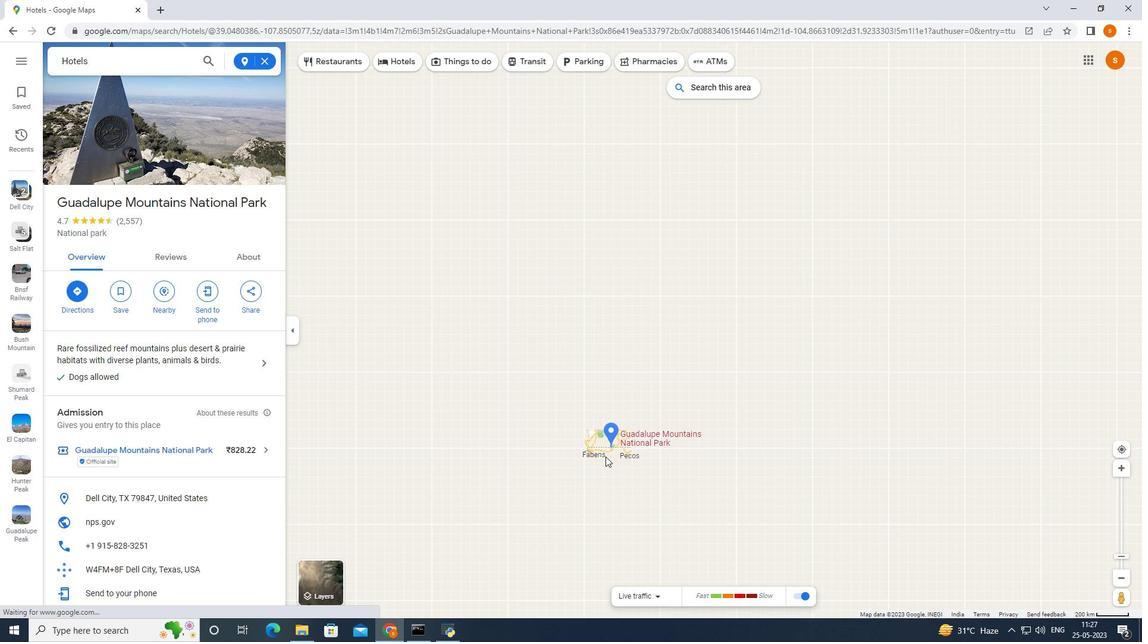 
Action: Mouse moved to (610, 437)
Screenshot: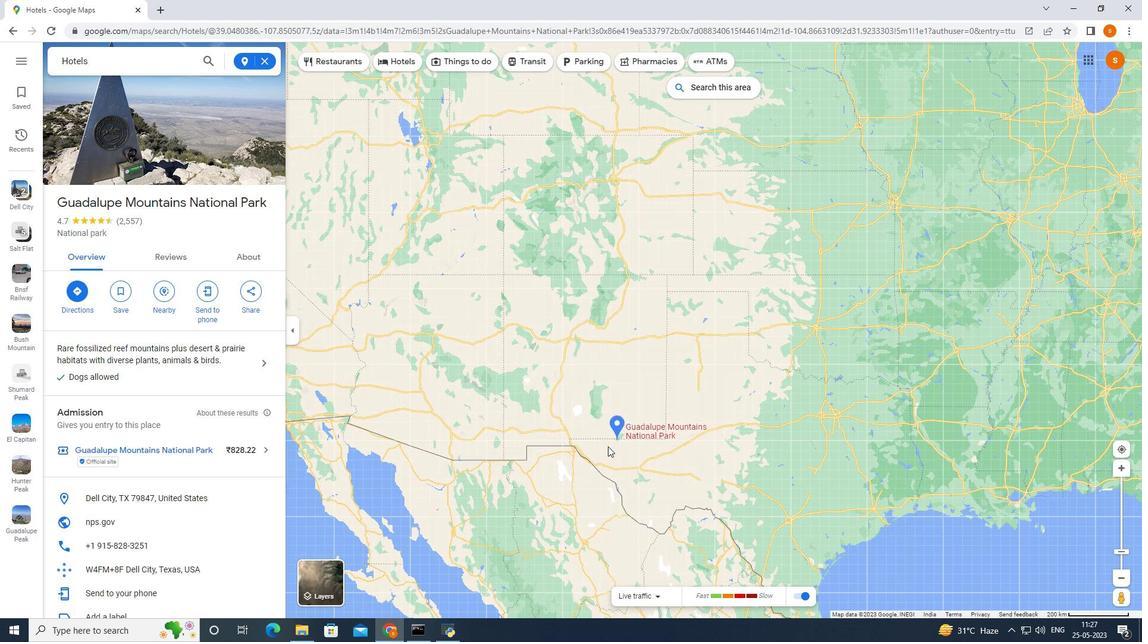 
Action: Mouse scrolled (608, 446) with delta (0, 0)
Screenshot: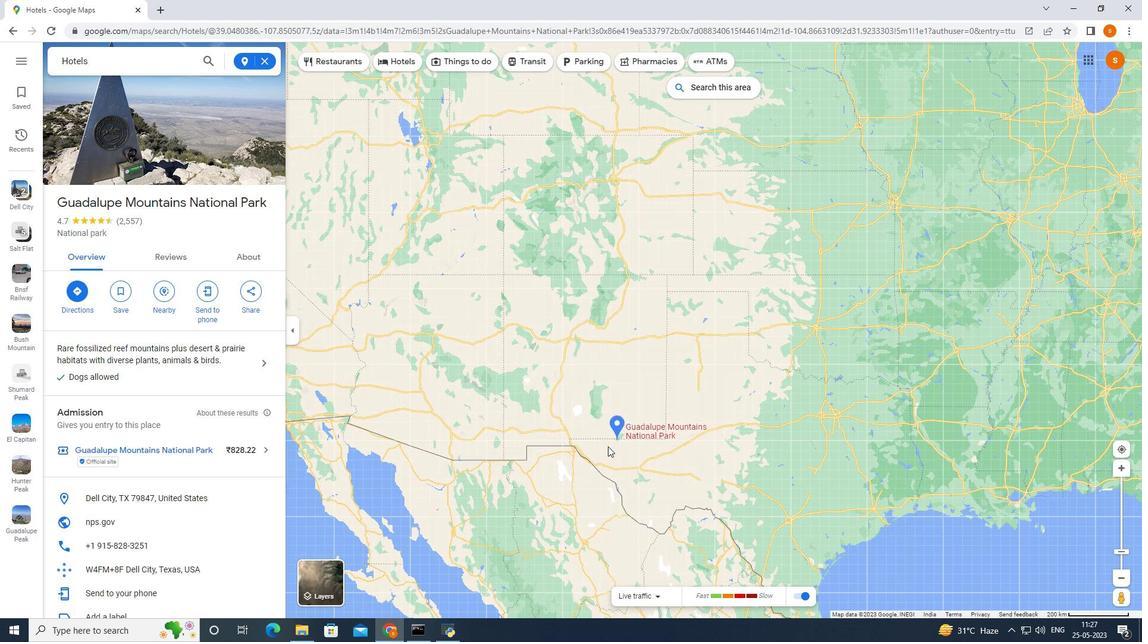 
Action: Mouse moved to (610, 437)
Screenshot: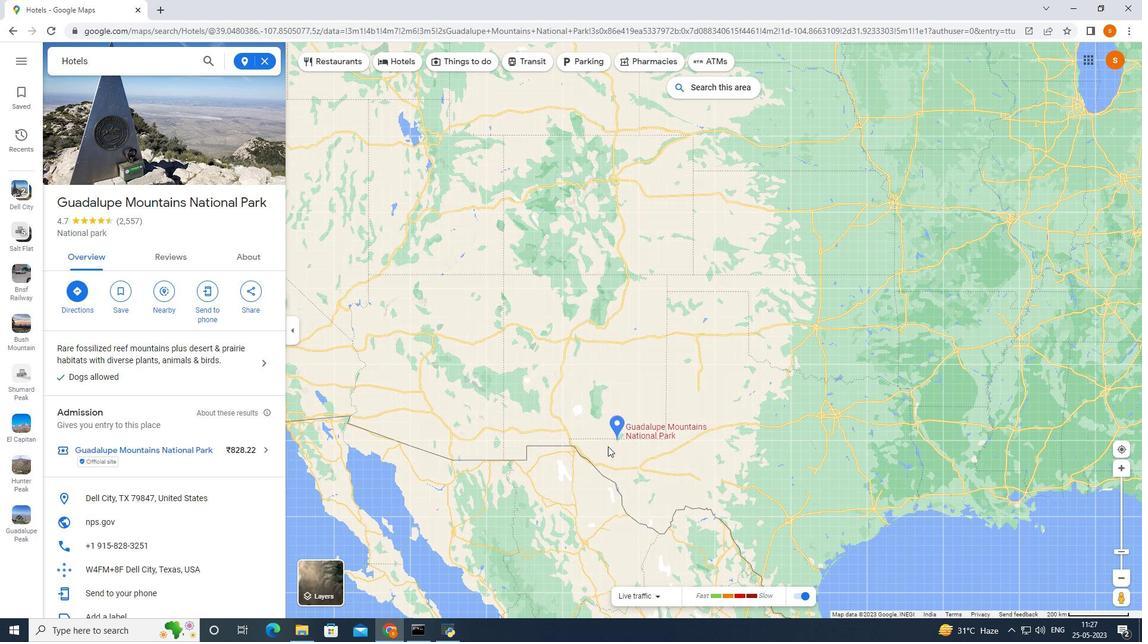 
Action: Mouse scrolled (608, 445) with delta (0, 0)
Screenshot: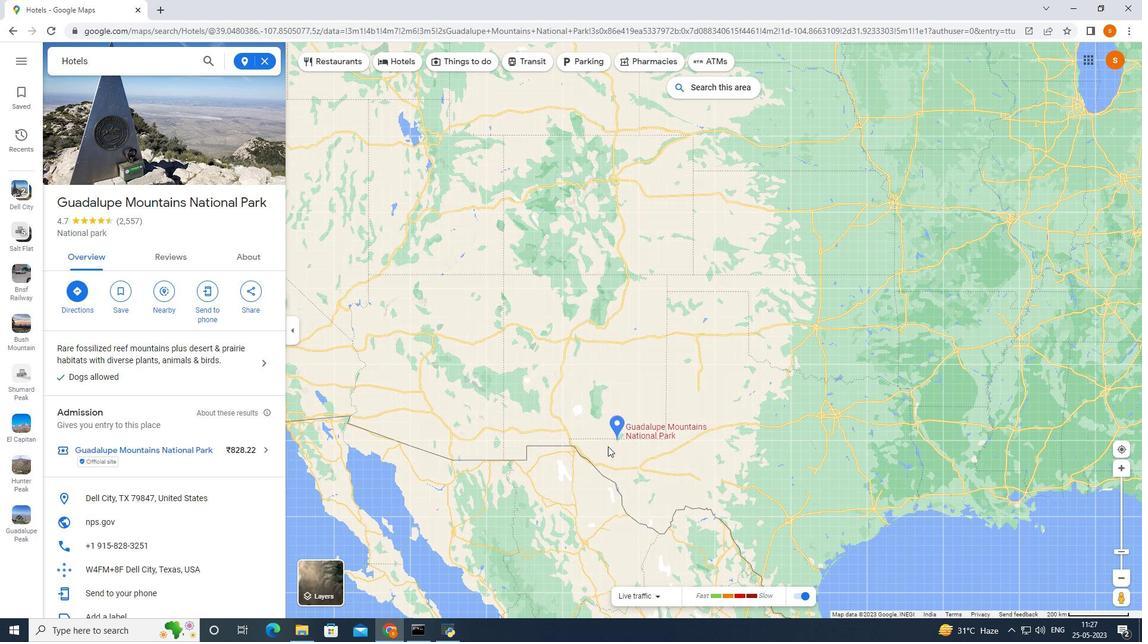 
Action: Mouse scrolled (608, 445) with delta (0, 0)
Screenshot: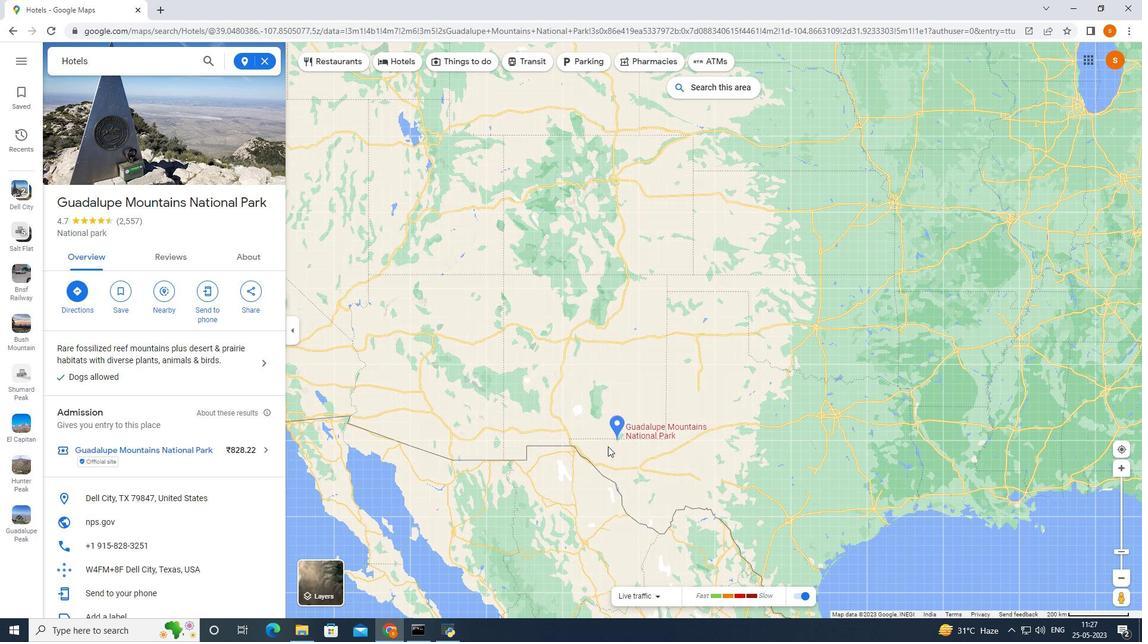 
Action: Mouse moved to (610, 436)
Screenshot: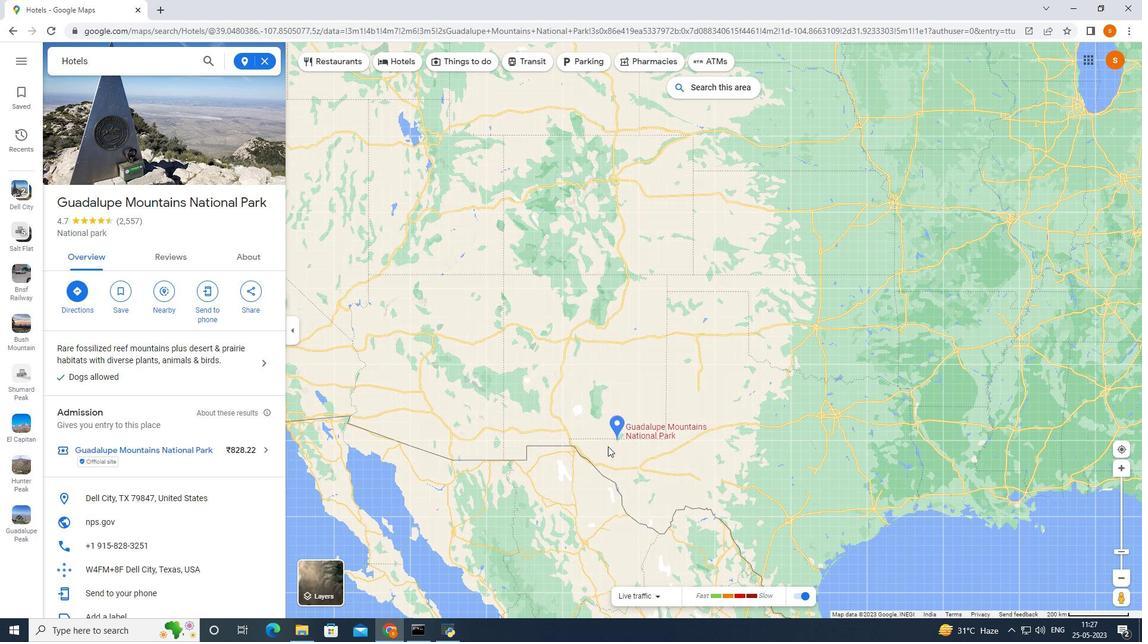 
Action: Mouse scrolled (608, 445) with delta (0, 0)
Screenshot: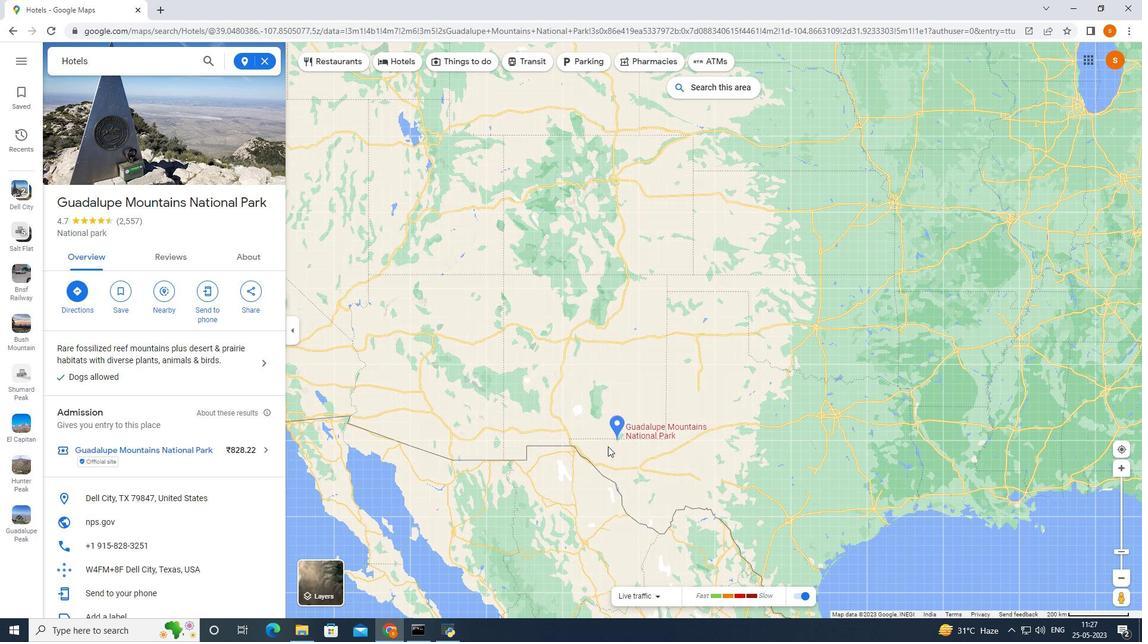 
Action: Mouse moved to (612, 430)
Screenshot: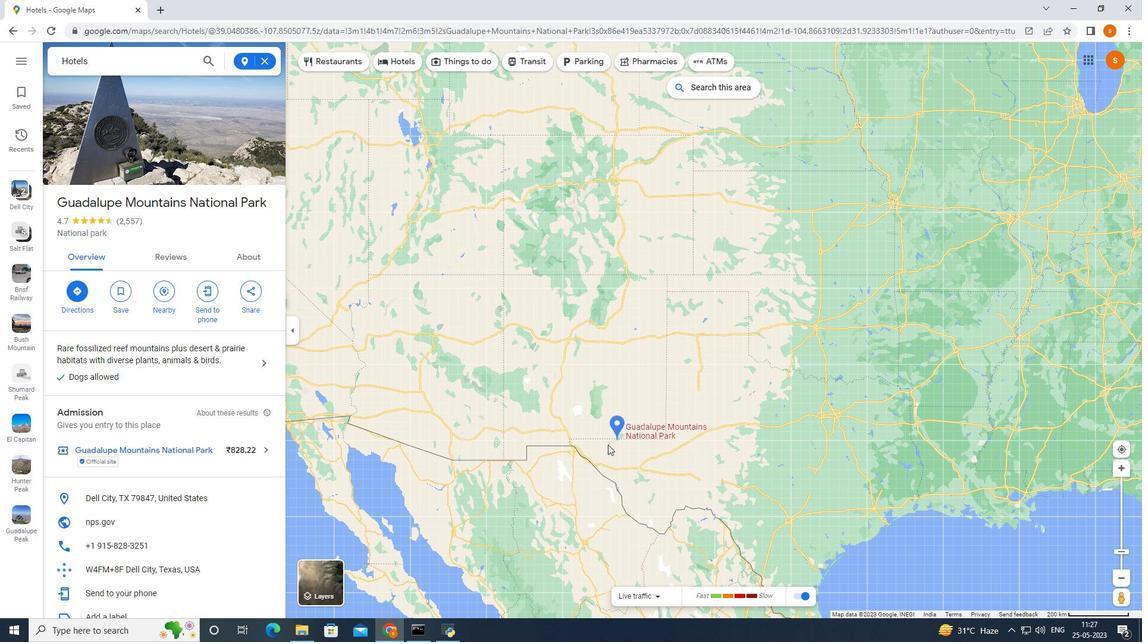 
Action: Mouse scrolled (611, 432) with delta (0, 0)
Screenshot: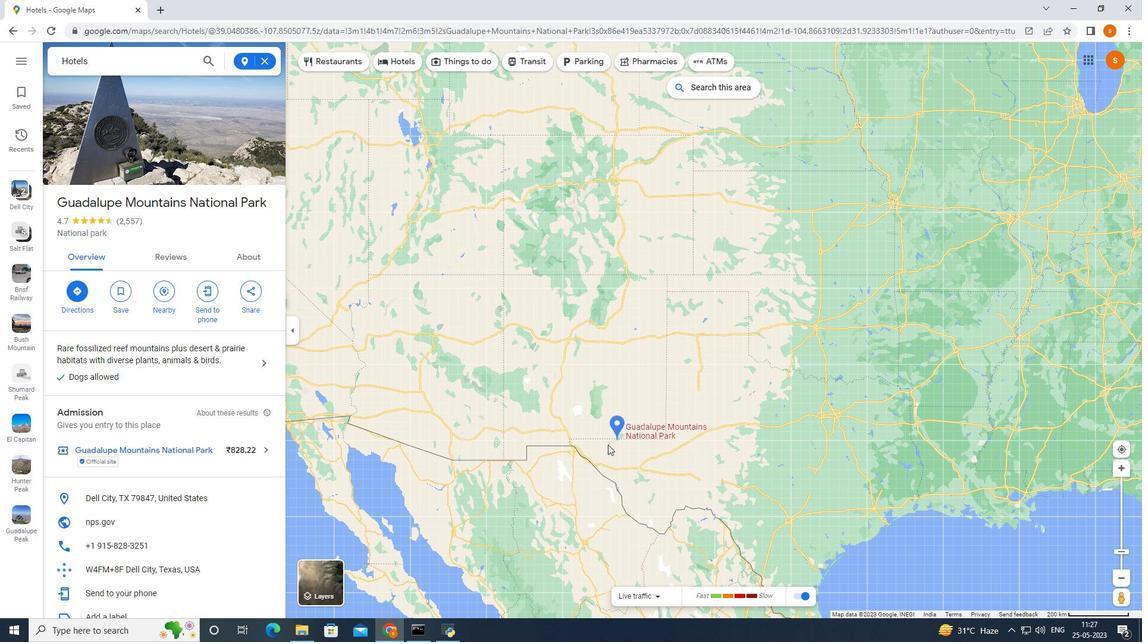 
Action: Mouse moved to (612, 430)
Screenshot: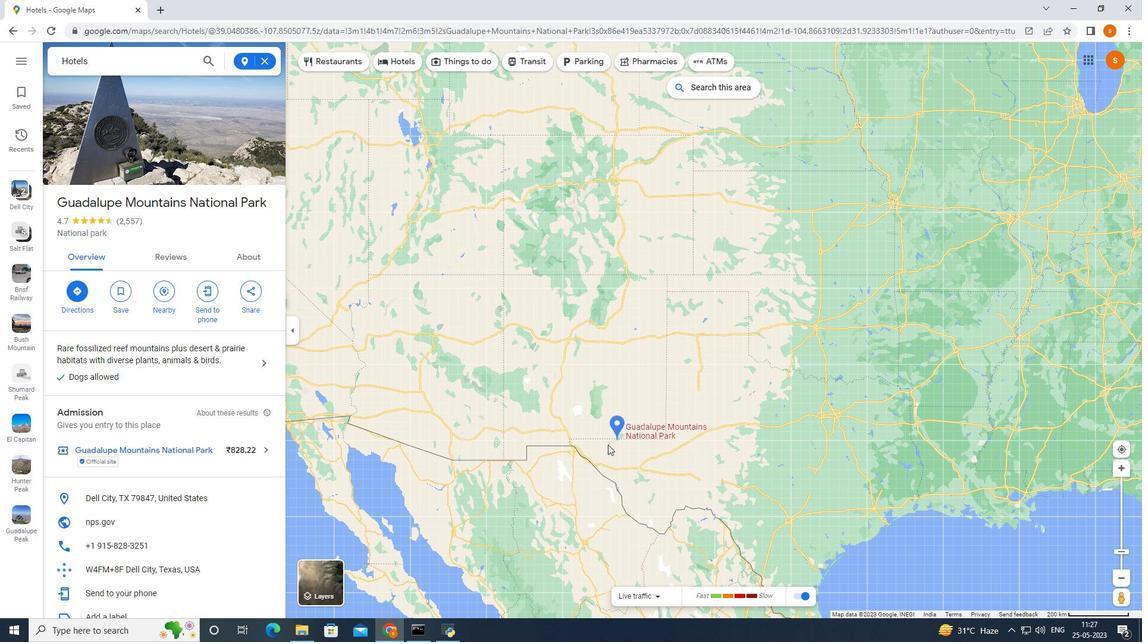 
Action: Mouse scrolled (611, 431) with delta (0, 0)
Screenshot: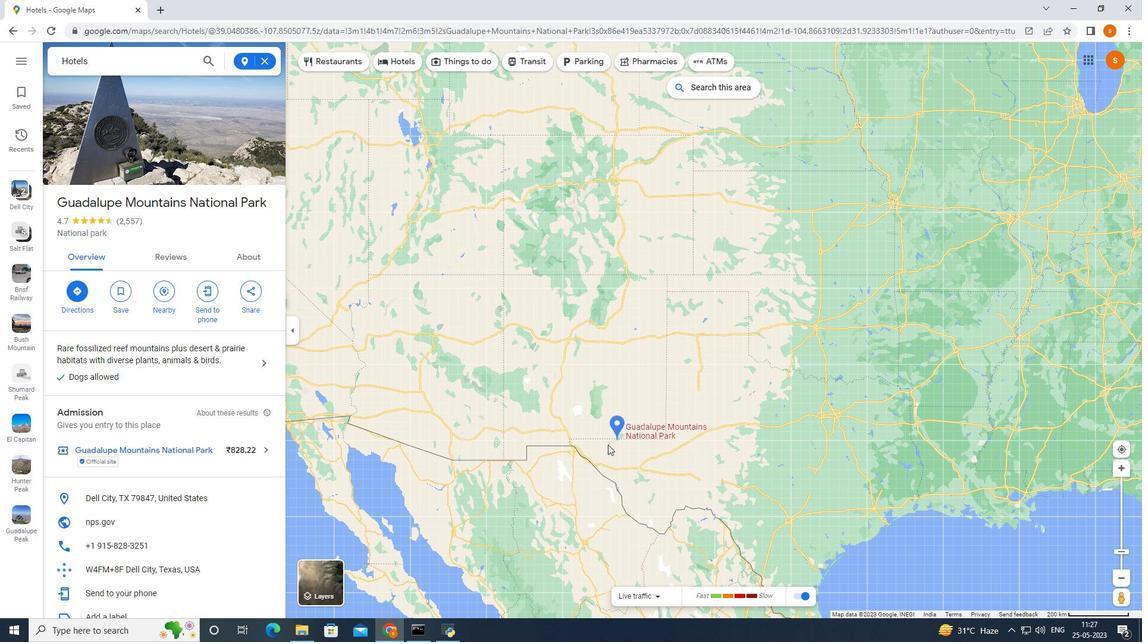
Action: Mouse moved to (612, 429)
Screenshot: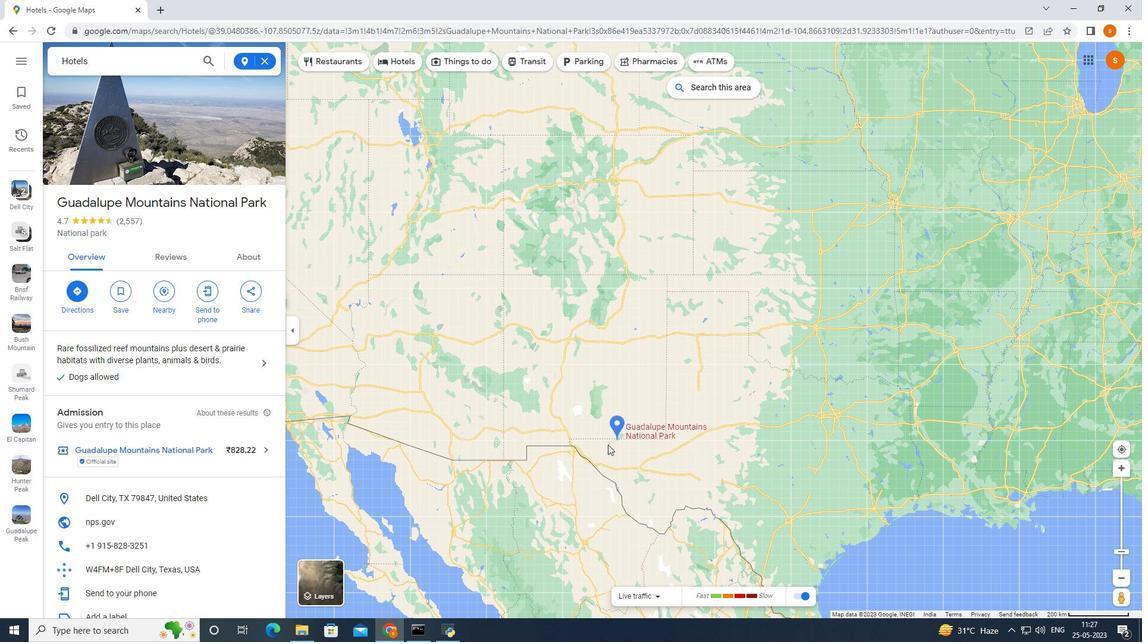 
Action: Mouse scrolled (611, 431) with delta (0, 0)
Screenshot: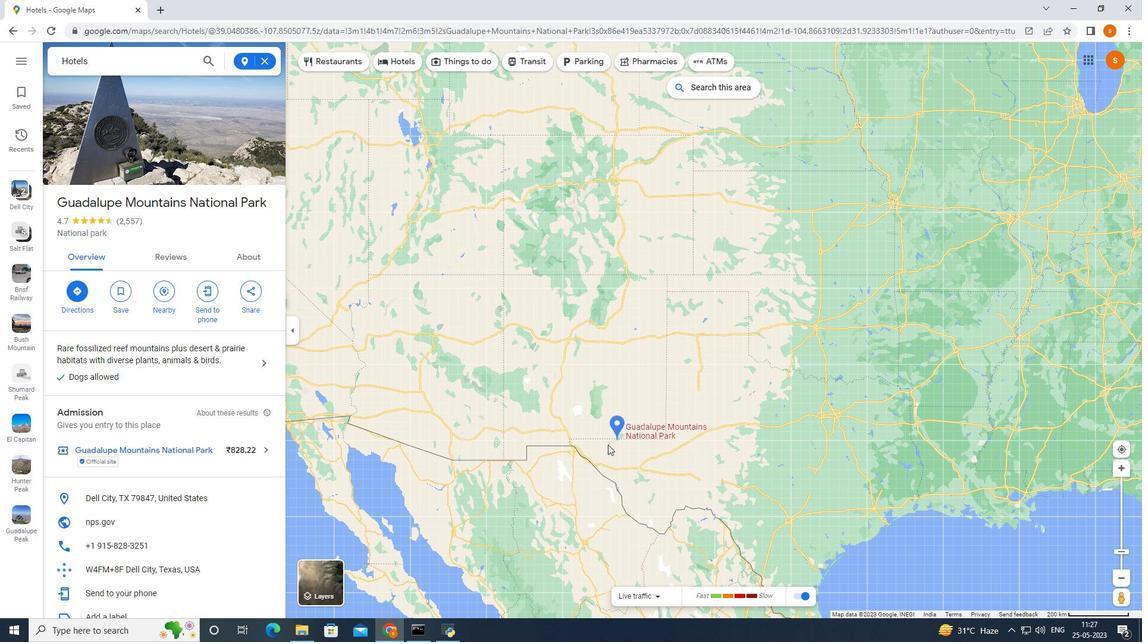 
Action: Mouse moved to (612, 429)
Screenshot: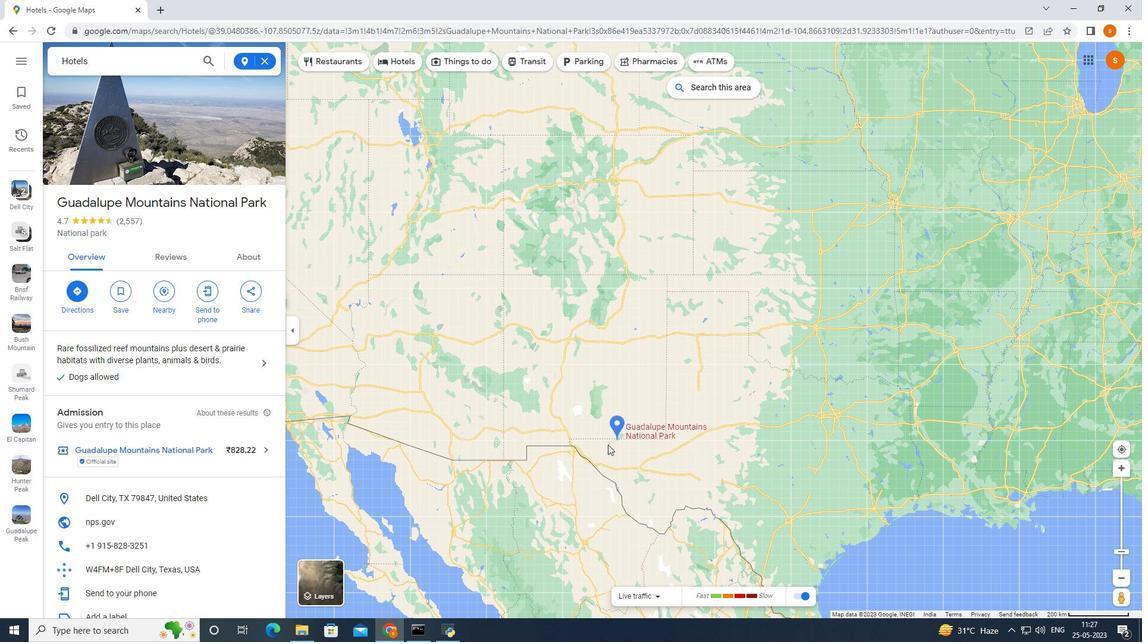 
Action: Mouse scrolled (612, 430) with delta (0, 0)
Screenshot: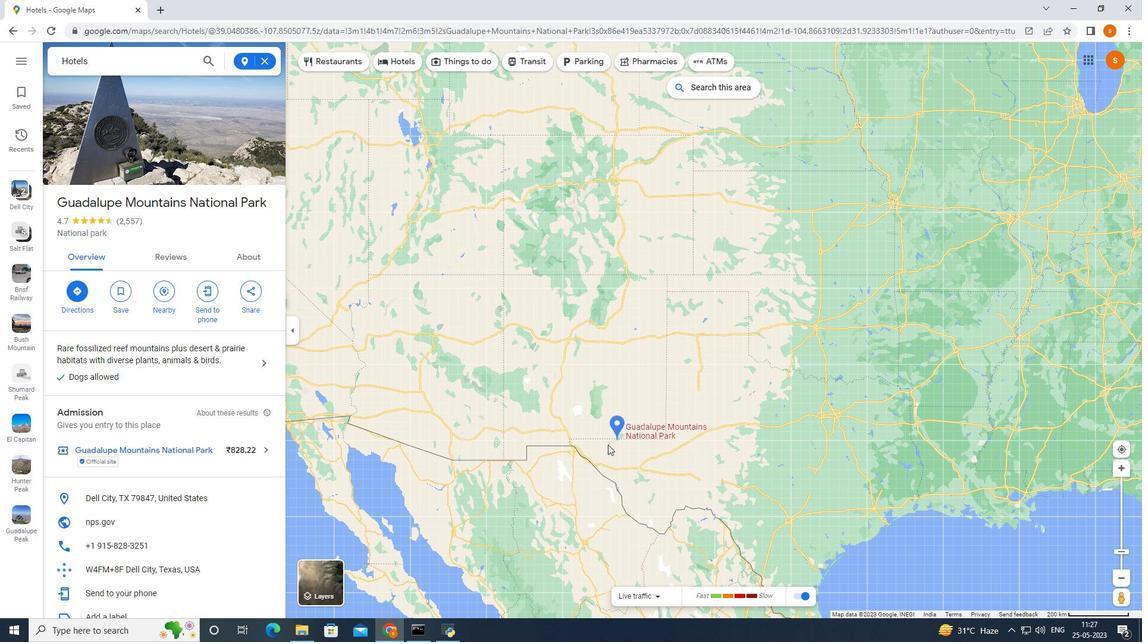 
Action: Mouse moved to (612, 429)
Screenshot: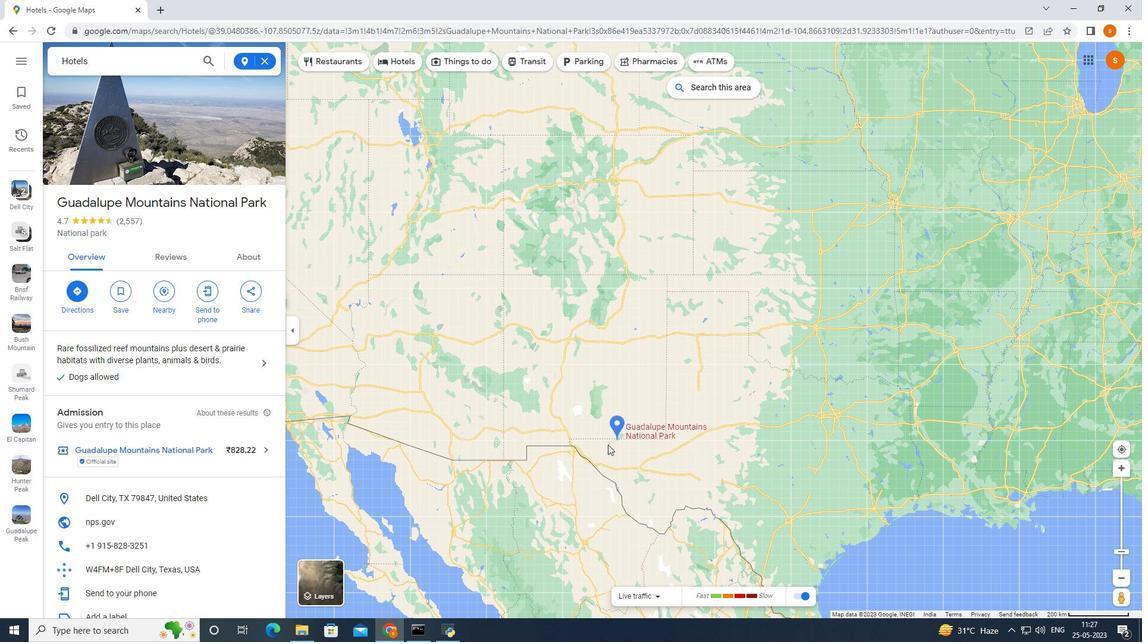 
Action: Mouse scrolled (612, 430) with delta (0, 0)
Screenshot: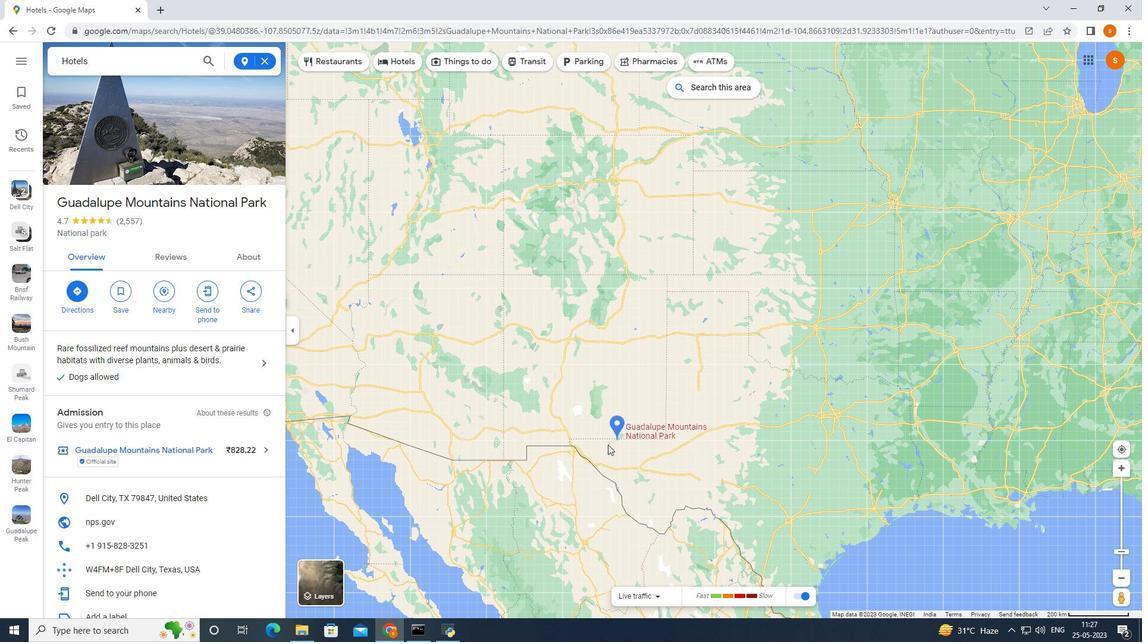 
Action: Mouse moved to (616, 425)
Screenshot: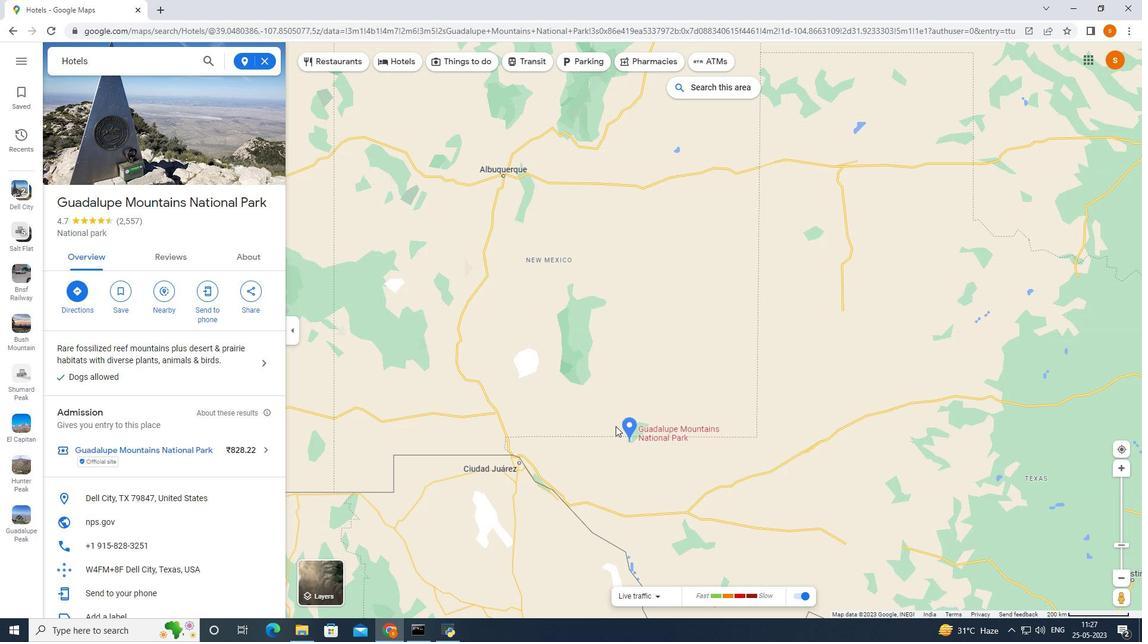 
Action: Mouse scrolled (616, 426) with delta (0, 0)
Screenshot: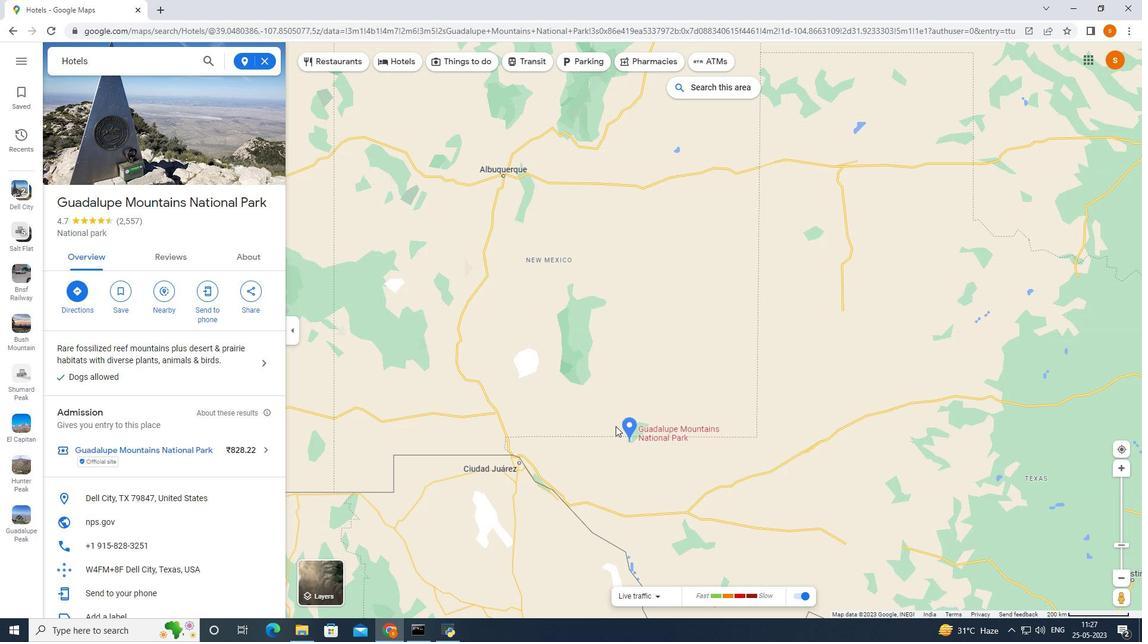 
Action: Mouse moved to (617, 425)
Screenshot: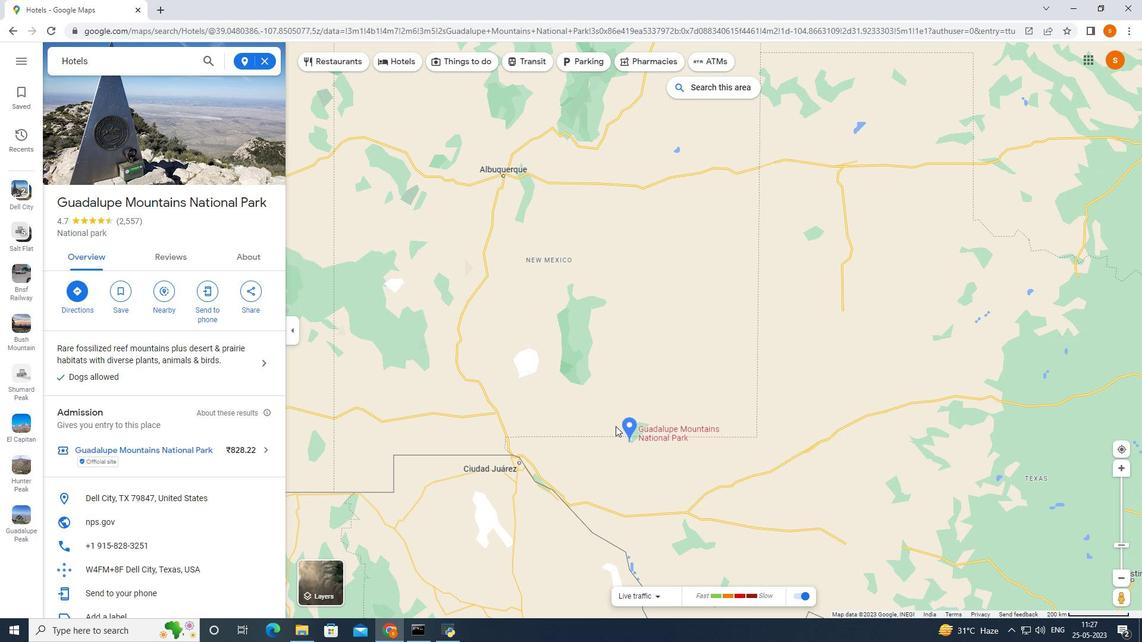 
Action: Mouse scrolled (617, 426) with delta (0, 0)
Screenshot: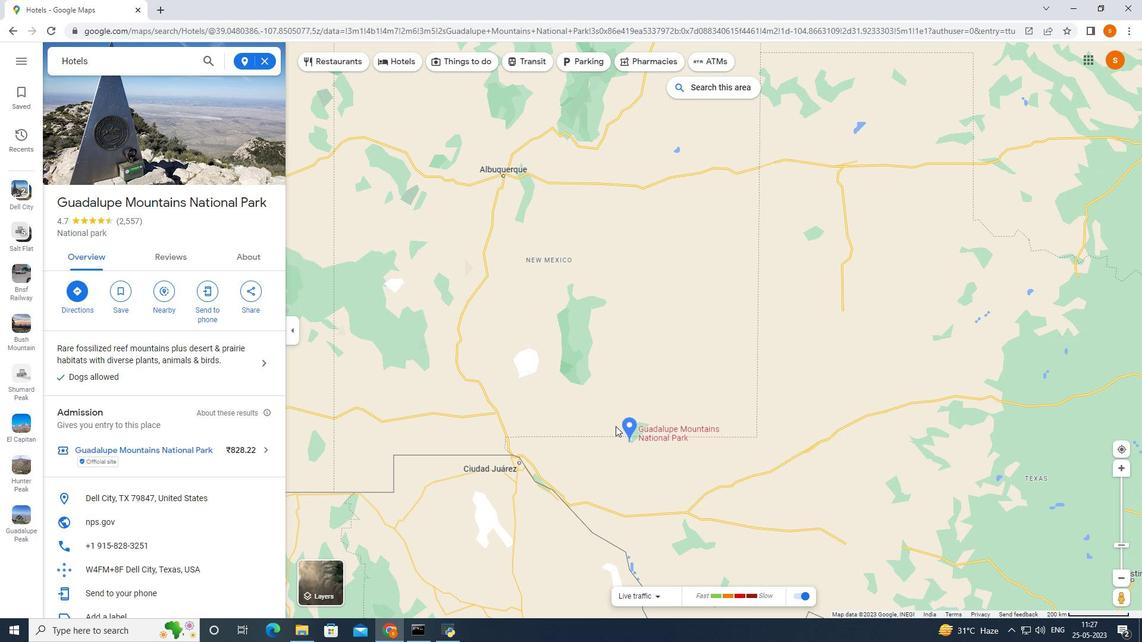 
Action: Mouse moved to (618, 425)
Screenshot: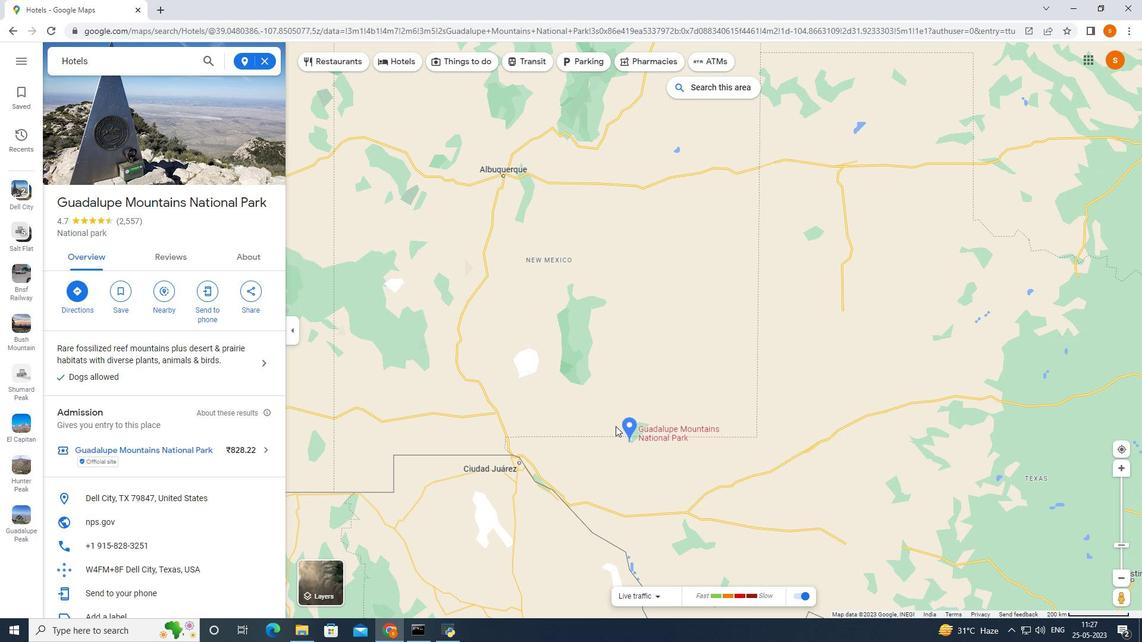 
Action: Mouse scrolled (618, 426) with delta (0, 0)
Screenshot: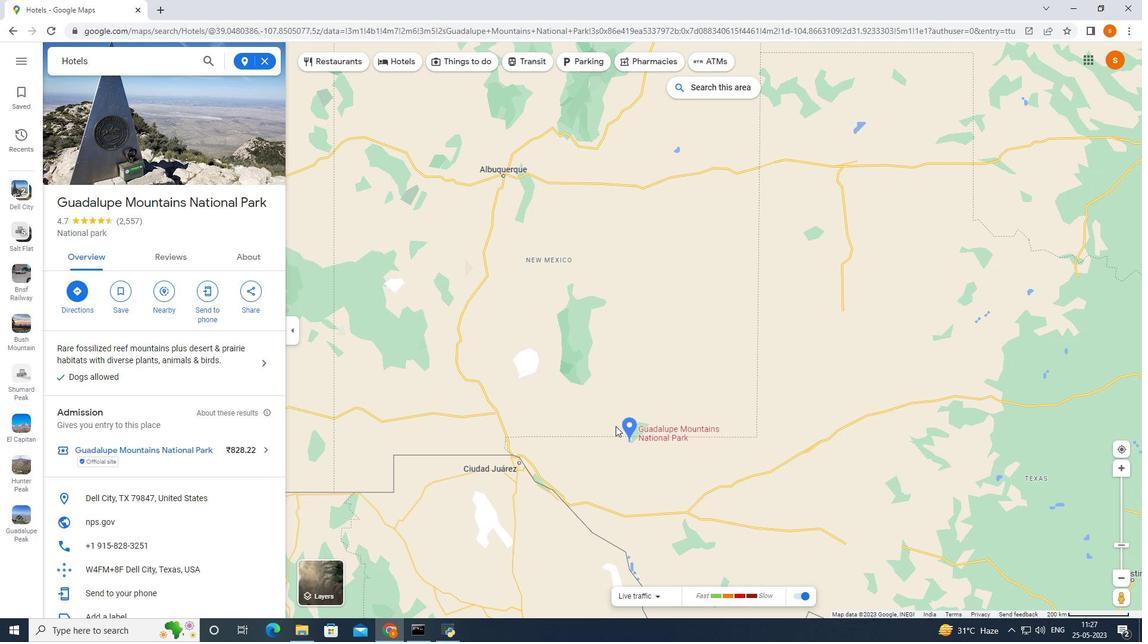
Action: Mouse scrolled (618, 426) with delta (0, 0)
Screenshot: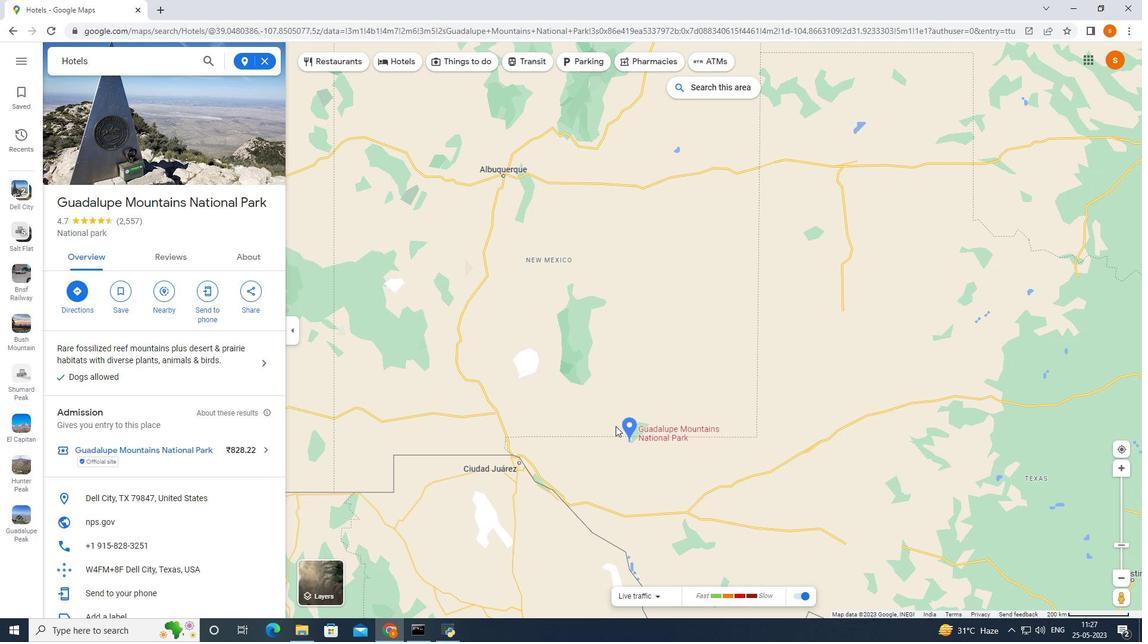 
Action: Mouse moved to (618, 425)
Screenshot: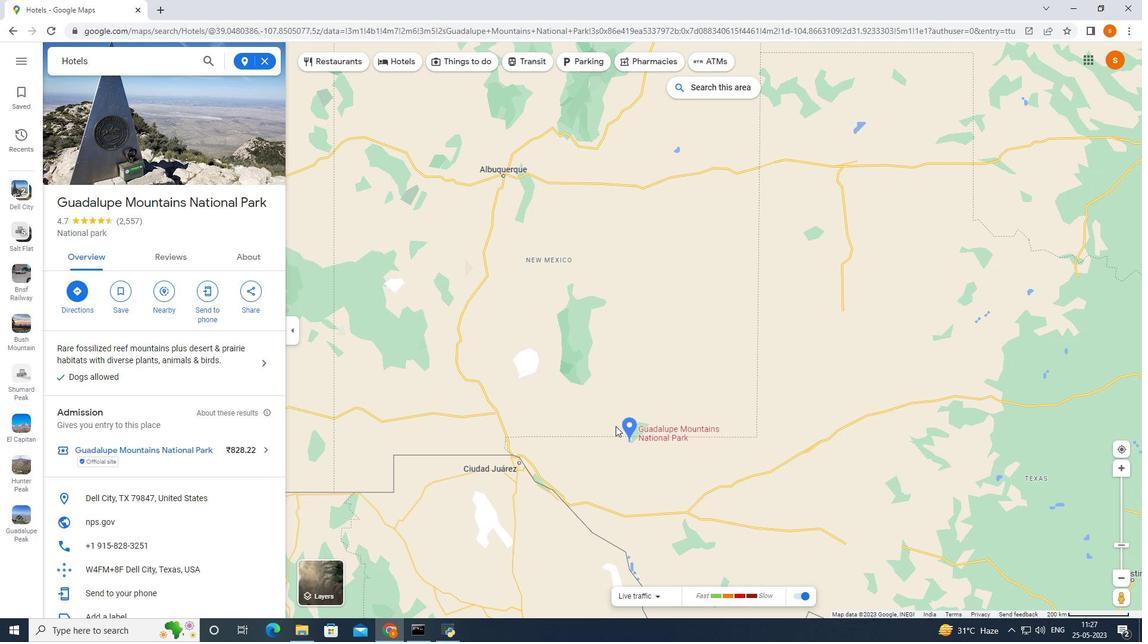 
Action: Mouse scrolled (618, 426) with delta (0, 0)
Screenshot: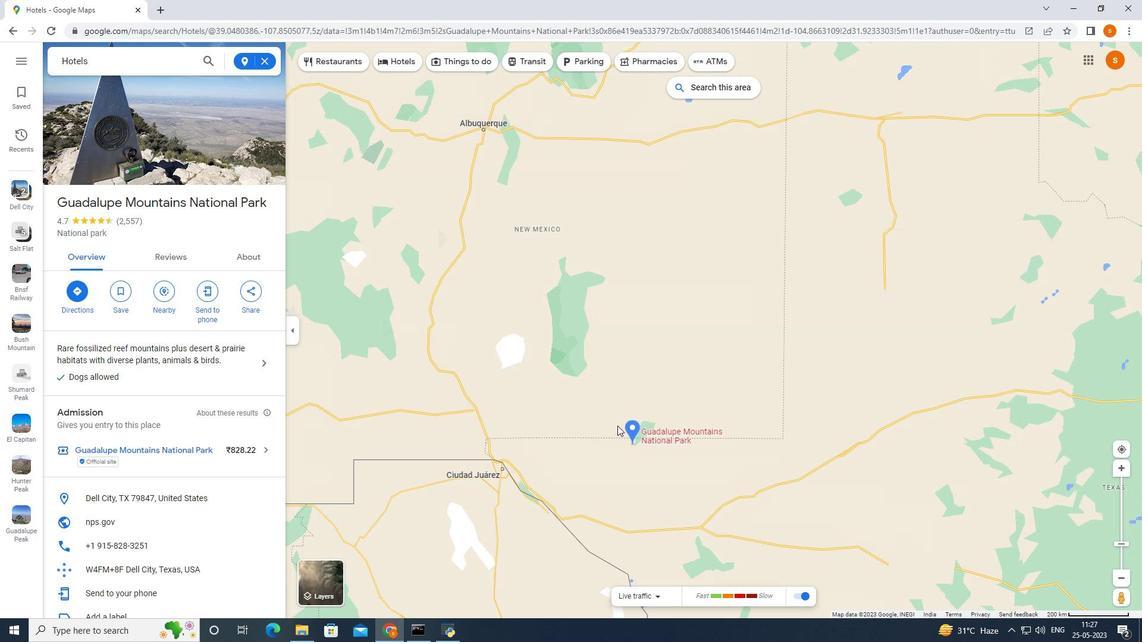 
Action: Mouse moved to (605, 465)
Screenshot: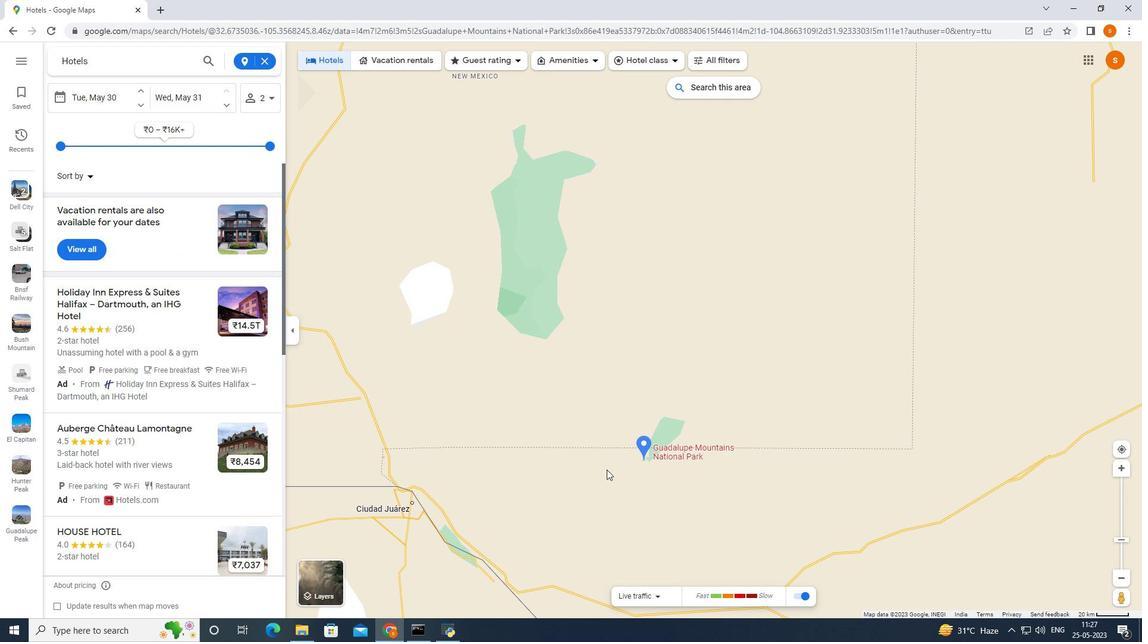 
Action: Mouse pressed left at (605, 465)
Screenshot: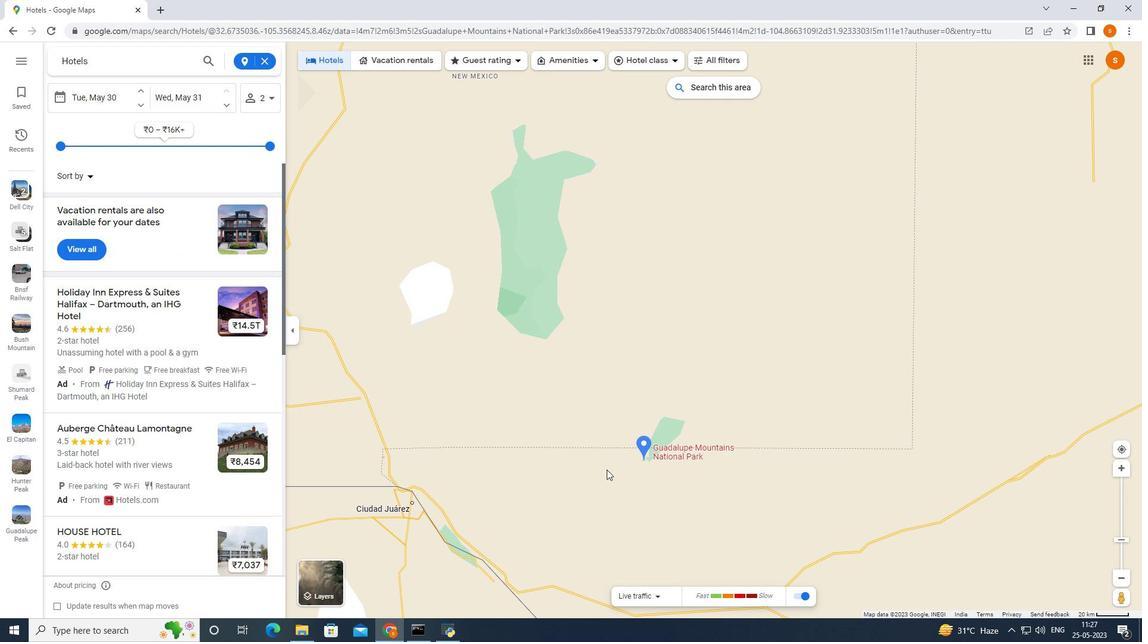 
Action: Mouse moved to (608, 359)
Screenshot: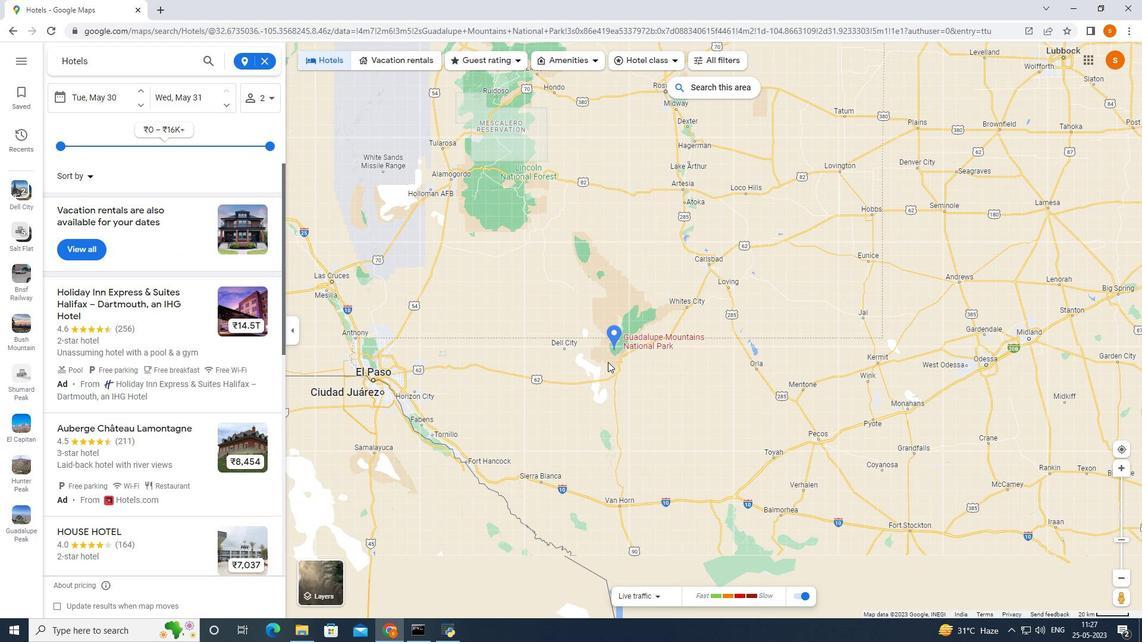 
Action: Mouse scrolled (608, 360) with delta (0, 0)
Screenshot: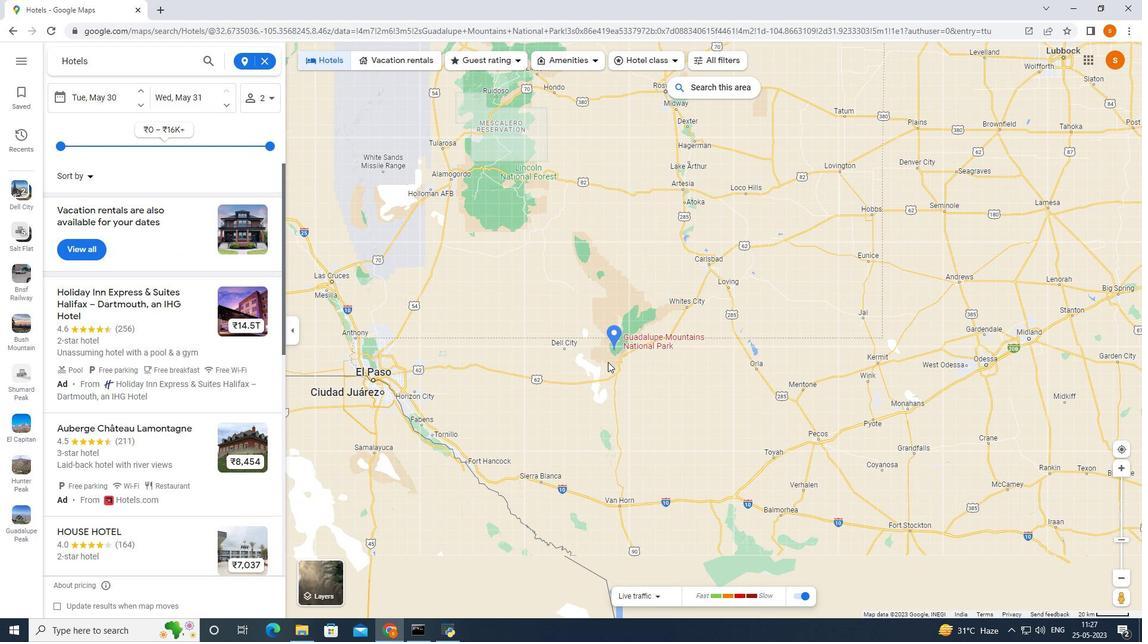 
Action: Mouse scrolled (608, 360) with delta (0, 0)
Screenshot: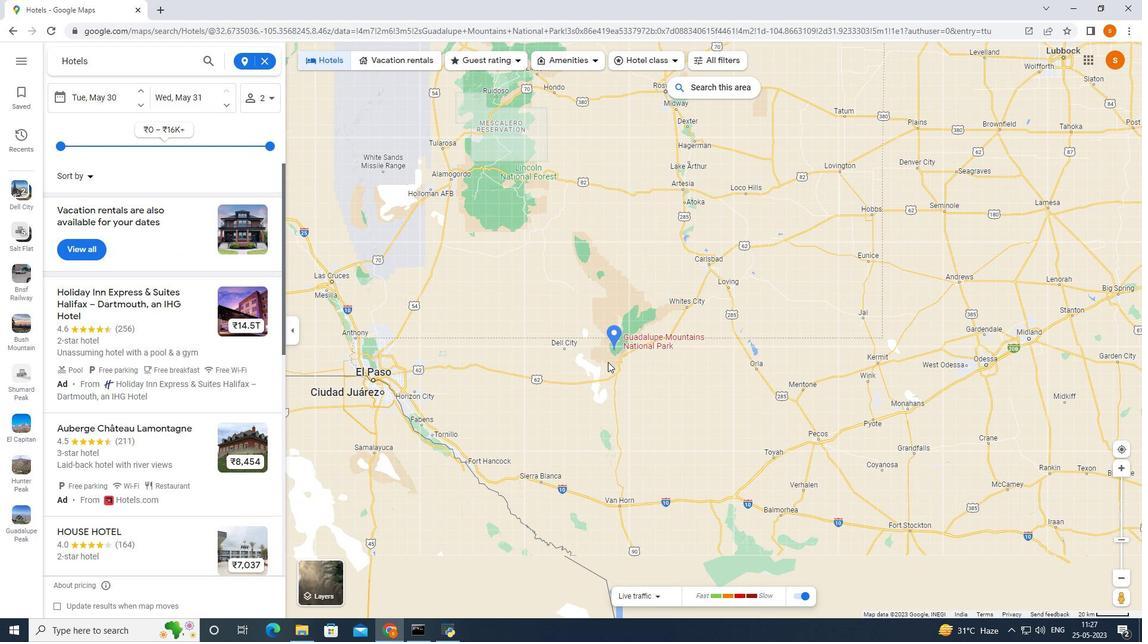 
Action: Mouse scrolled (608, 359) with delta (0, 0)
Screenshot: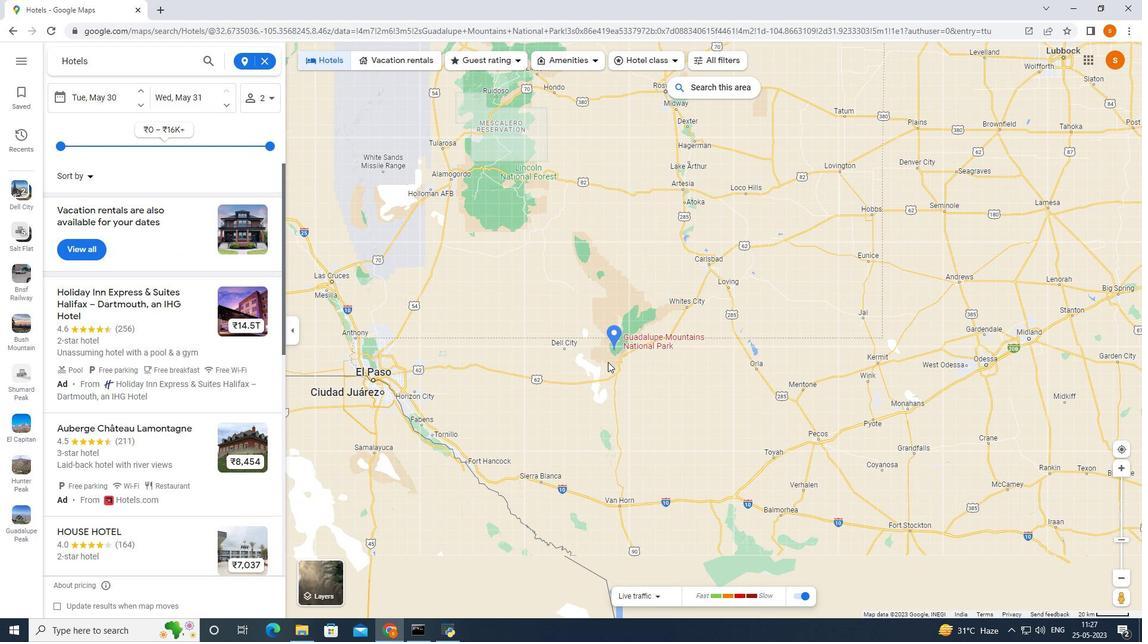 
Action: Mouse scrolled (608, 359) with delta (0, 0)
Screenshot: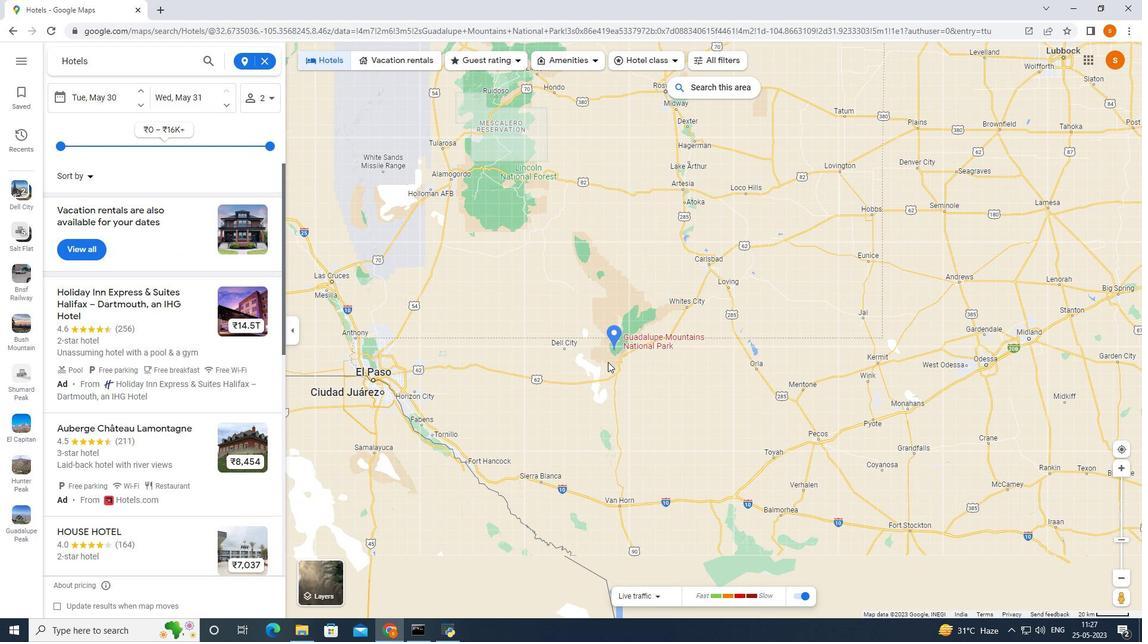 
Action: Mouse moved to (607, 359)
Screenshot: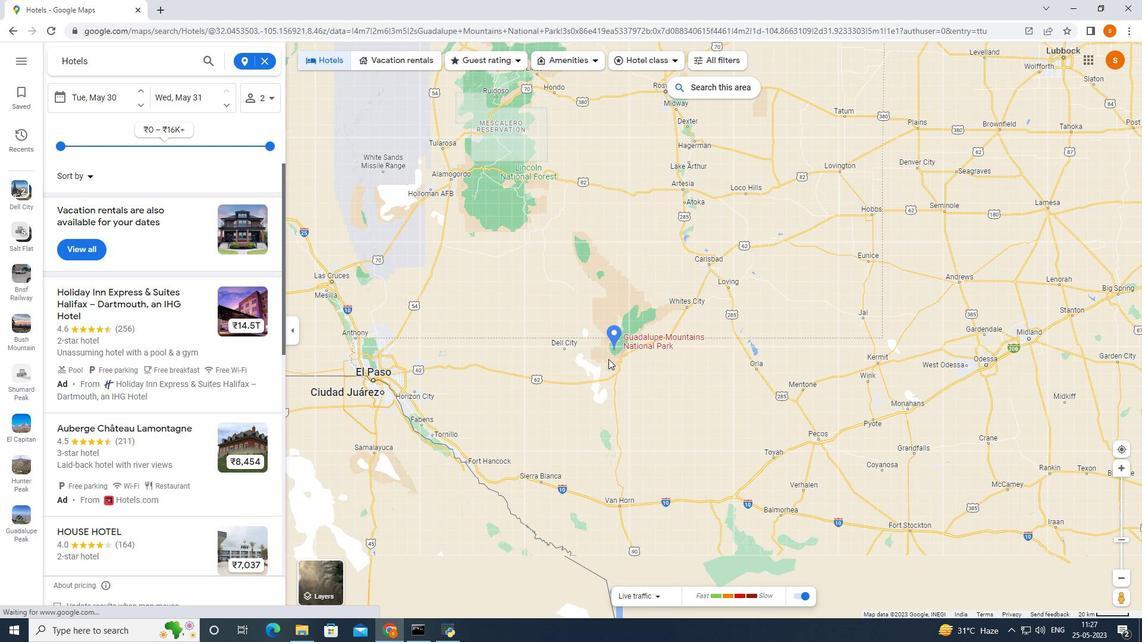 
Action: Mouse scrolled (607, 359) with delta (0, 0)
Screenshot: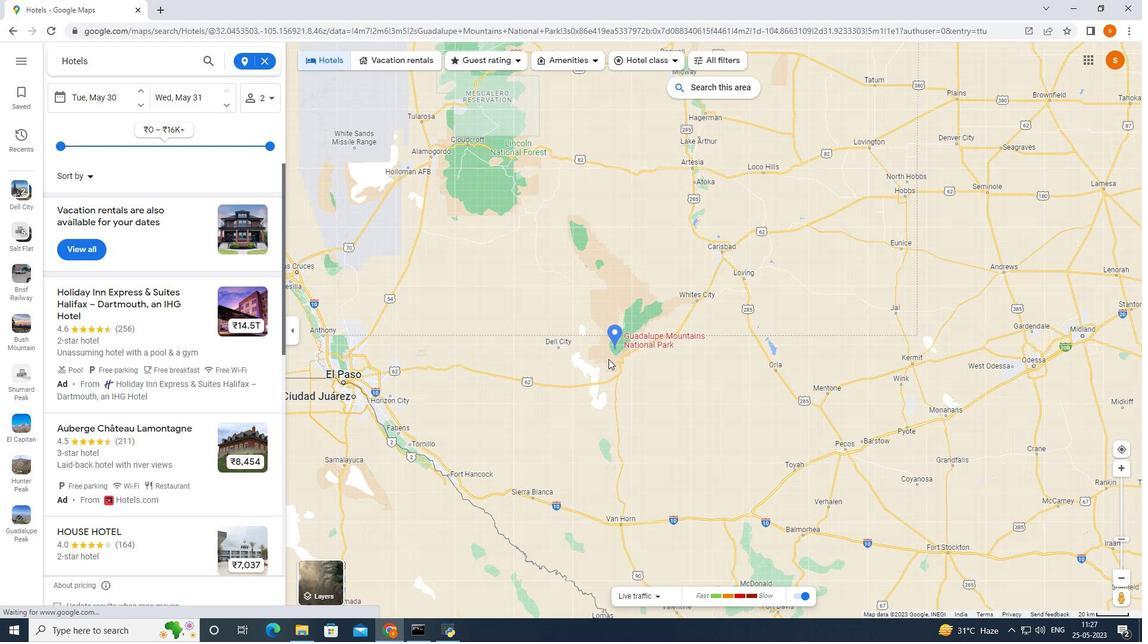 
Action: Mouse moved to (607, 359)
Screenshot: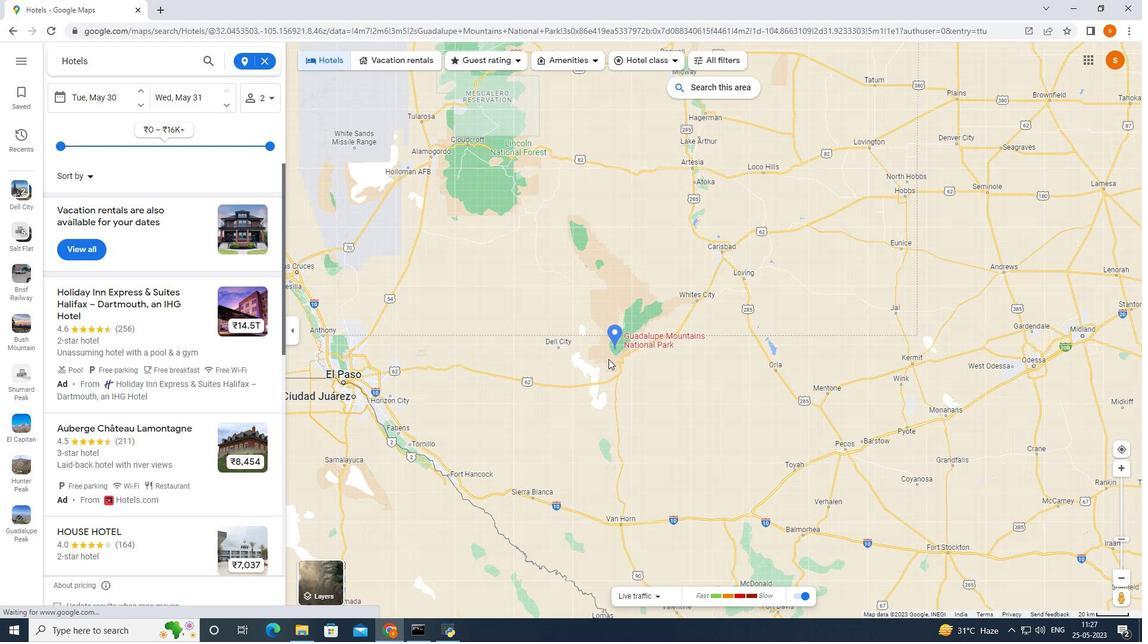 
Action: Mouse scrolled (607, 359) with delta (0, 0)
Screenshot: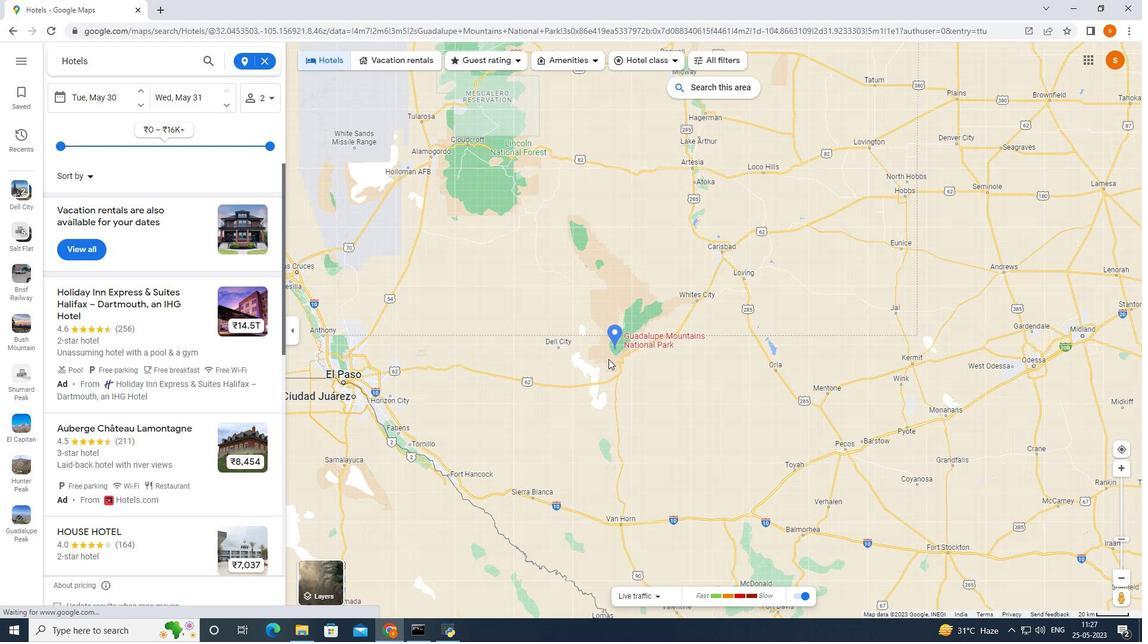 
Action: Mouse scrolled (607, 359) with delta (0, 0)
Screenshot: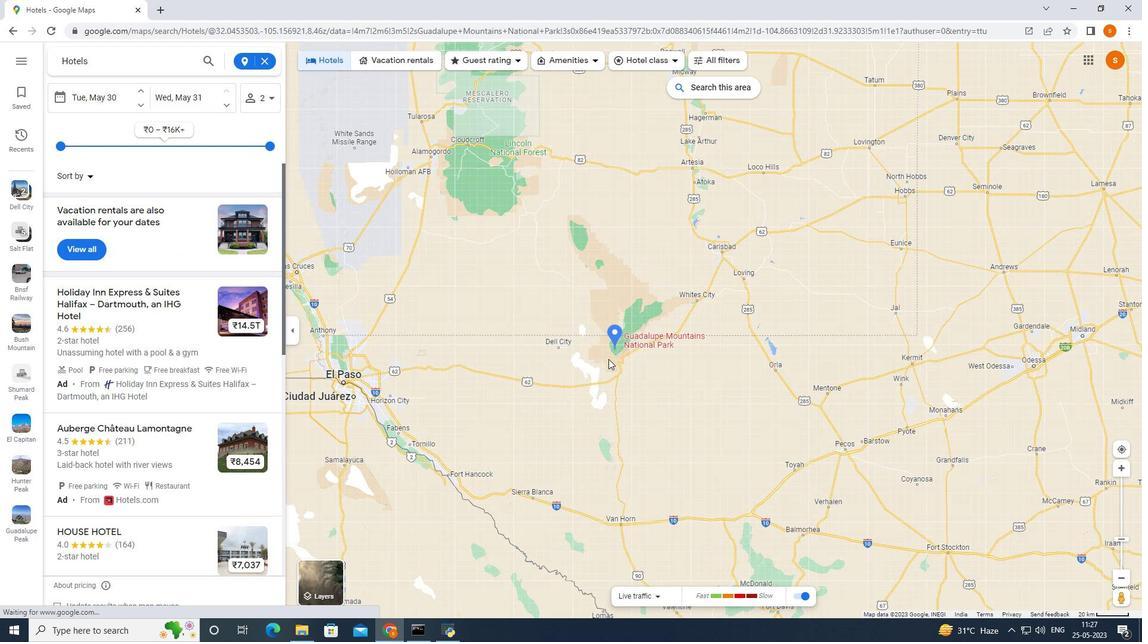 
Action: Mouse scrolled (607, 359) with delta (0, 0)
Screenshot: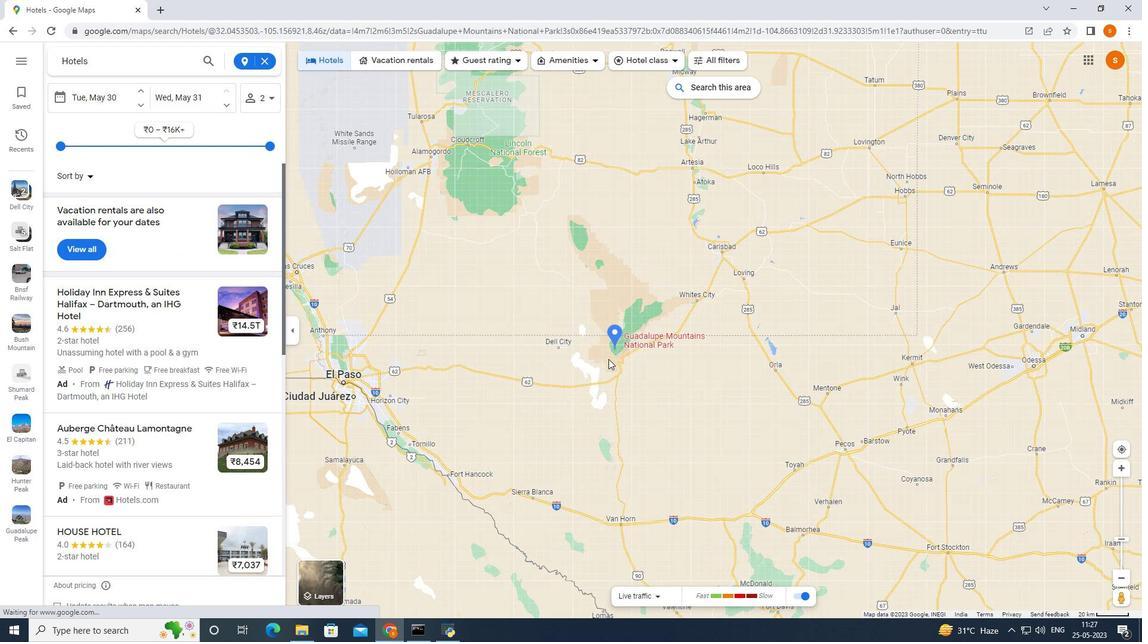 
Action: Mouse scrolled (607, 359) with delta (0, 0)
Screenshot: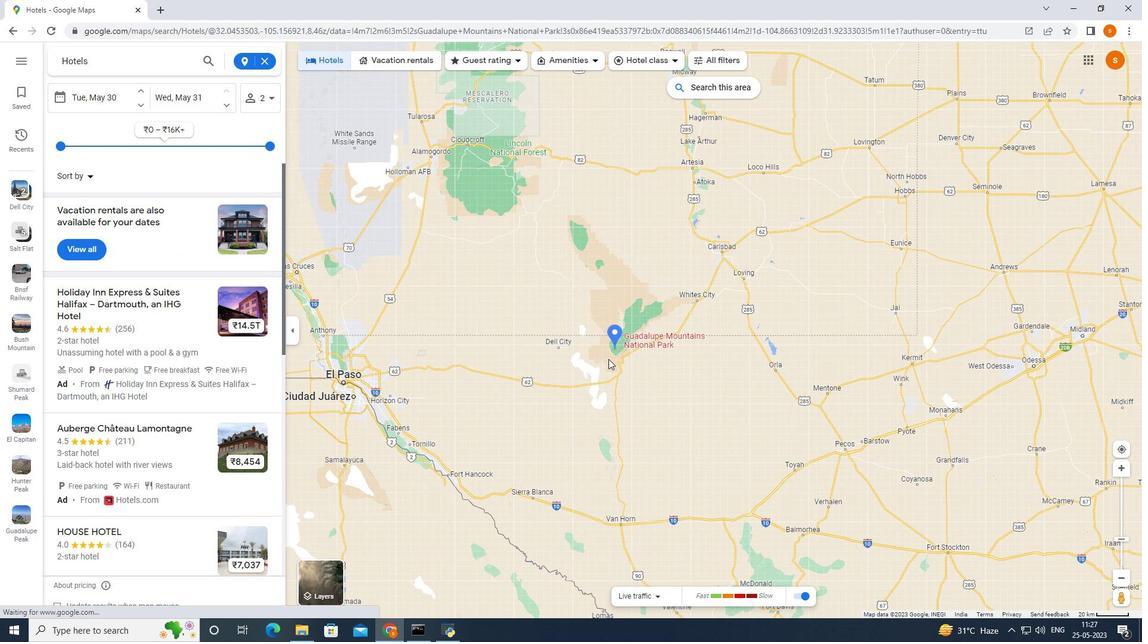 
Action: Mouse moved to (607, 358)
Screenshot: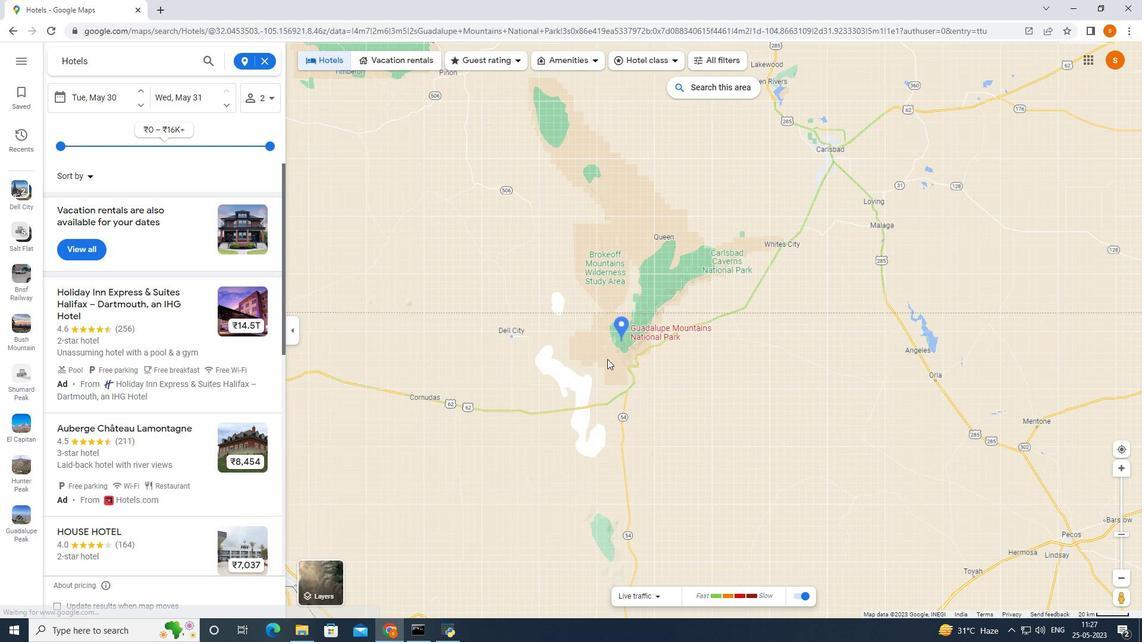 
Action: Mouse scrolled (607, 359) with delta (0, 0)
Screenshot: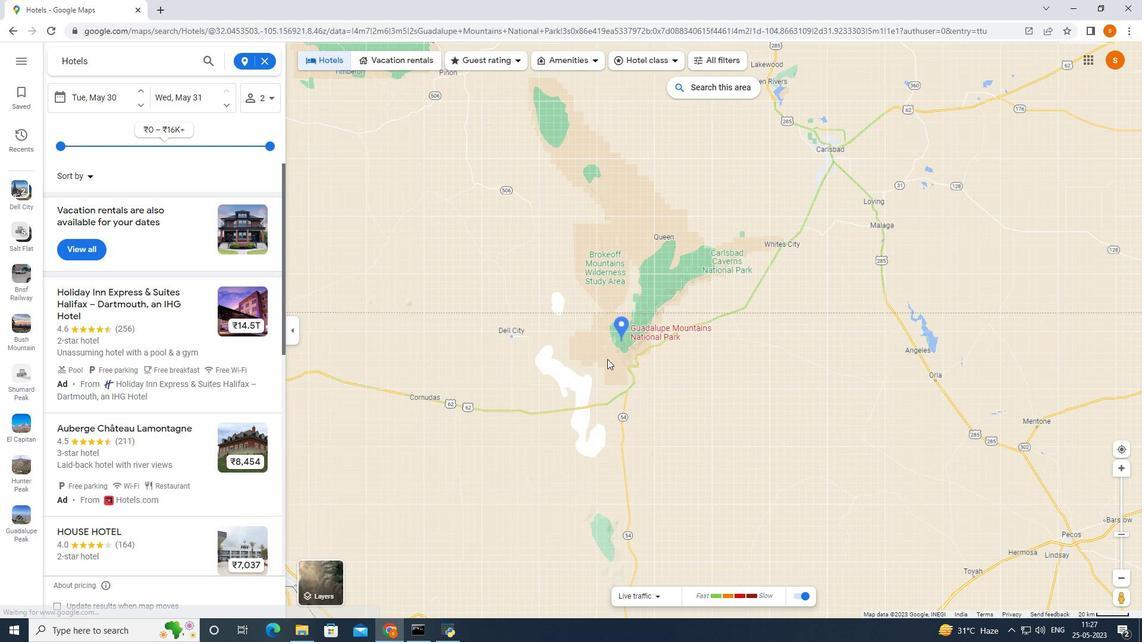 
Action: Mouse scrolled (607, 359) with delta (0, 0)
Screenshot: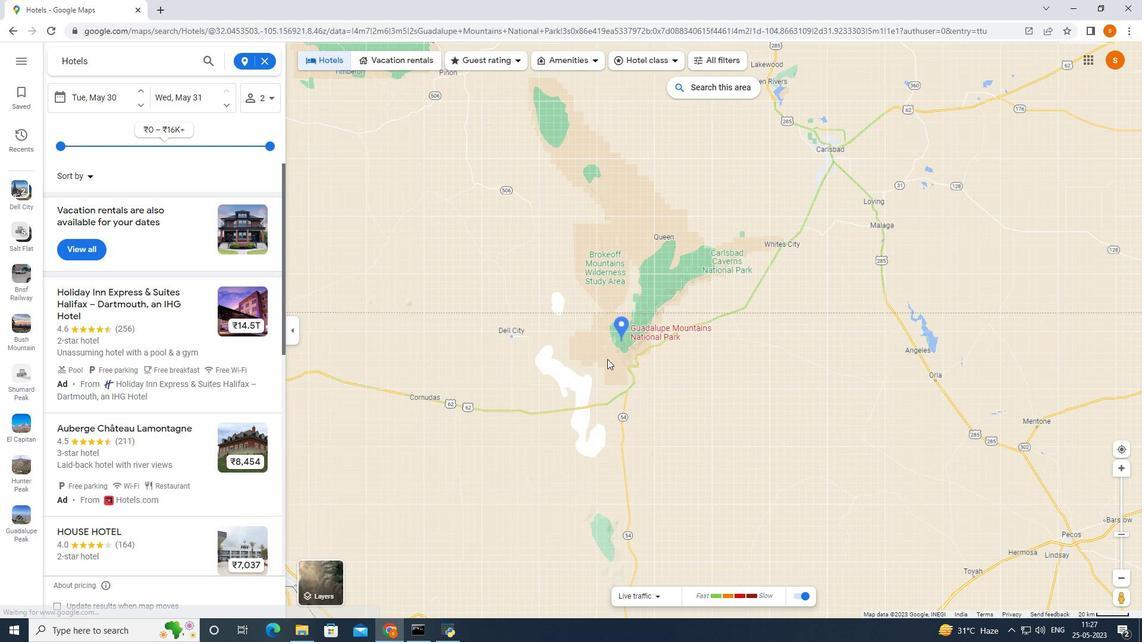 
Action: Mouse scrolled (607, 359) with delta (0, 0)
Screenshot: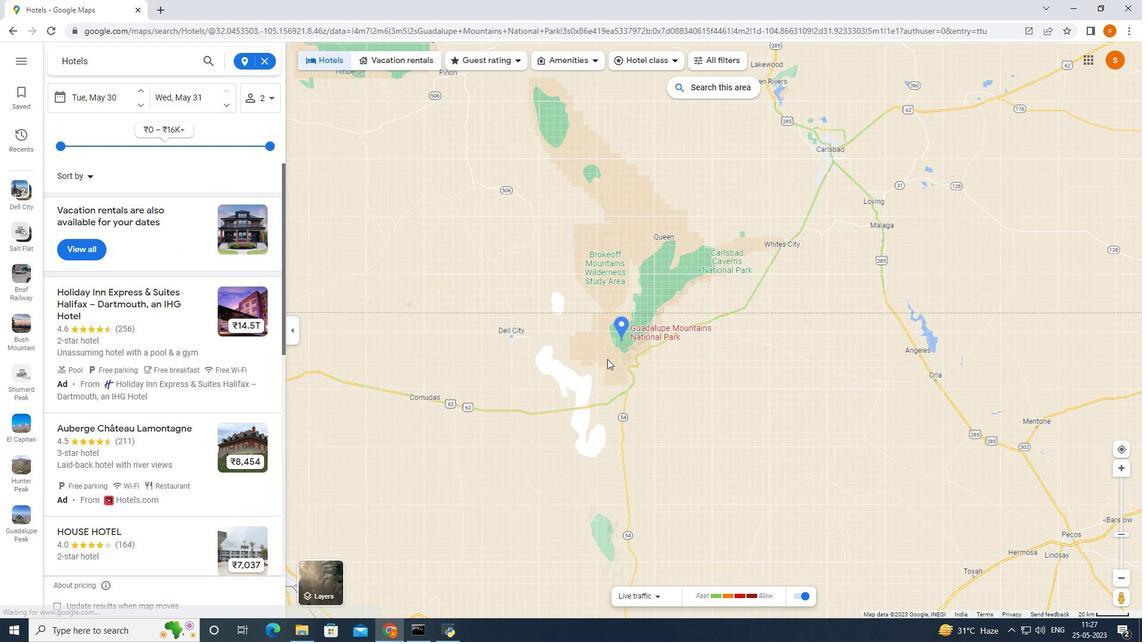 
Action: Mouse scrolled (607, 359) with delta (0, 0)
Screenshot: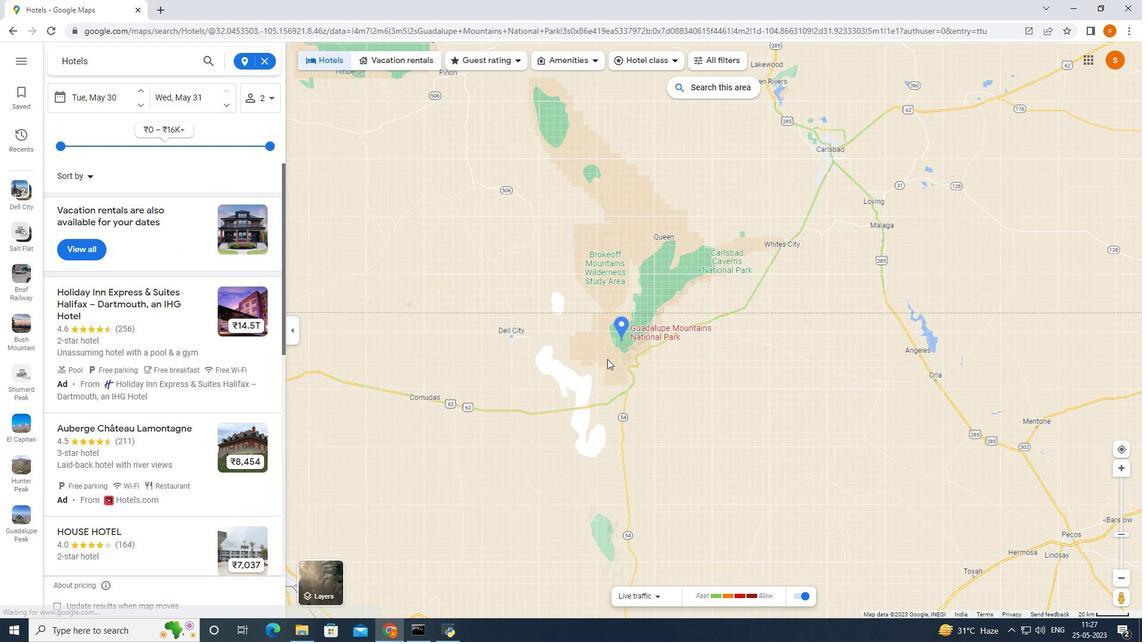
Action: Mouse moved to (607, 358)
Screenshot: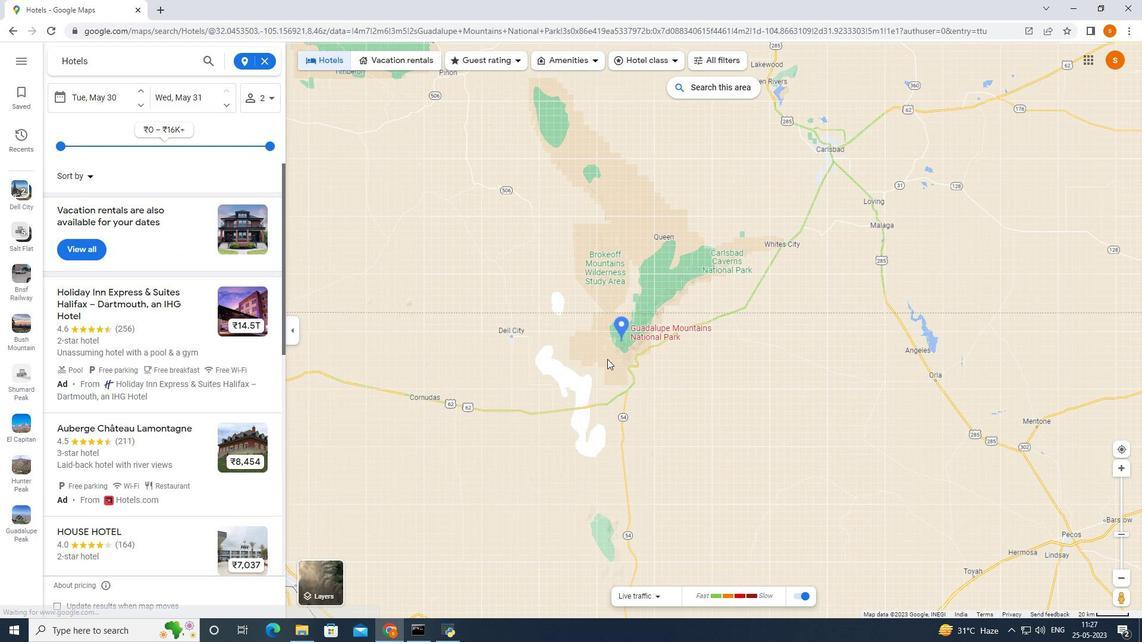 
Action: Mouse scrolled (607, 359) with delta (0, 0)
Screenshot: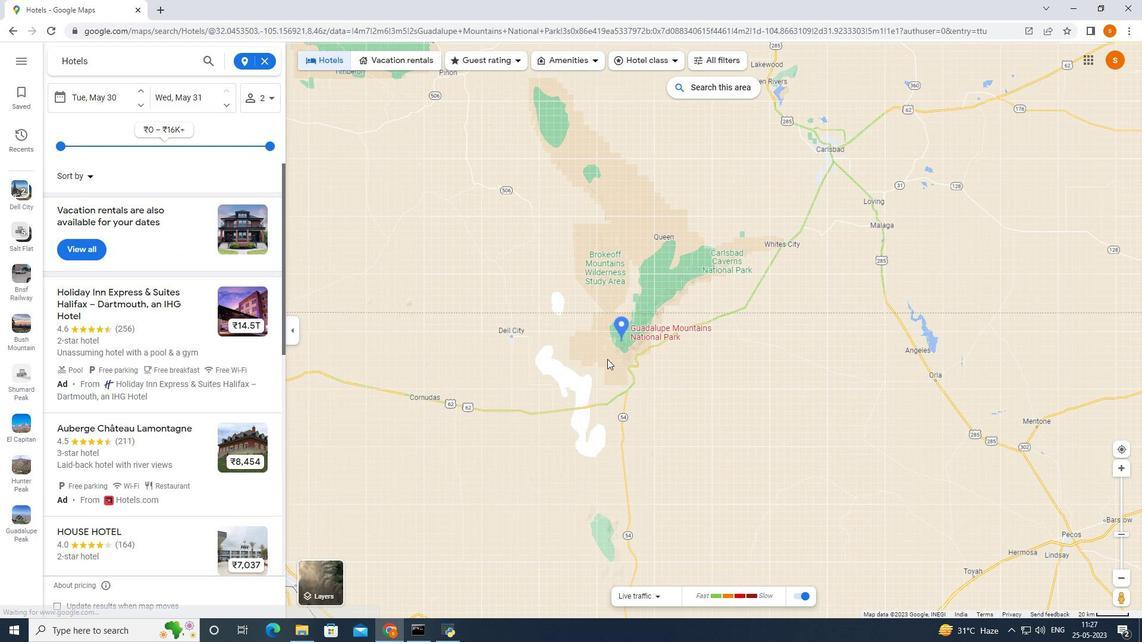 
Action: Mouse moved to (608, 356)
Screenshot: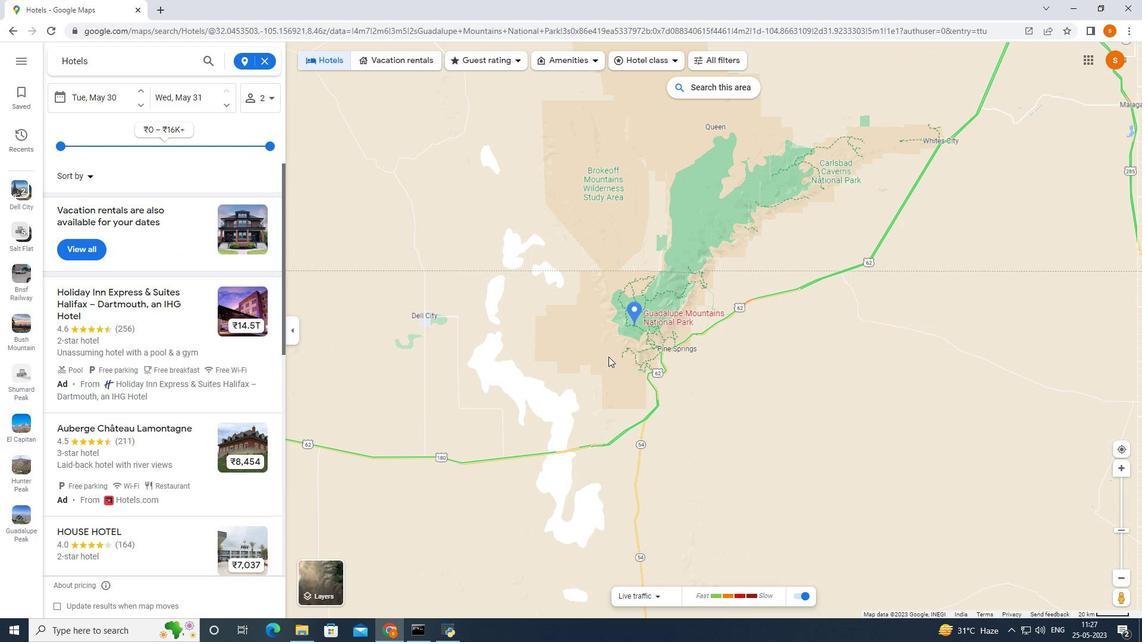 
Action: Mouse scrolled (608, 356) with delta (0, 0)
Screenshot: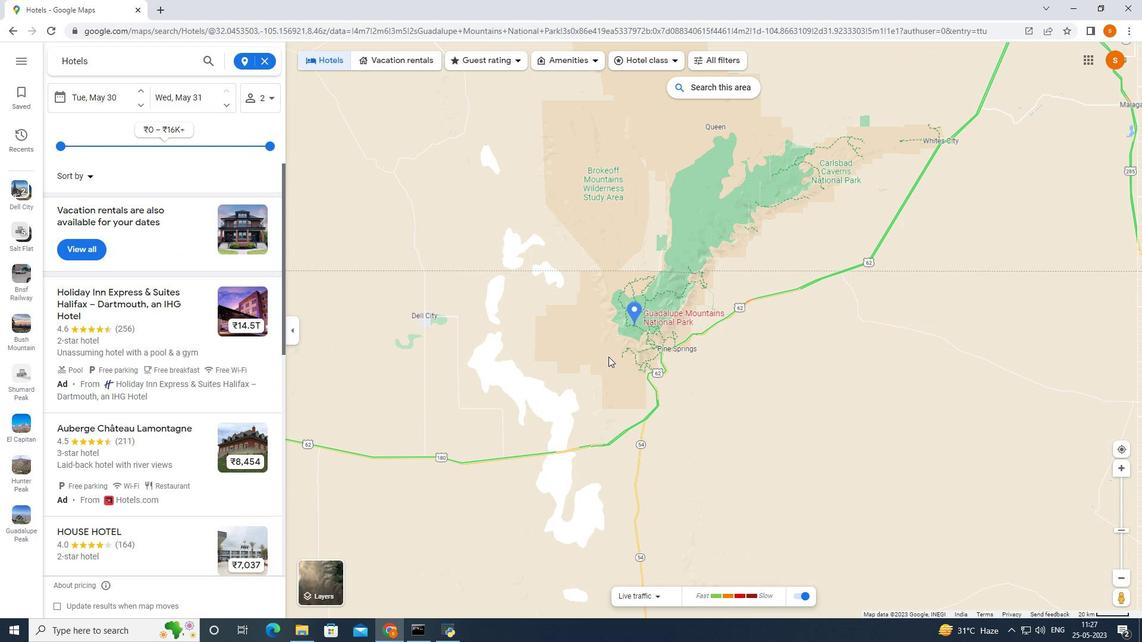 
Action: Mouse scrolled (608, 356) with delta (0, 0)
Screenshot: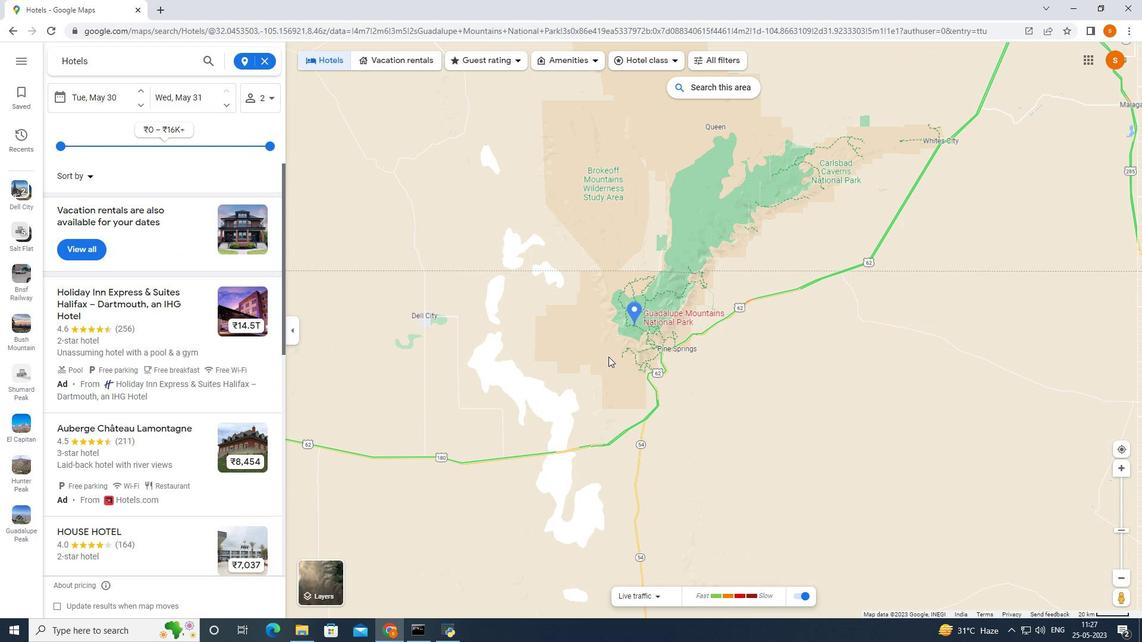 
Action: Mouse moved to (608, 356)
Screenshot: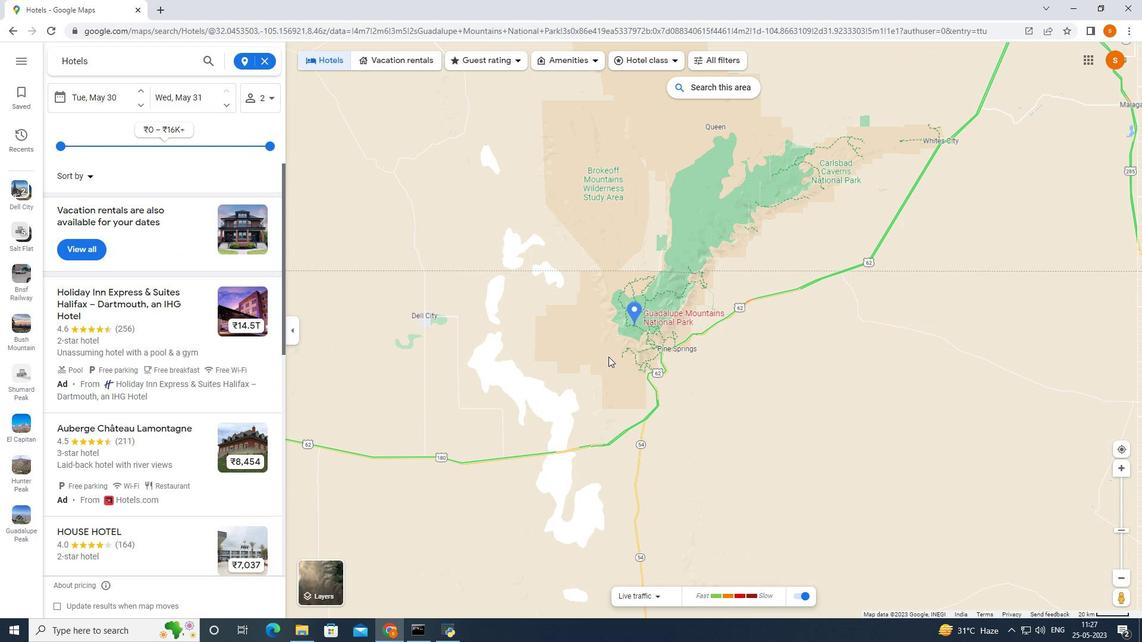 
Action: Mouse scrolled (608, 356) with delta (0, 0)
Screenshot: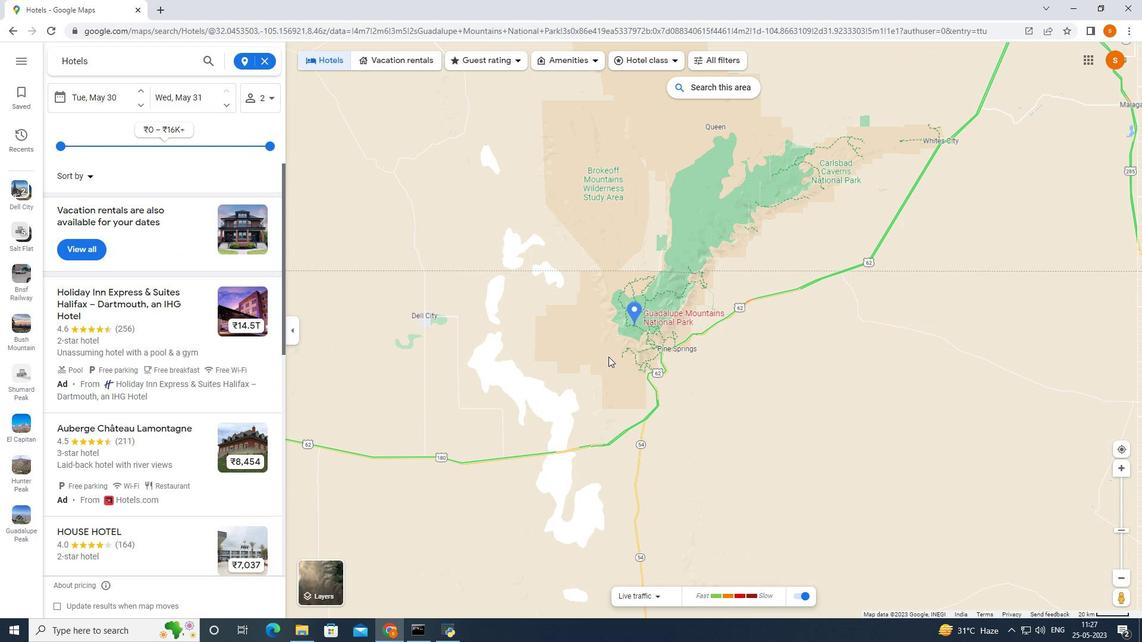 
Action: Mouse moved to (608, 355)
Screenshot: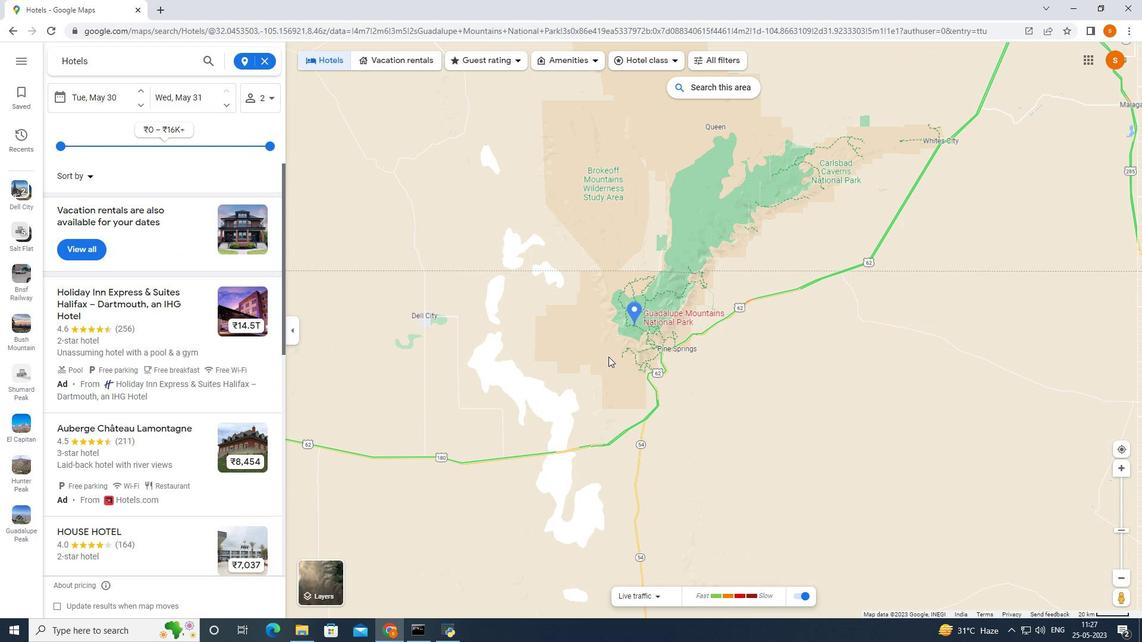
Action: Mouse scrolled (608, 356) with delta (0, 0)
Screenshot: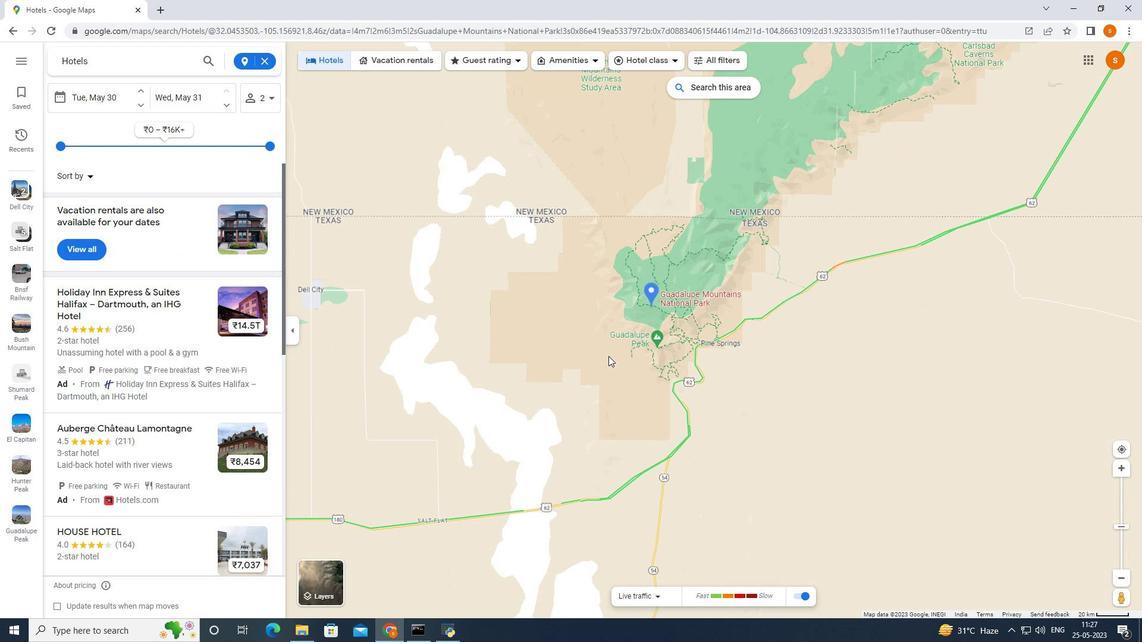 
Action: Mouse scrolled (608, 356) with delta (0, 0)
Screenshot: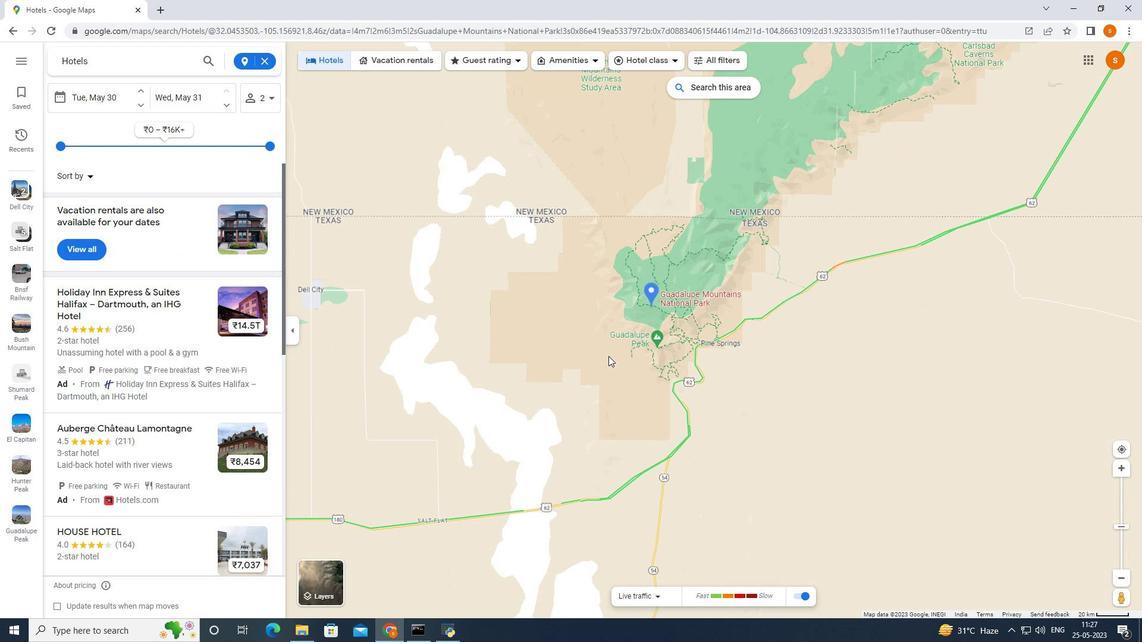 
Action: Mouse moved to (689, 306)
Screenshot: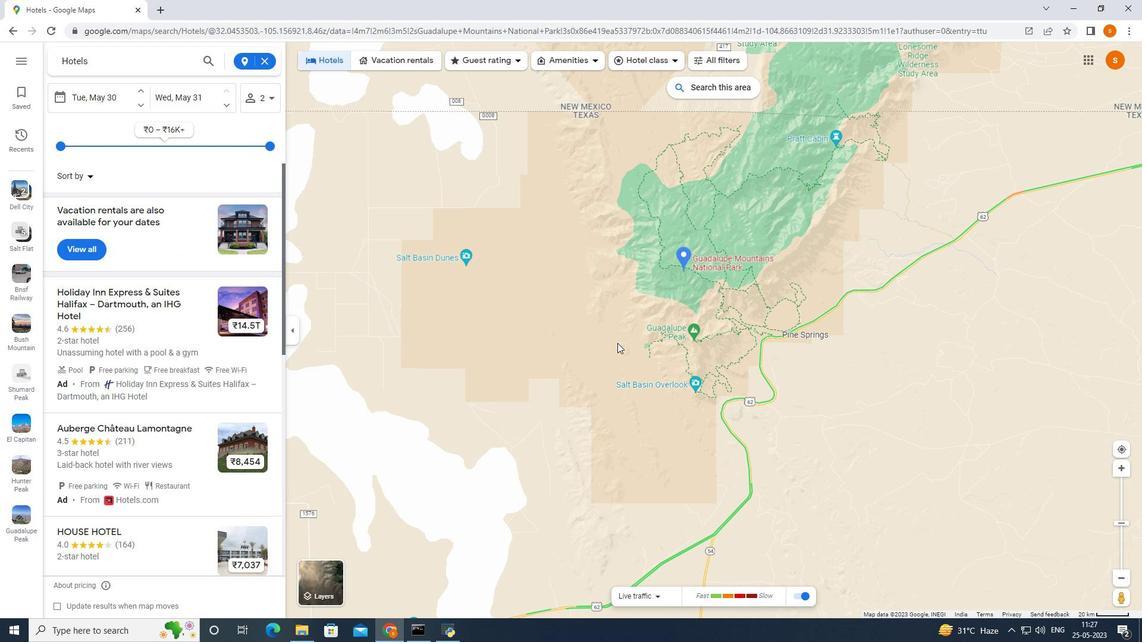 
Action: Mouse pressed left at (689, 306)
Screenshot: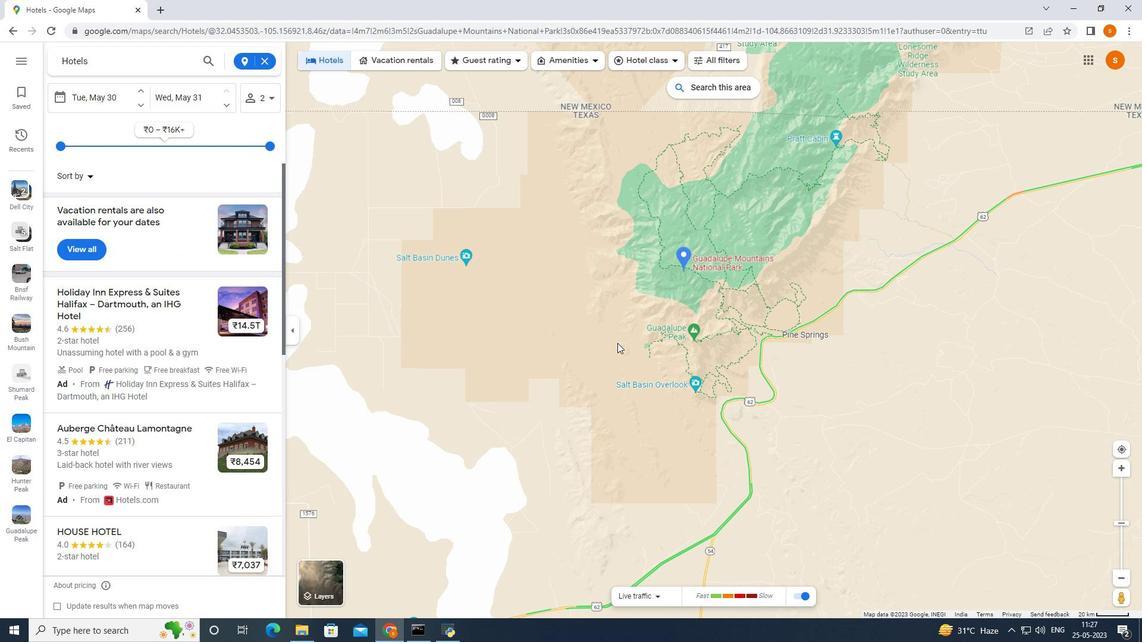 
Action: Mouse moved to (603, 287)
Screenshot: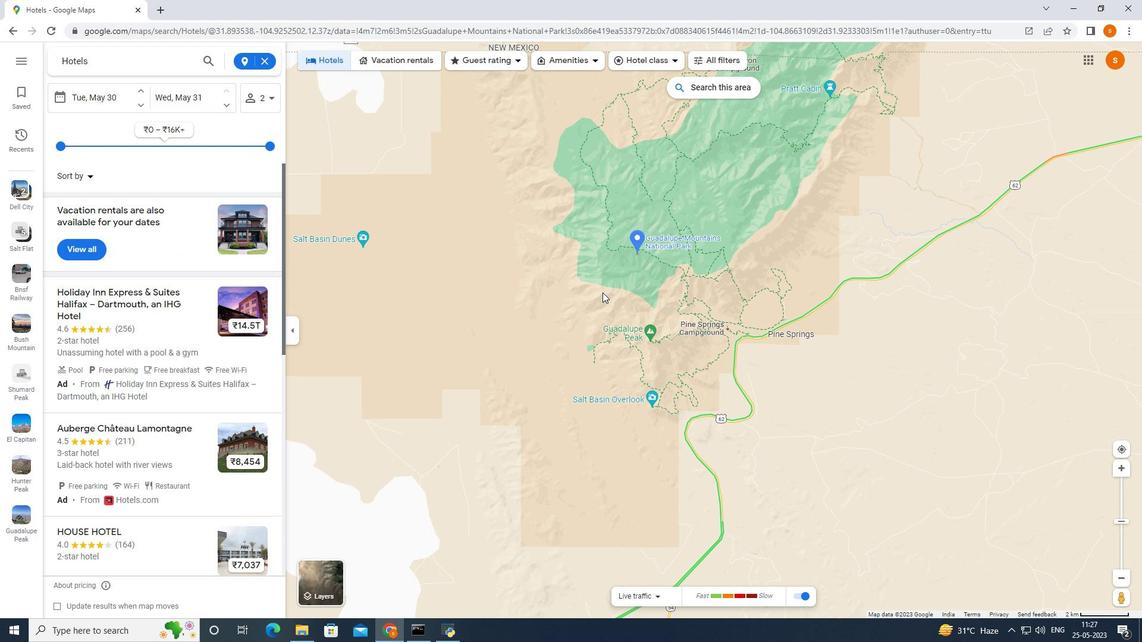 
Action: Mouse scrolled (603, 288) with delta (0, 0)
Screenshot: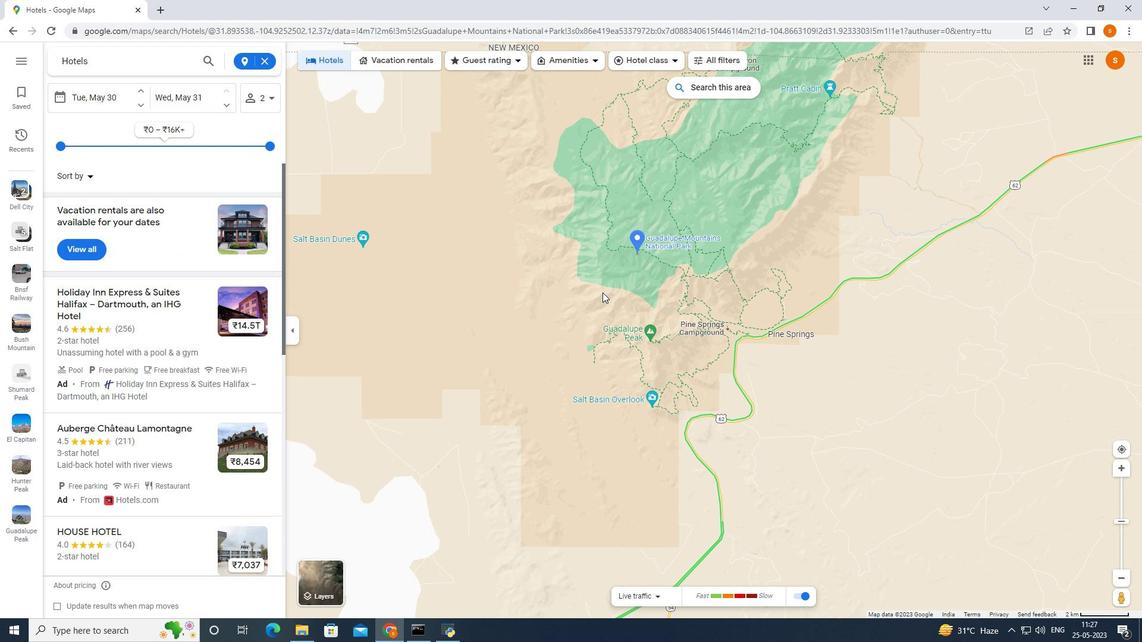 
Action: Mouse moved to (603, 287)
